 Task: Select the current location as Capitol Reef National Park, Utah, United States . Now zoom + , and verify the location . Show zoom slider
Action: Mouse moved to (193, 29)
Screenshot: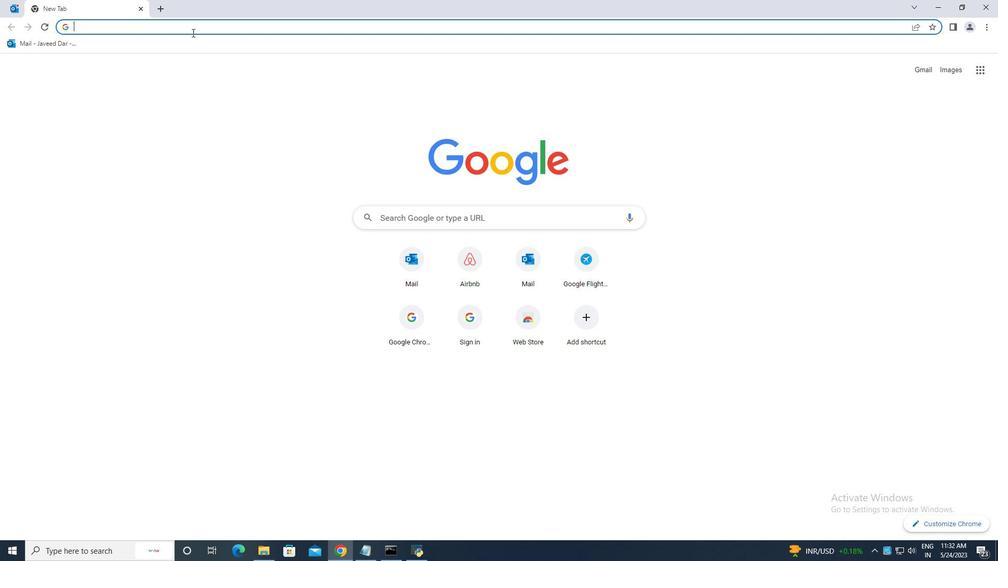 
Action: Mouse pressed left at (193, 29)
Screenshot: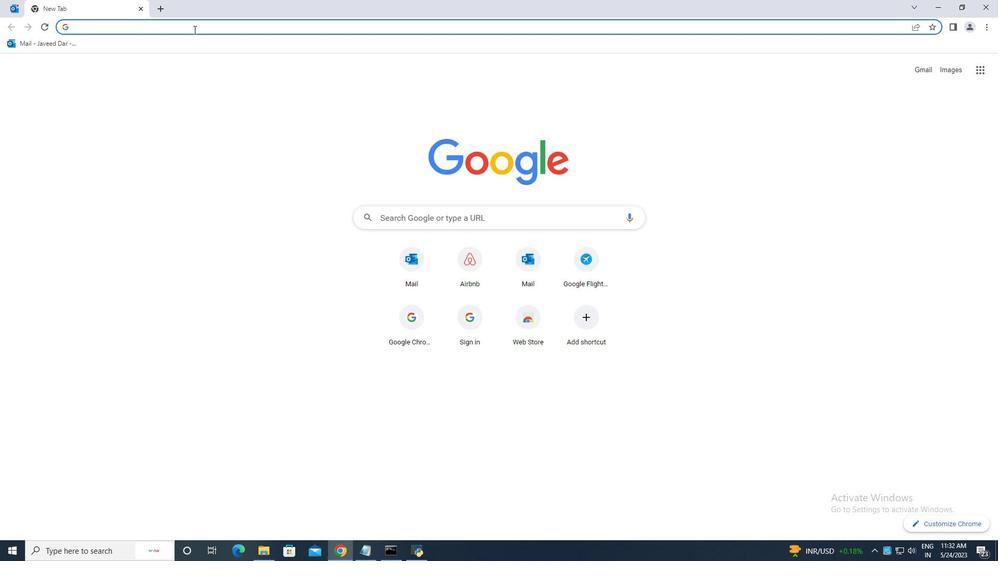 
Action: Key pressed google<Key.space>maps
Screenshot: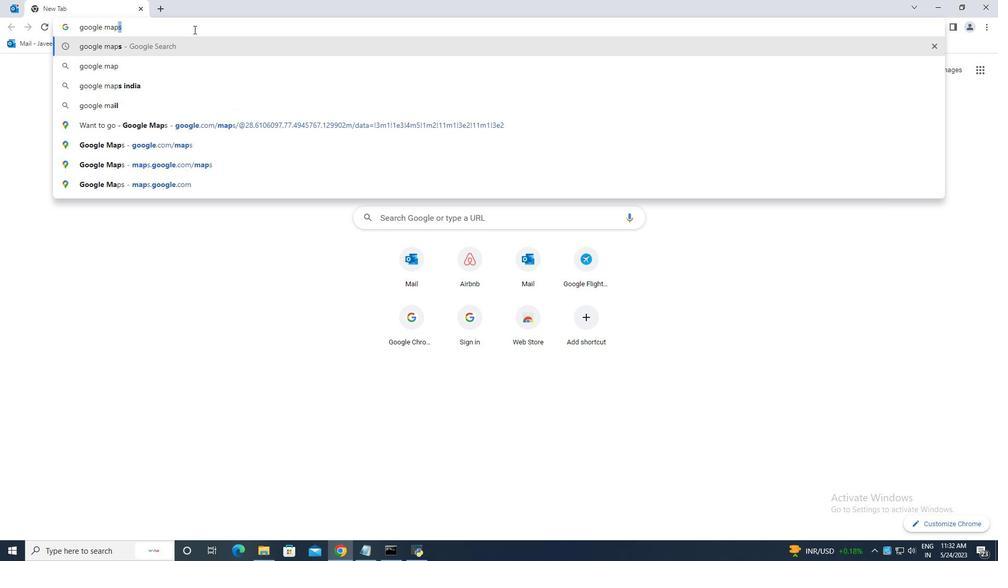 
Action: Mouse moved to (206, 45)
Screenshot: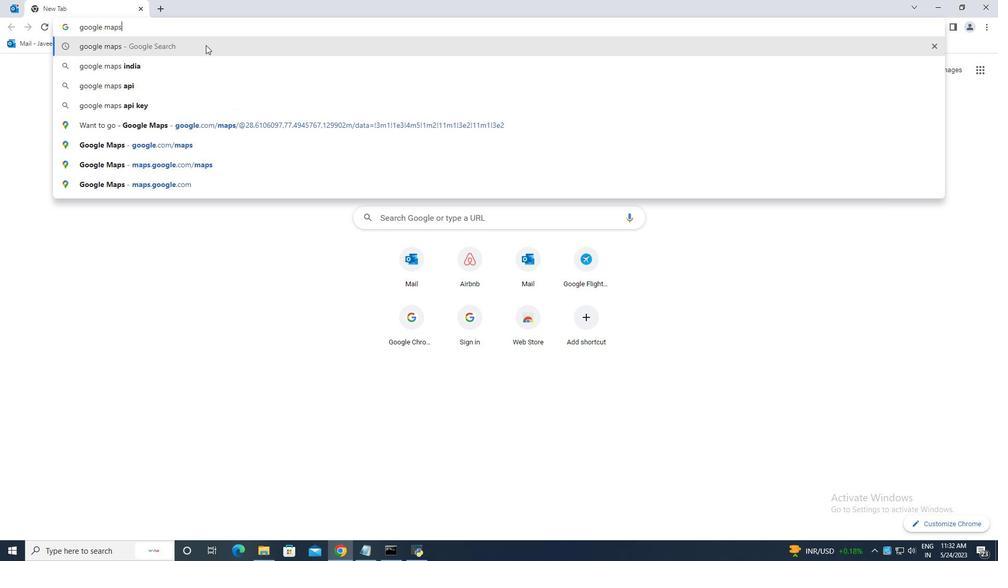 
Action: Mouse pressed left at (206, 45)
Screenshot: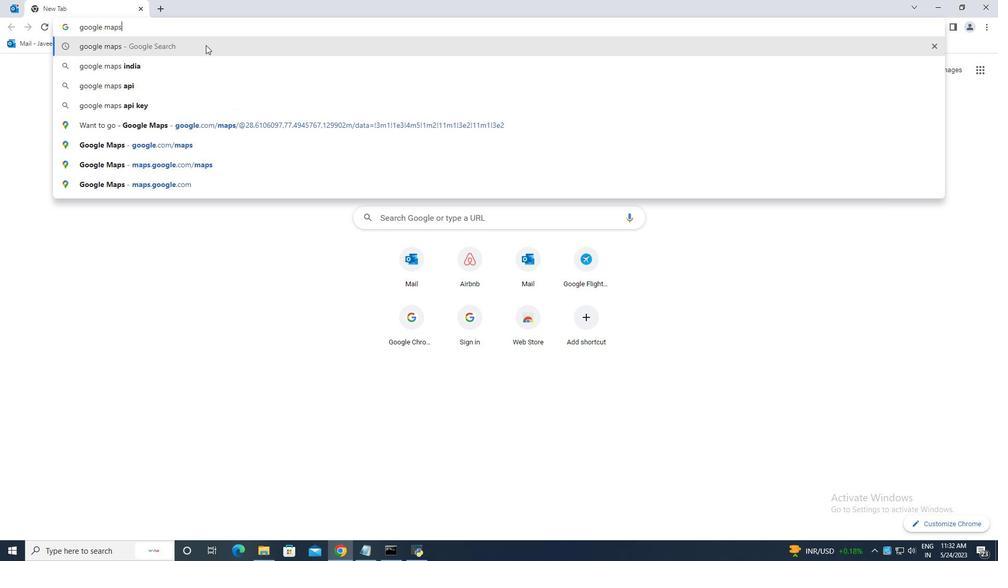 
Action: Mouse moved to (174, 161)
Screenshot: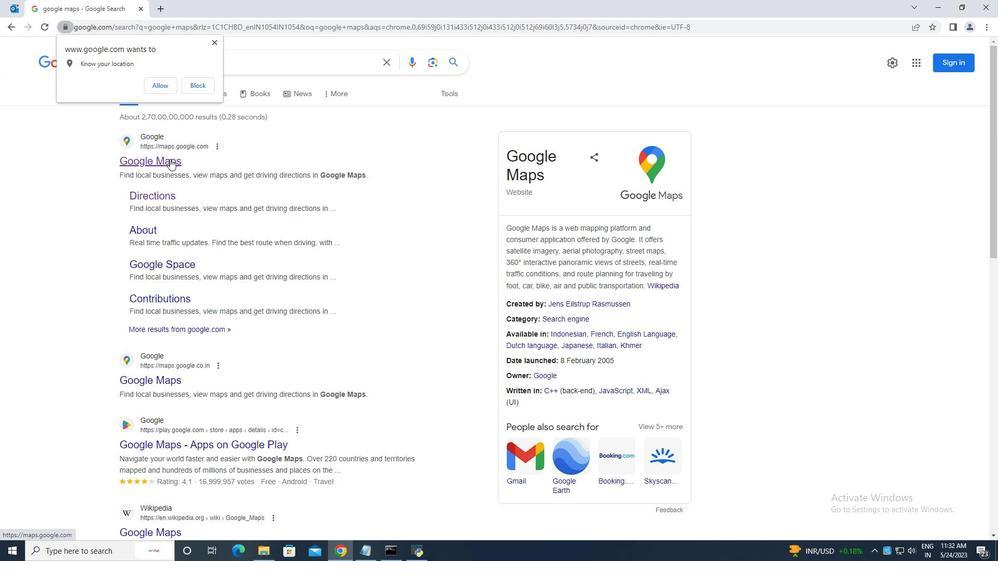
Action: Mouse pressed left at (174, 161)
Screenshot: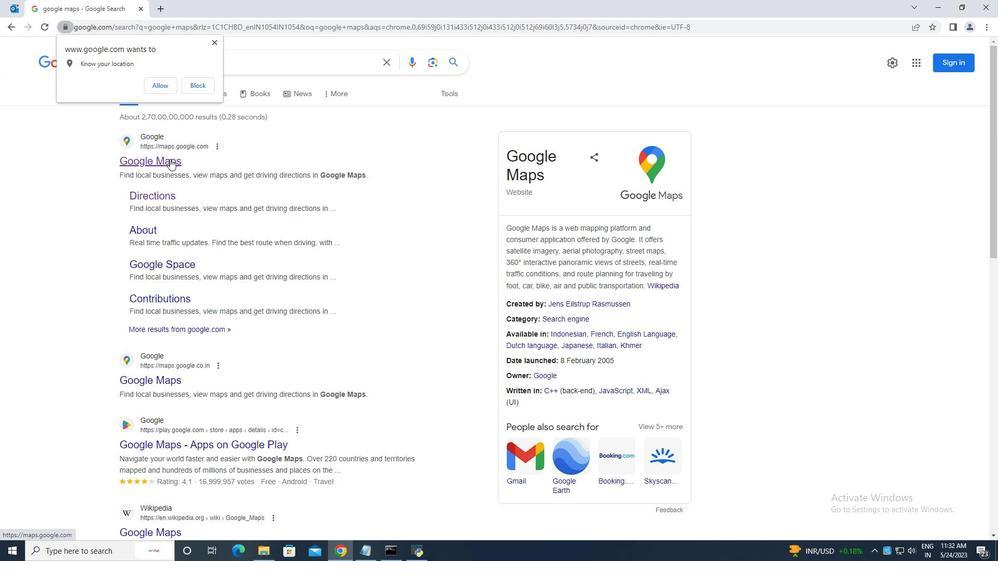 
Action: Mouse moved to (106, 53)
Screenshot: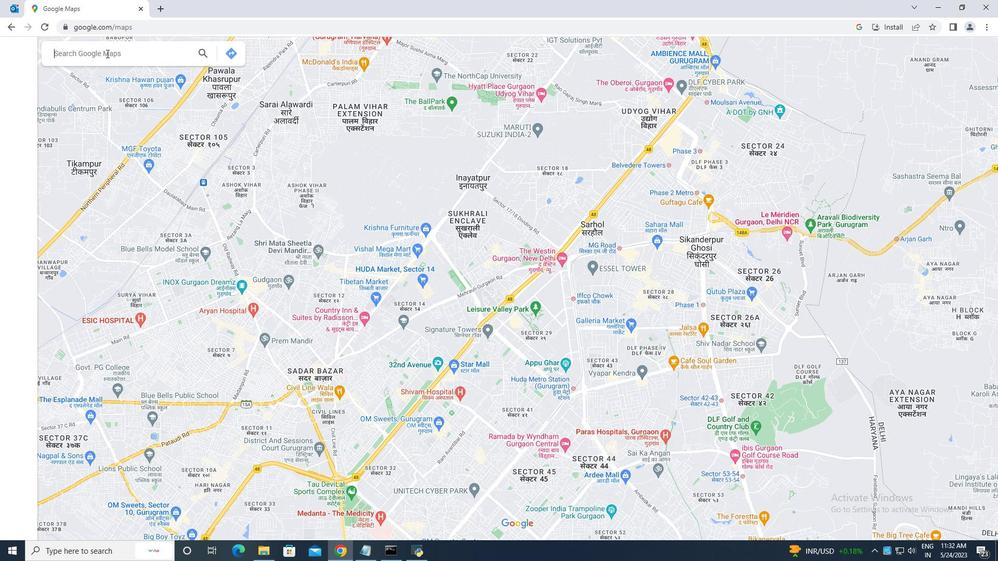 
Action: Mouse pressed left at (106, 53)
Screenshot: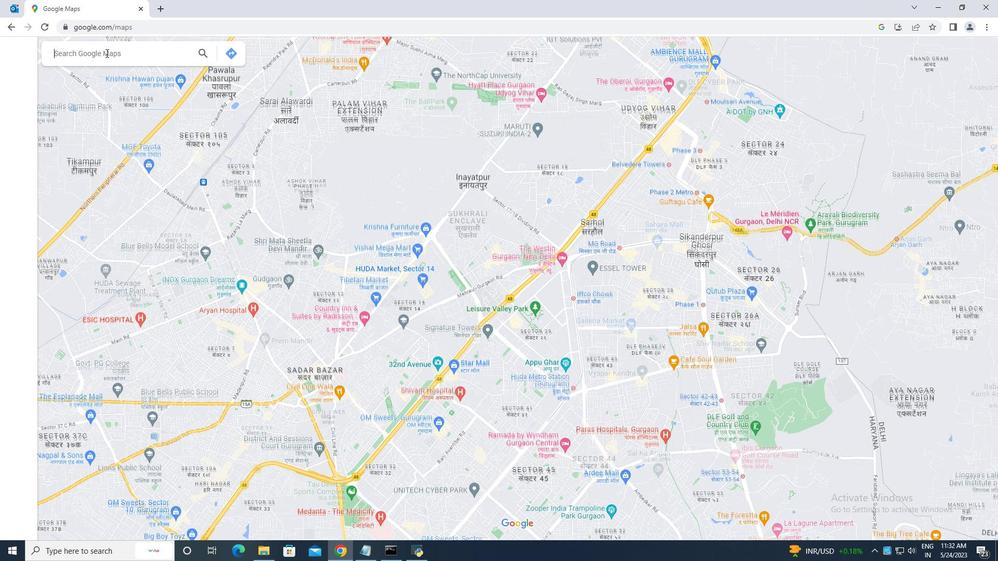 
Action: Key pressed <Key.caps_lock>C<Key.caps_lock>apitol<Key.space>reef<Key.space>national<Key.space>park,<Key.space>utah,<Key.space>united<Key.space>states.
Screenshot: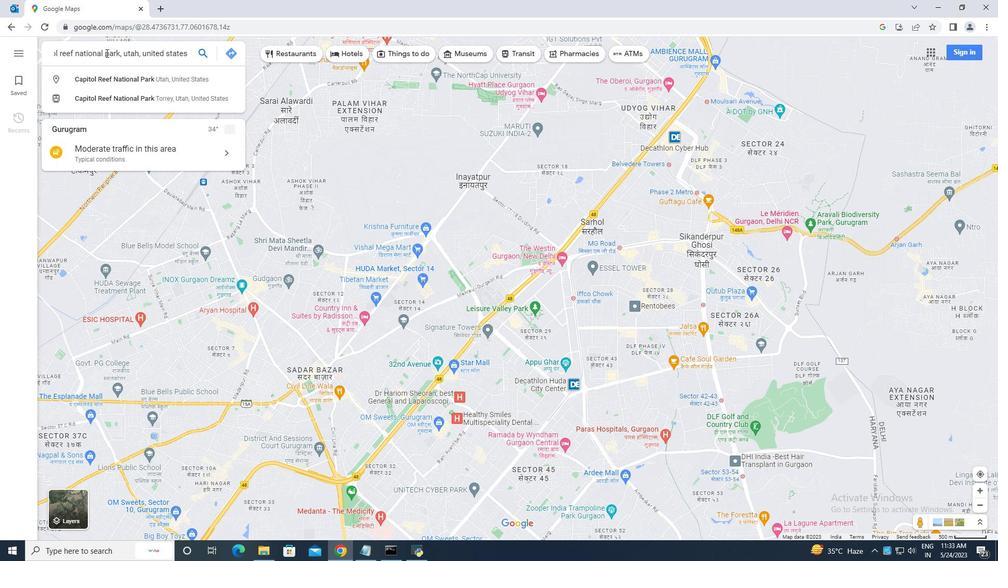 
Action: Mouse moved to (397, 115)
Screenshot: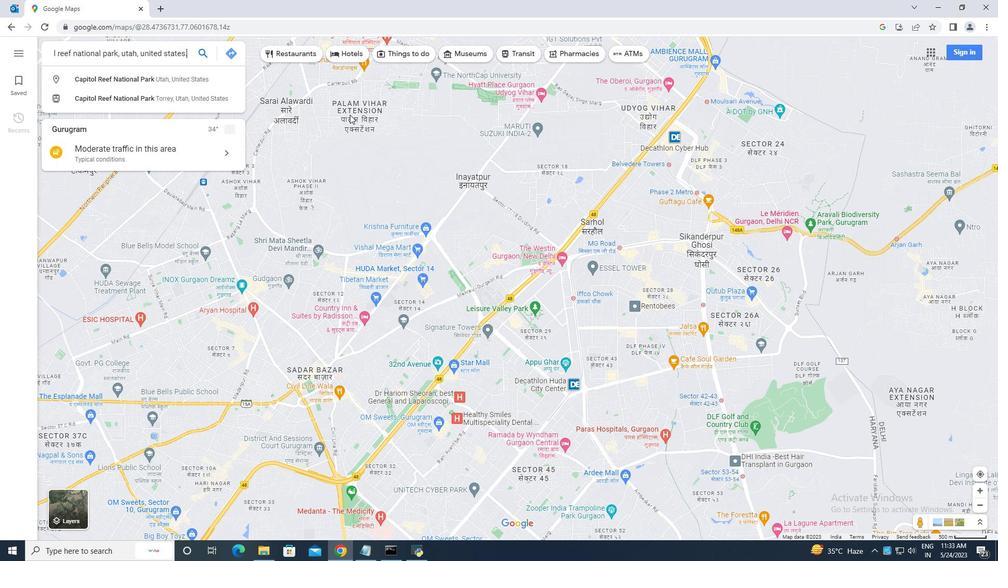 
Action: Key pressed <Key.enter>
Screenshot: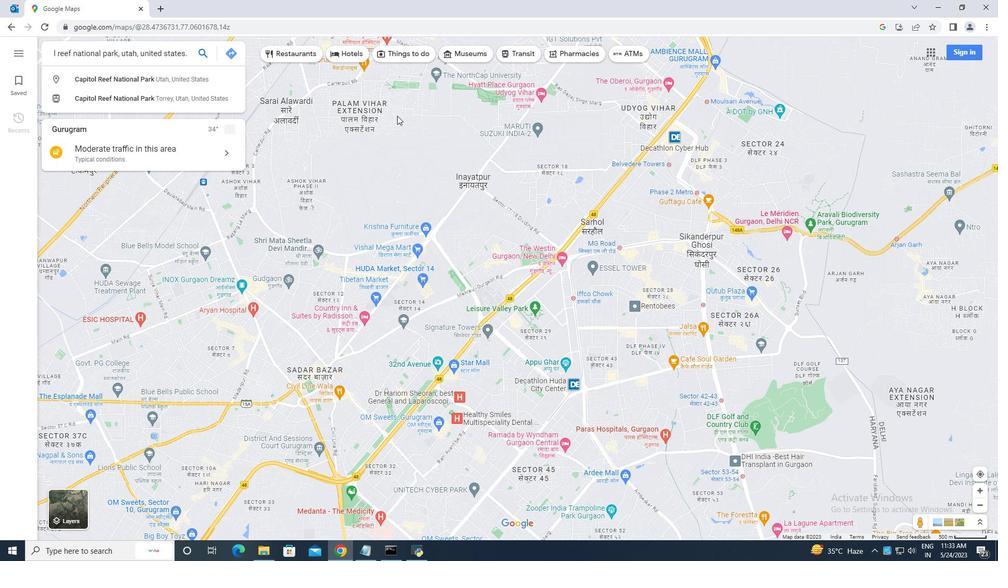 
Action: Mouse moved to (673, 309)
Screenshot: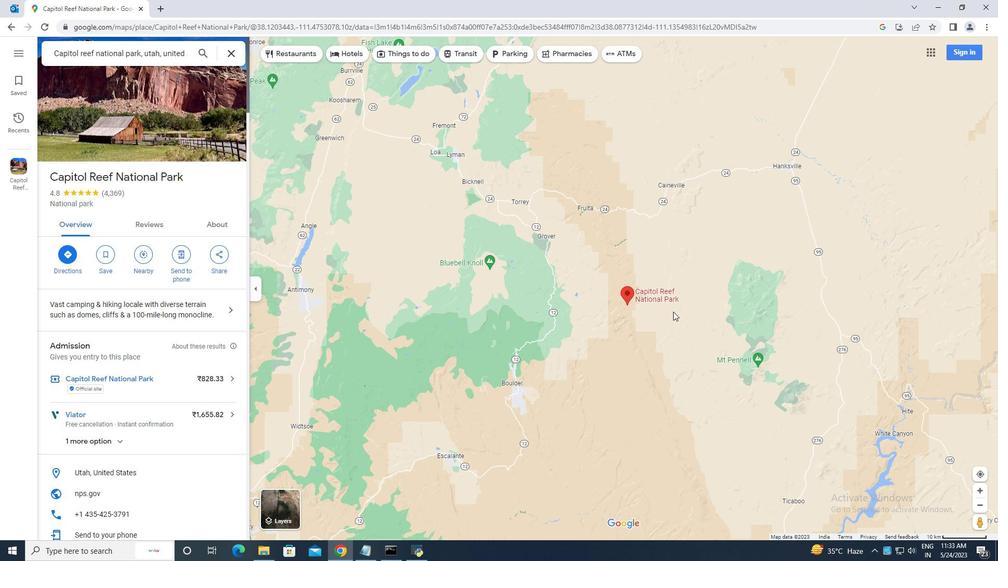 
Action: Mouse scrolled (673, 310) with delta (0, 0)
Screenshot: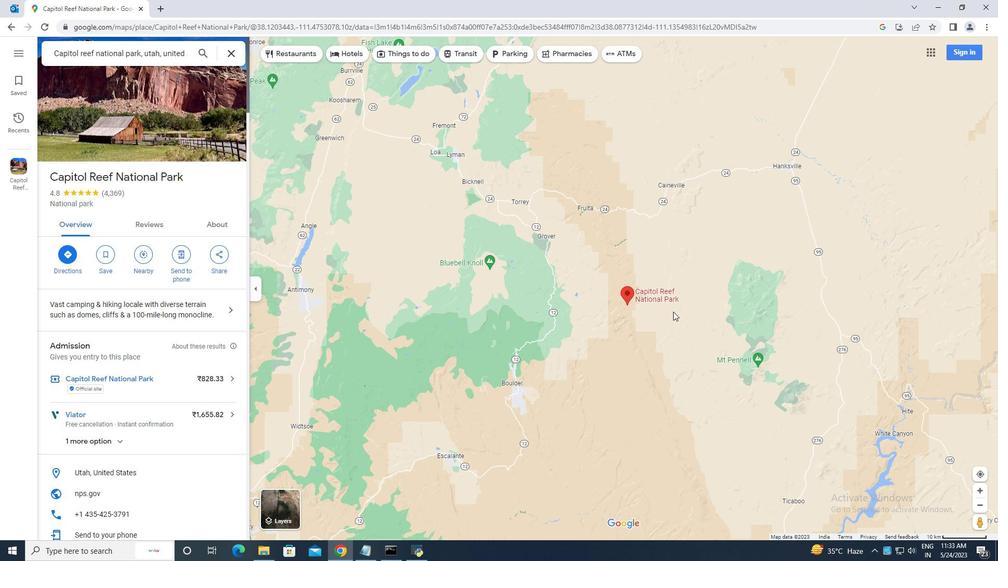 
Action: Mouse scrolled (673, 310) with delta (0, 0)
Screenshot: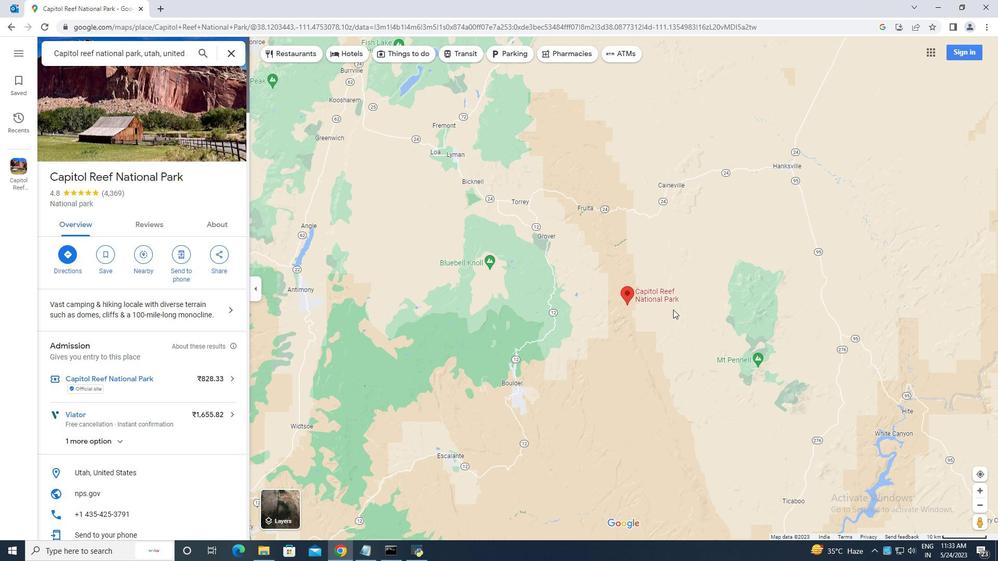 
Action: Mouse scrolled (673, 310) with delta (0, 0)
Screenshot: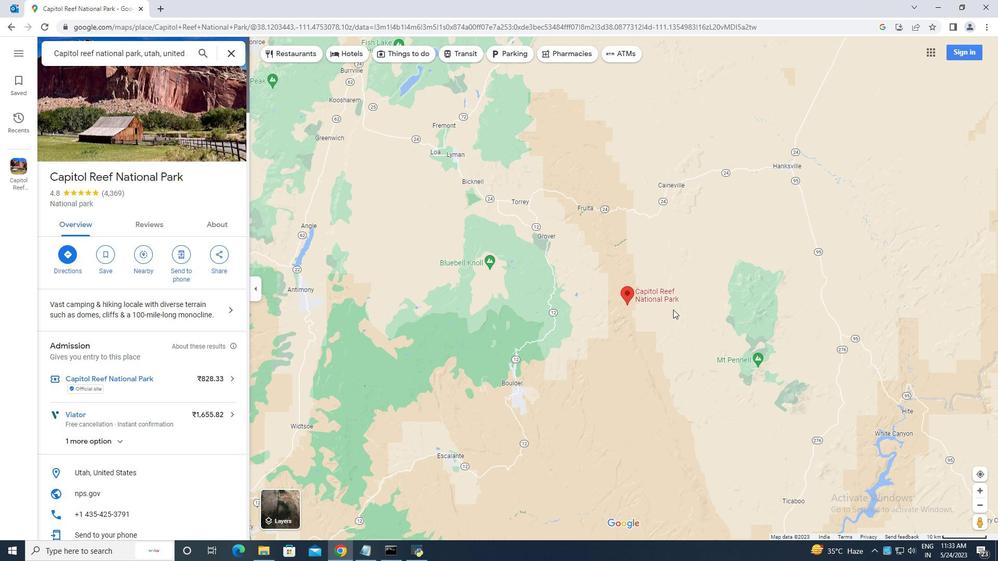 
Action: Mouse scrolled (673, 310) with delta (0, 0)
Screenshot: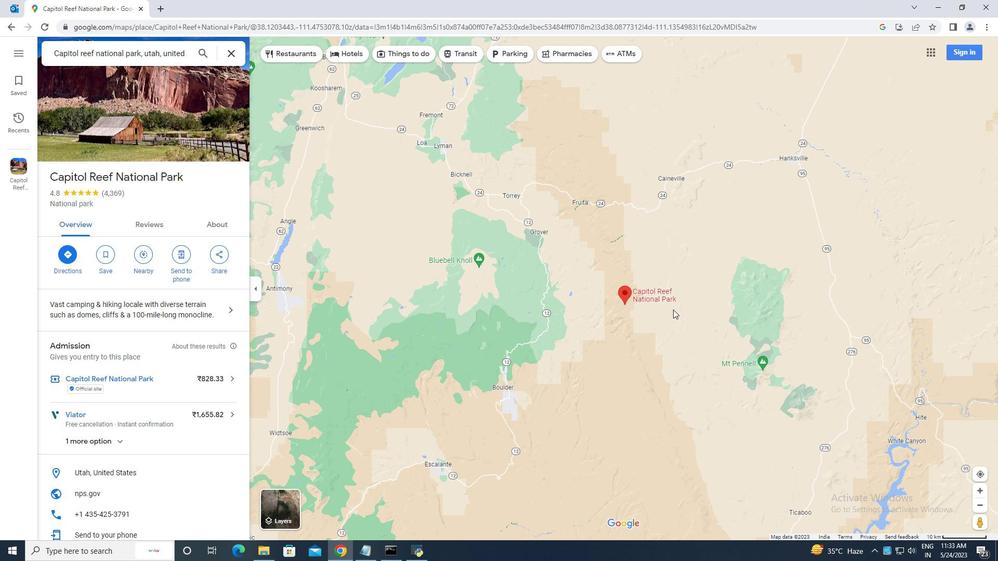 
Action: Mouse moved to (662, 311)
Screenshot: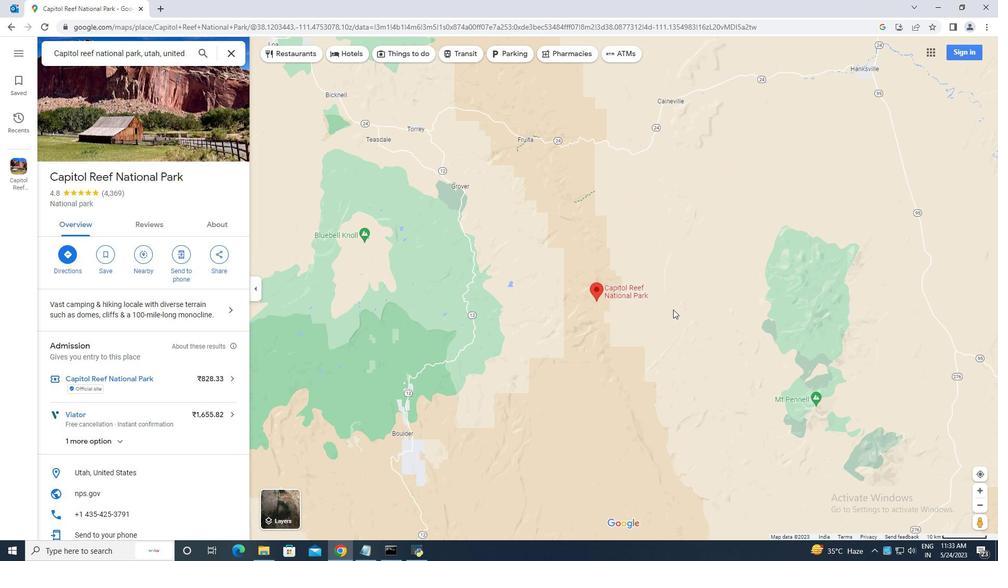 
Action: Mouse scrolled (663, 311) with delta (0, 0)
Screenshot: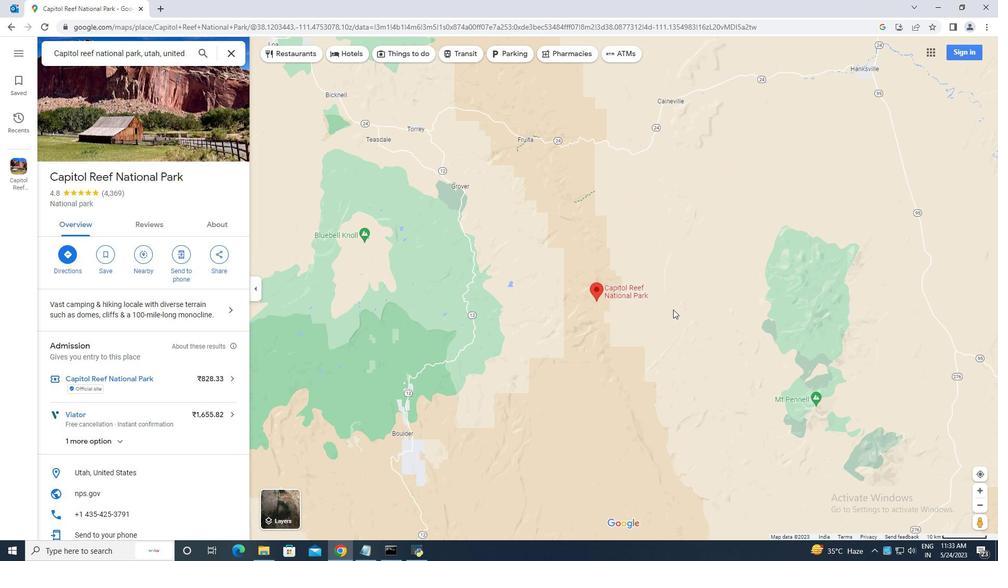 
Action: Mouse moved to (656, 311)
Screenshot: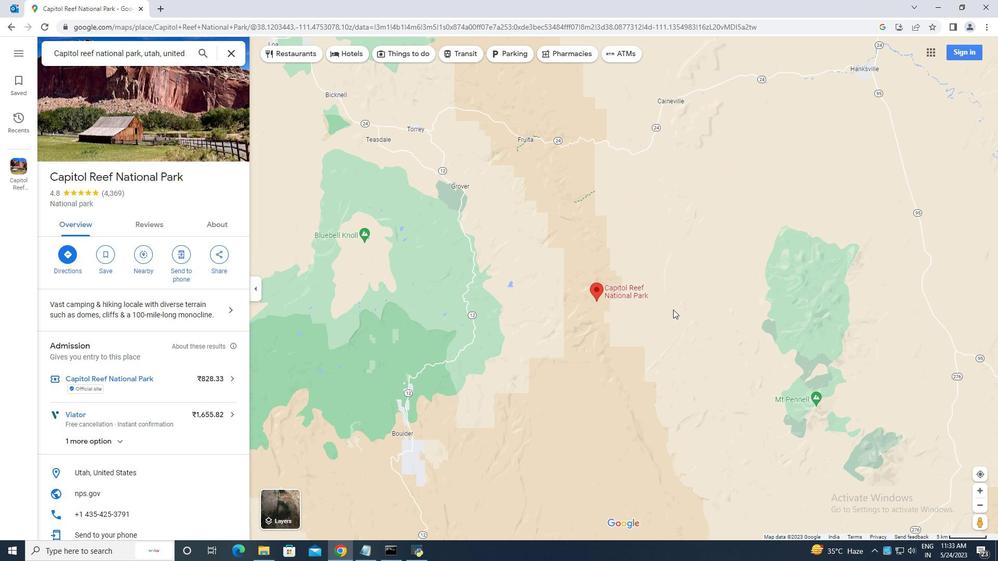 
Action: Mouse scrolled (661, 311) with delta (0, 0)
Screenshot: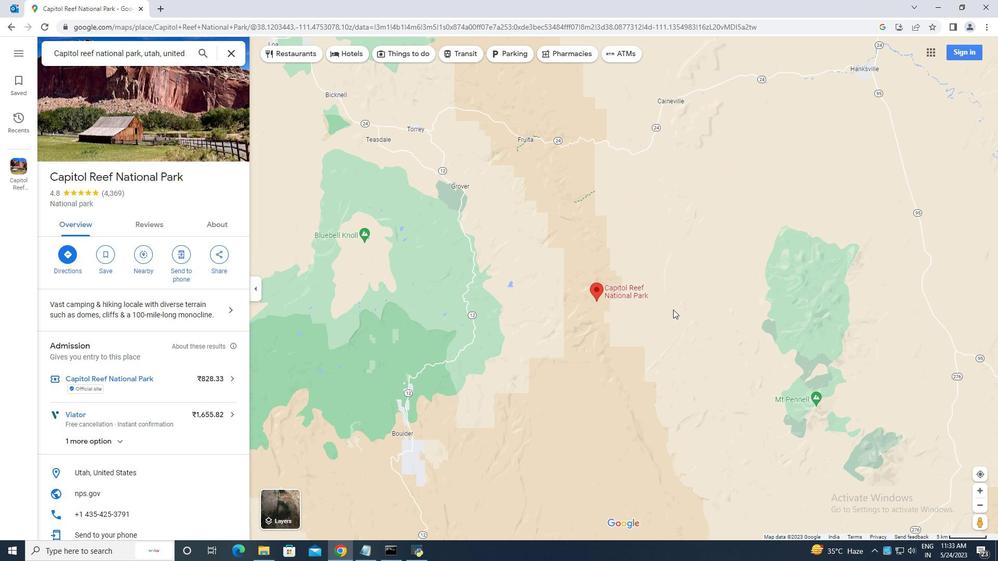 
Action: Mouse moved to (626, 307)
Screenshot: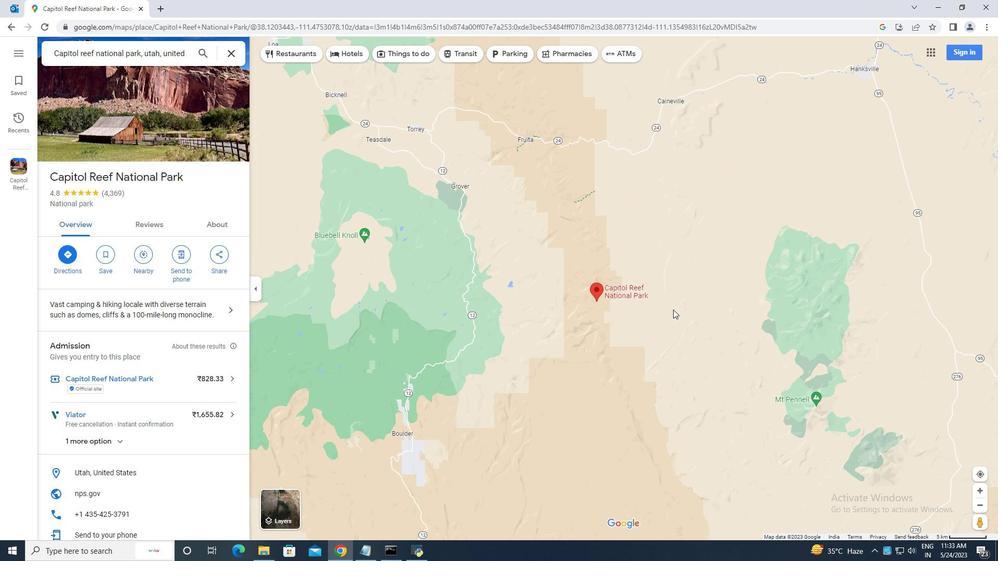 
Action: Mouse scrolled (652, 311) with delta (0, 0)
Screenshot: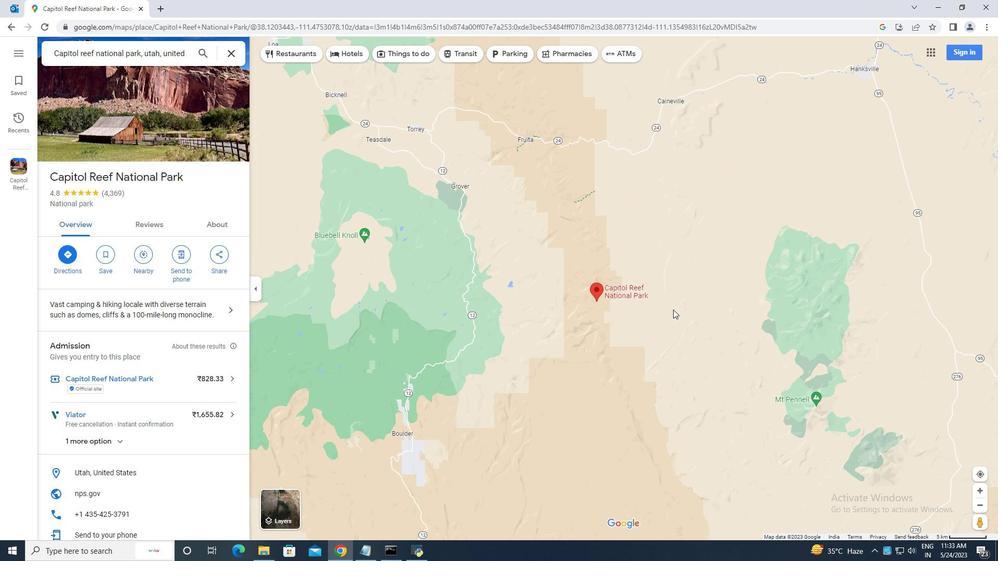
Action: Mouse moved to (594, 303)
Screenshot: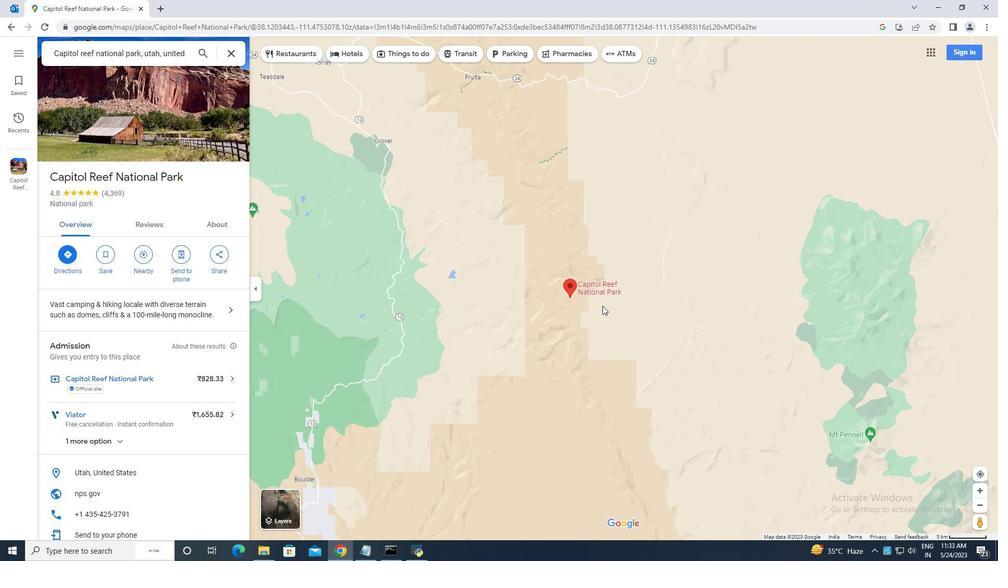 
Action: Mouse scrolled (594, 303) with delta (0, 0)
Screenshot: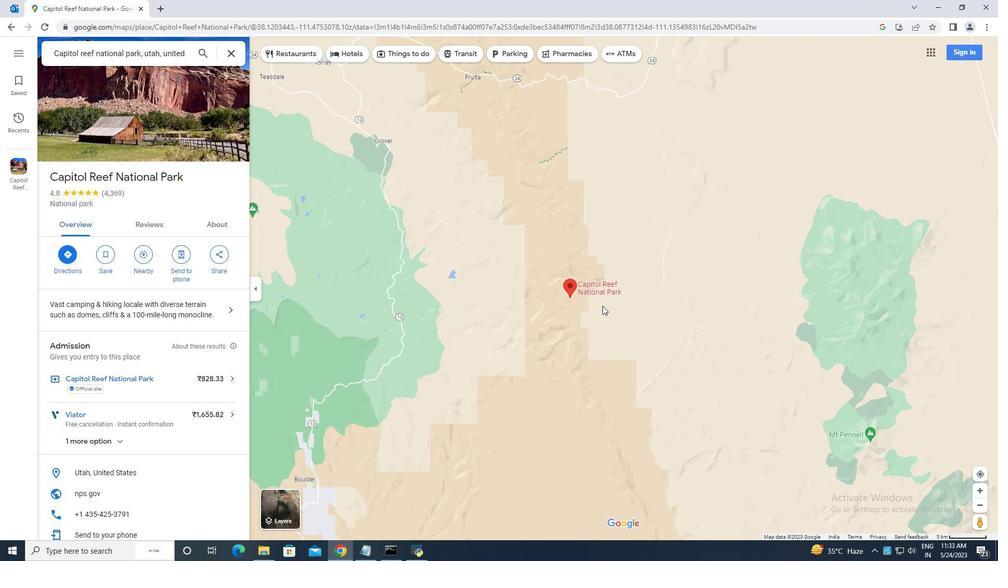 
Action: Mouse scrolled (594, 303) with delta (0, 0)
Screenshot: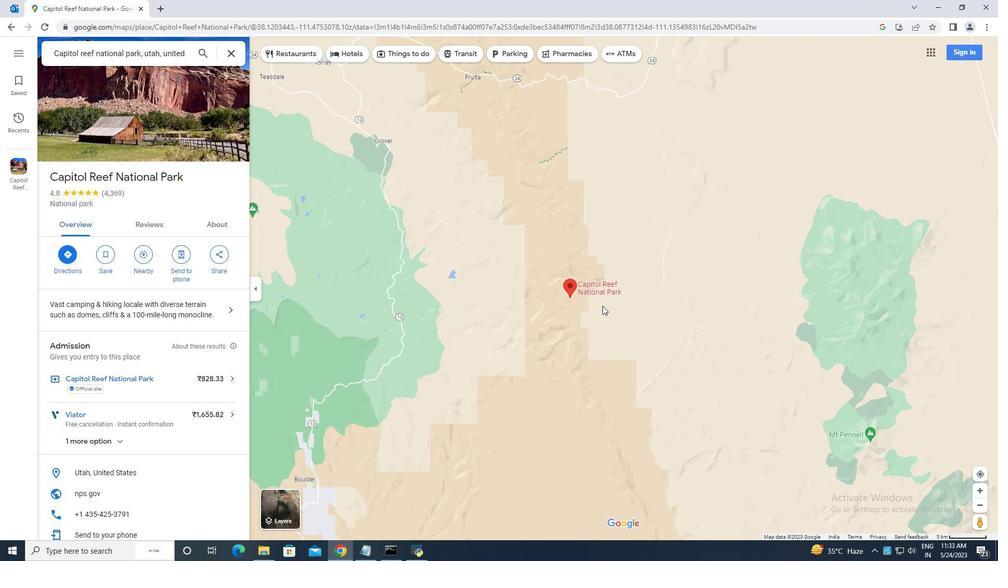 
Action: Mouse scrolled (594, 303) with delta (0, 0)
Screenshot: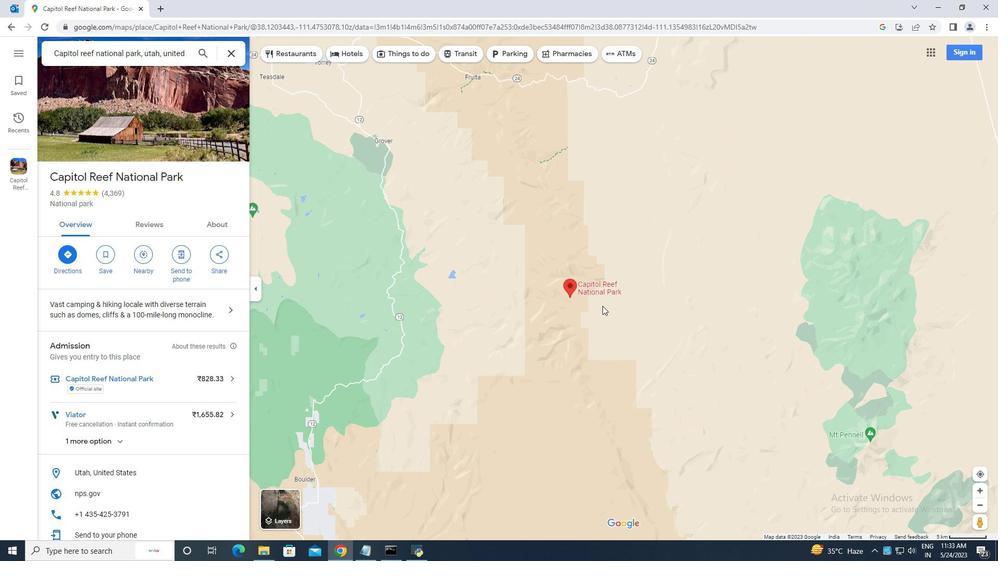 
Action: Mouse moved to (550, 282)
Screenshot: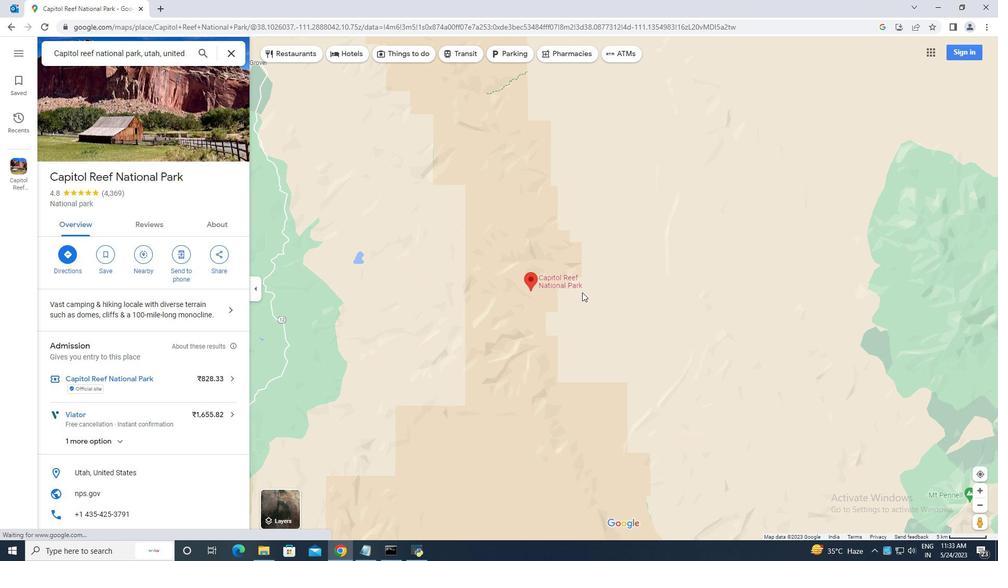 
Action: Mouse scrolled (550, 283) with delta (0, 0)
Screenshot: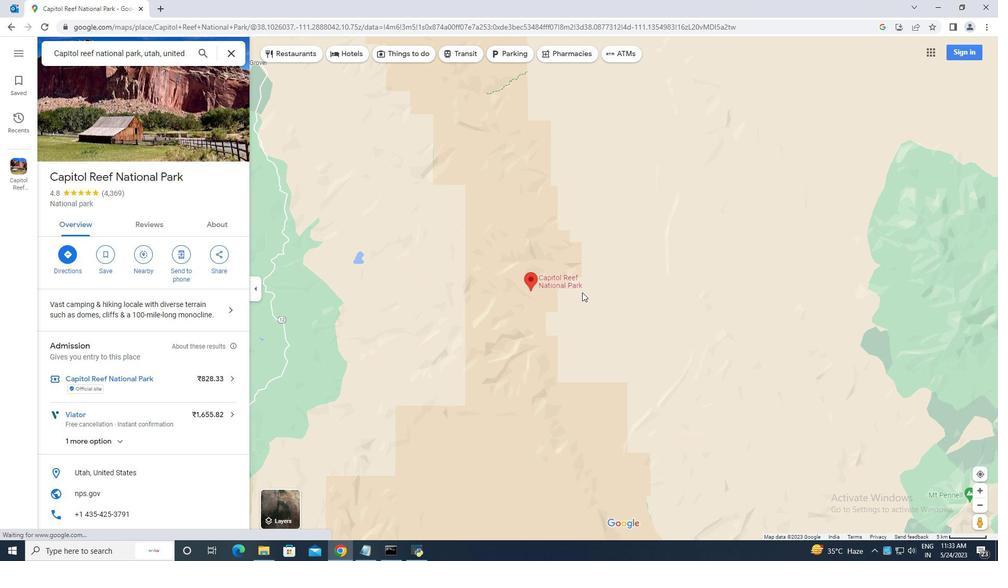 
Action: Mouse moved to (548, 282)
Screenshot: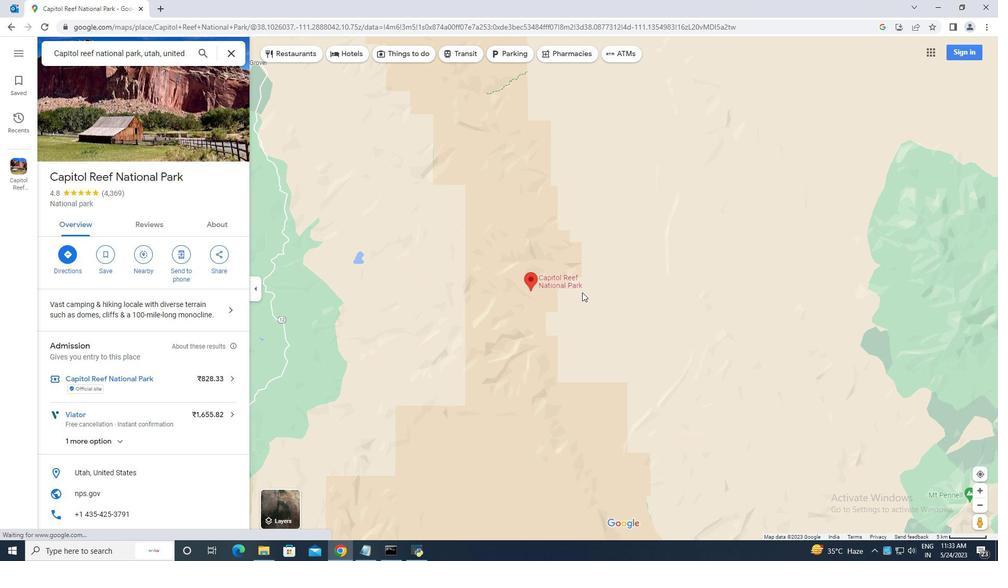 
Action: Mouse scrolled (549, 283) with delta (0, 0)
Screenshot: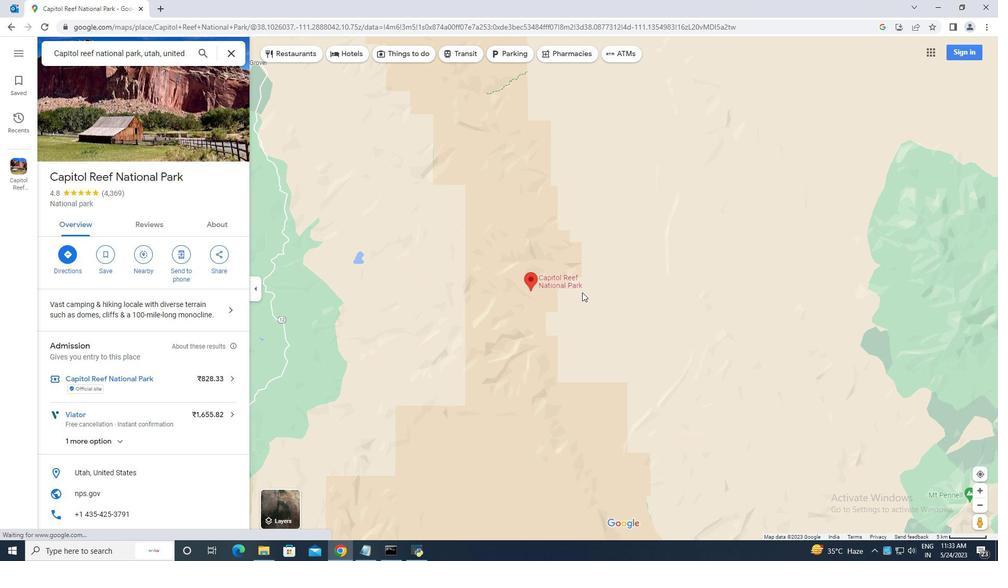 
Action: Mouse moved to (545, 281)
Screenshot: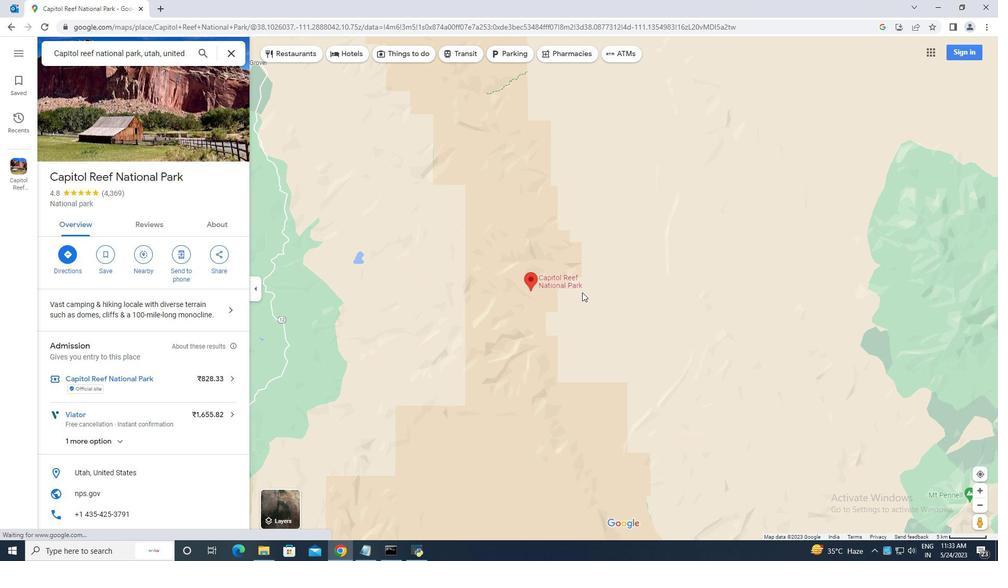 
Action: Mouse scrolled (548, 282) with delta (0, 0)
Screenshot: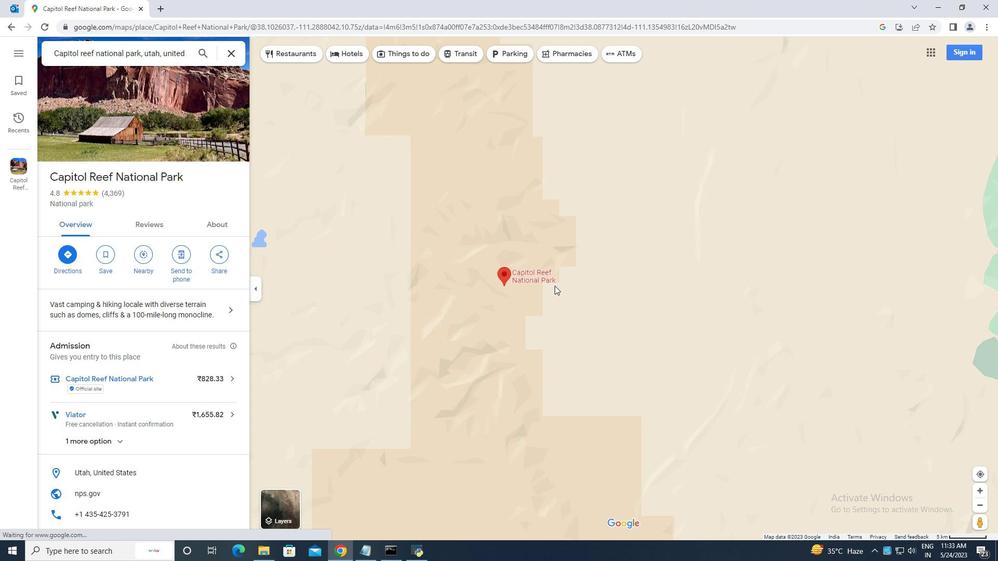 
Action: Mouse moved to (538, 278)
Screenshot: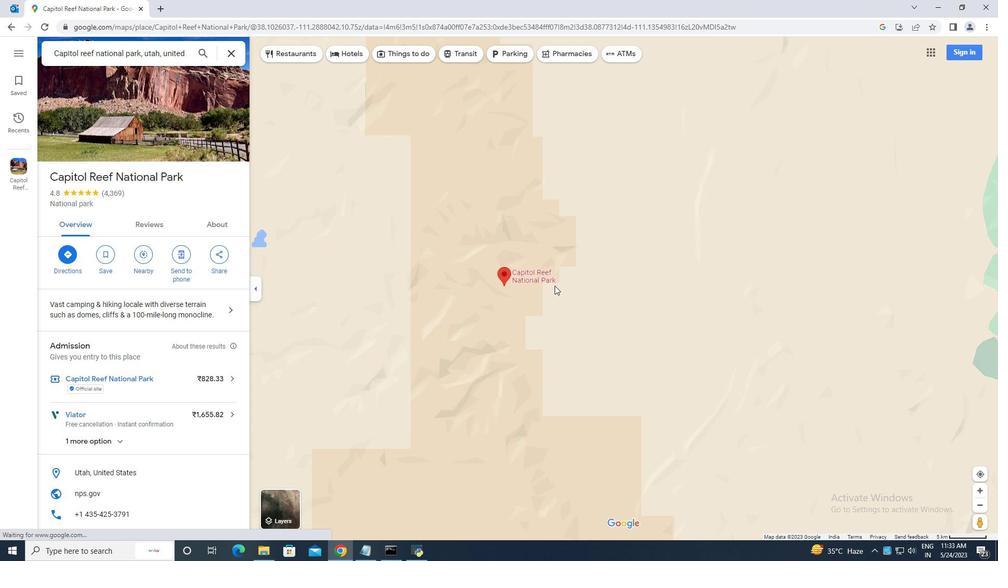 
Action: Mouse scrolled (539, 279) with delta (0, 0)
Screenshot: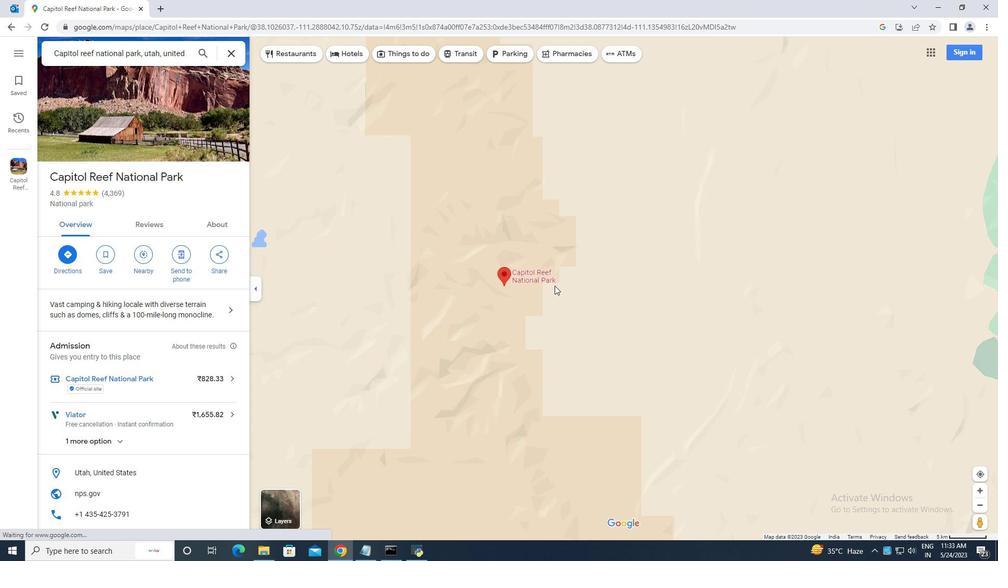 
Action: Mouse moved to (479, 264)
Screenshot: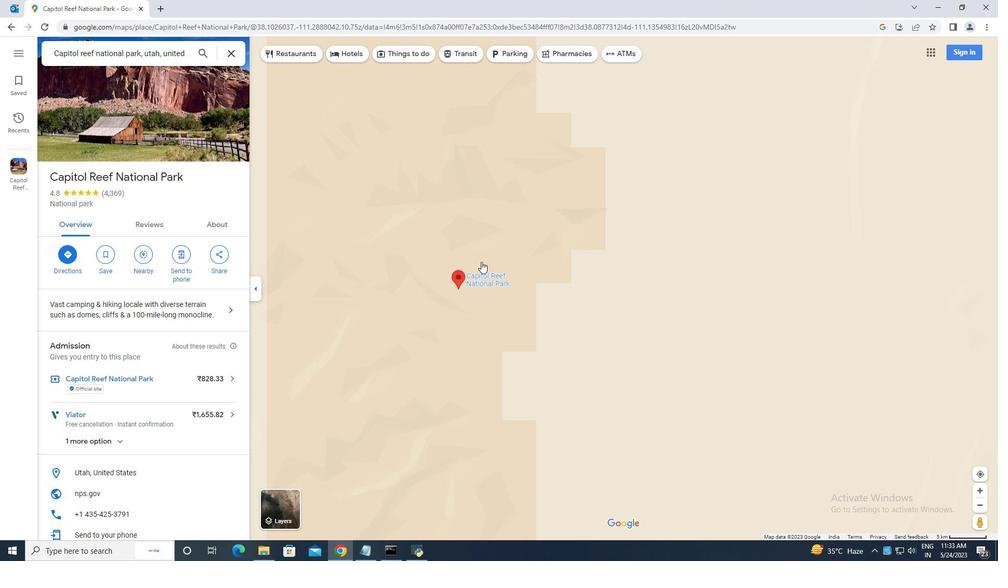 
Action: Mouse scrolled (479, 264) with delta (0, 0)
Screenshot: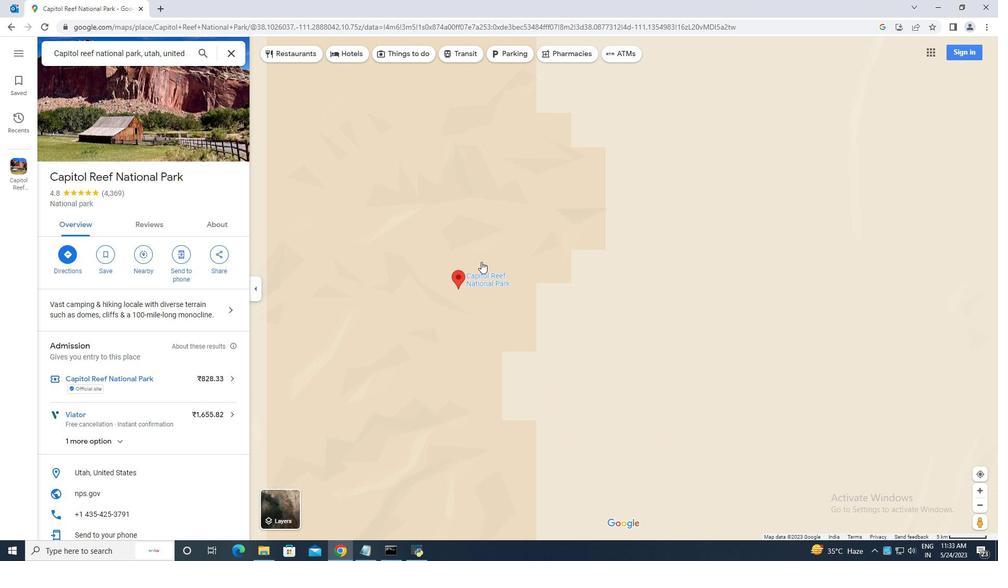 
Action: Mouse scrolled (479, 264) with delta (0, 0)
Screenshot: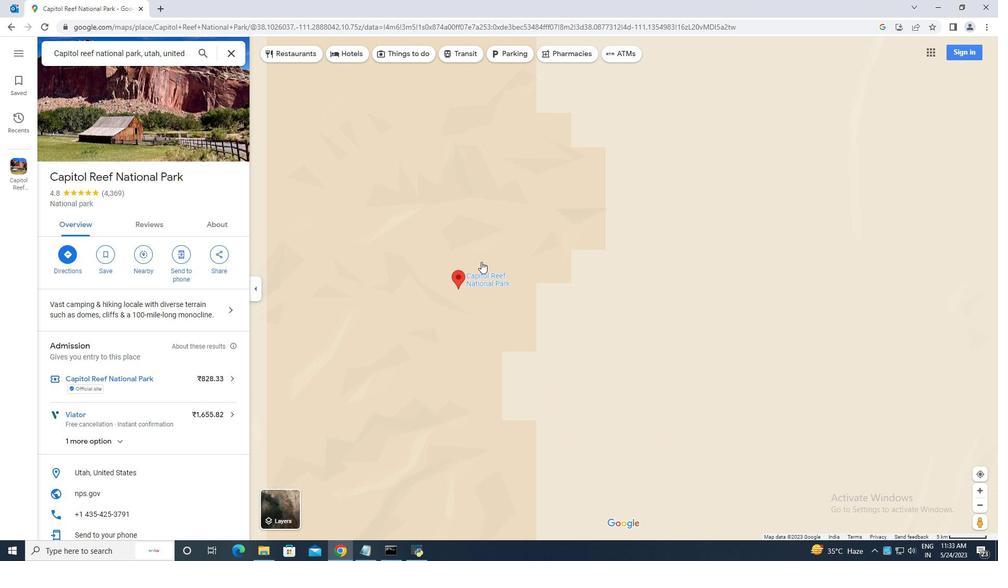 
Action: Mouse scrolled (479, 264) with delta (0, 0)
Screenshot: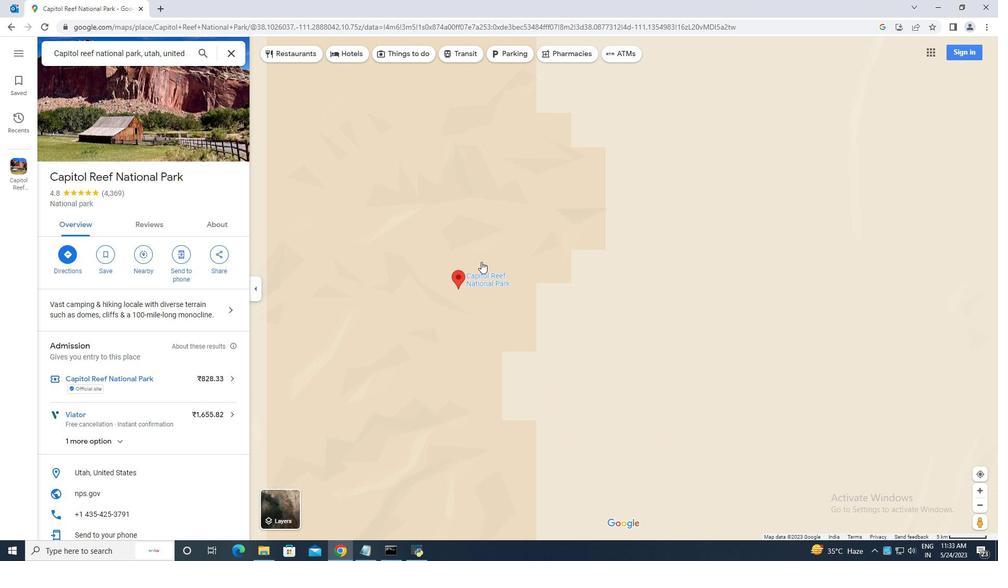 
Action: Mouse moved to (464, 290)
Screenshot: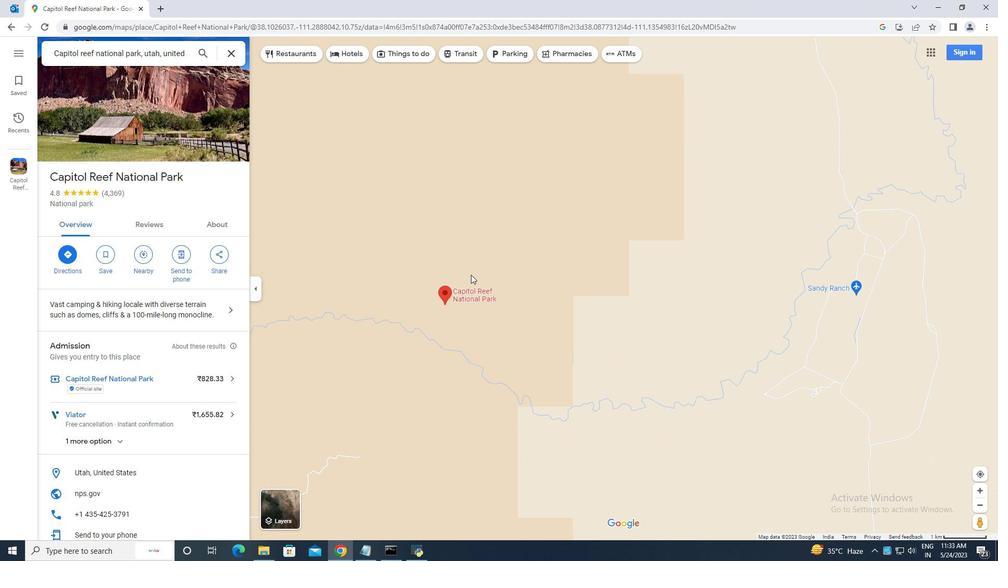 
Action: Mouse scrolled (464, 291) with delta (0, 0)
Screenshot: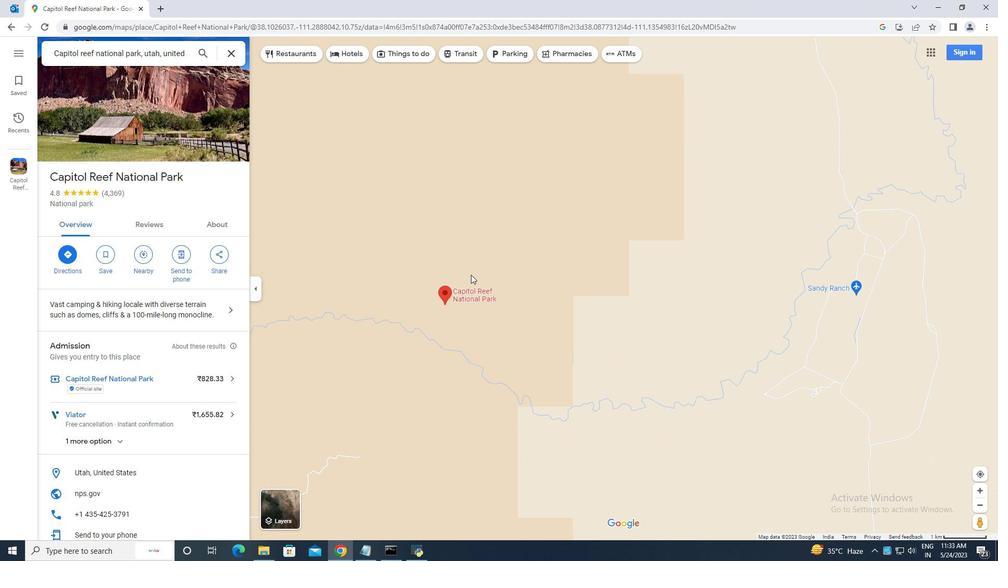 
Action: Mouse scrolled (464, 291) with delta (0, 0)
Screenshot: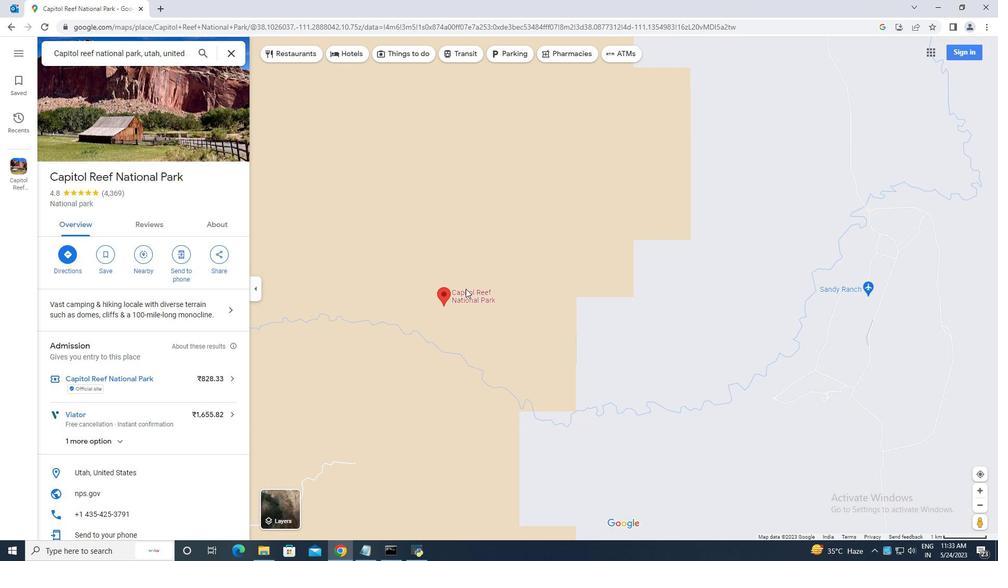 
Action: Mouse scrolled (464, 291) with delta (0, 0)
Screenshot: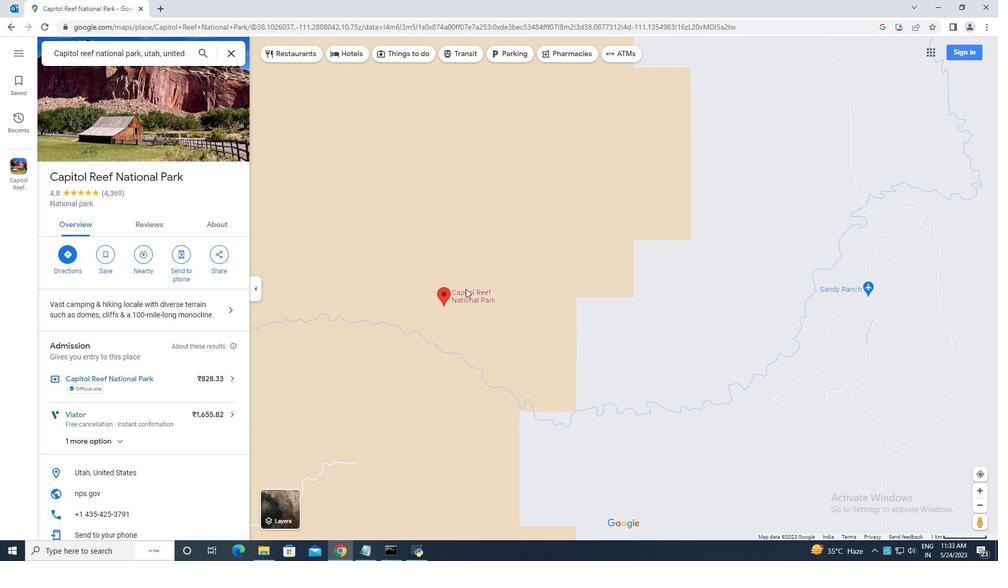 
Action: Mouse scrolled (464, 291) with delta (0, 0)
Screenshot: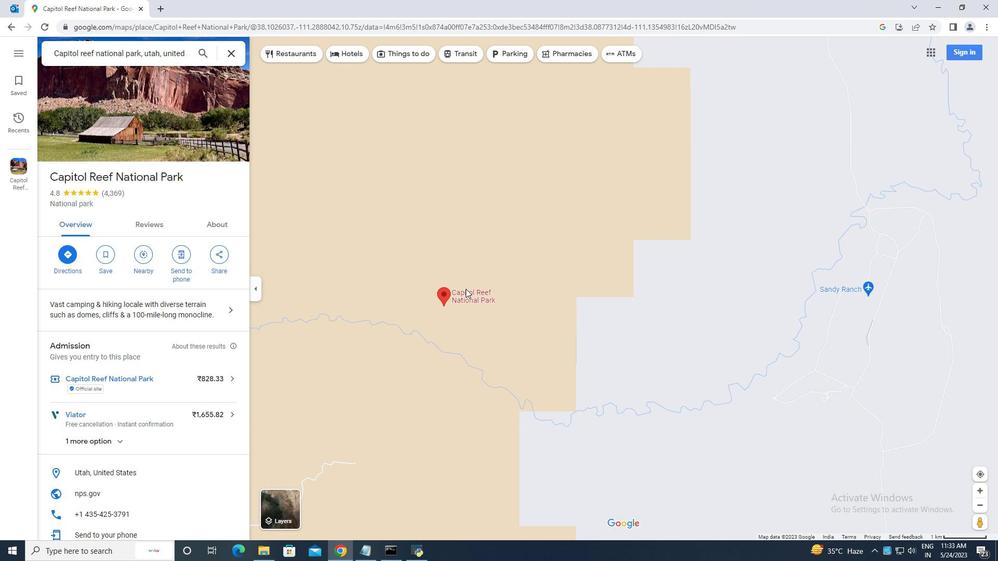 
Action: Mouse moved to (444, 311)
Screenshot: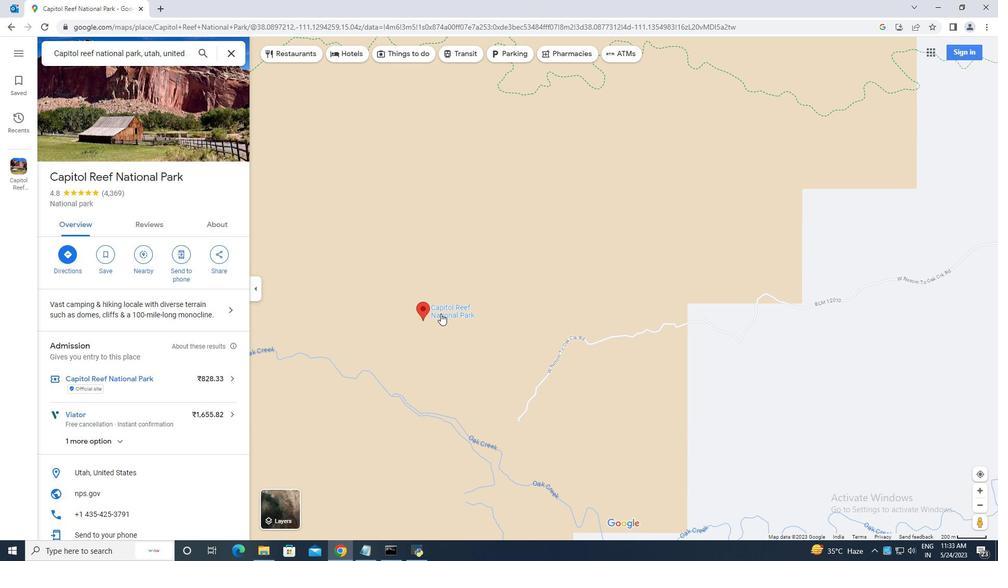 
Action: Mouse scrolled (444, 310) with delta (0, 0)
Screenshot: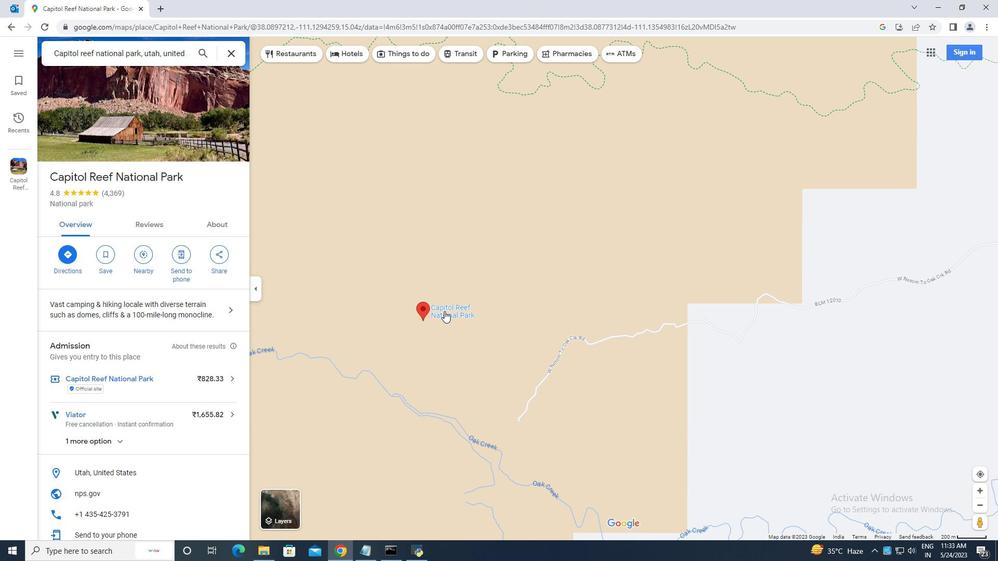 
Action: Mouse scrolled (444, 310) with delta (0, 0)
Screenshot: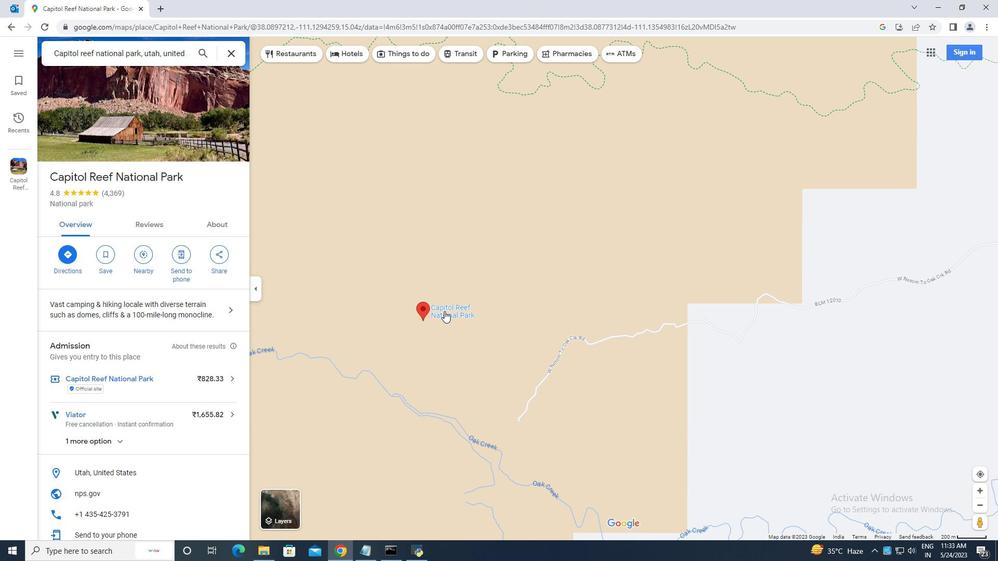 
Action: Mouse moved to (983, 490)
Screenshot: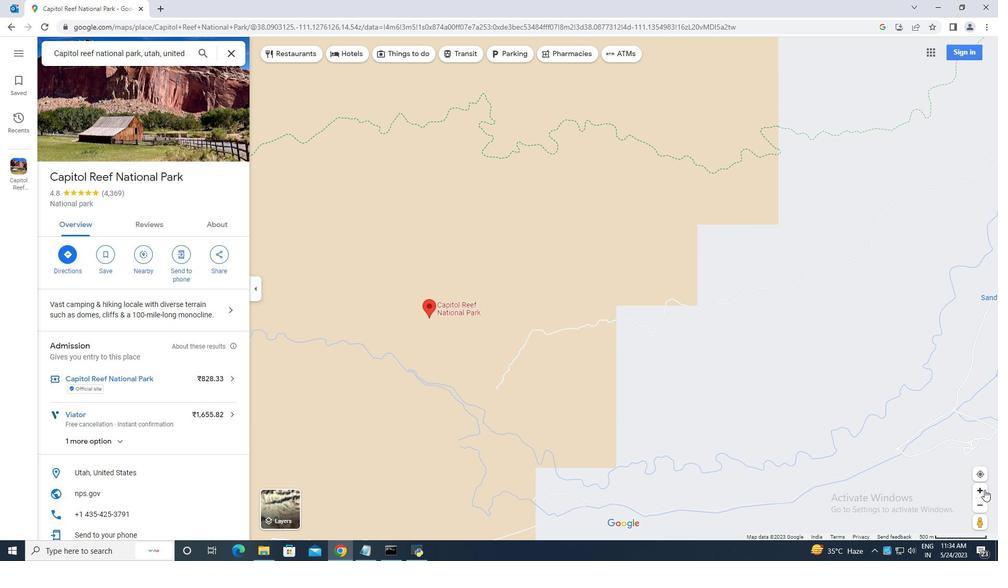 
Action: Mouse pressed left at (983, 490)
Screenshot: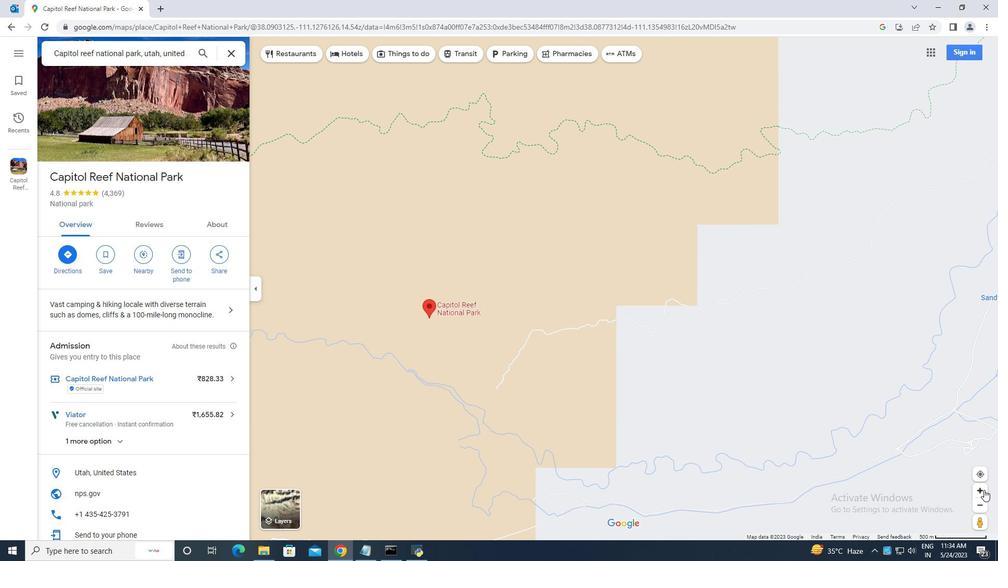 
Action: Mouse moved to (979, 492)
Screenshot: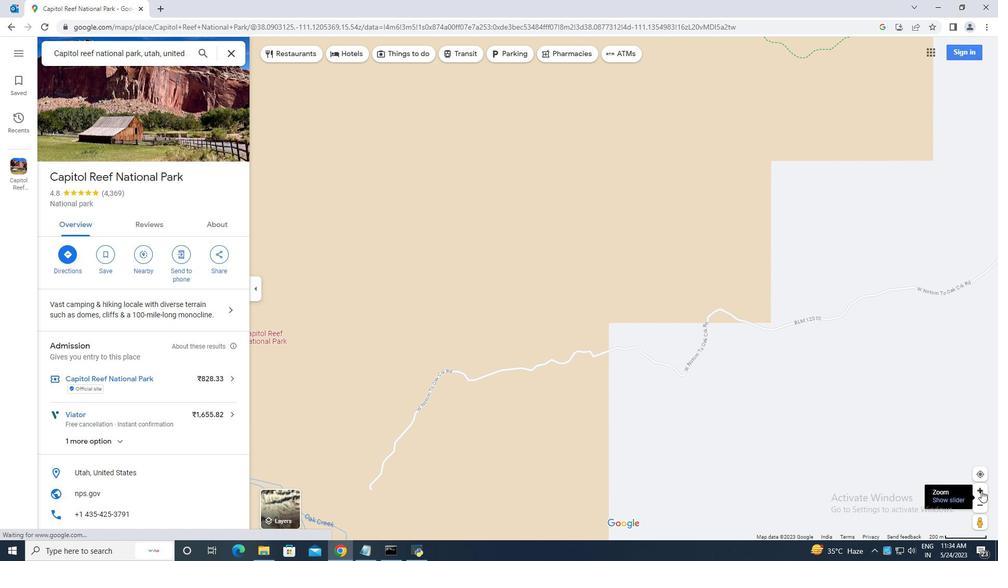
Action: Mouse pressed left at (979, 492)
Screenshot: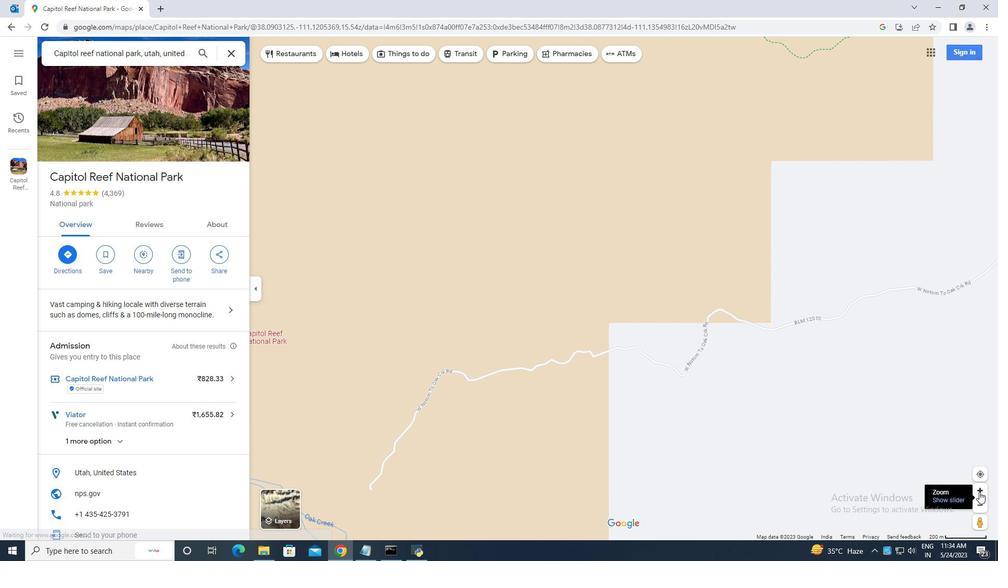
Action: Mouse pressed left at (979, 492)
Screenshot: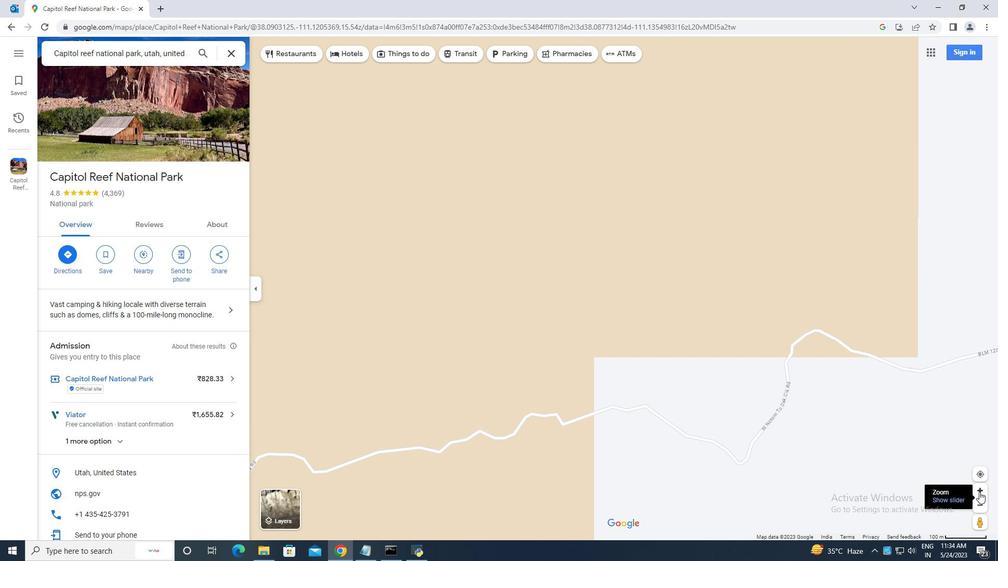
Action: Mouse moved to (898, 467)
Screenshot: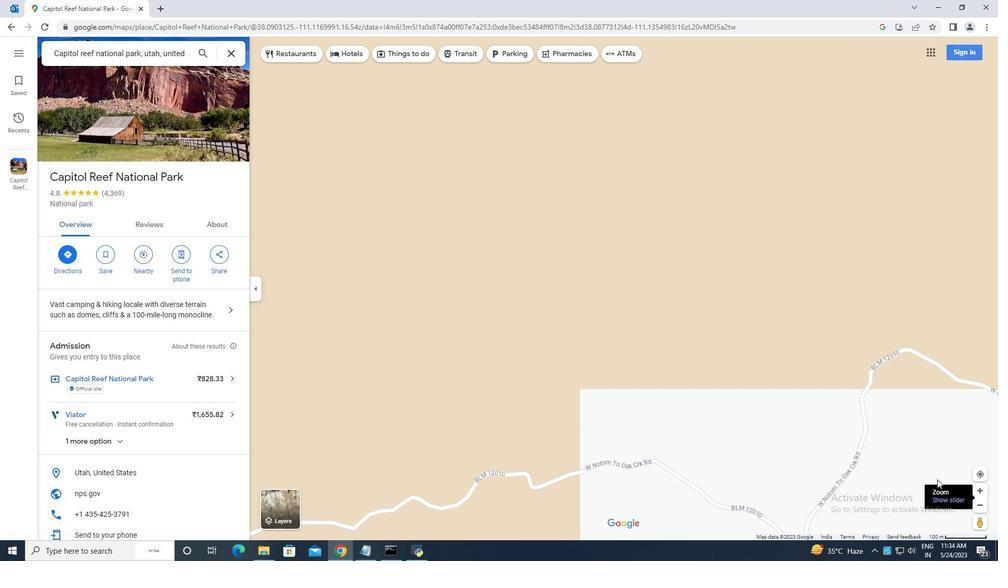 
Action: Mouse scrolled (898, 467) with delta (0, 0)
Screenshot: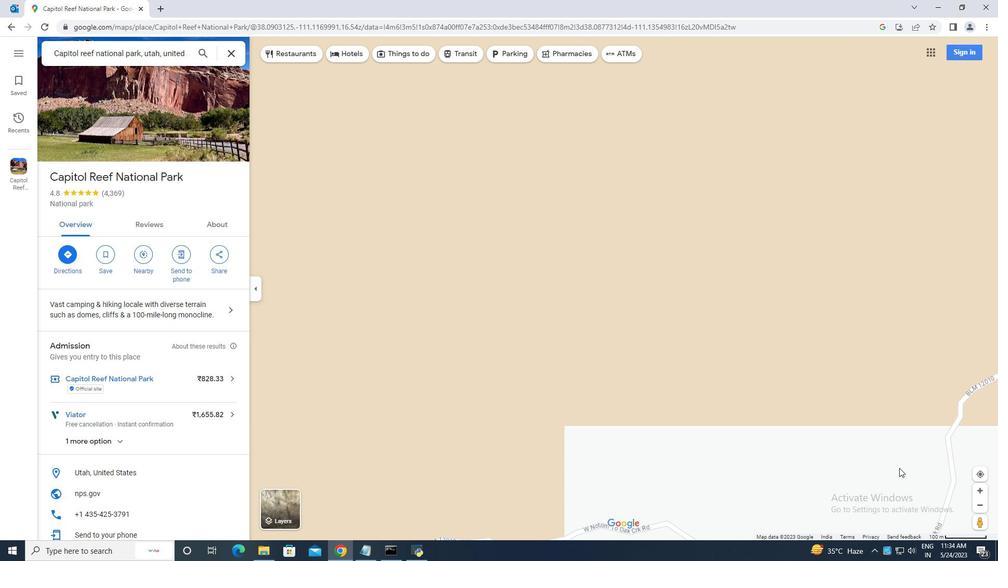 
Action: Mouse moved to (897, 467)
Screenshot: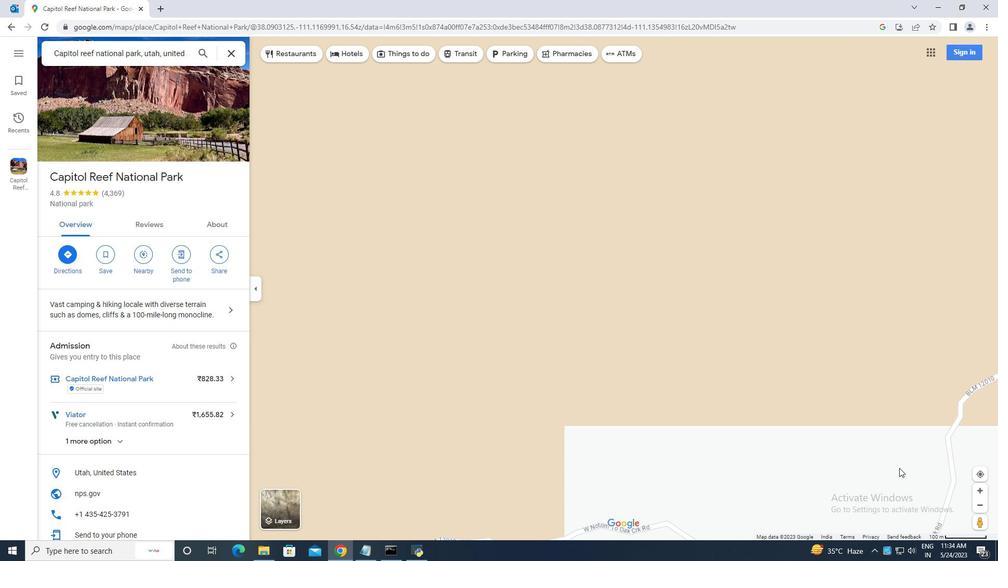 
Action: Mouse scrolled (897, 467) with delta (0, 0)
Screenshot: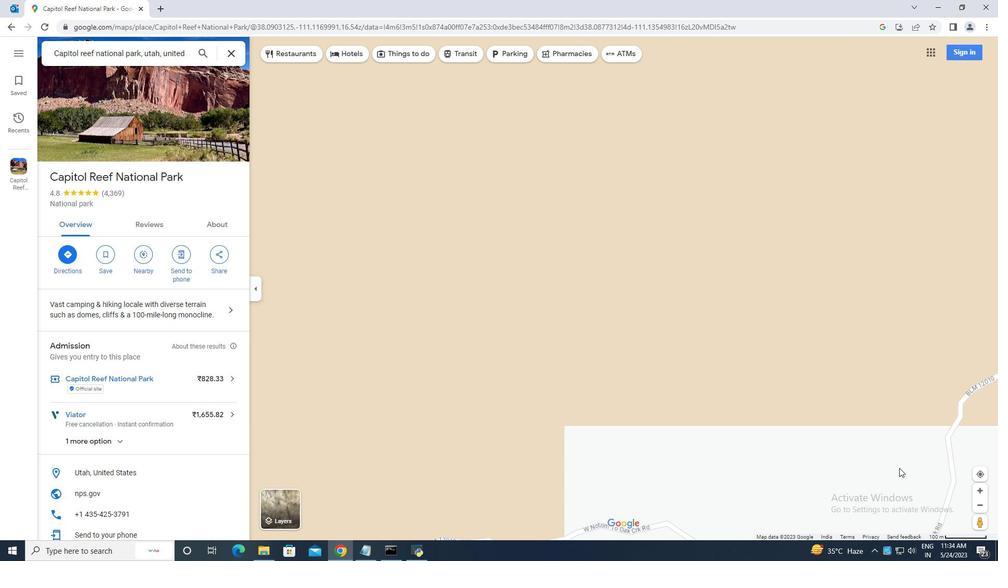
Action: Mouse moved to (897, 467)
Screenshot: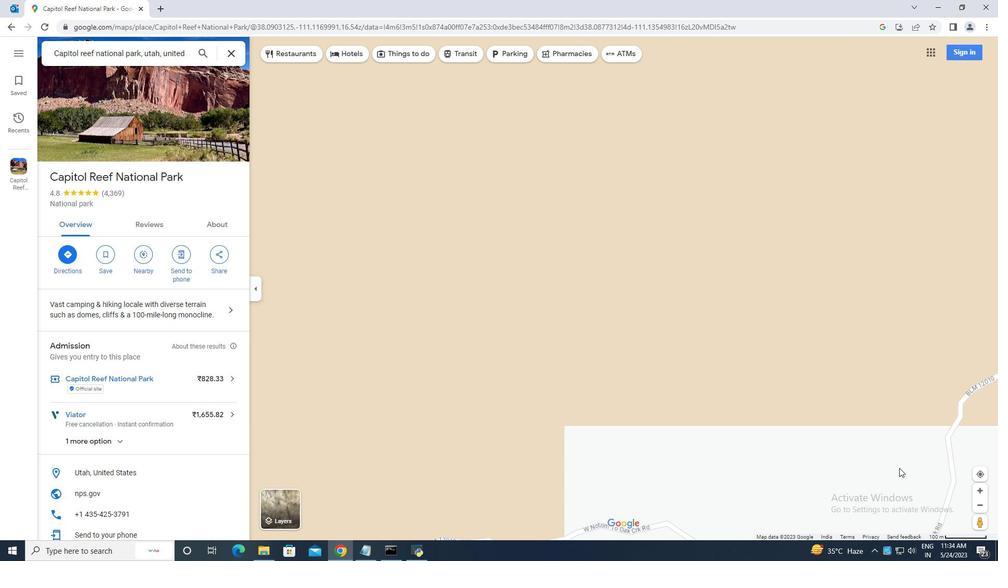 
Action: Mouse scrolled (897, 466) with delta (0, 0)
Screenshot: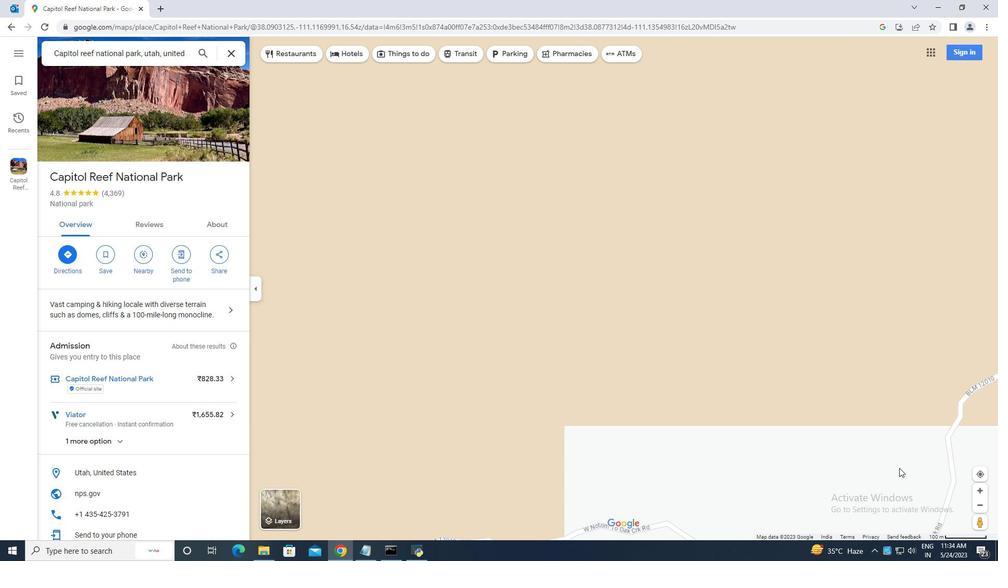 
Action: Mouse scrolled (897, 466) with delta (0, 0)
Screenshot: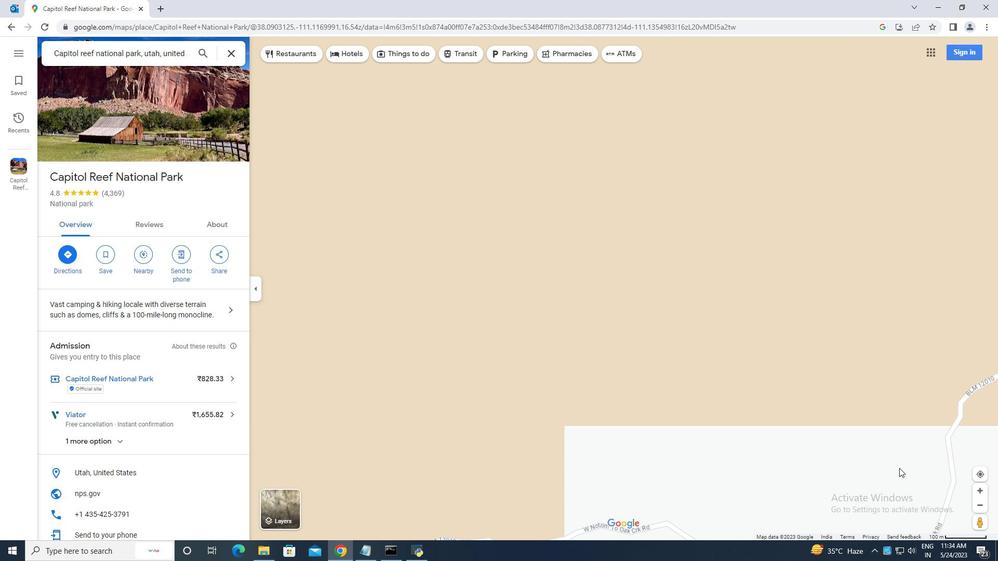 
Action: Mouse scrolled (897, 466) with delta (0, 0)
Screenshot: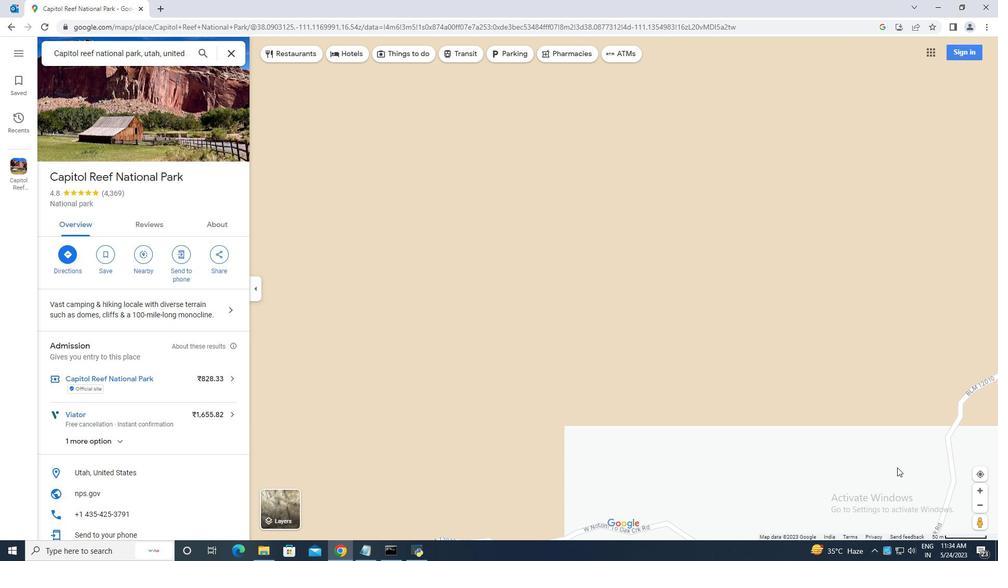 
Action: Mouse moved to (896, 467)
Screenshot: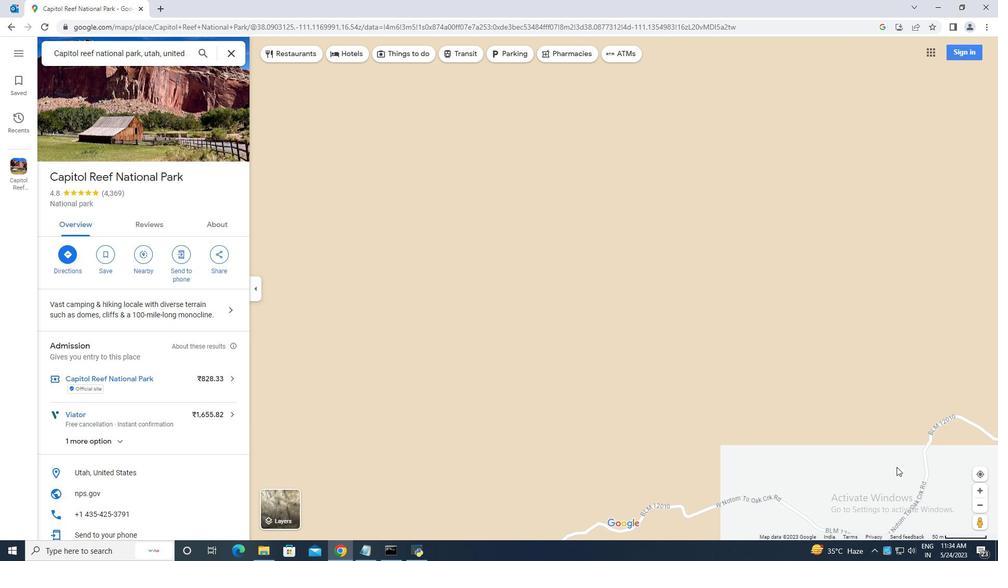 
Action: Mouse scrolled (896, 466) with delta (0, 0)
Screenshot: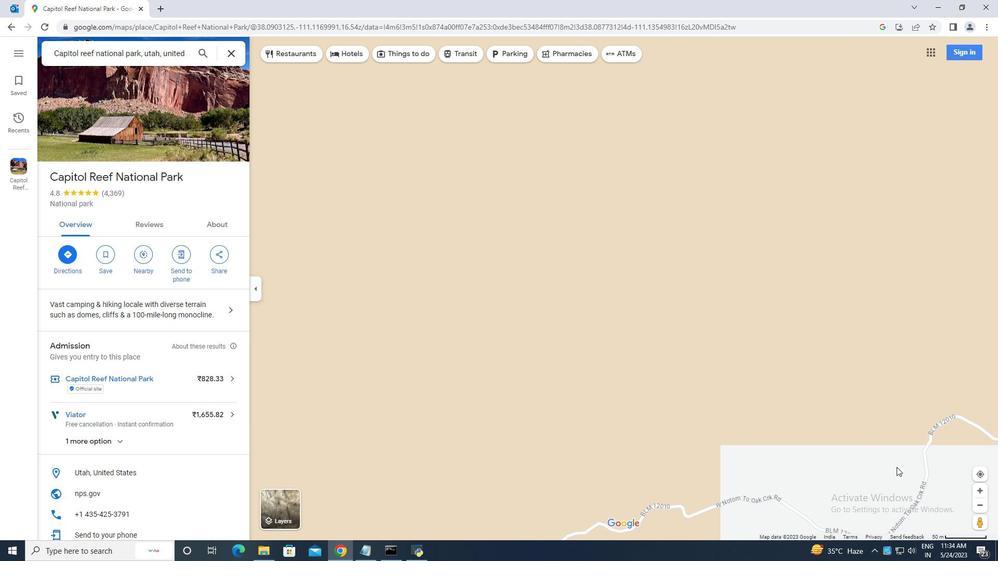 
Action: Mouse scrolled (896, 466) with delta (0, 0)
Screenshot: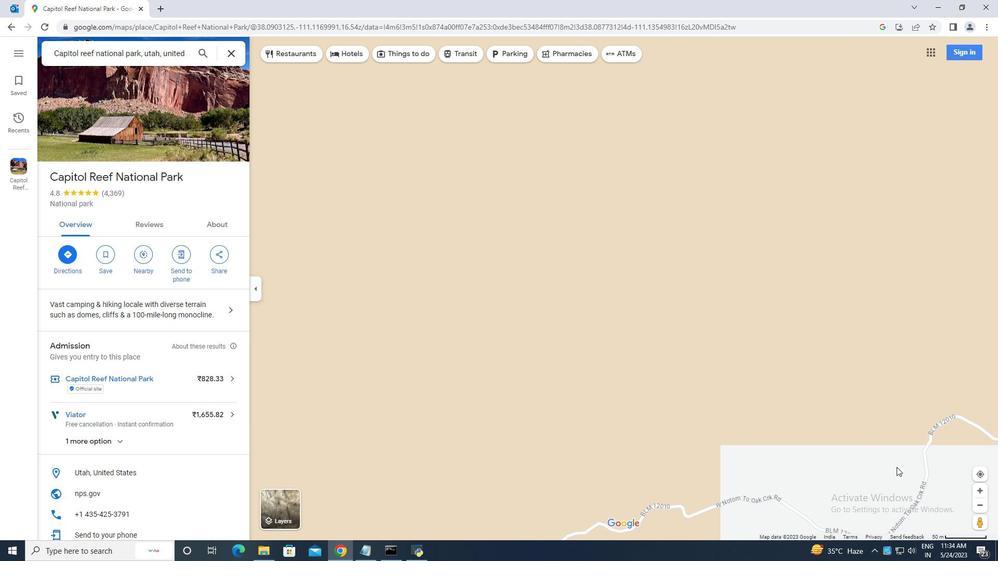 
Action: Mouse scrolled (896, 466) with delta (0, 0)
Screenshot: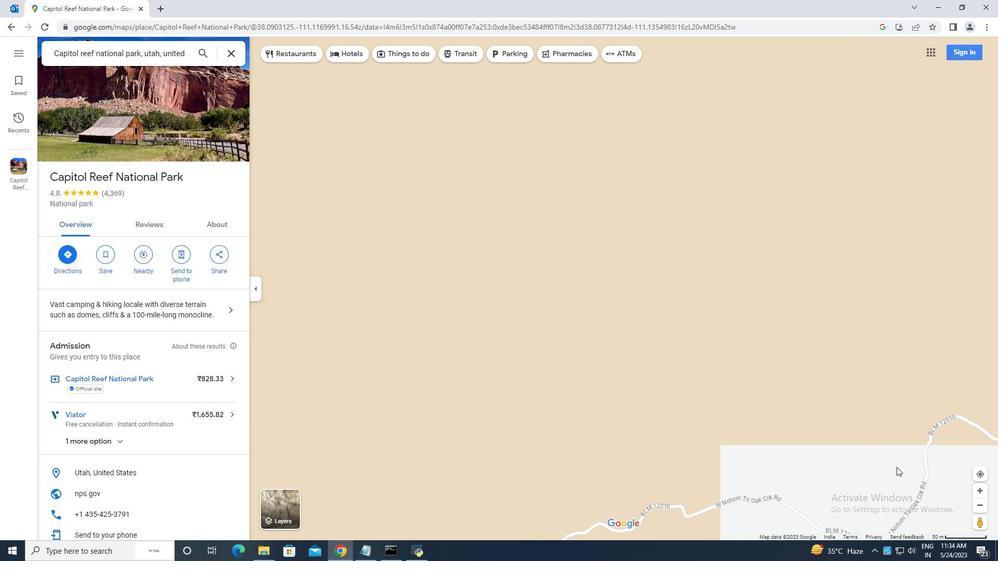 
Action: Mouse scrolled (896, 466) with delta (0, 0)
Screenshot: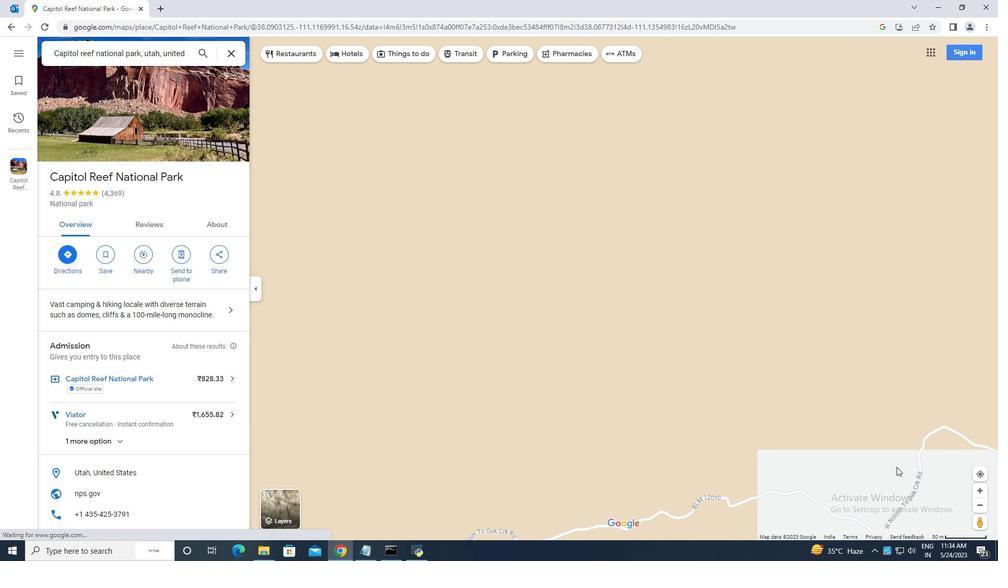 
Action: Mouse scrolled (896, 466) with delta (0, 0)
Screenshot: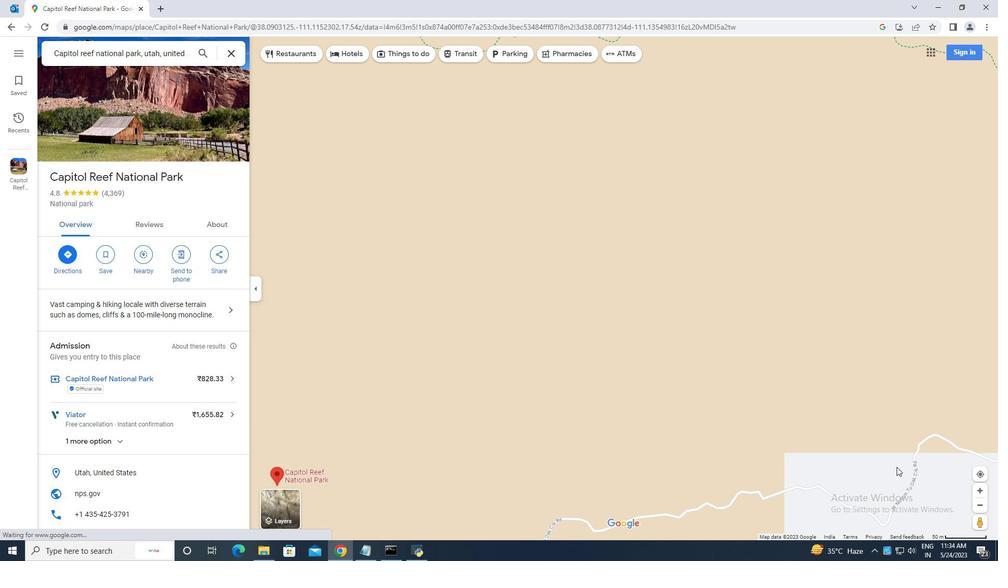 
Action: Mouse scrolled (896, 466) with delta (0, 0)
Screenshot: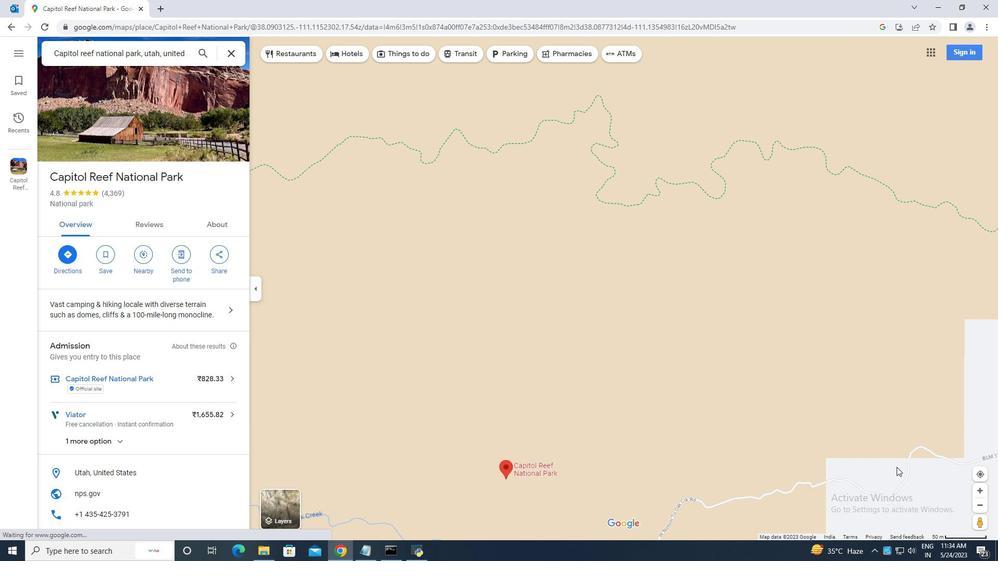 
Action: Mouse scrolled (896, 466) with delta (0, 0)
Screenshot: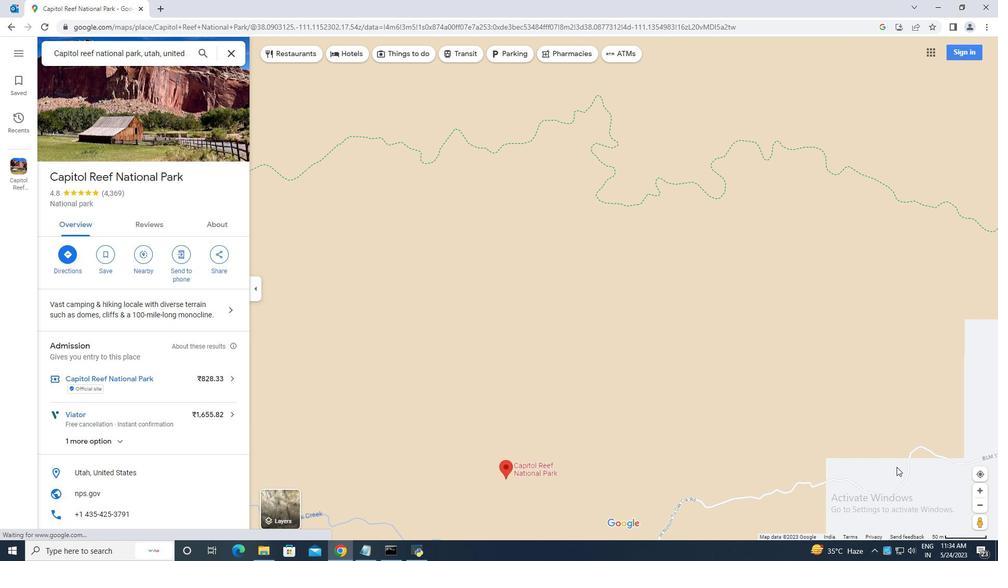 
Action: Mouse scrolled (896, 466) with delta (0, 0)
Screenshot: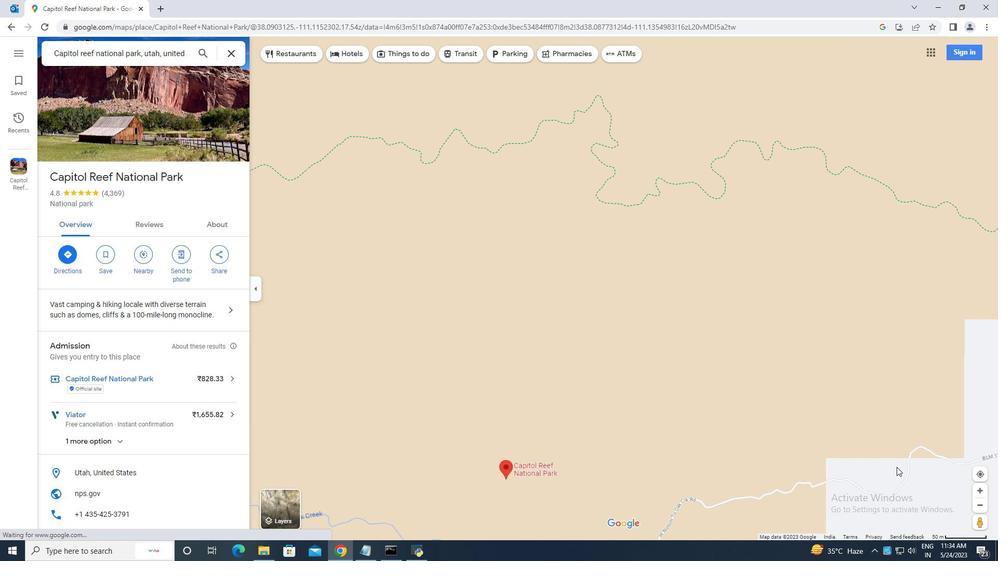 
Action: Mouse moved to (909, 471)
Screenshot: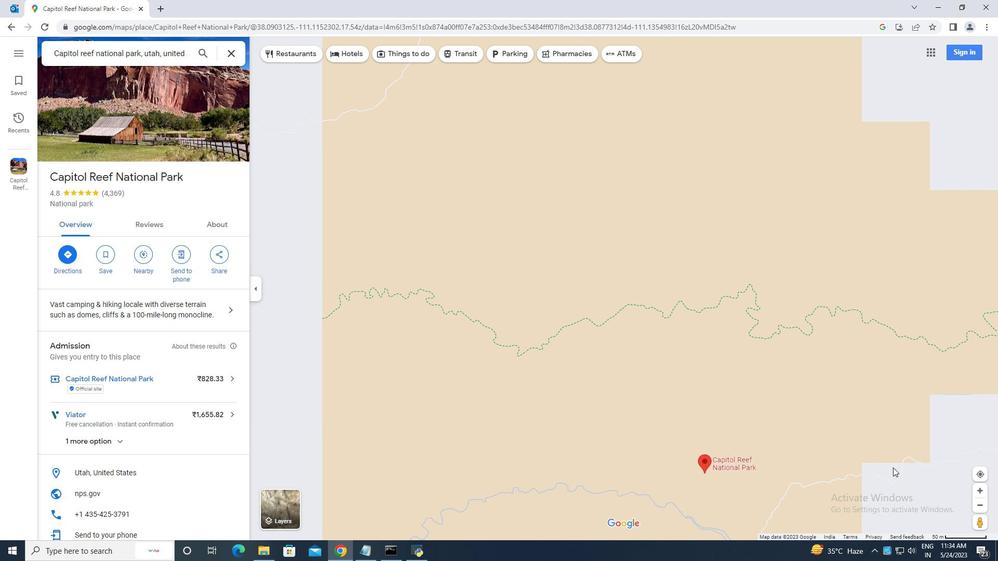 
Action: Mouse scrolled (909, 471) with delta (0, 0)
Screenshot: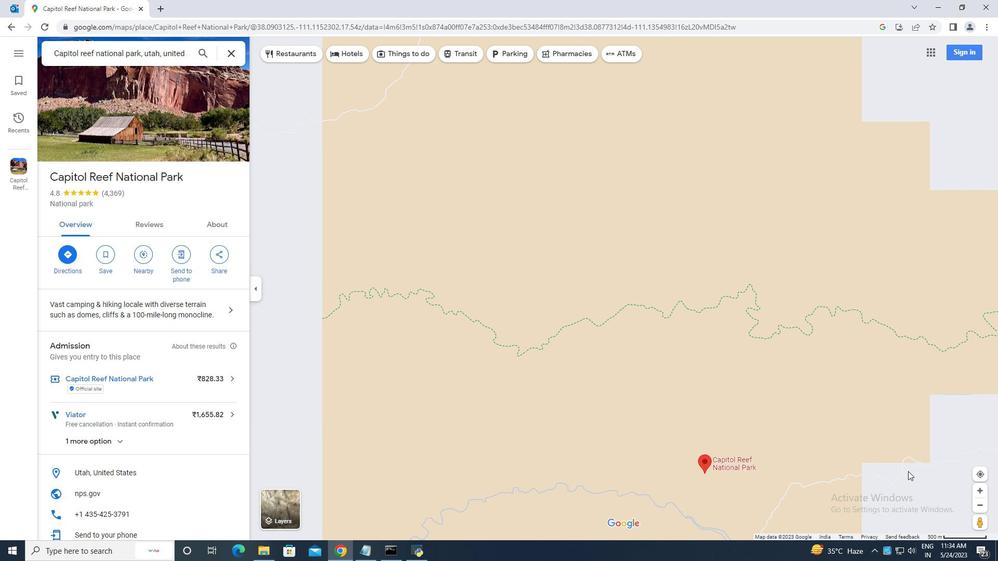 
Action: Mouse scrolled (909, 471) with delta (0, 0)
Screenshot: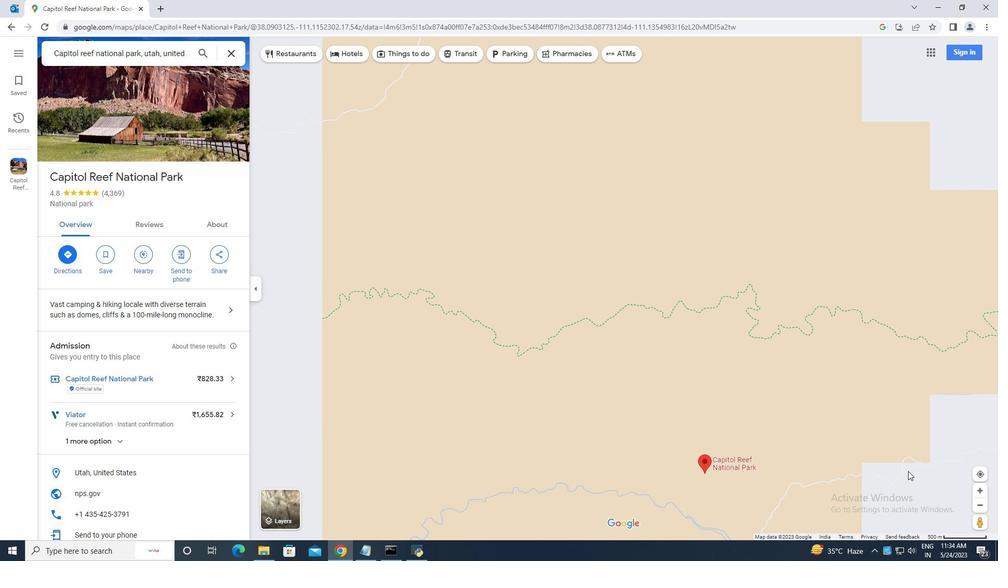 
Action: Mouse scrolled (909, 471) with delta (0, 0)
Screenshot: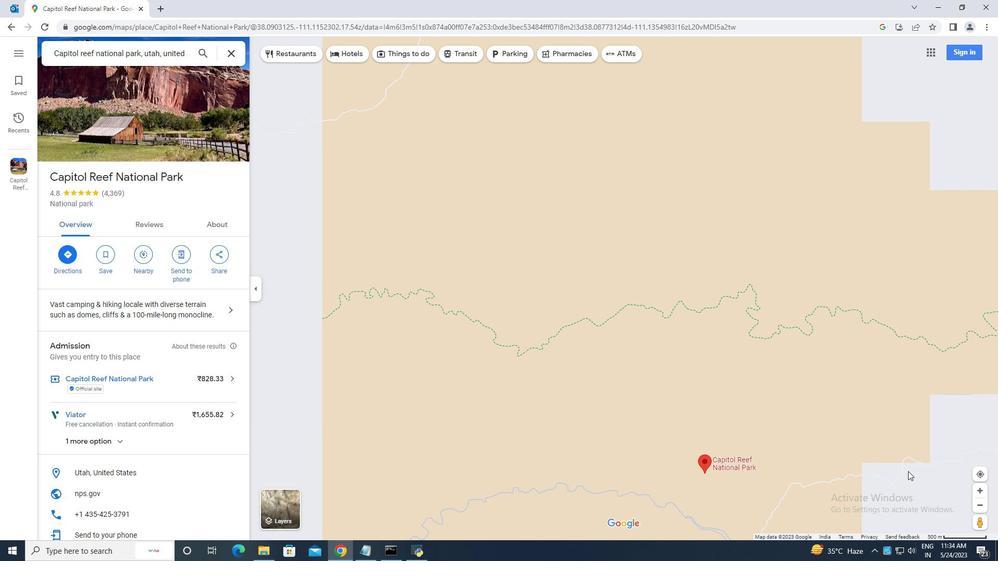 
Action: Mouse moved to (909, 471)
Screenshot: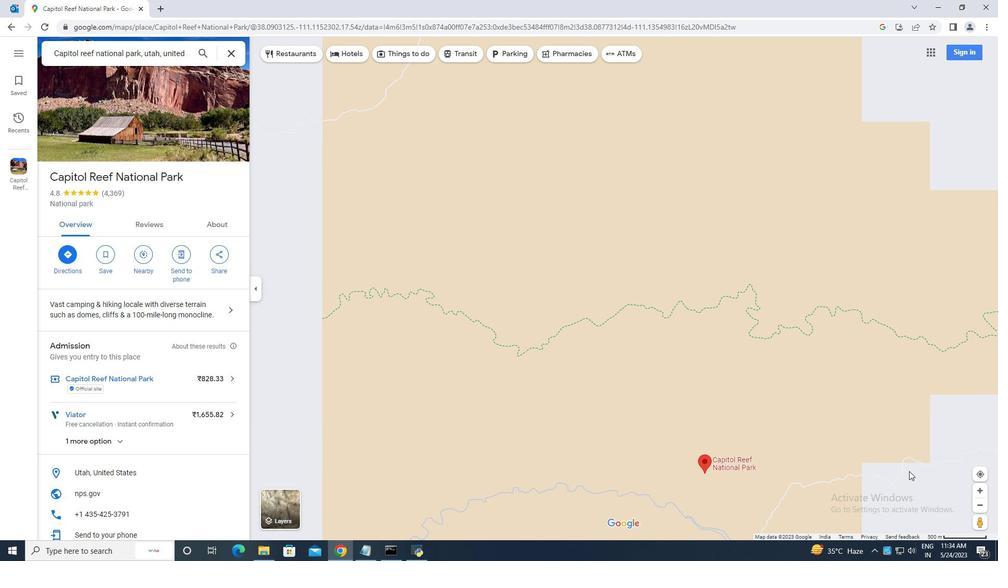 
Action: Mouse scrolled (909, 471) with delta (0, 0)
Screenshot: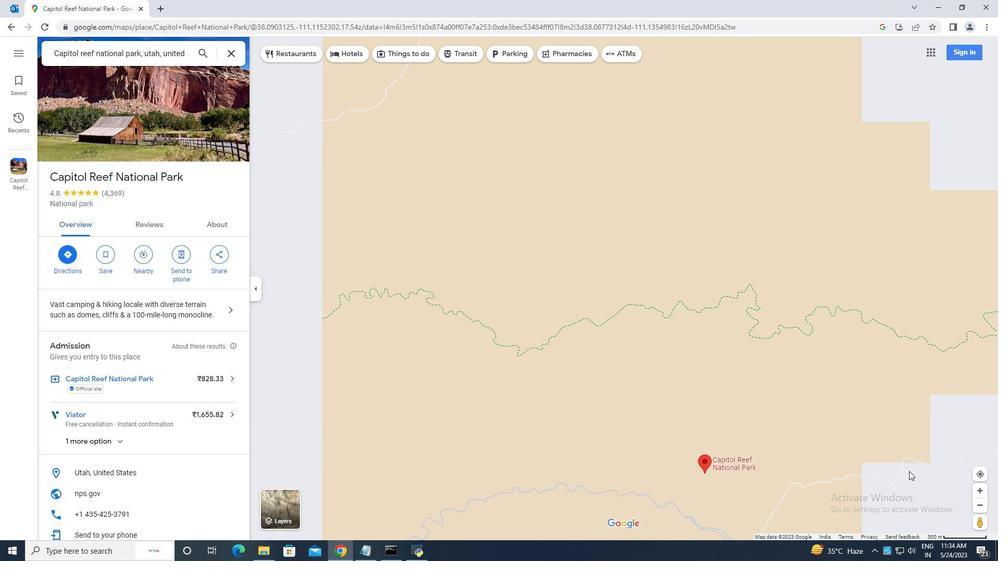 
Action: Mouse moved to (867, 439)
Screenshot: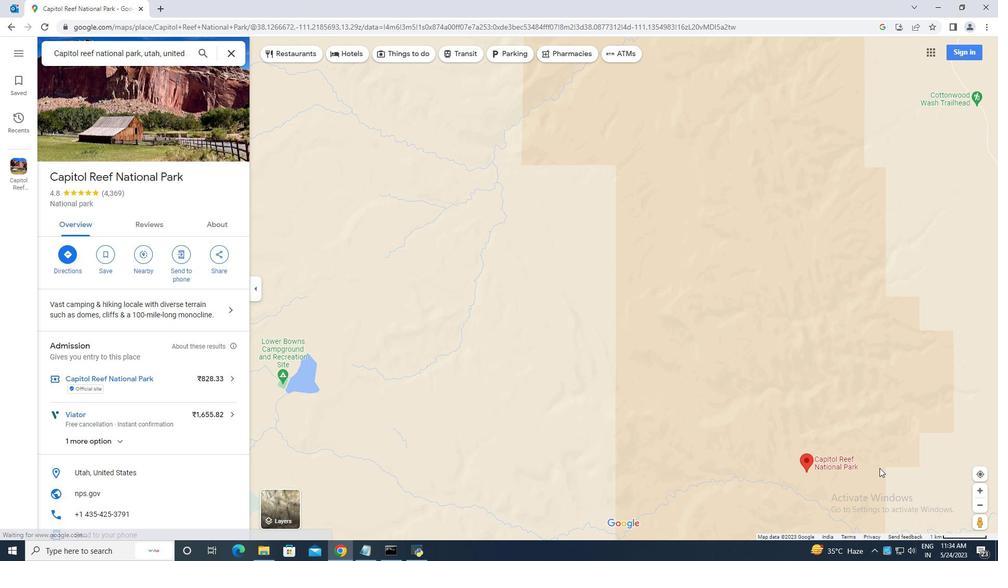 
Action: Mouse pressed left at (867, 439)
Screenshot: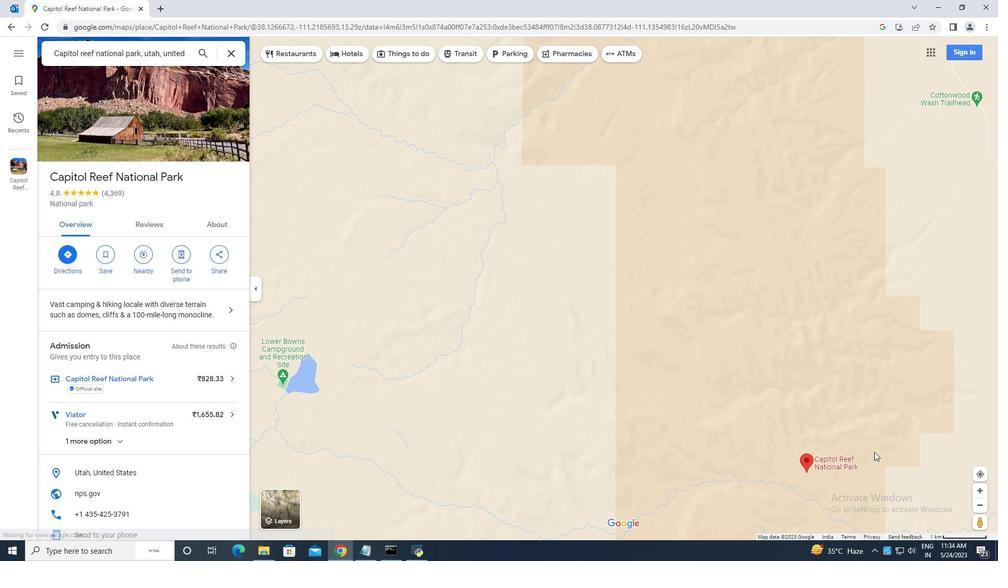 
Action: Mouse moved to (980, 490)
Screenshot: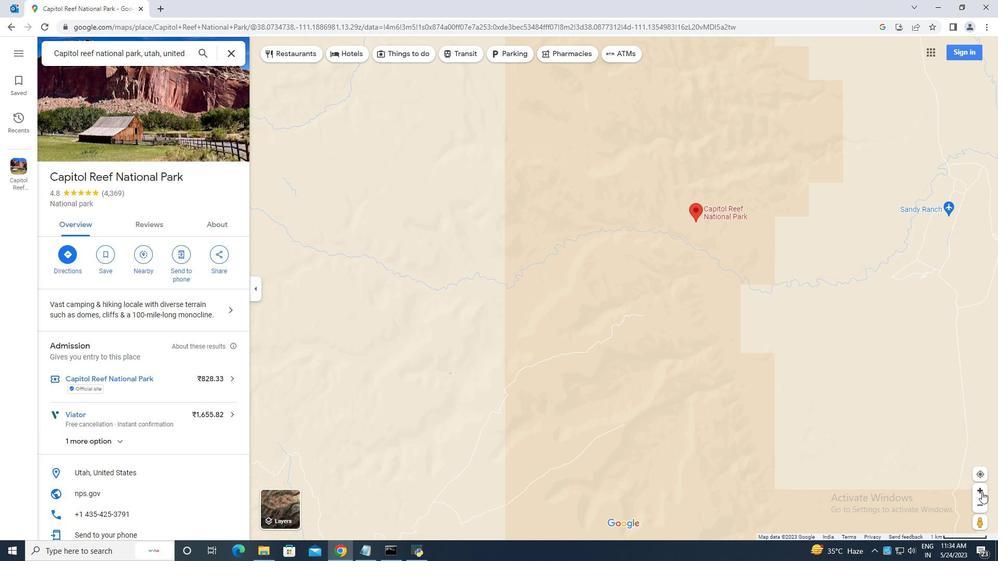 
Action: Mouse pressed left at (980, 490)
Screenshot: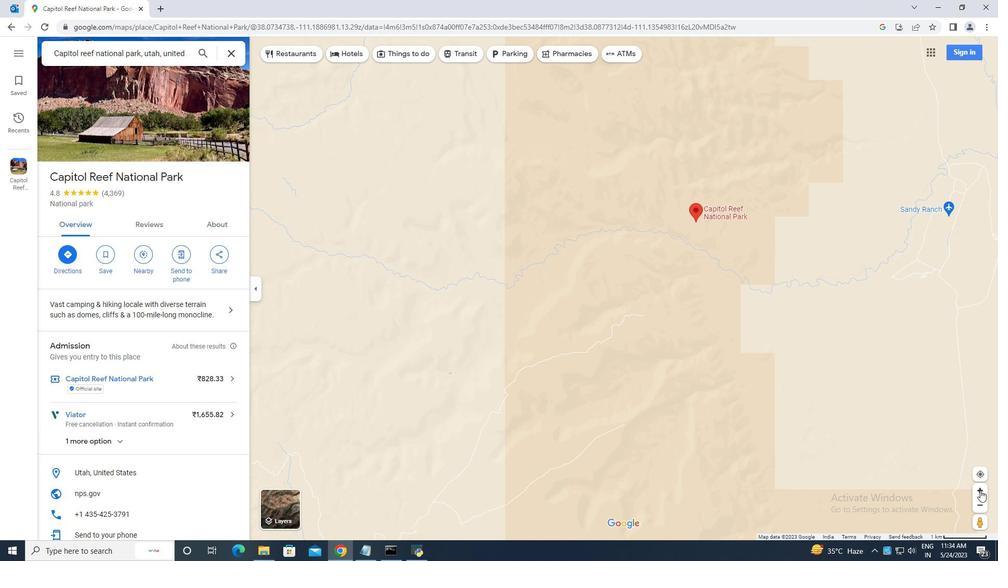 
Action: Mouse moved to (960, 358)
Screenshot: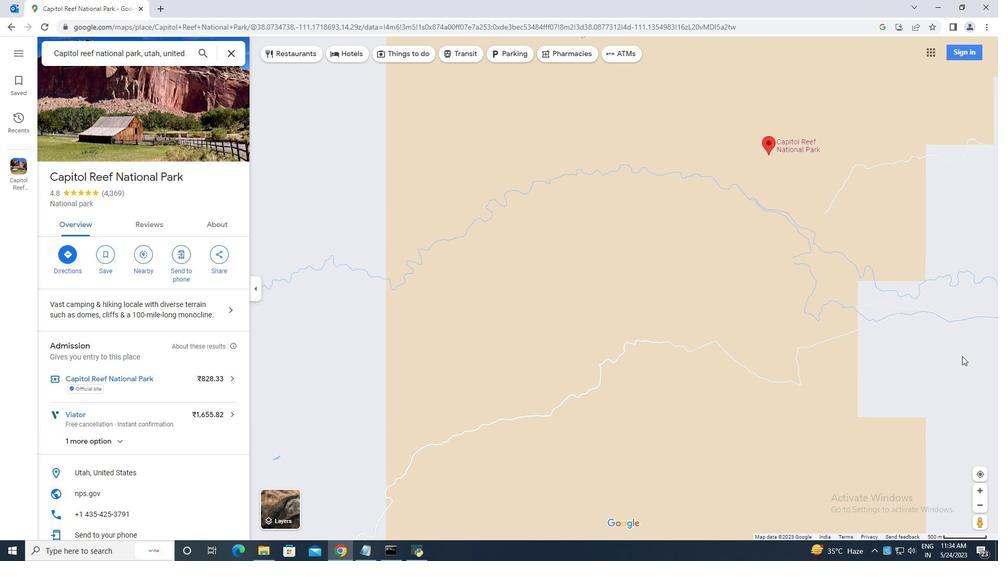 
Action: Mouse scrolled (960, 358) with delta (0, 0)
Screenshot: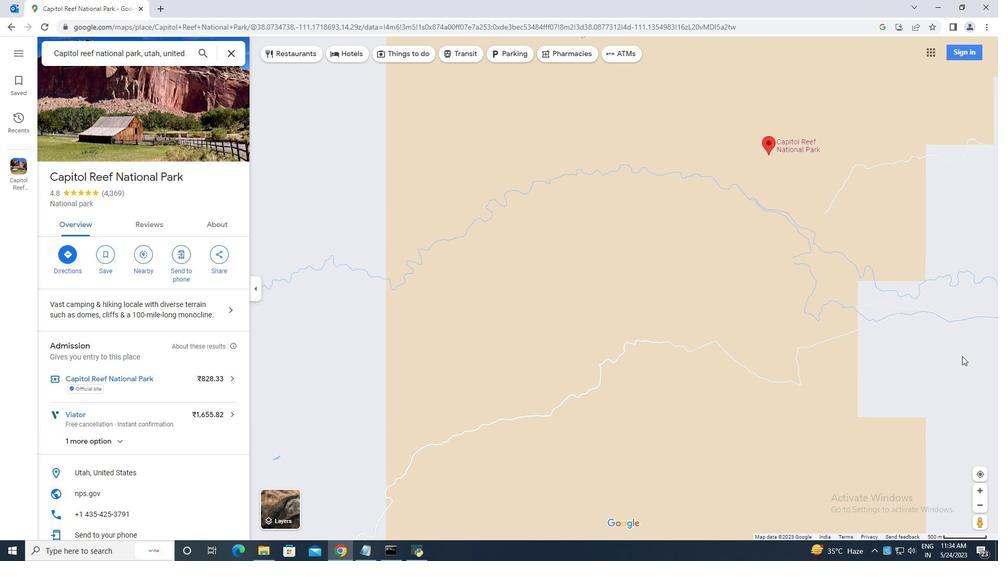 
Action: Mouse scrolled (960, 358) with delta (0, 0)
Screenshot: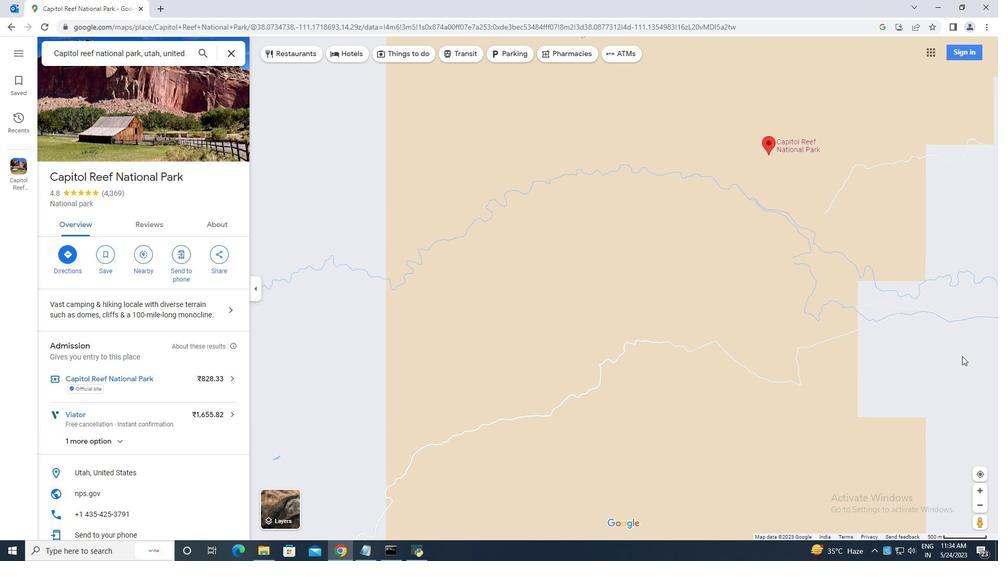 
Action: Mouse scrolled (960, 358) with delta (0, 0)
Screenshot: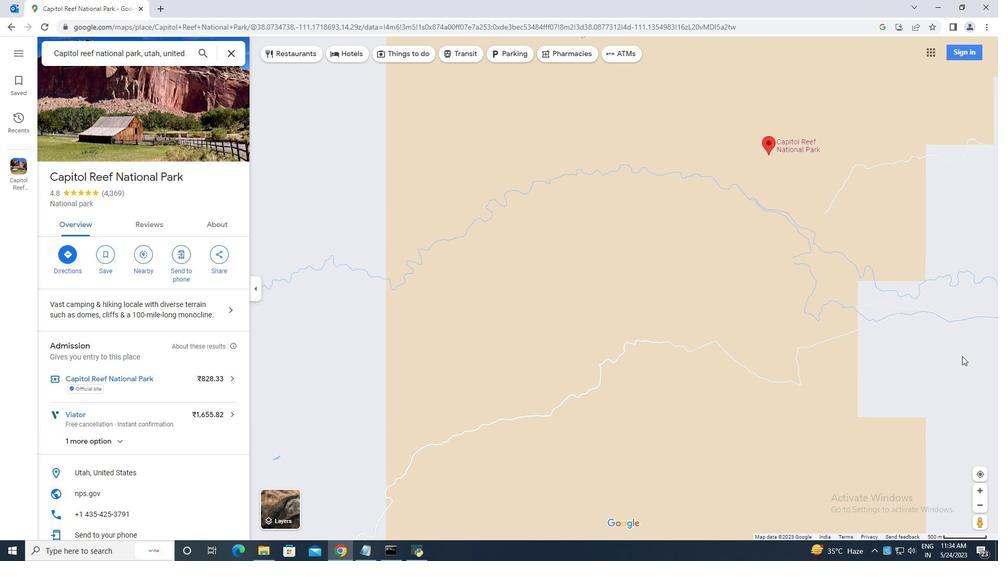 
Action: Mouse moved to (921, 357)
Screenshot: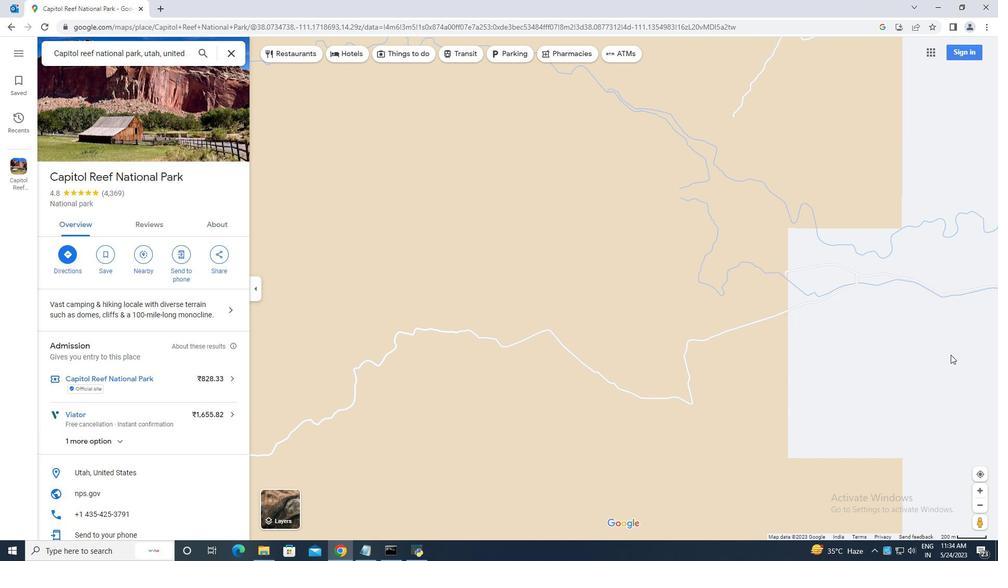 
Action: Mouse scrolled (921, 357) with delta (0, 0)
Screenshot: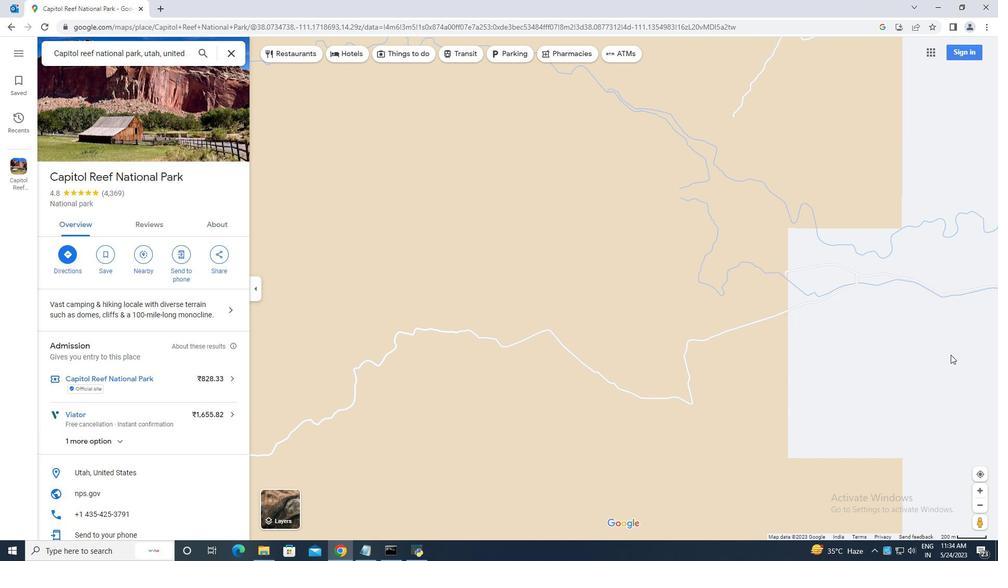 
Action: Mouse scrolled (921, 357) with delta (0, 0)
Screenshot: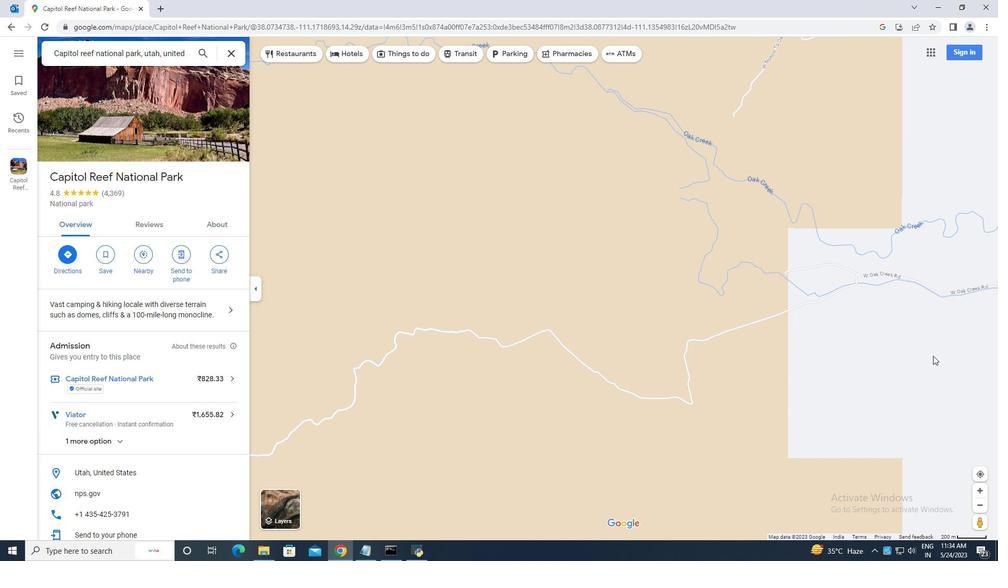 
Action: Mouse scrolled (921, 357) with delta (0, 0)
Screenshot: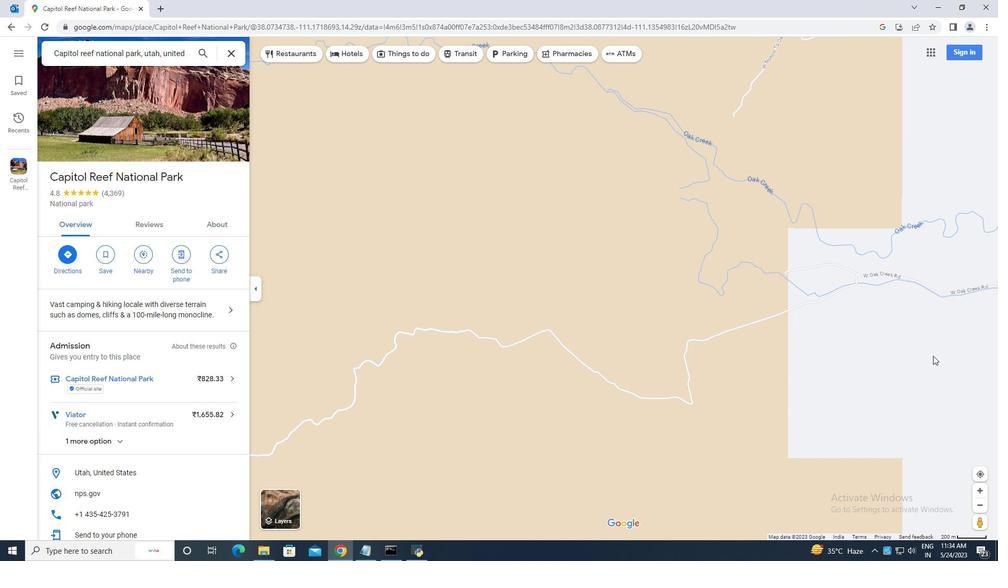 
Action: Mouse moved to (866, 281)
Screenshot: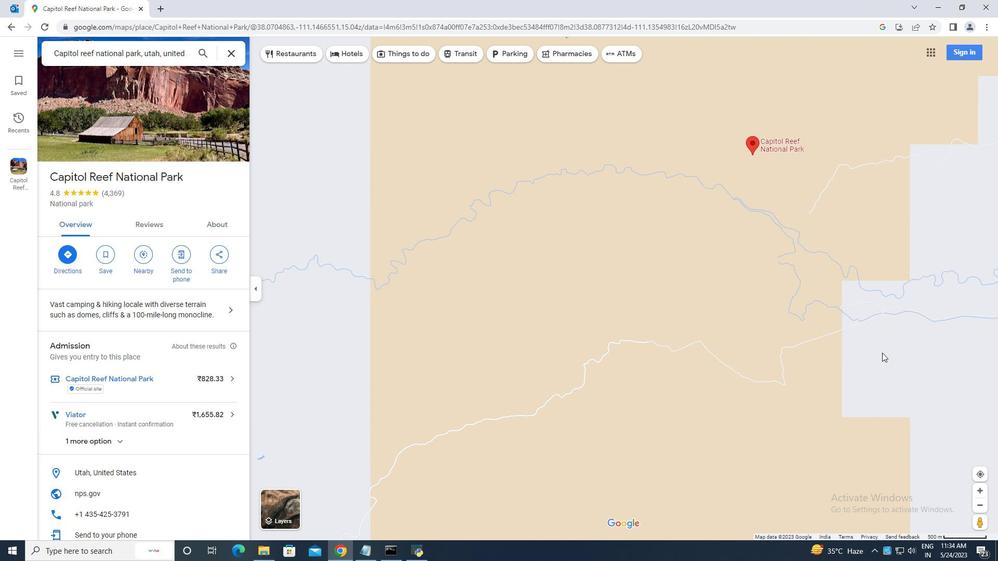 
Action: Mouse pressed left at (882, 350)
Screenshot: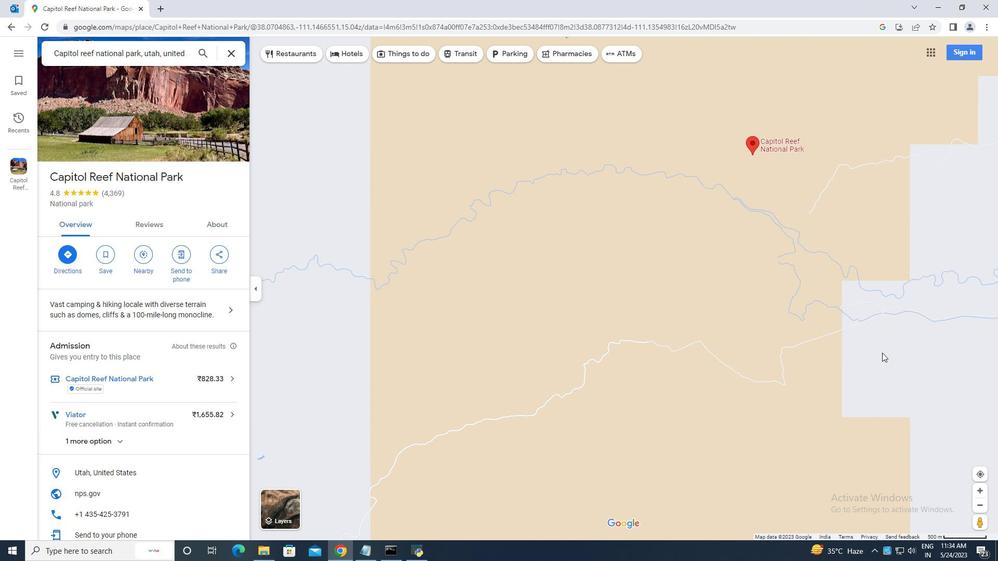 
Action: Mouse moved to (980, 491)
Screenshot: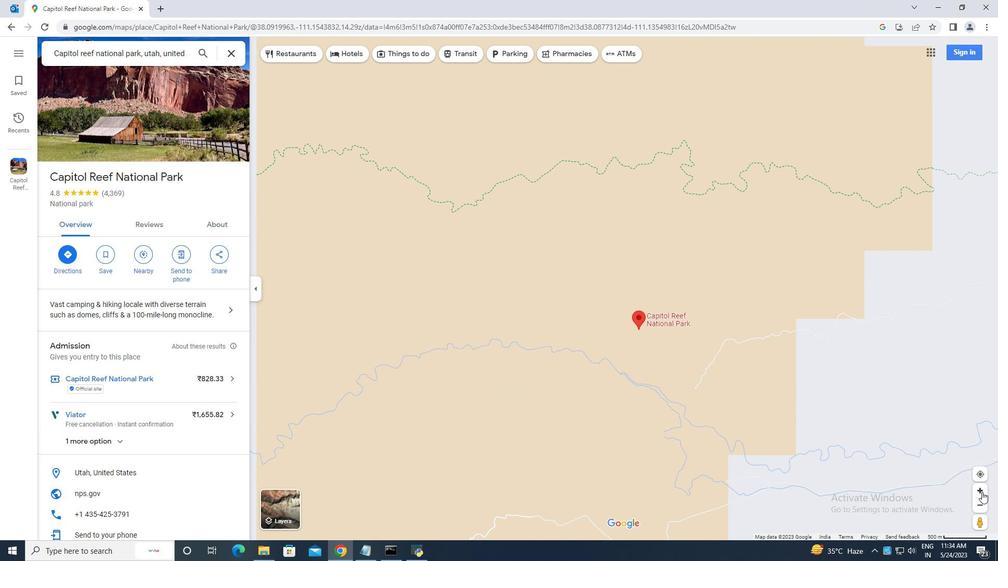 
Action: Mouse pressed left at (980, 491)
Screenshot: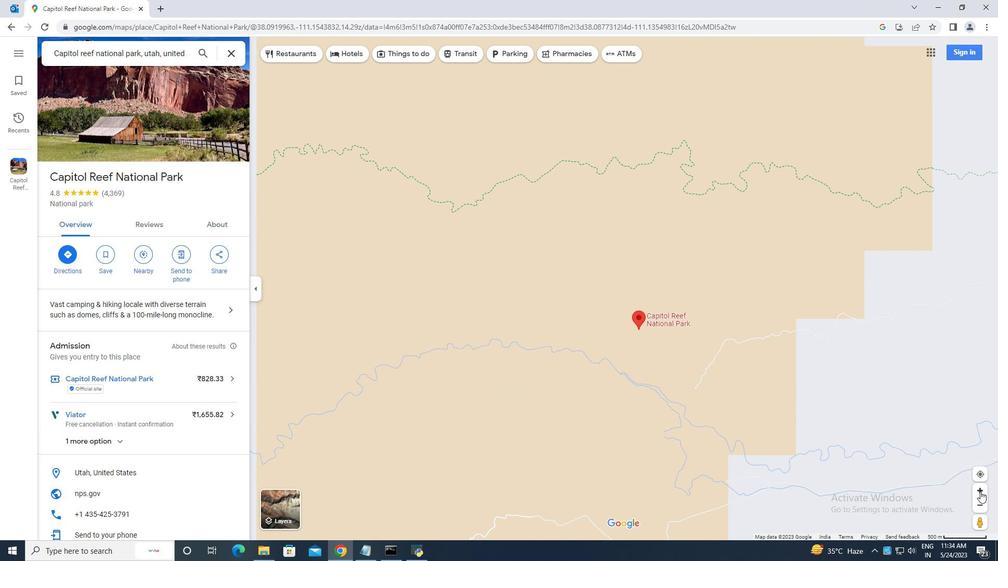 
Action: Mouse pressed left at (980, 491)
Screenshot: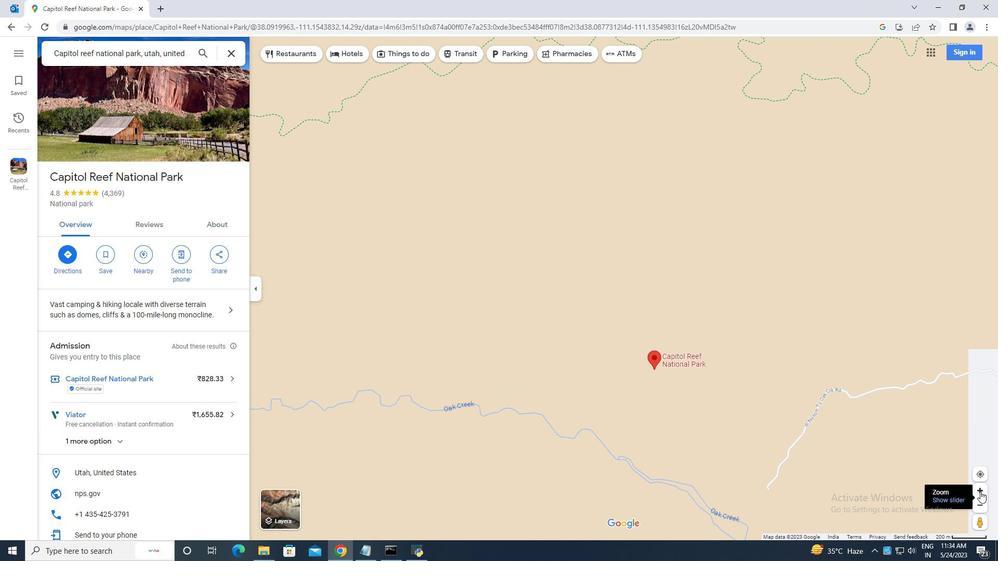 
Action: Mouse moved to (794, 433)
Screenshot: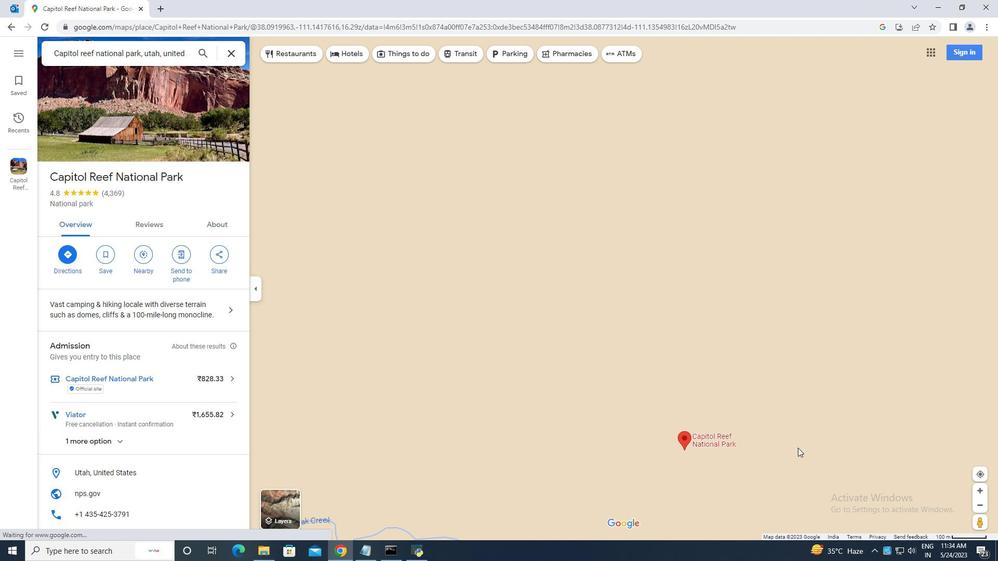 
Action: Mouse scrolled (794, 432) with delta (0, 0)
Screenshot: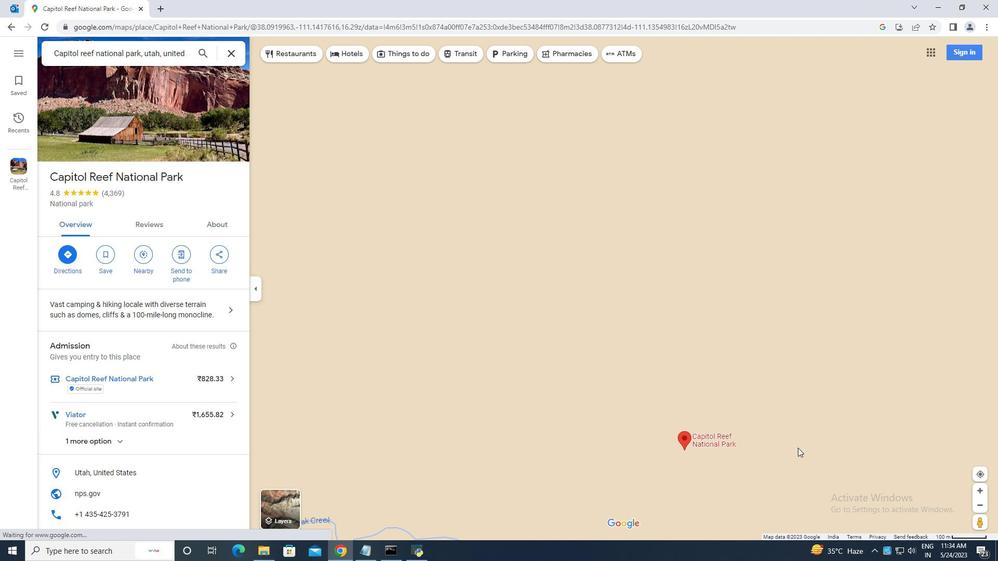 
Action: Mouse scrolled (794, 432) with delta (0, 0)
Screenshot: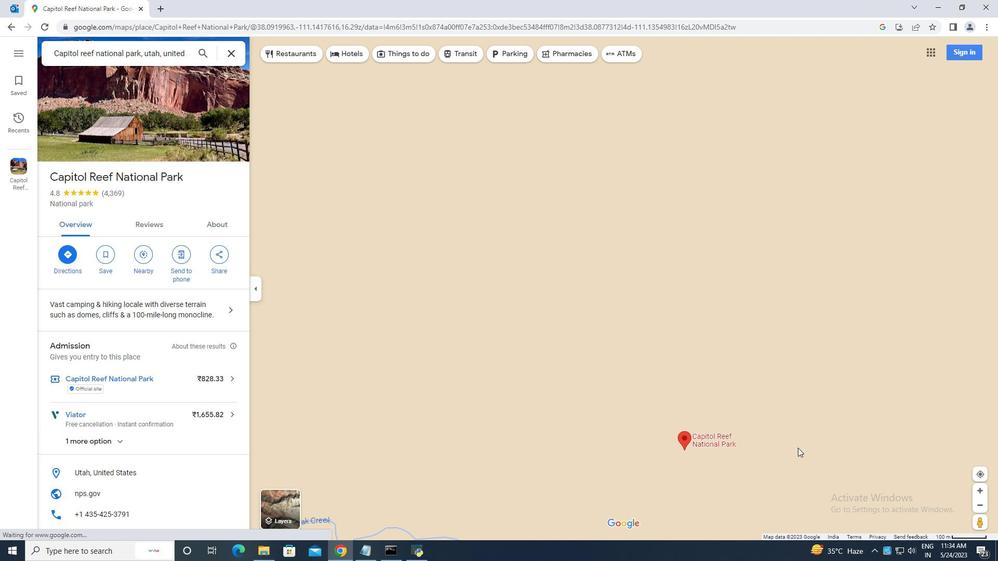
Action: Mouse scrolled (794, 432) with delta (0, 0)
Screenshot: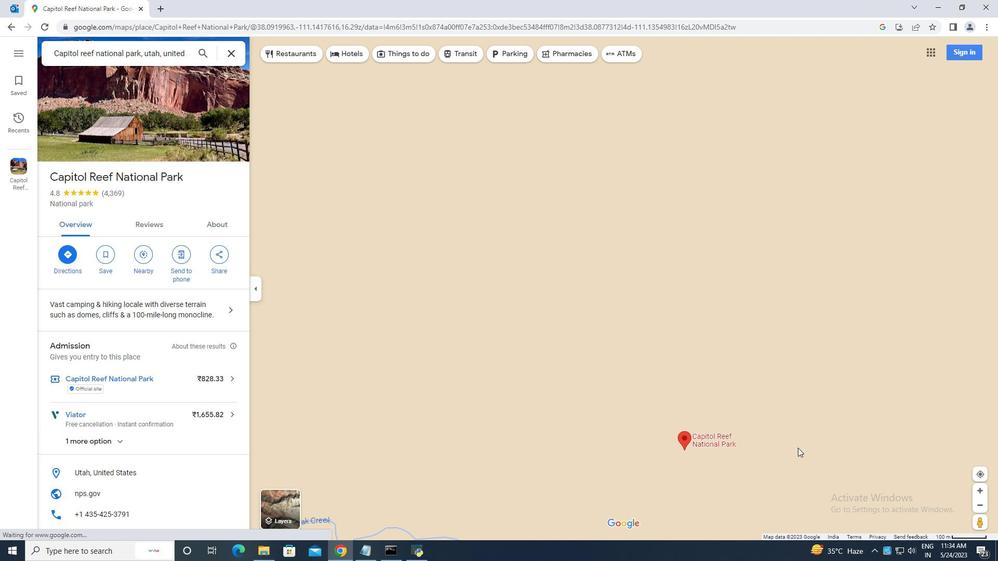 
Action: Mouse scrolled (794, 432) with delta (0, 0)
Screenshot: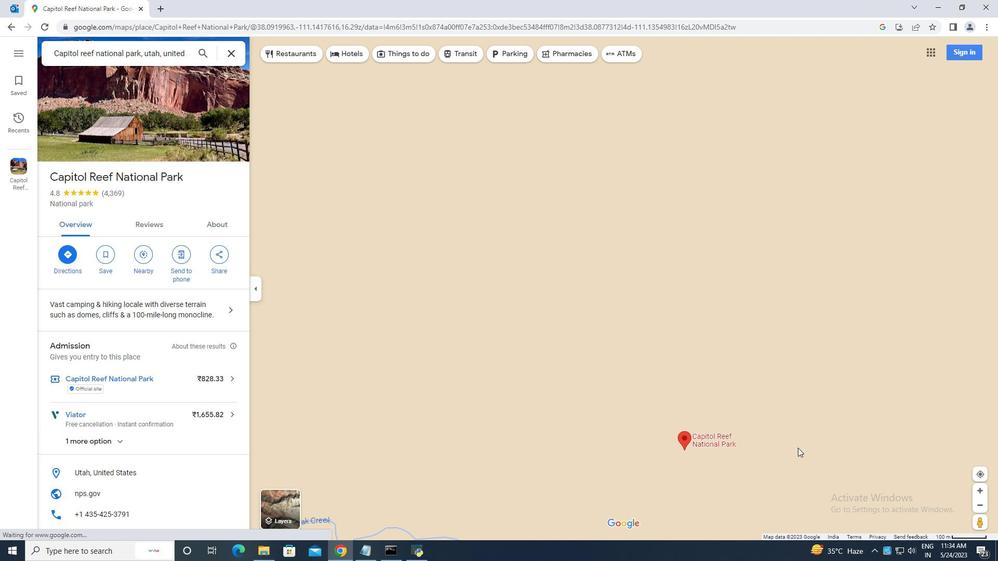 
Action: Mouse scrolled (794, 432) with delta (0, 0)
Screenshot: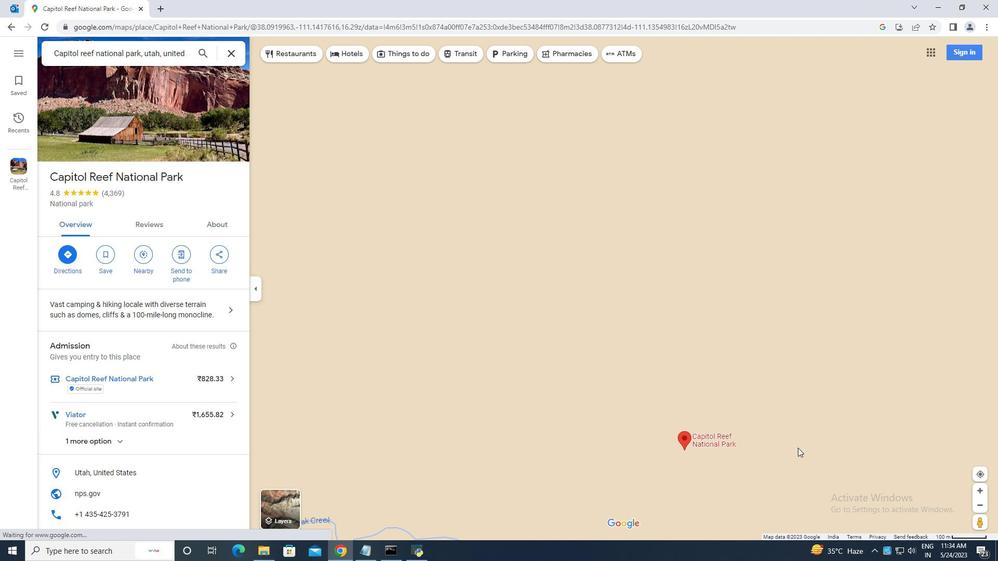 
Action: Mouse moved to (827, 417)
Screenshot: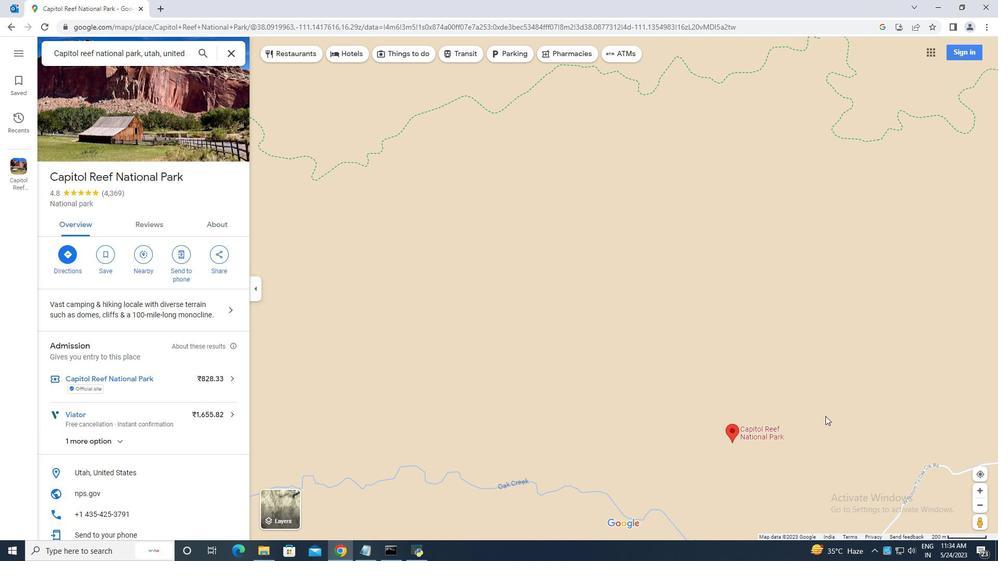 
Action: Mouse pressed left at (826, 416)
Screenshot: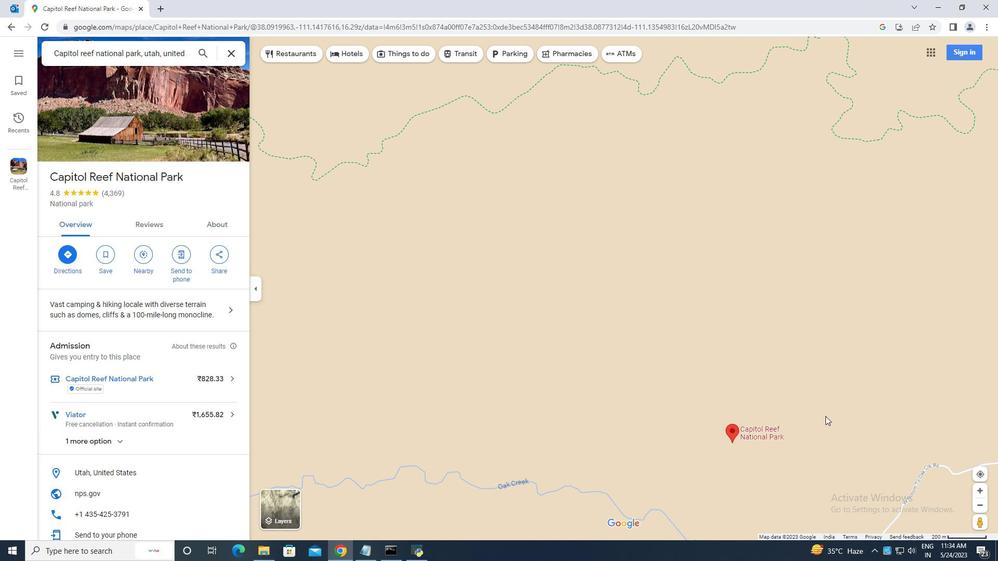 
Action: Mouse moved to (981, 472)
Screenshot: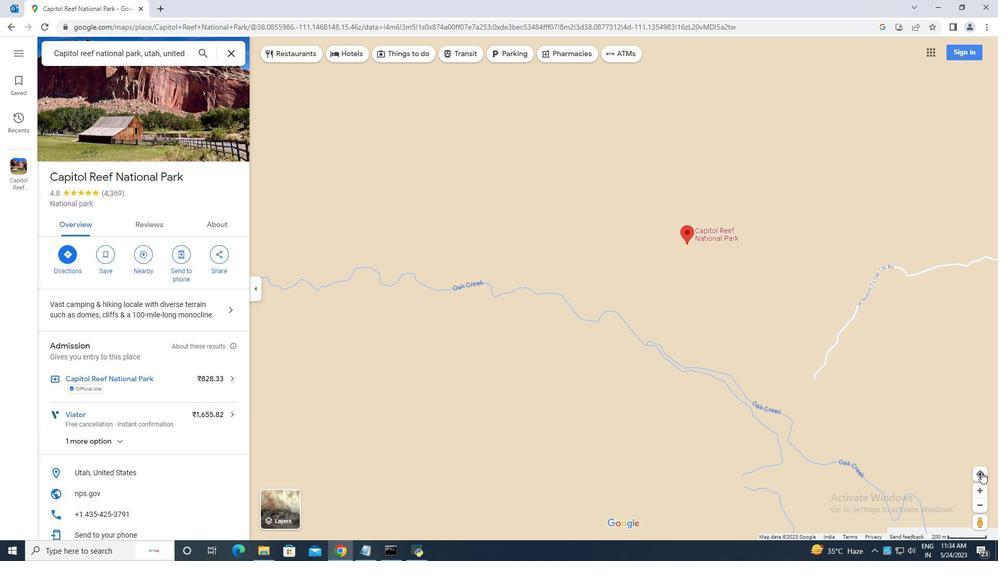 
Action: Mouse pressed left at (981, 472)
Screenshot: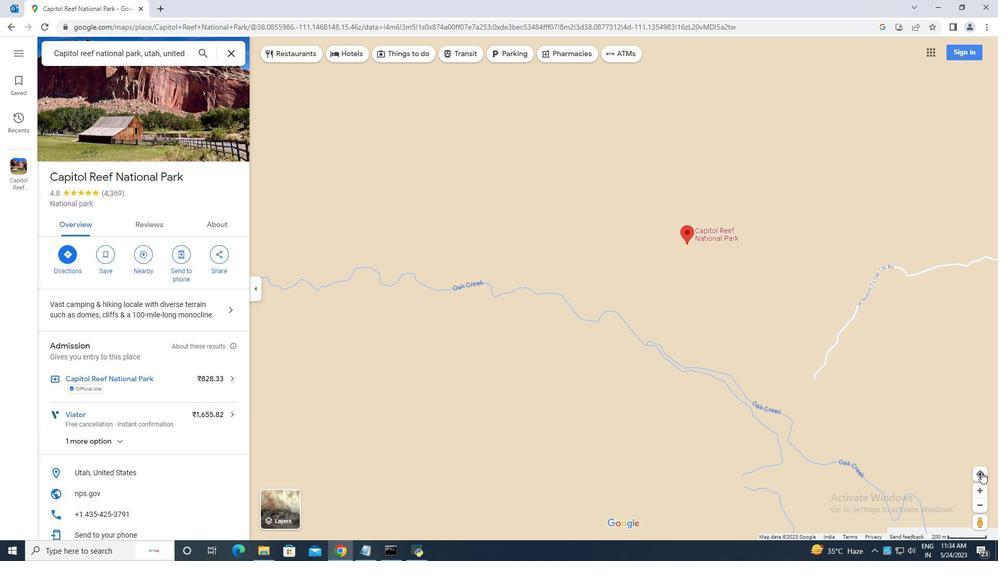 
Action: Mouse moved to (849, 245)
Screenshot: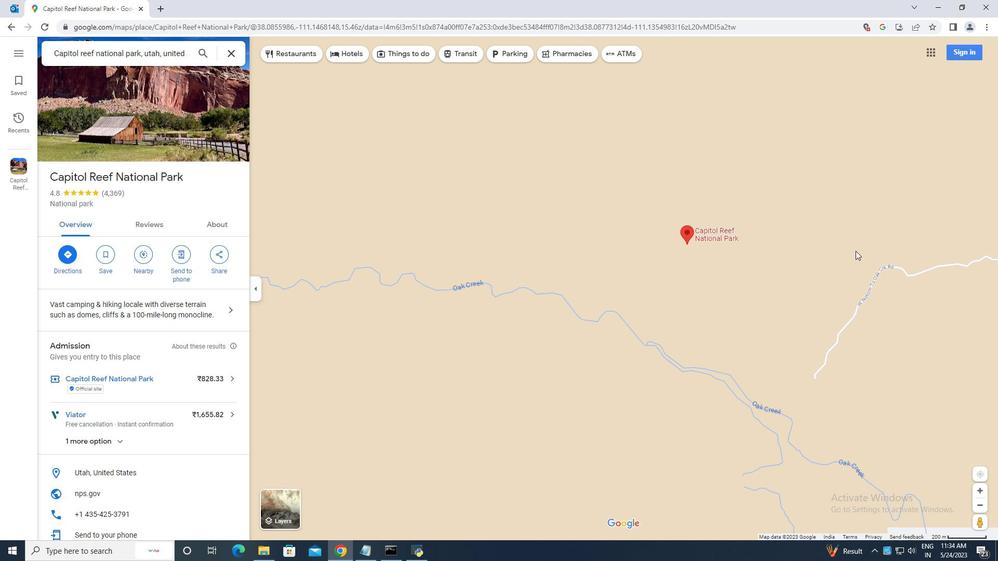 
Action: Mouse scrolled (849, 245) with delta (0, 0)
Screenshot: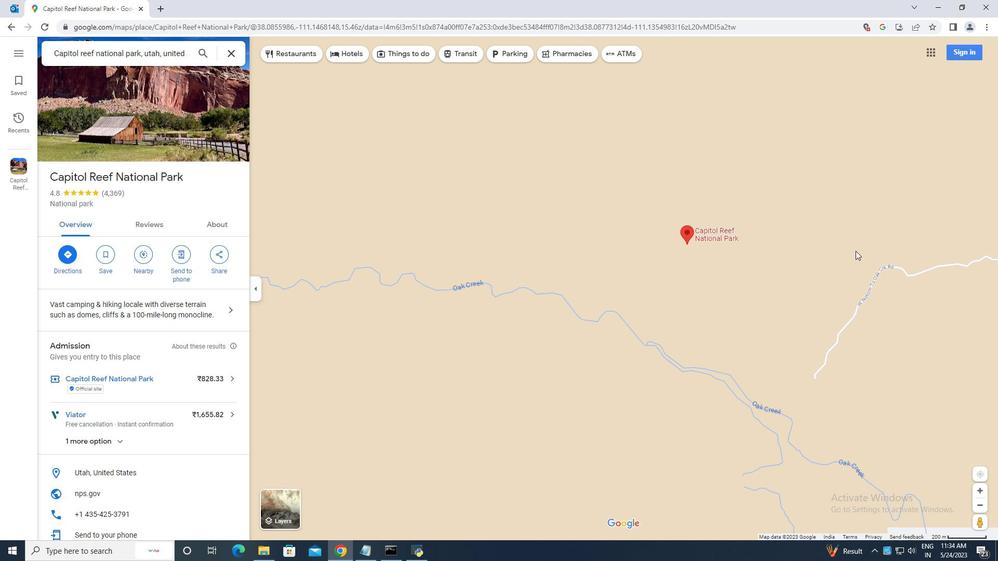 
Action: Mouse scrolled (849, 245) with delta (0, 0)
Screenshot: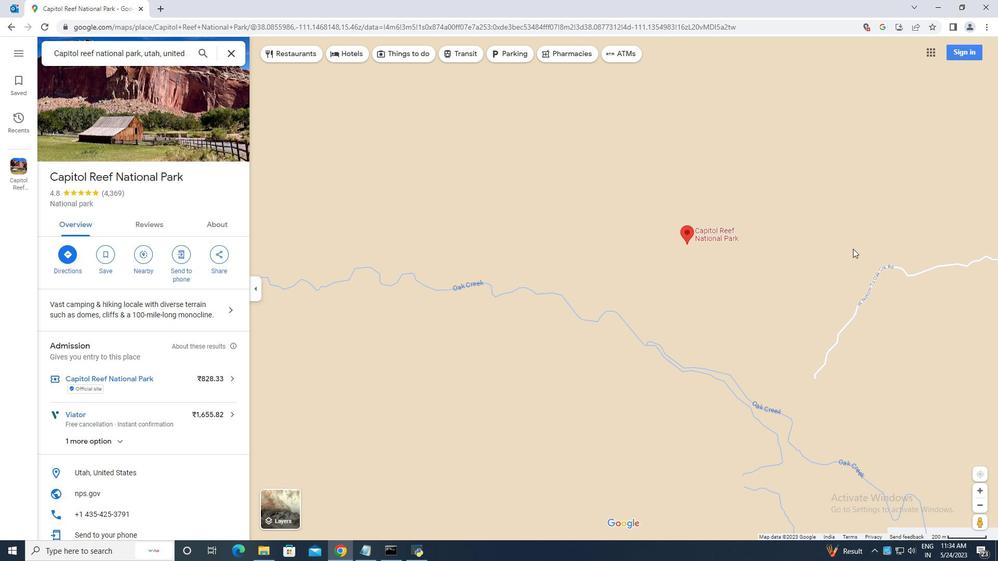 
Action: Mouse moved to (848, 244)
Screenshot: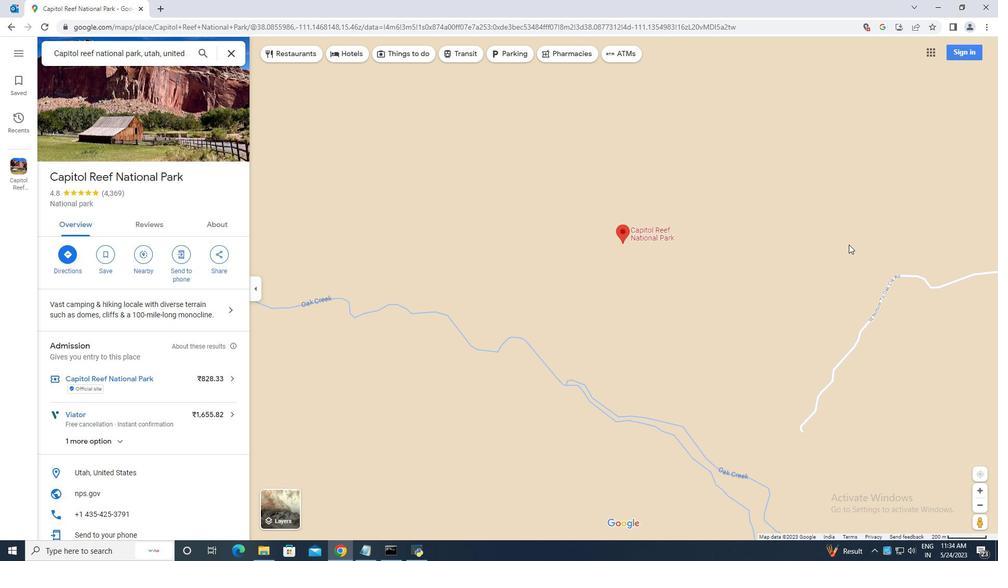 
Action: Mouse scrolled (848, 244) with delta (0, 0)
Screenshot: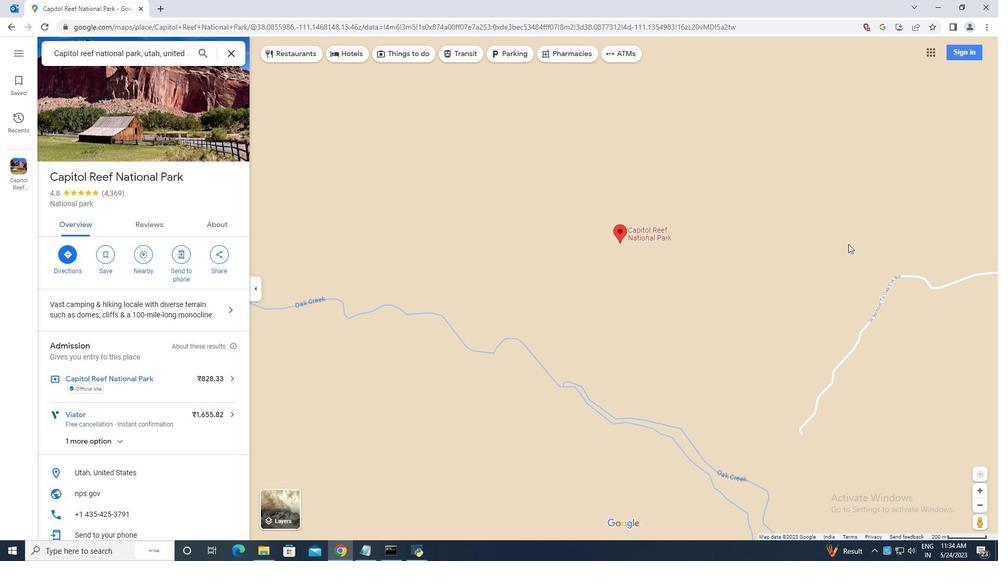 
Action: Mouse scrolled (848, 244) with delta (0, 0)
Screenshot: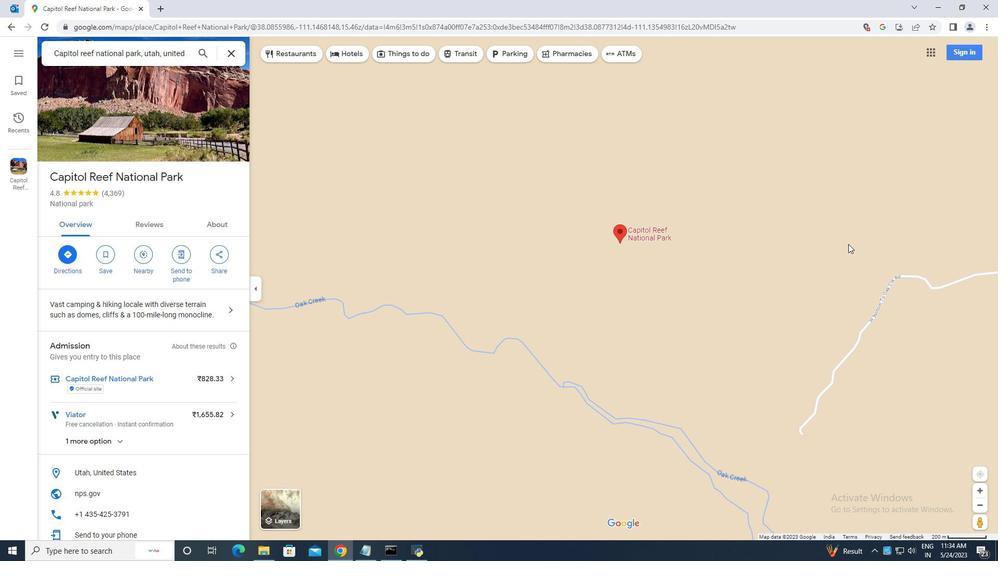 
Action: Mouse moved to (564, 228)
Screenshot: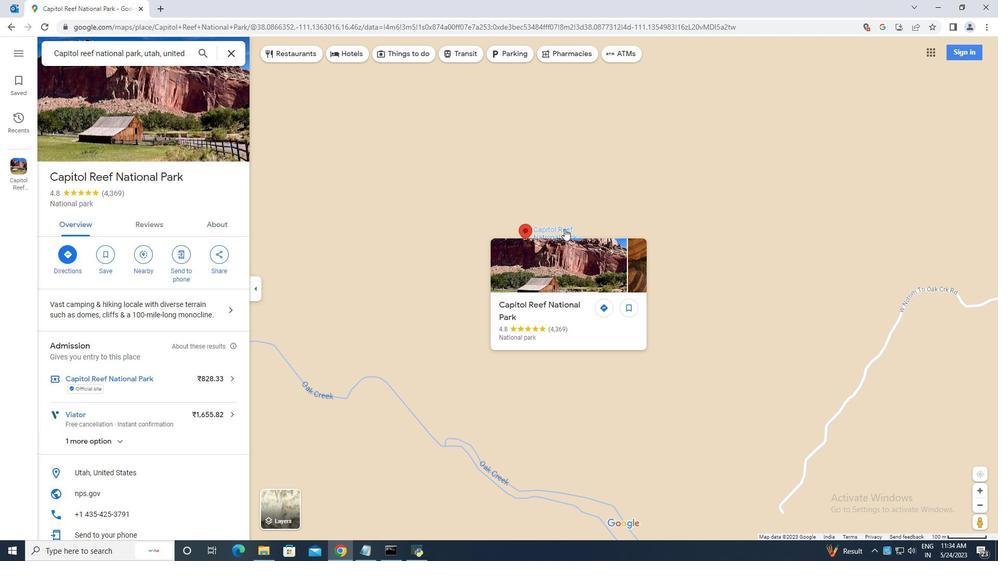 
Action: Mouse pressed left at (564, 228)
Screenshot: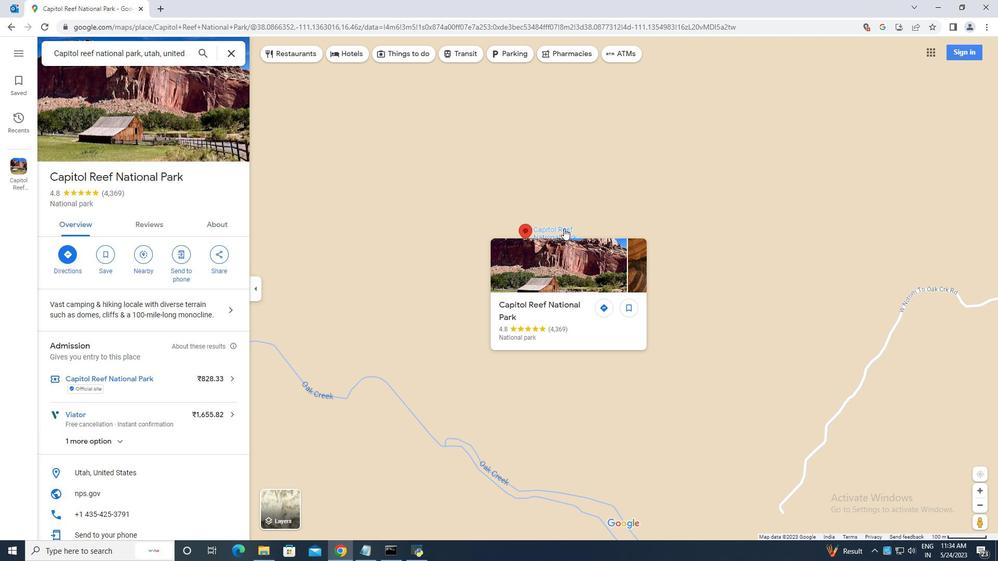 
Action: Mouse moved to (191, 318)
Screenshot: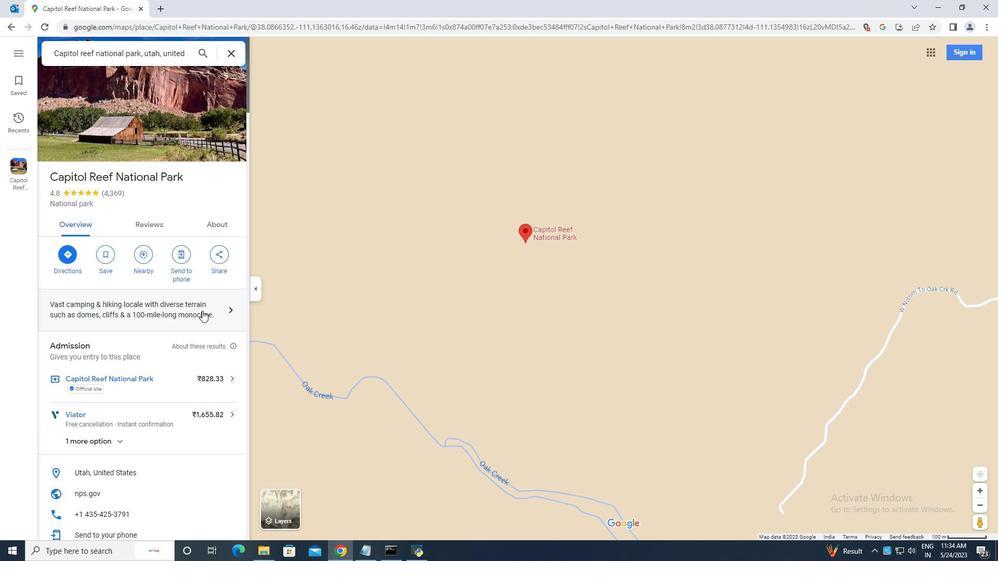 
Action: Mouse scrolled (191, 319) with delta (0, 0)
Screenshot: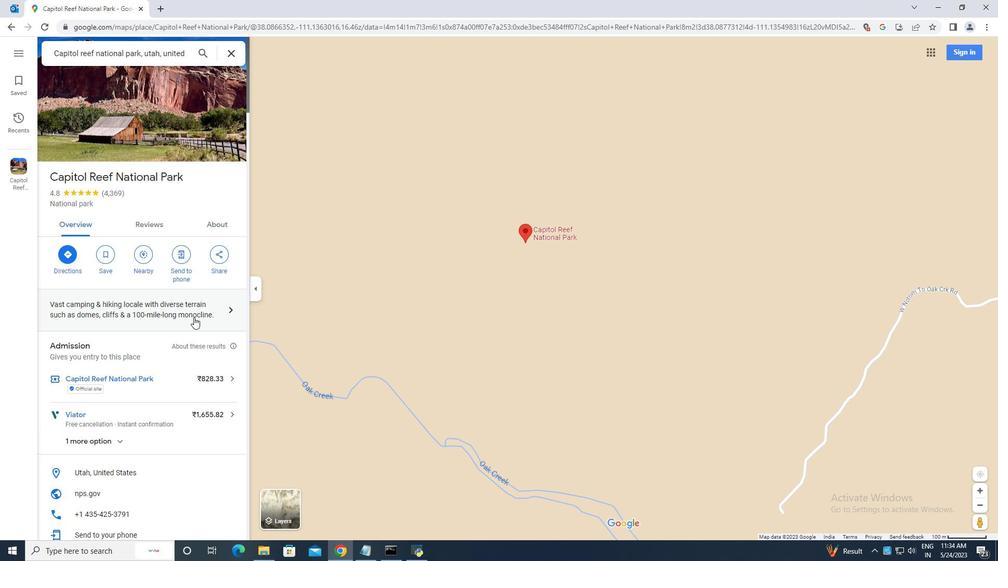 
Action: Mouse moved to (191, 319)
Screenshot: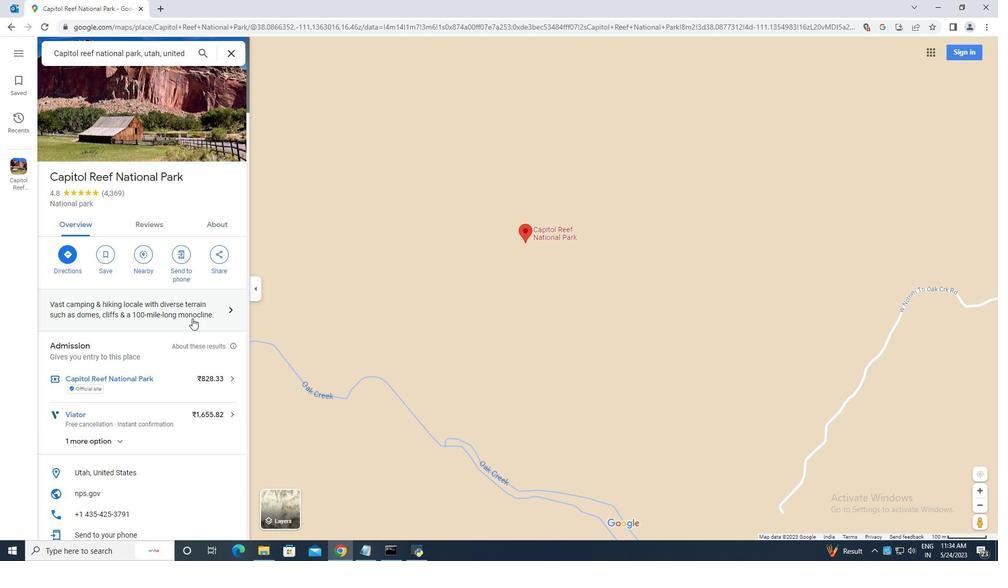 
Action: Mouse scrolled (191, 319) with delta (0, 0)
Screenshot: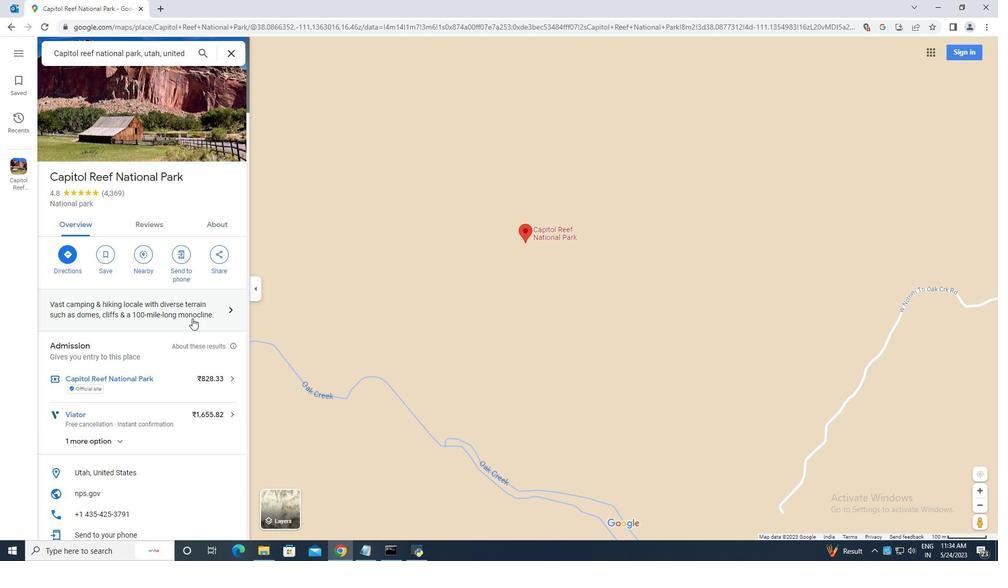 
Action: Mouse scrolled (191, 319) with delta (0, 0)
Screenshot: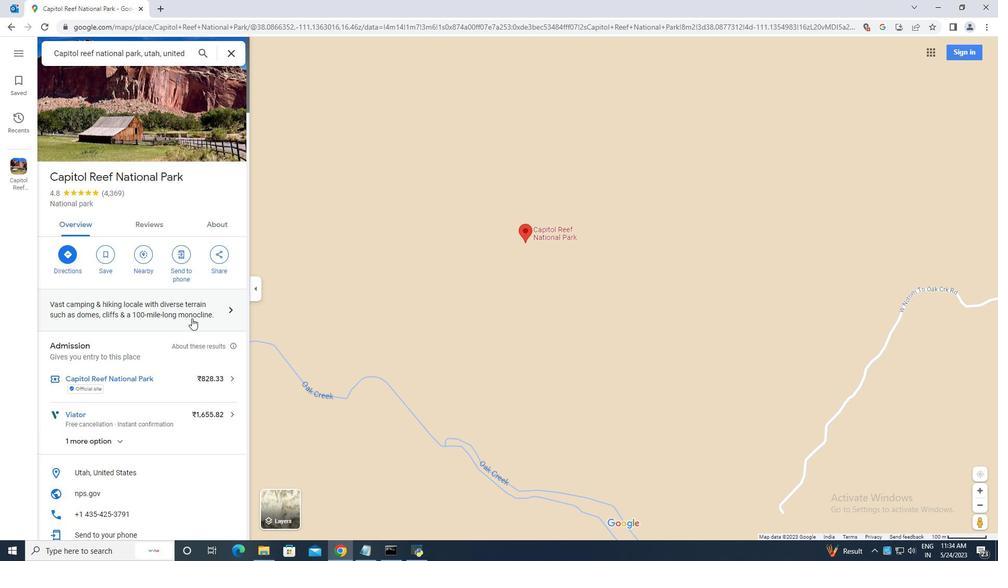 
Action: Mouse scrolled (191, 318) with delta (0, 0)
Screenshot: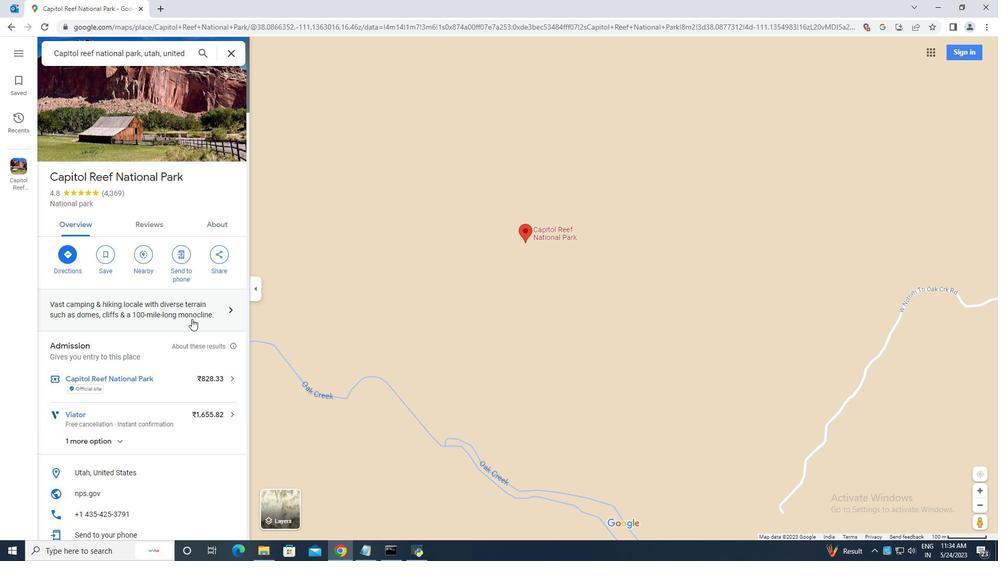 
Action: Mouse scrolled (191, 318) with delta (0, 0)
Screenshot: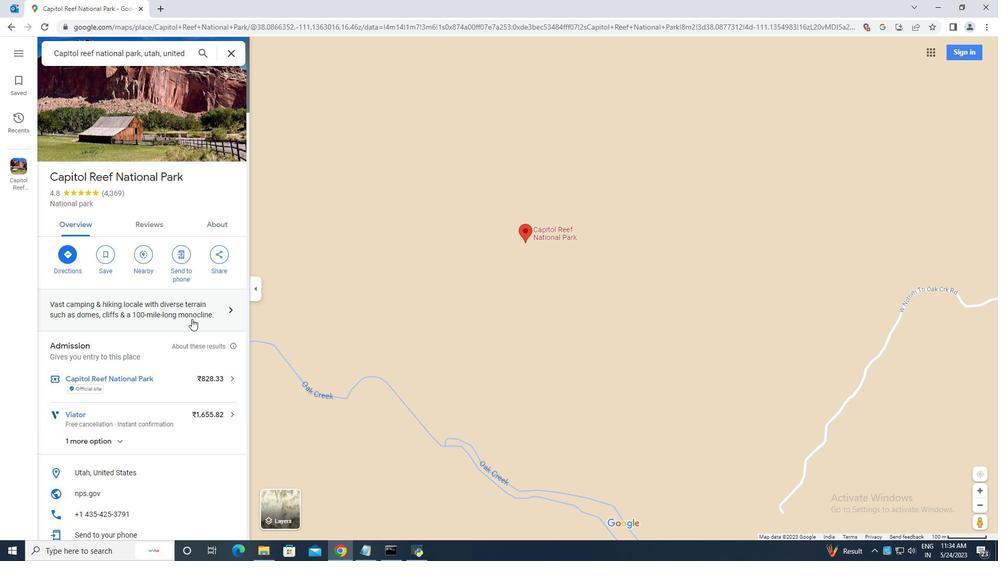 
Action: Mouse moved to (191, 319)
Screenshot: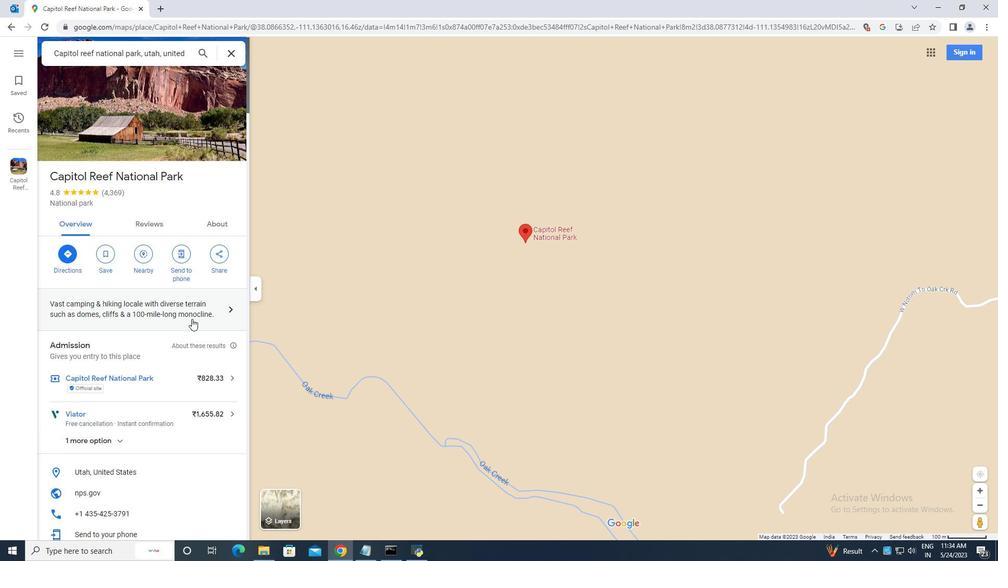 
Action: Mouse scrolled (191, 318) with delta (0, 0)
Screenshot: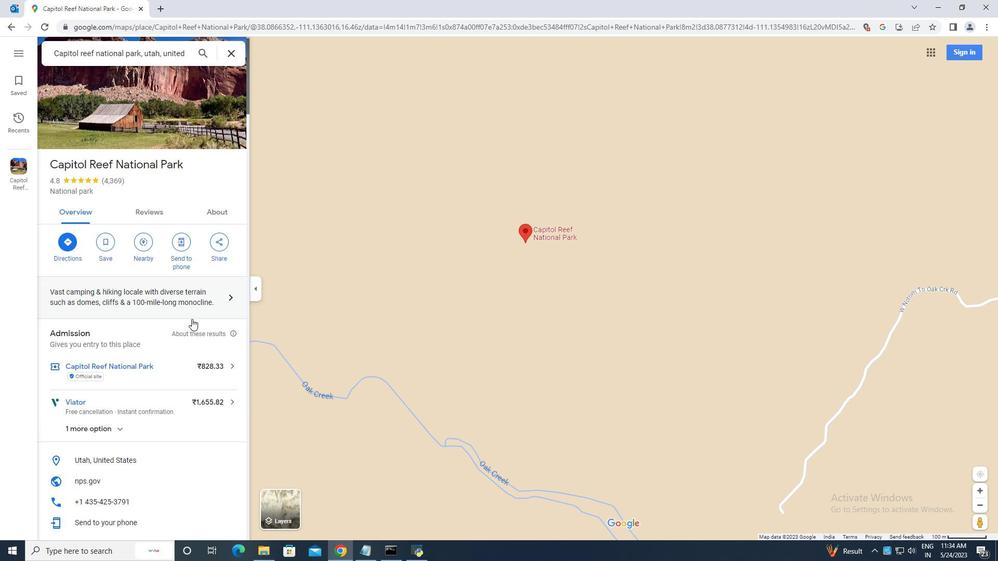 
Action: Mouse scrolled (191, 319) with delta (0, 0)
Screenshot: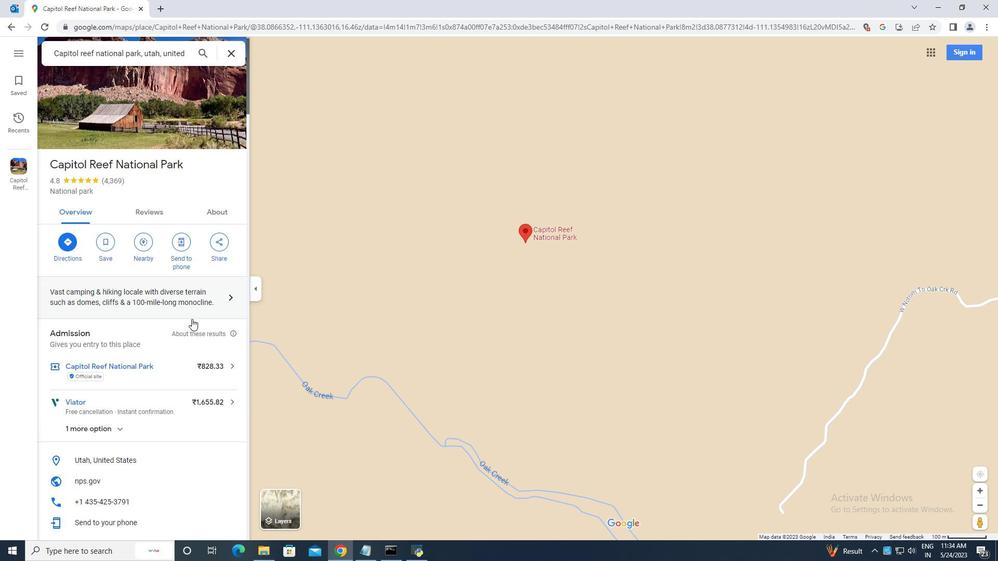 
Action: Mouse moved to (172, 327)
Screenshot: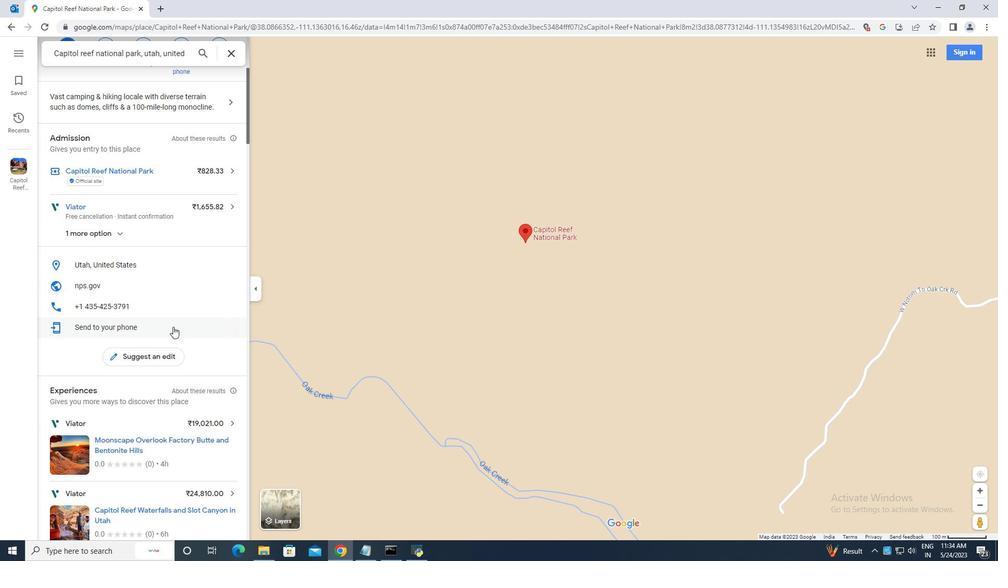 
Action: Mouse scrolled (172, 327) with delta (0, 0)
Screenshot: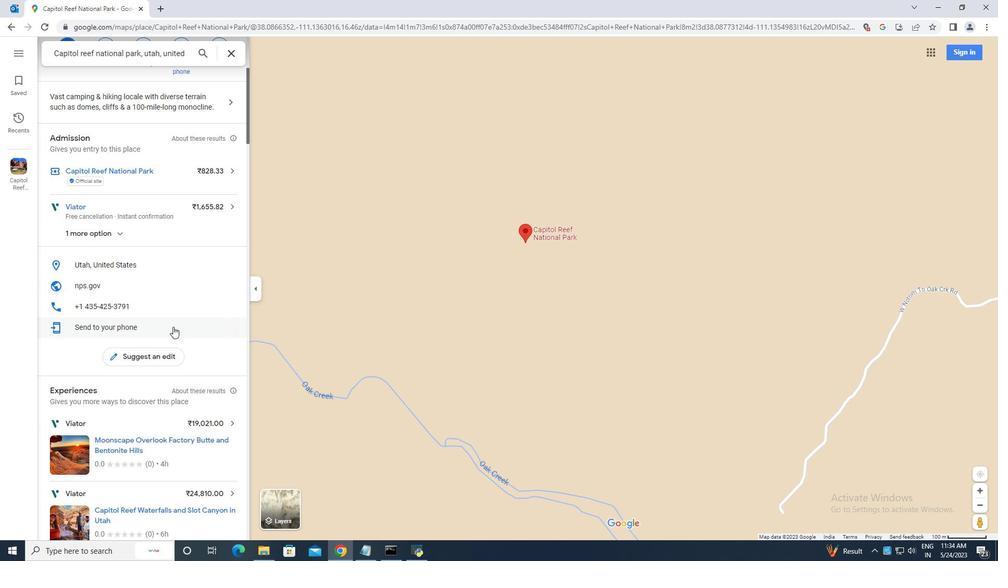 
Action: Mouse scrolled (172, 327) with delta (0, 0)
Screenshot: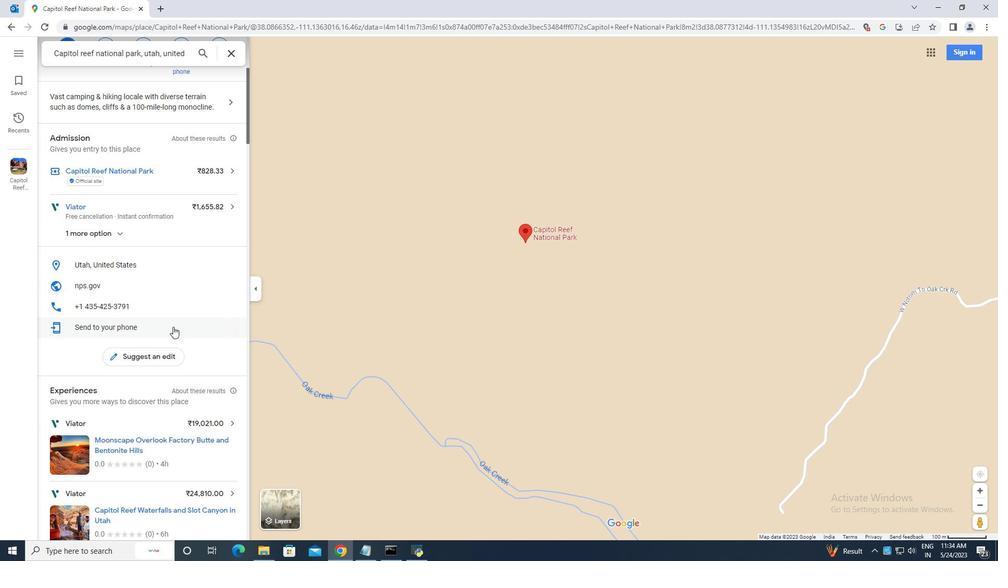 
Action: Mouse scrolled (172, 327) with delta (0, 0)
Screenshot: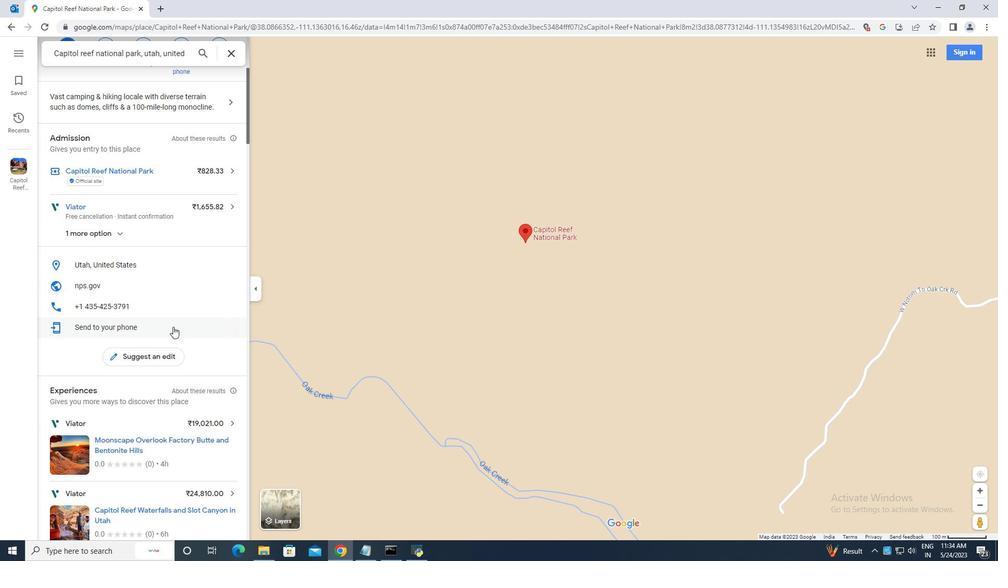 
Action: Mouse scrolled (172, 327) with delta (0, 0)
Screenshot: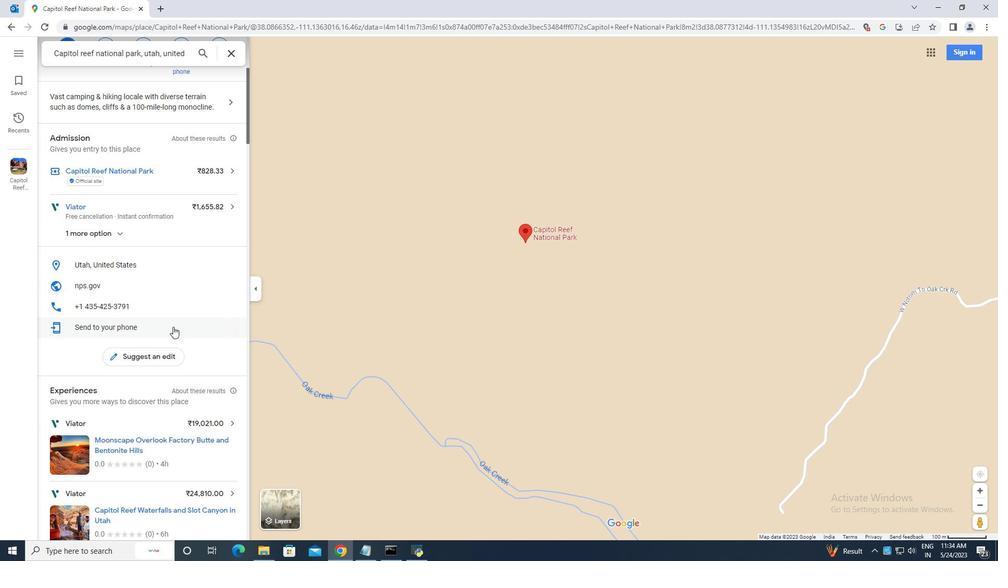 
Action: Mouse scrolled (172, 327) with delta (0, 0)
Screenshot: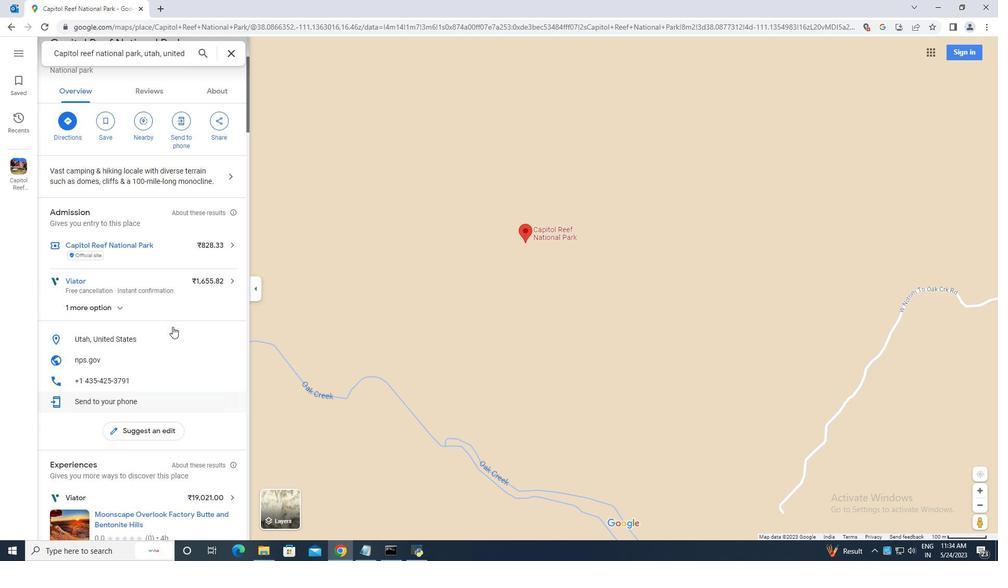 
Action: Mouse scrolled (172, 327) with delta (0, 0)
Screenshot: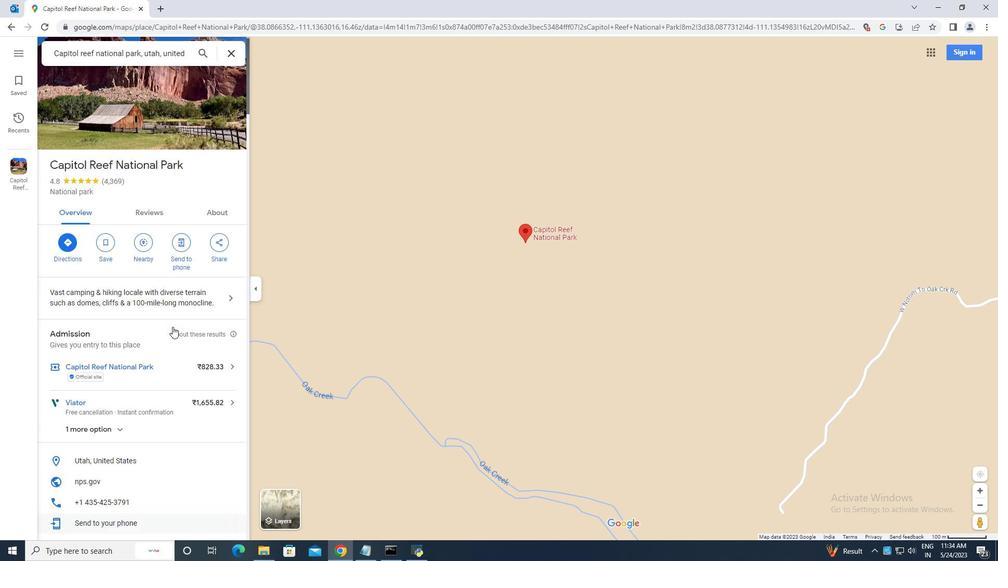 
Action: Mouse scrolled (172, 327) with delta (0, 0)
Screenshot: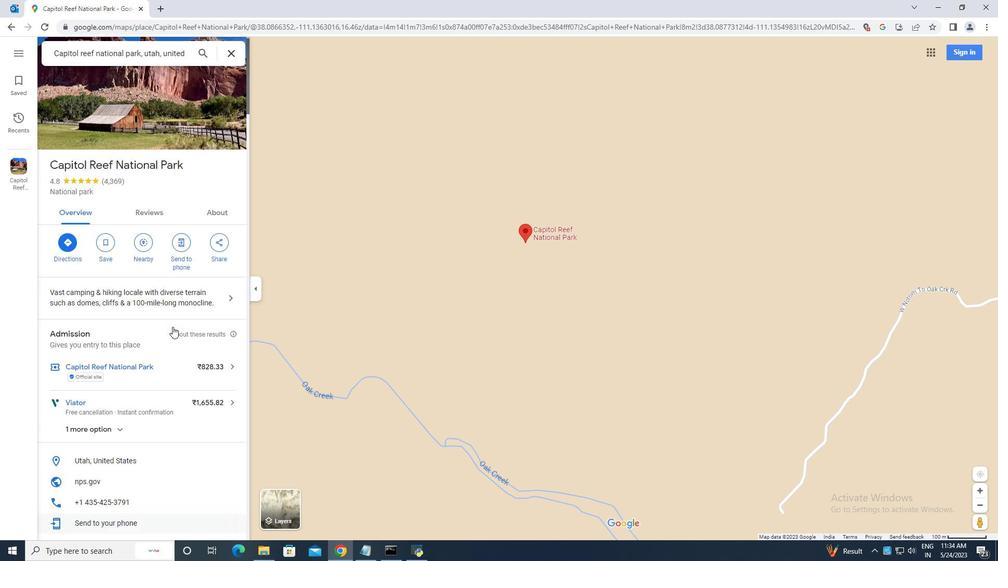 
Action: Mouse scrolled (172, 327) with delta (0, 0)
Screenshot: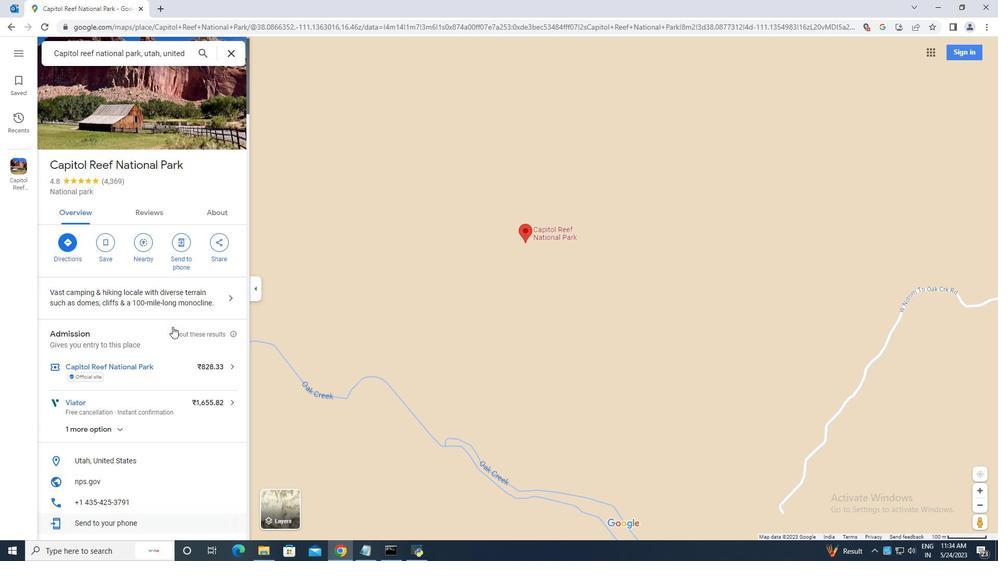 
Action: Mouse moved to (141, 177)
Screenshot: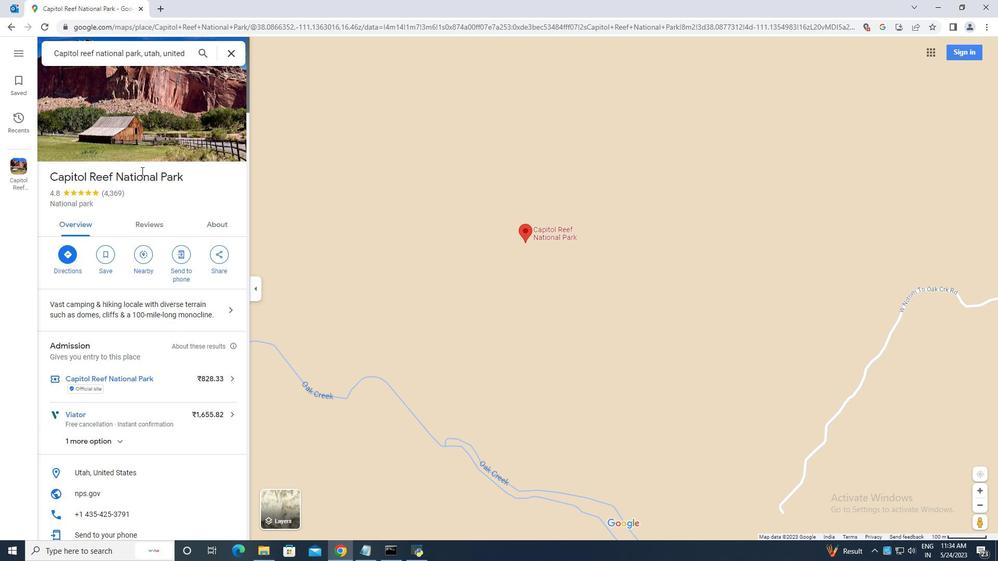 
Action: Mouse scrolled (141, 178) with delta (0, 0)
Screenshot: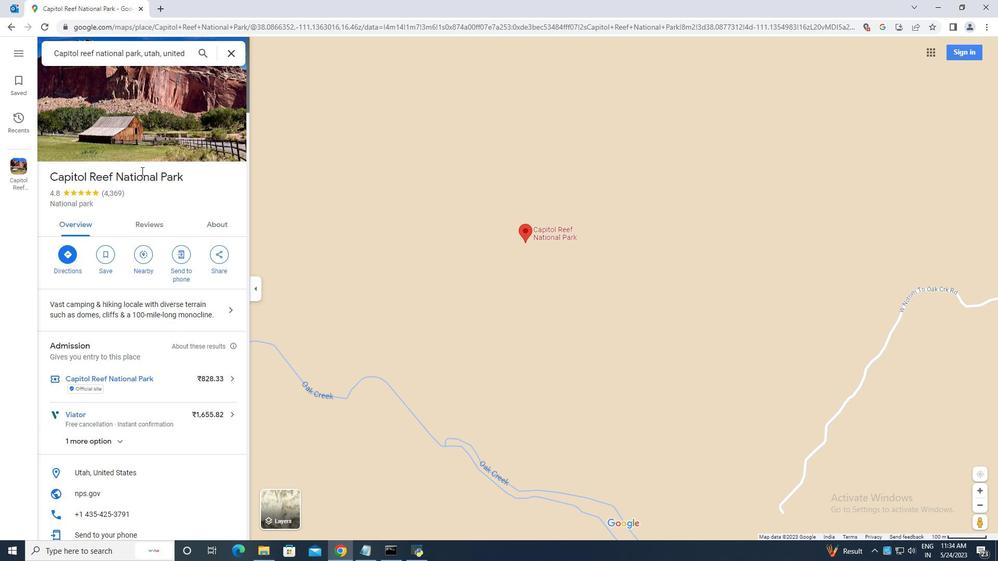 
Action: Mouse moved to (141, 179)
Screenshot: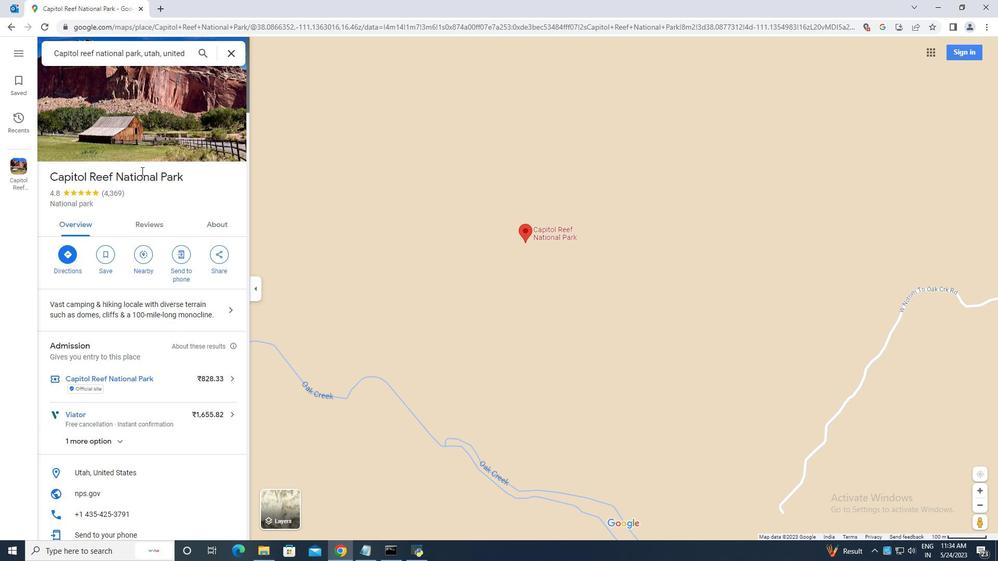 
Action: Mouse scrolled (141, 179) with delta (0, 0)
Screenshot: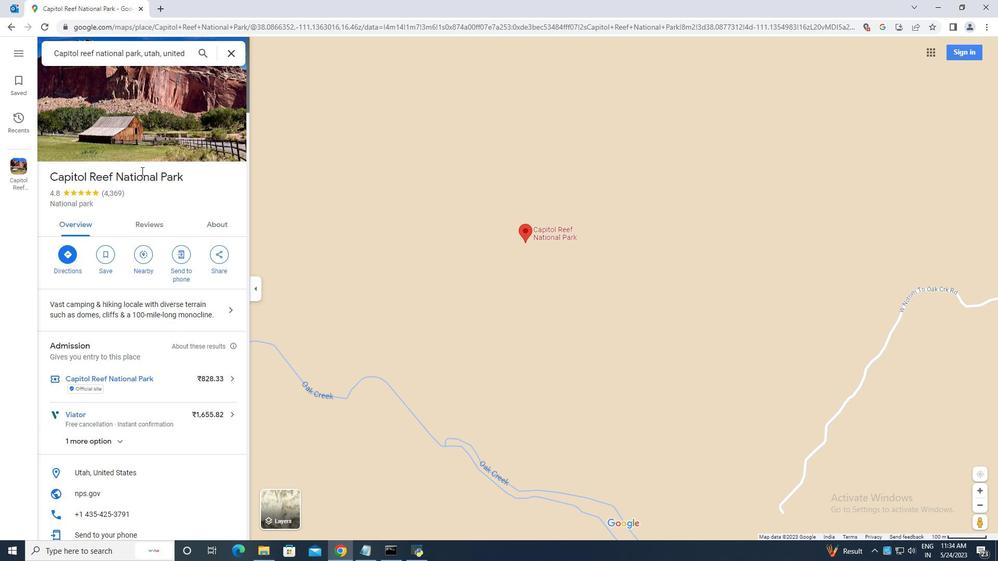 
Action: Mouse moved to (141, 180)
Screenshot: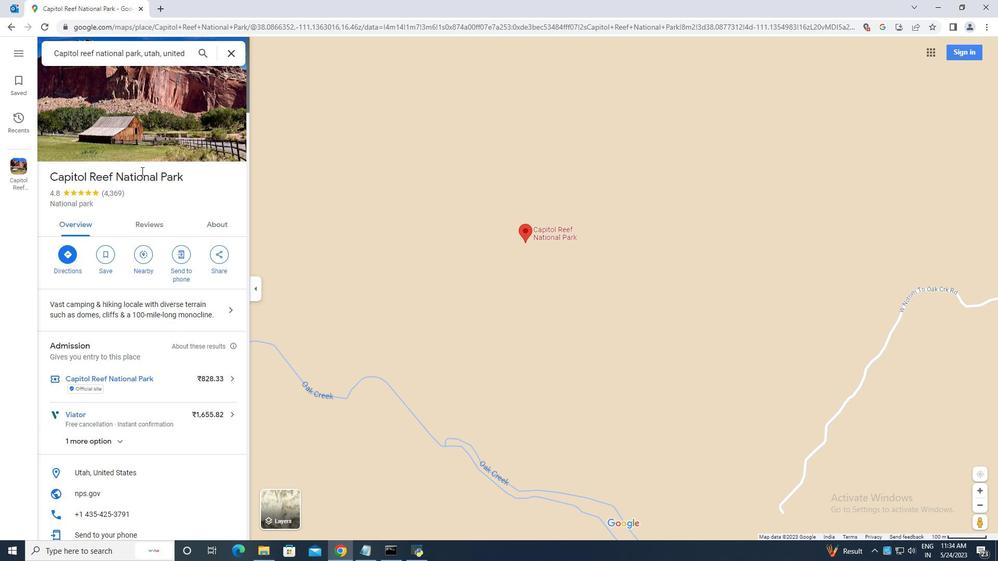 
Action: Mouse scrolled (141, 180) with delta (0, 0)
Screenshot: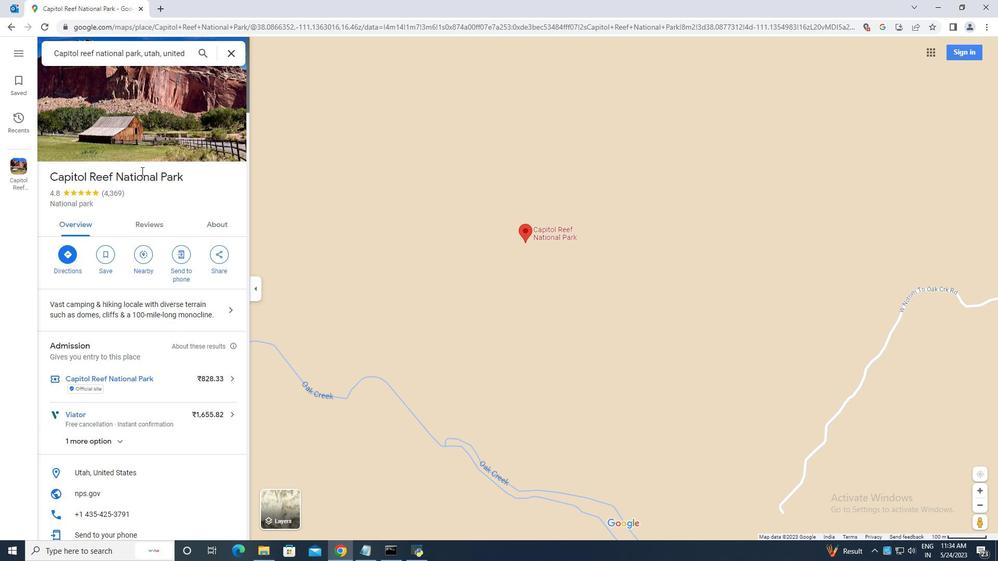 
Action: Mouse moved to (153, 209)
Screenshot: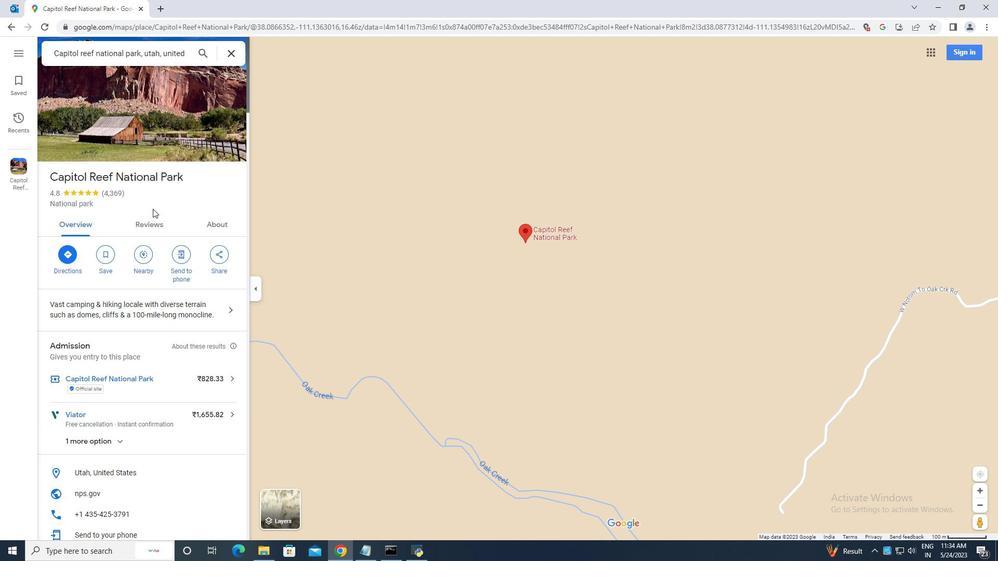
Action: Mouse scrolled (153, 209) with delta (0, 0)
Screenshot: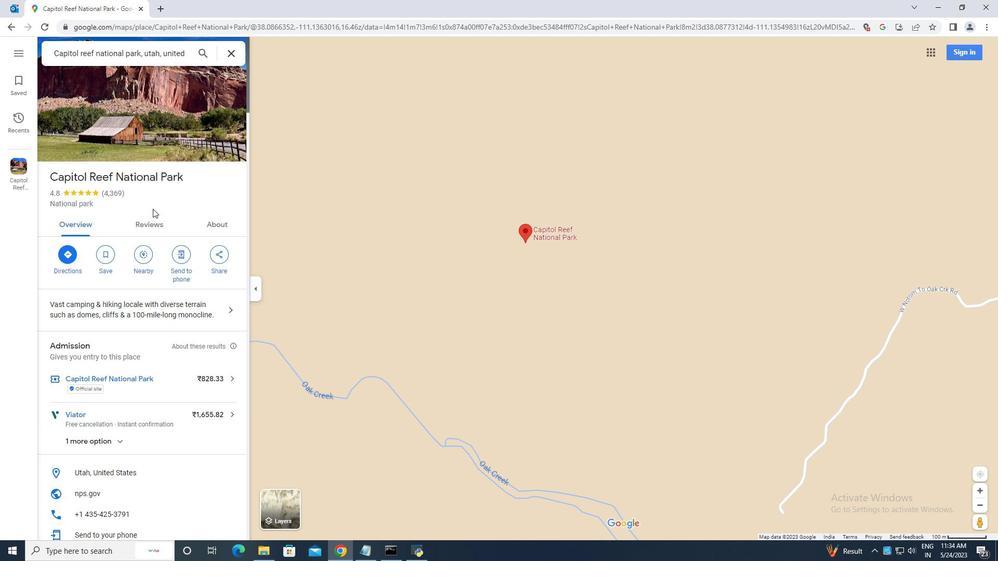 
Action: Mouse moved to (153, 209)
Screenshot: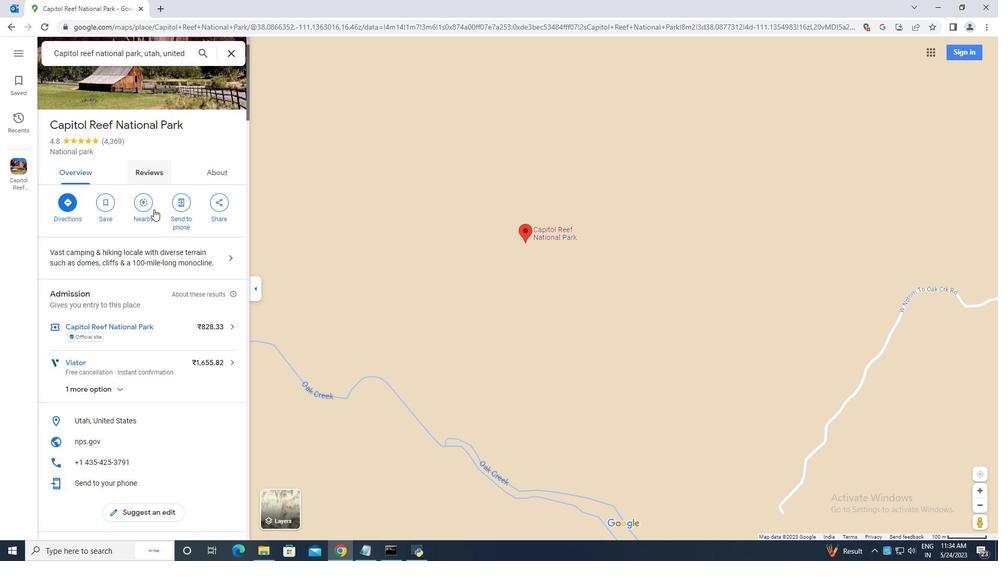 
Action: Mouse scrolled (153, 209) with delta (0, 0)
Screenshot: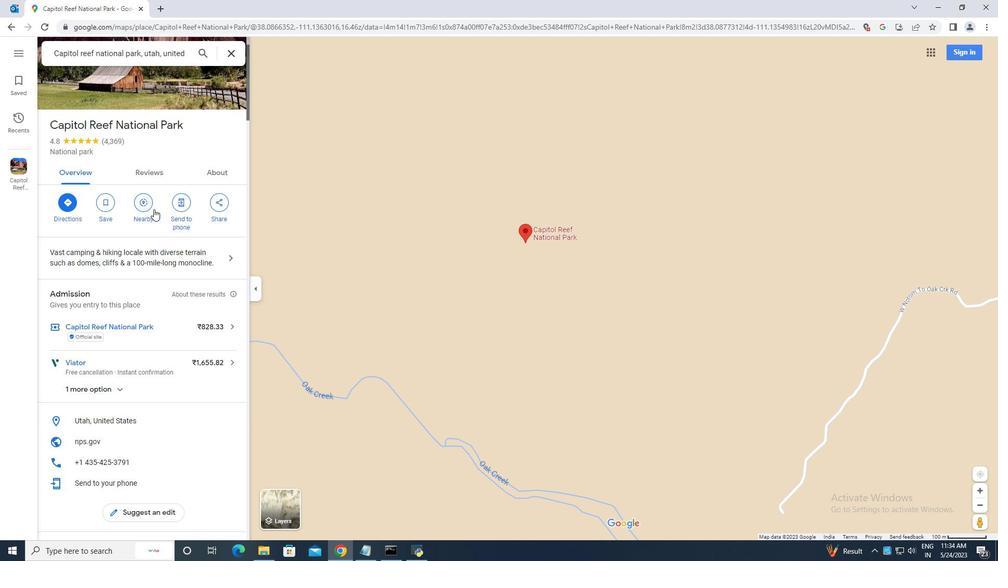 
Action: Mouse scrolled (153, 209) with delta (0, 0)
Screenshot: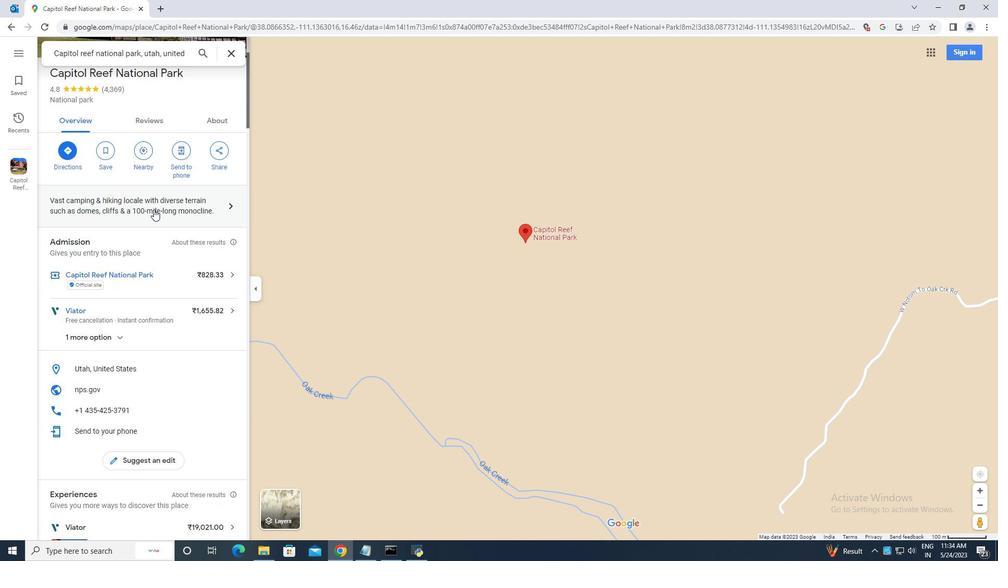 
Action: Mouse scrolled (153, 209) with delta (0, 0)
Screenshot: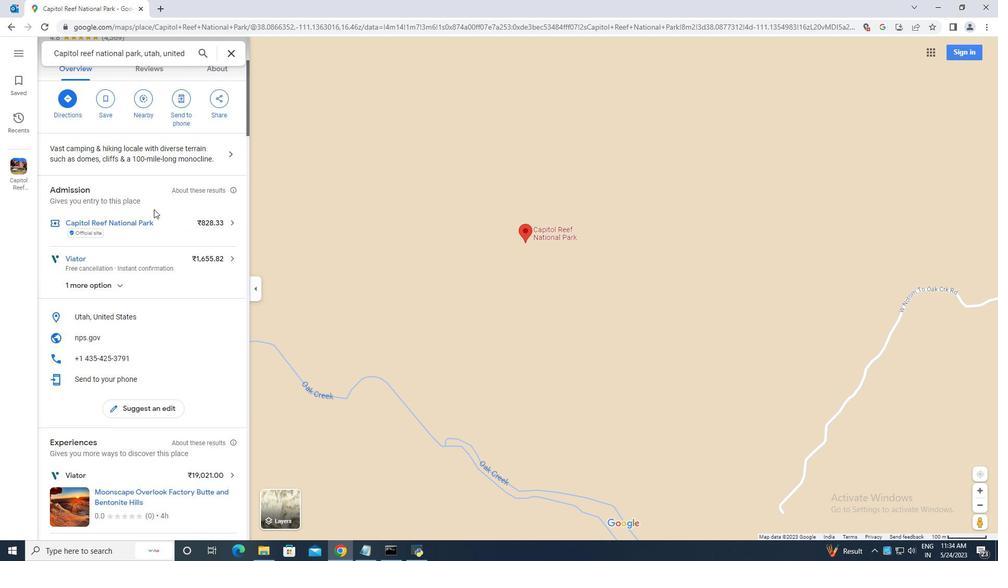 
Action: Mouse scrolled (153, 209) with delta (0, 0)
Screenshot: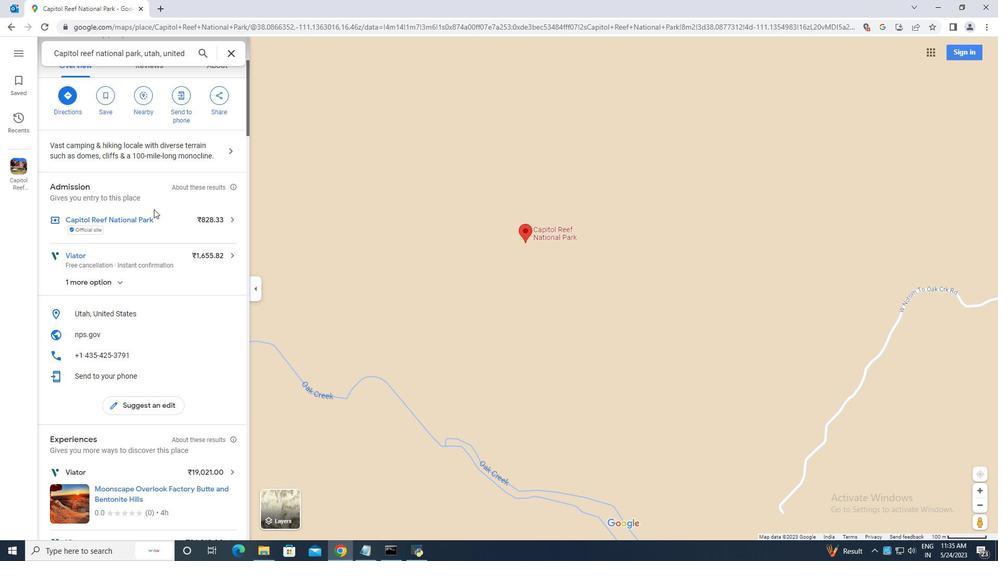 
Action: Mouse scrolled (153, 209) with delta (0, 0)
Screenshot: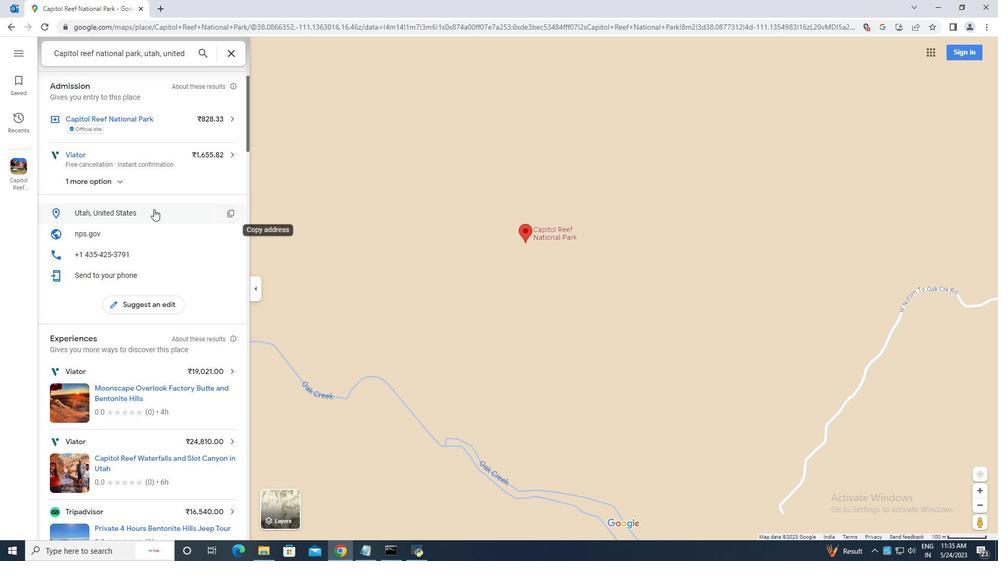 
Action: Mouse scrolled (153, 209) with delta (0, 0)
Screenshot: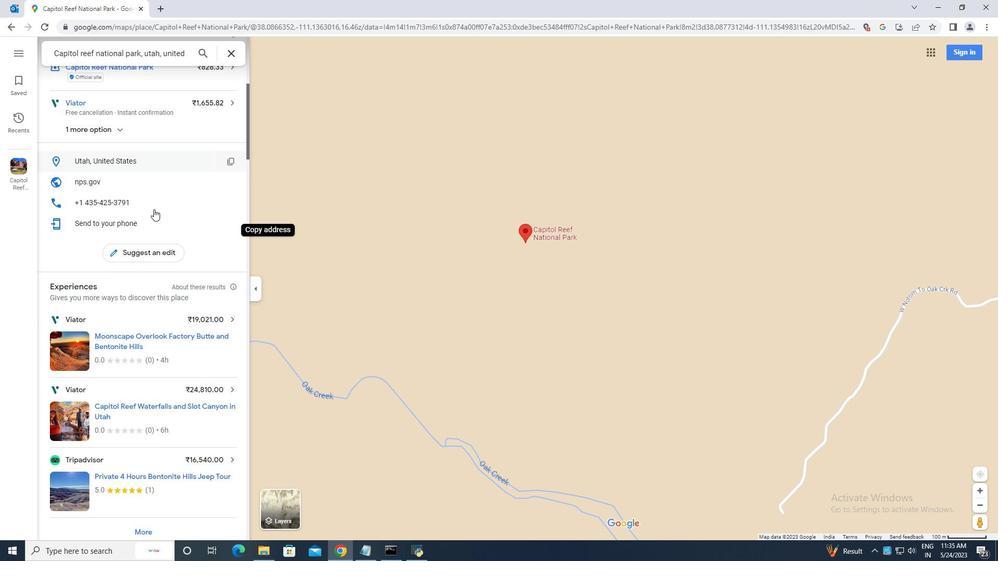 
Action: Mouse scrolled (153, 209) with delta (0, 0)
Screenshot: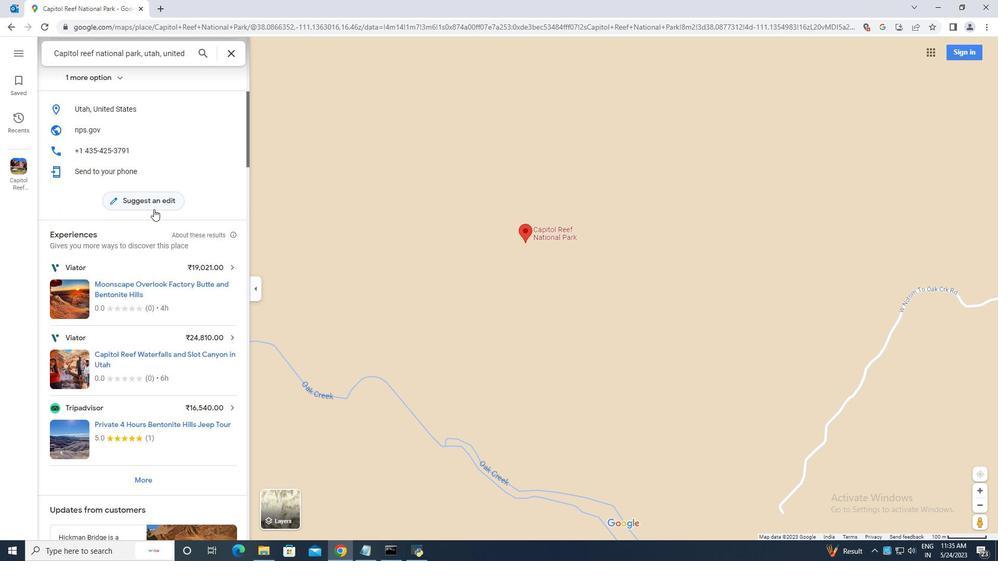 
Action: Mouse scrolled (153, 209) with delta (0, 0)
Screenshot: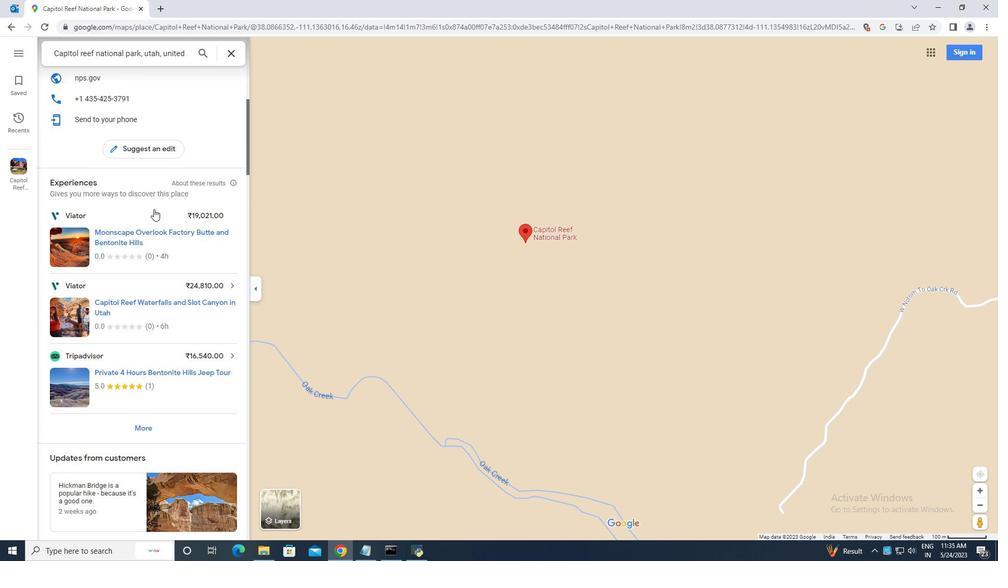 
Action: Mouse scrolled (153, 209) with delta (0, 0)
Screenshot: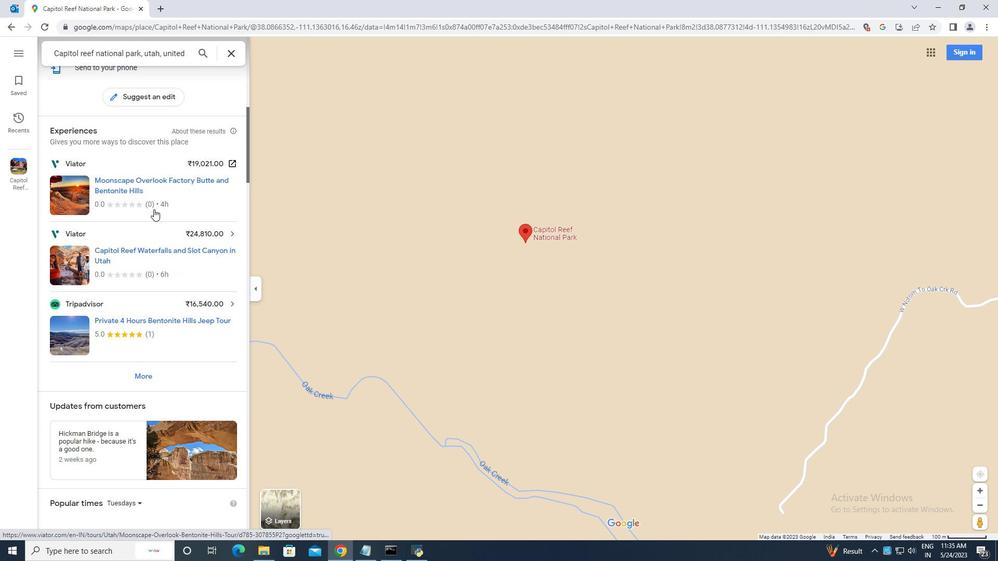 
Action: Mouse moved to (159, 213)
Screenshot: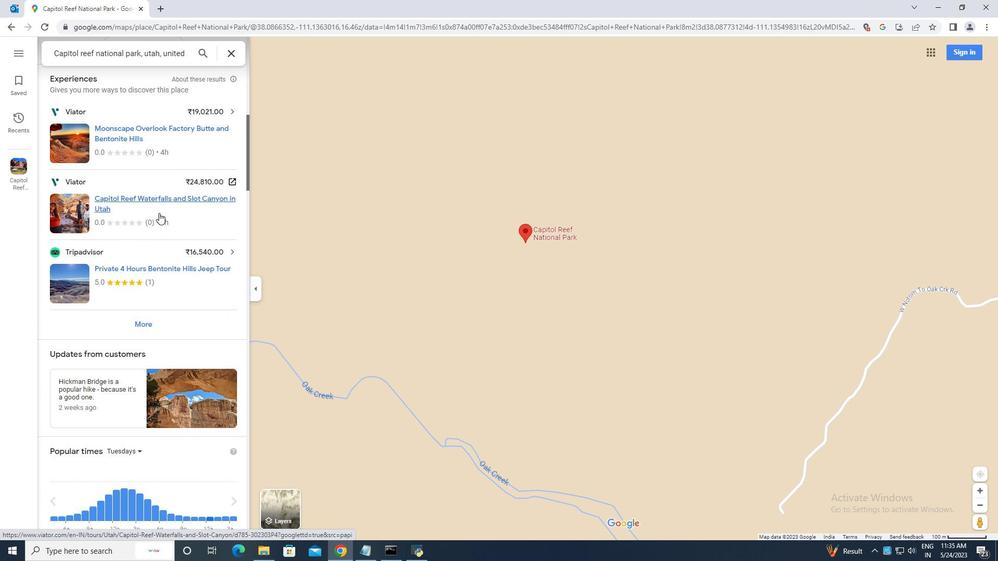 
Action: Mouse scrolled (159, 213) with delta (0, 0)
Screenshot: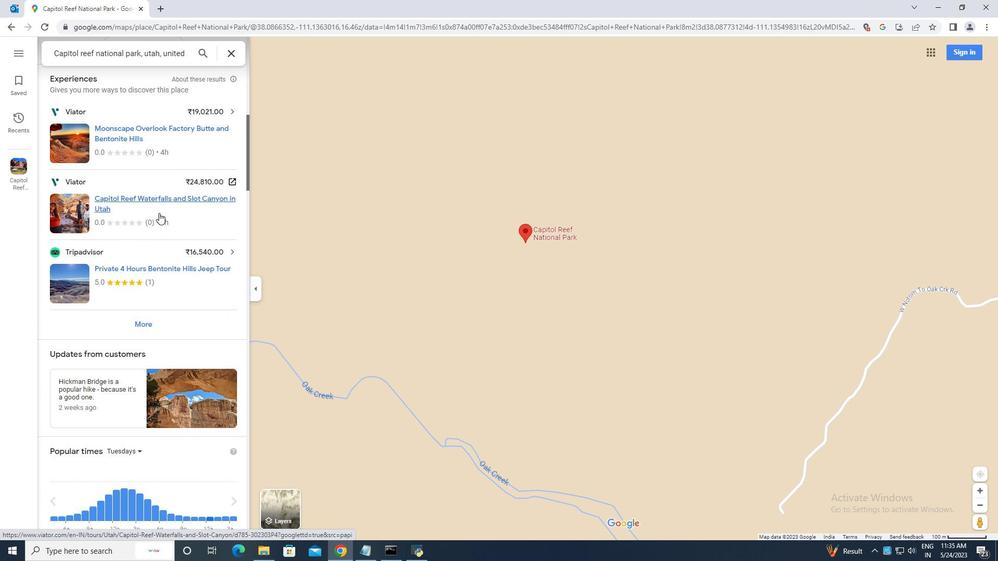 
Action: Mouse moved to (172, 225)
Screenshot: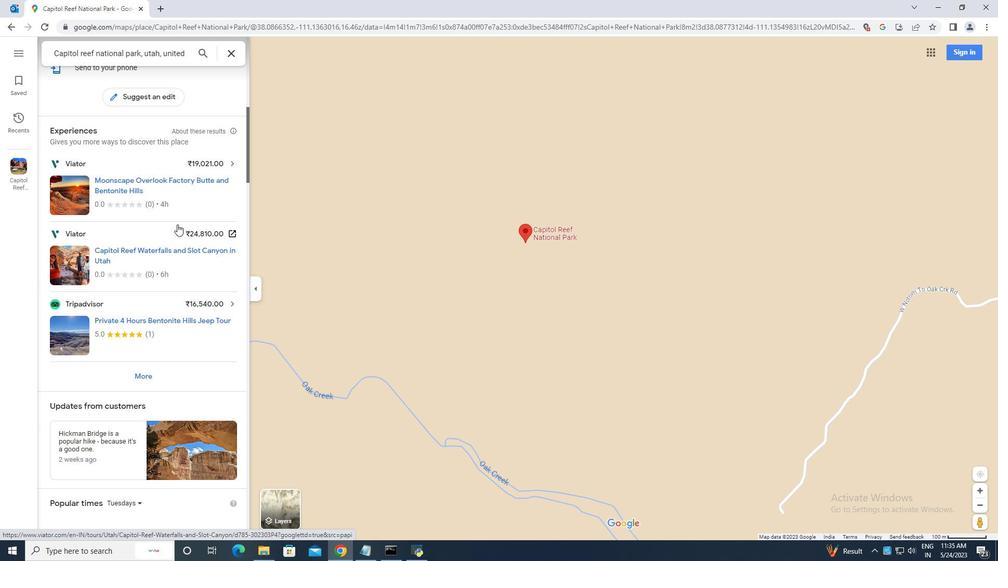 
Action: Mouse scrolled (172, 225) with delta (0, 0)
Screenshot: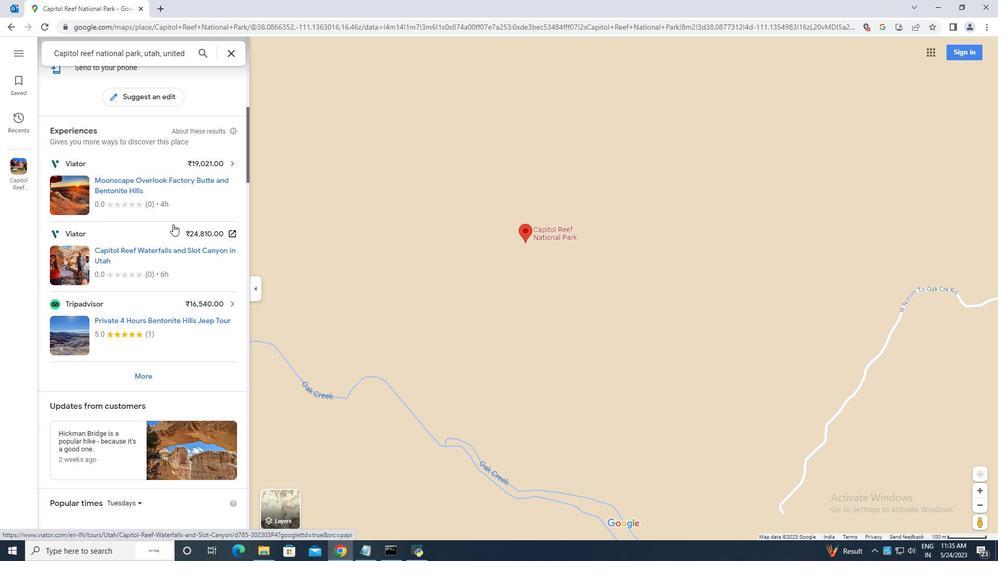 
Action: Mouse moved to (160, 239)
Screenshot: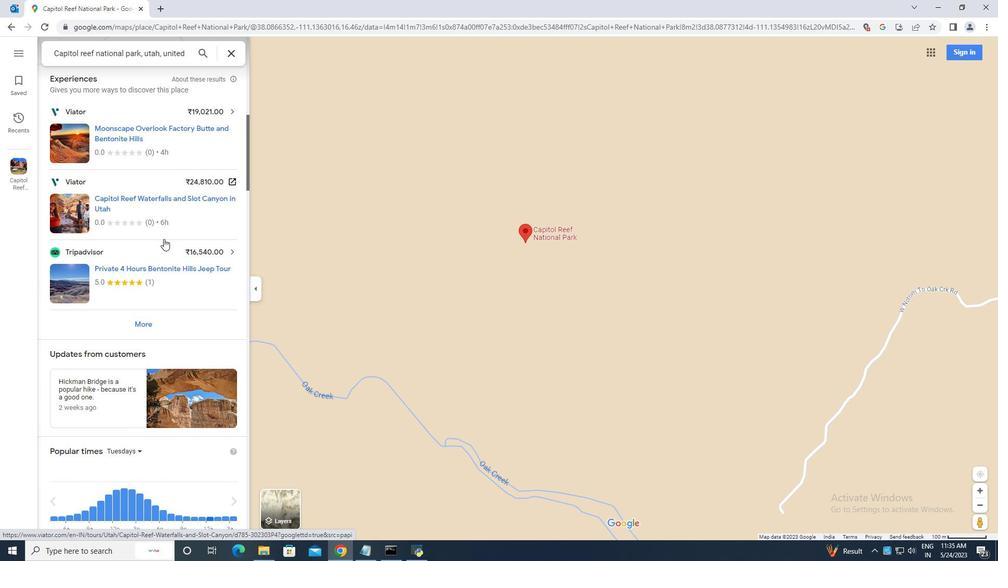 
Action: Mouse scrolled (162, 240) with delta (0, 0)
Screenshot: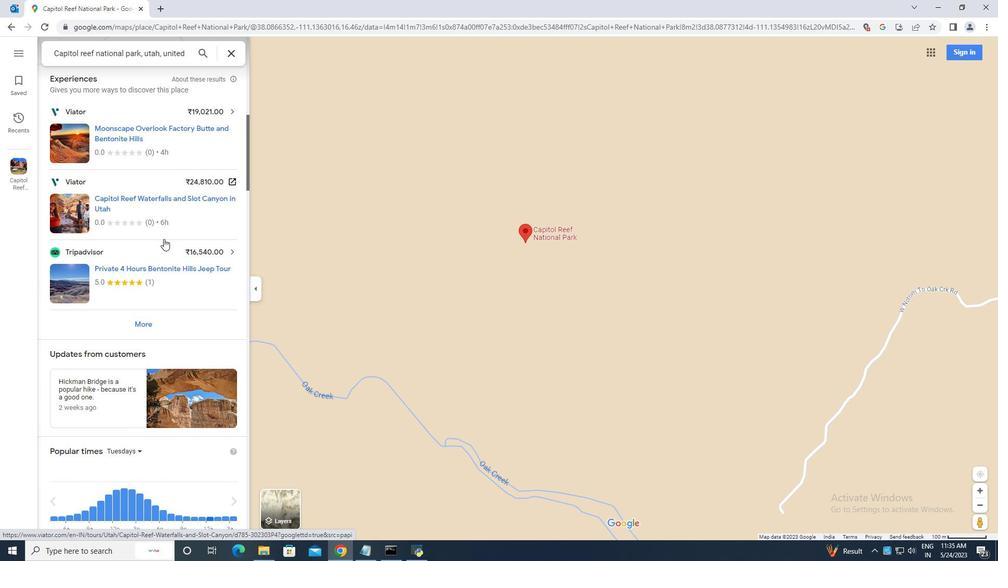 
Action: Mouse scrolled (162, 240) with delta (0, 0)
Screenshot: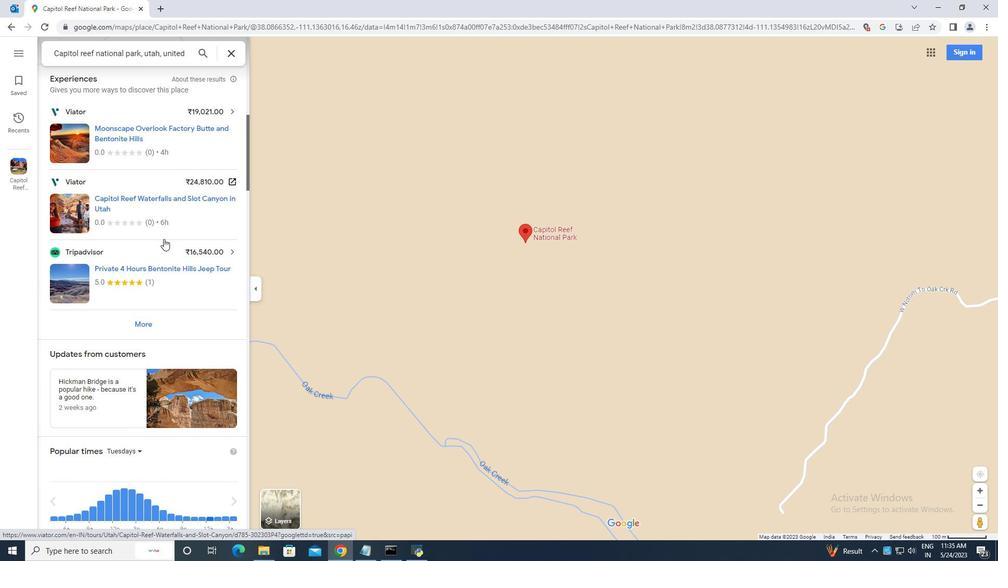 
Action: Mouse moved to (160, 239)
Screenshot: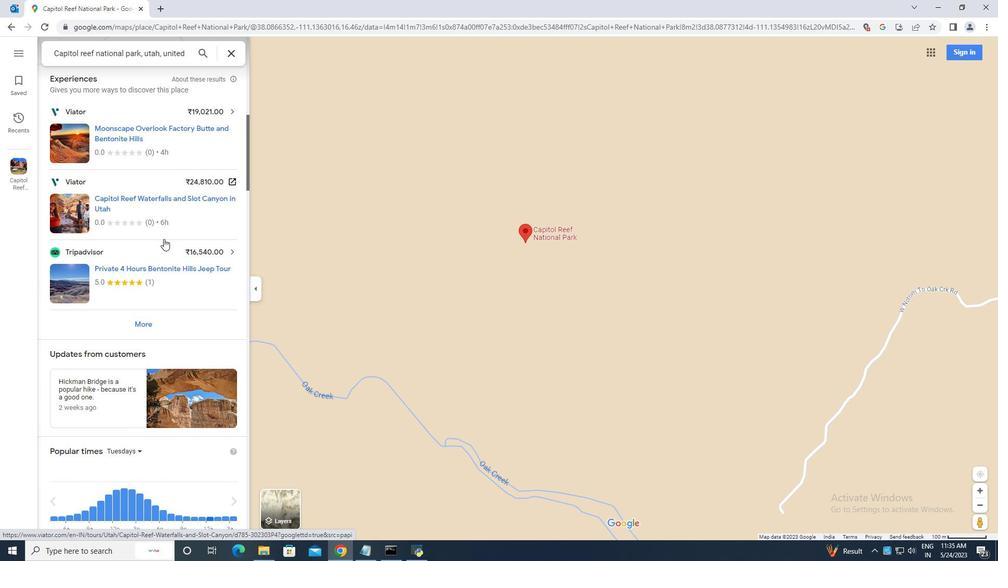 
Action: Mouse scrolled (162, 240) with delta (0, 0)
Screenshot: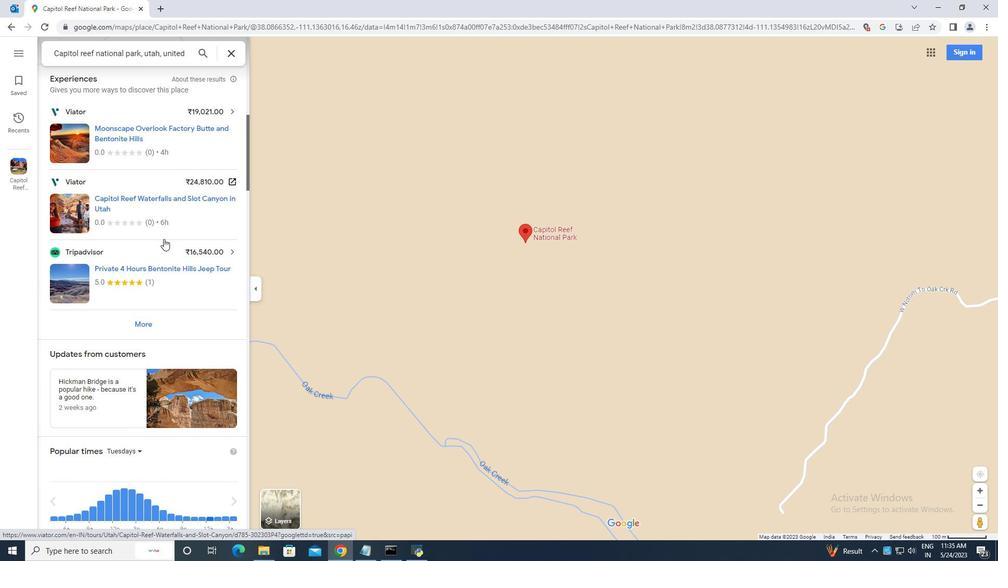
Action: Mouse moved to (159, 239)
Screenshot: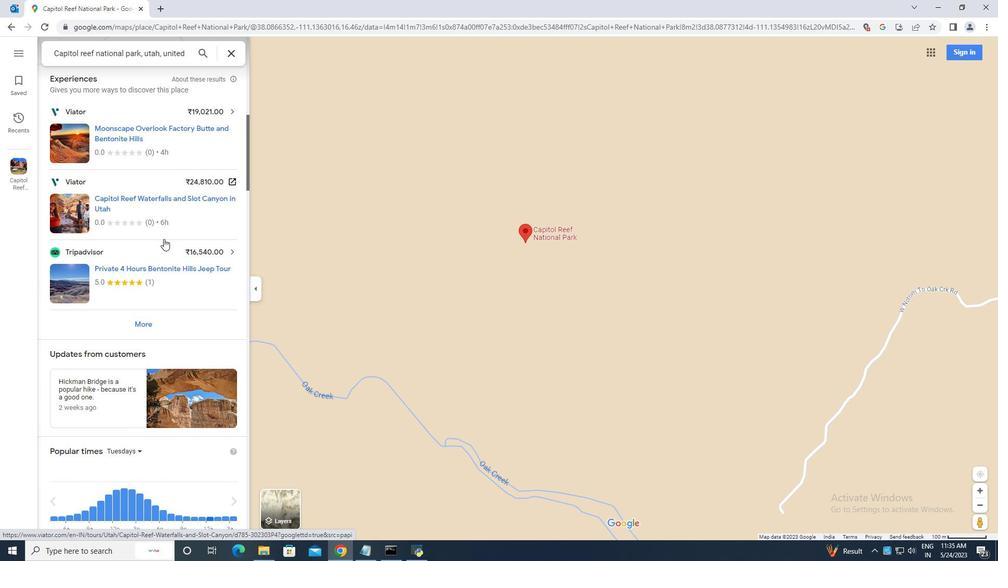 
Action: Mouse scrolled (159, 239) with delta (0, 0)
Screenshot: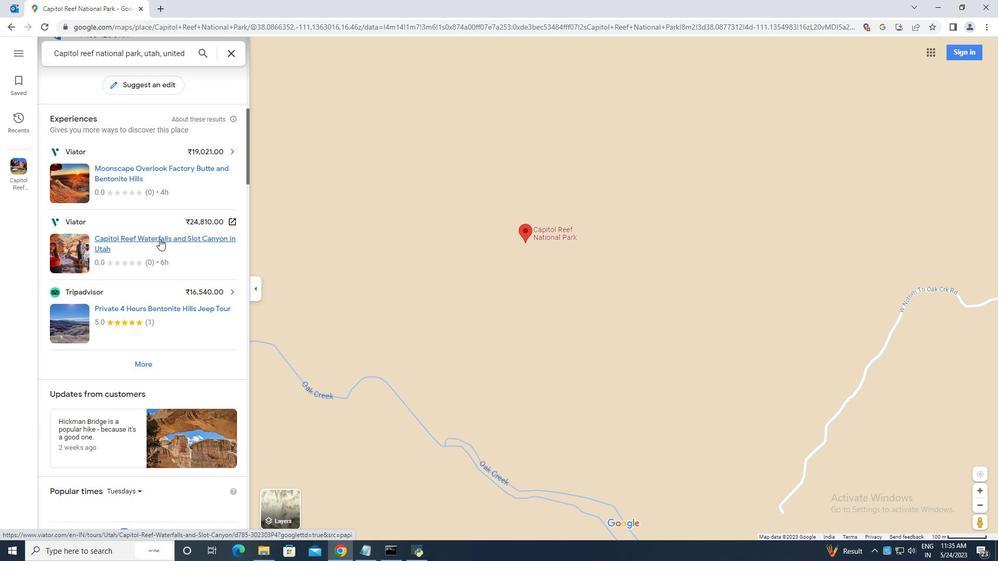 
Action: Mouse scrolled (159, 239) with delta (0, 0)
Screenshot: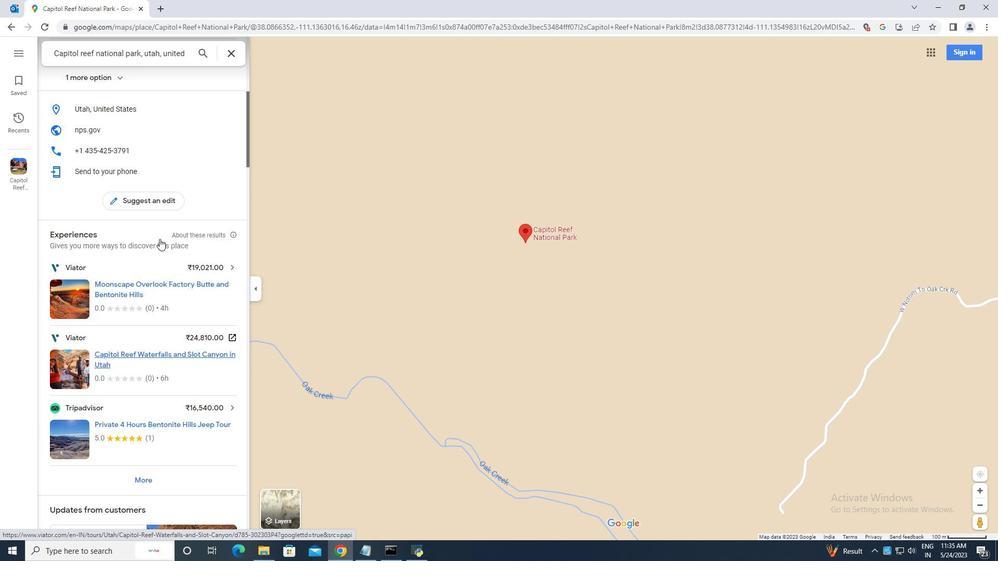 
Action: Mouse scrolled (159, 239) with delta (0, 0)
Screenshot: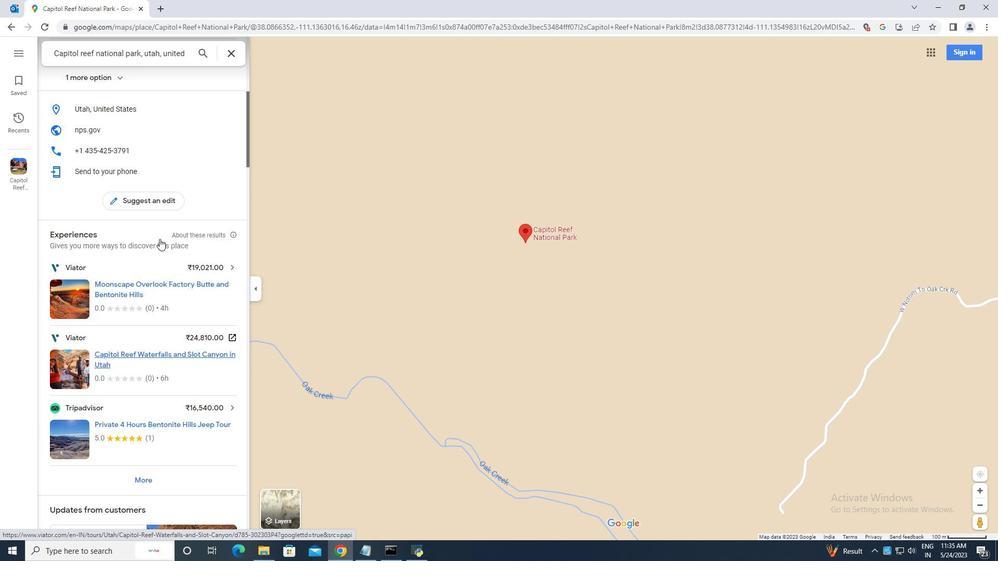 
Action: Mouse scrolled (159, 239) with delta (0, 0)
Screenshot: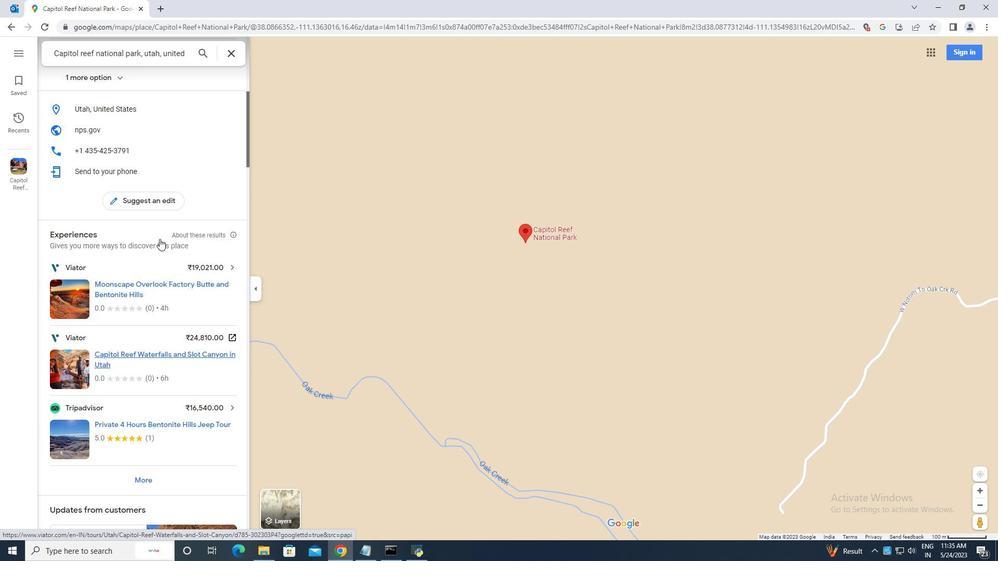 
Action: Mouse scrolled (159, 239) with delta (0, 0)
Screenshot: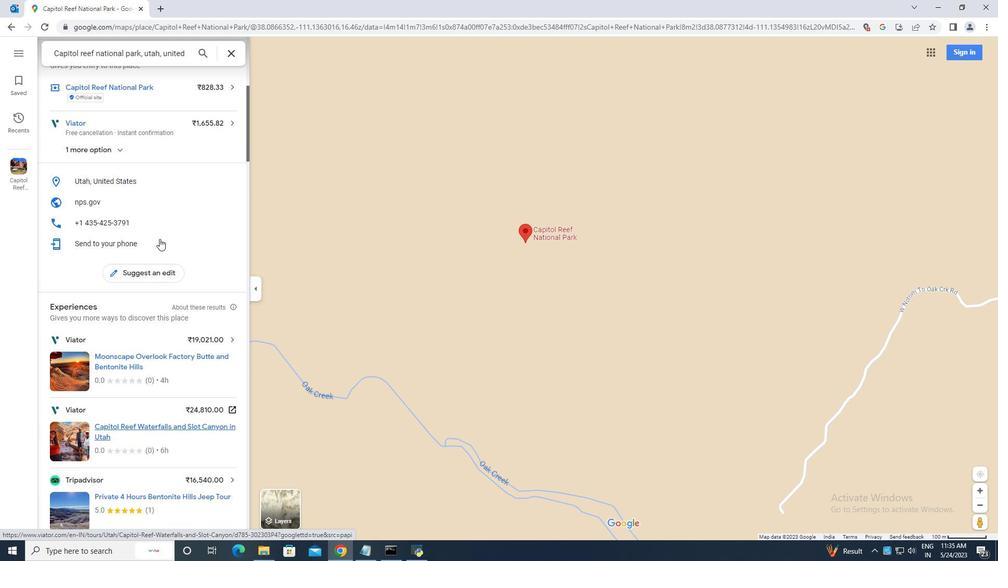 
Action: Mouse scrolled (159, 239) with delta (0, 0)
Screenshot: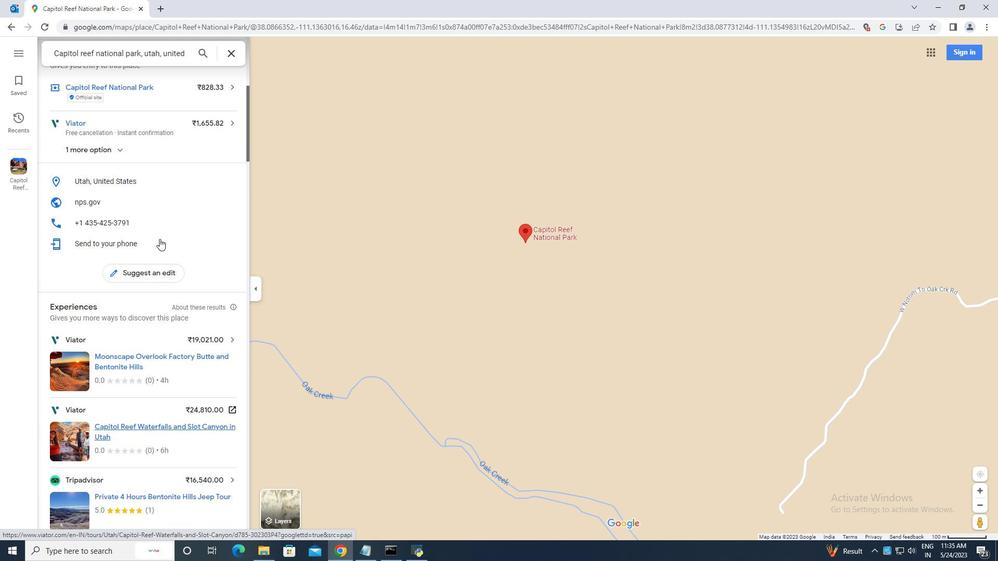 
Action: Mouse scrolled (159, 239) with delta (0, 0)
Screenshot: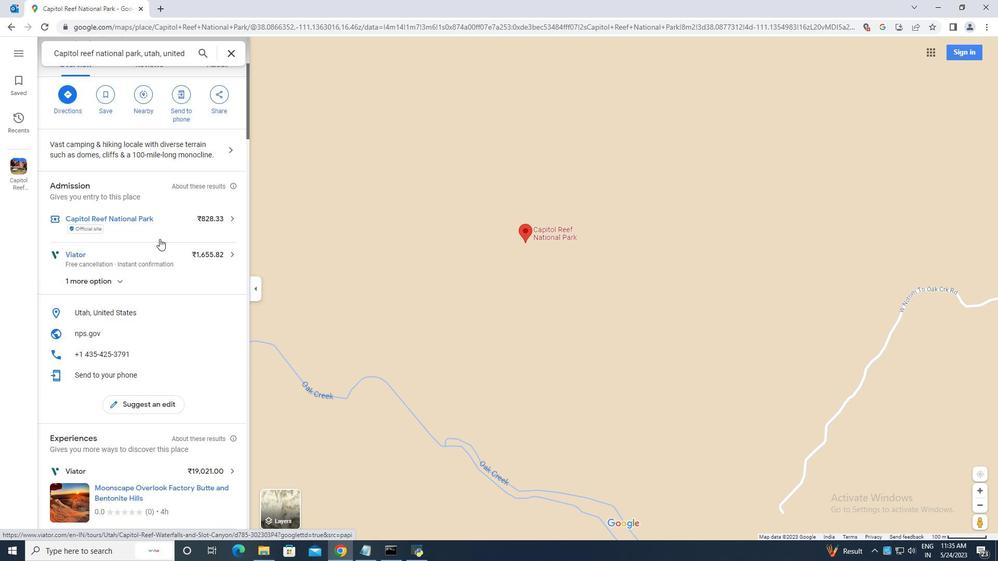 
Action: Mouse moved to (521, 232)
Screenshot: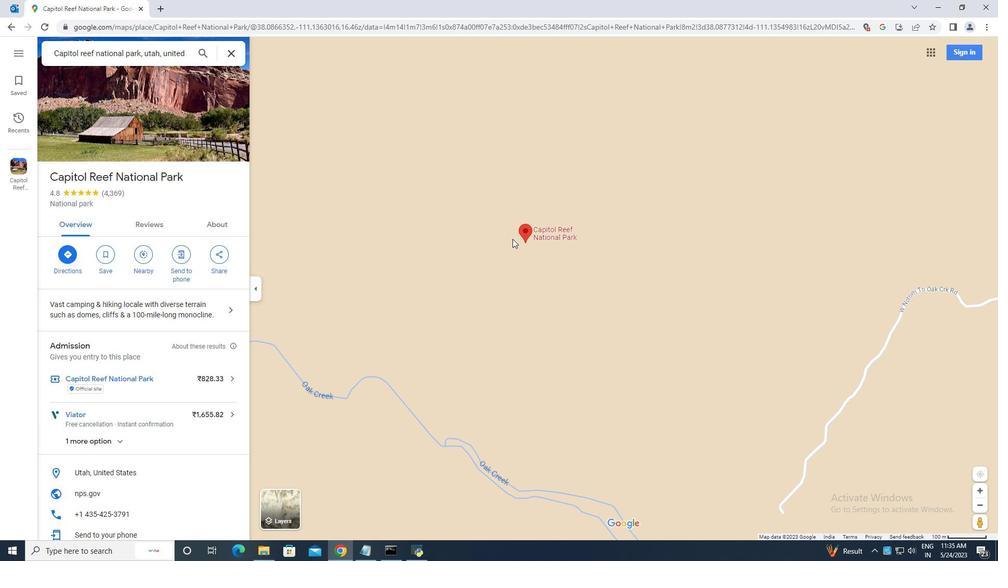 
Action: Mouse scrolled (521, 233) with delta (0, 0)
Screenshot: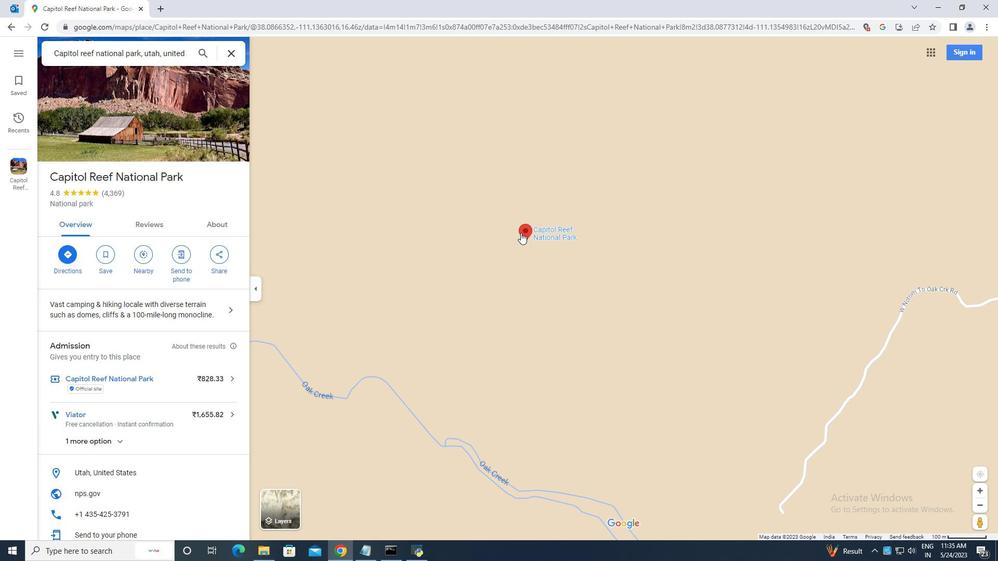 
Action: Mouse moved to (196, 281)
Screenshot: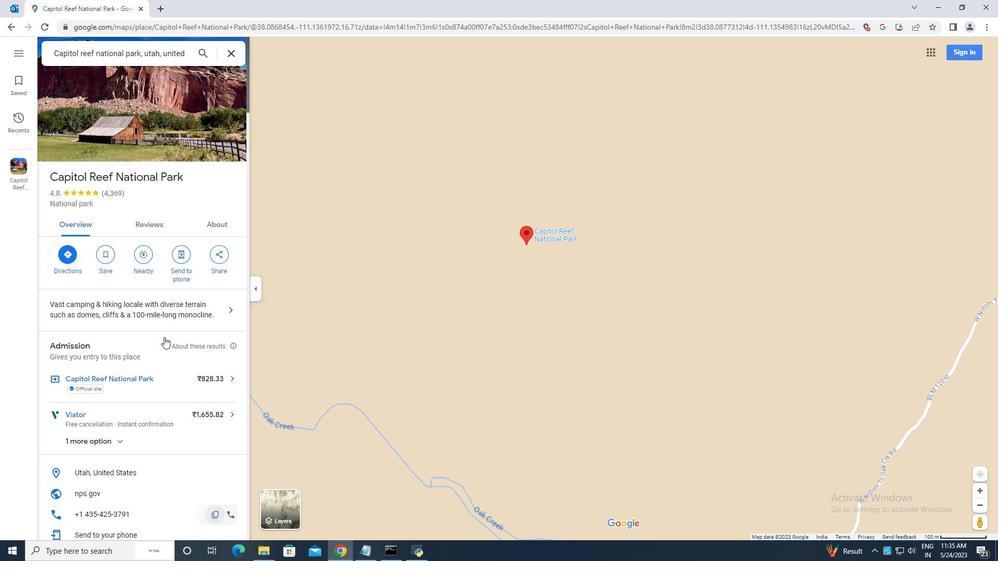 
Action: Mouse scrolled (196, 281) with delta (0, 0)
Screenshot: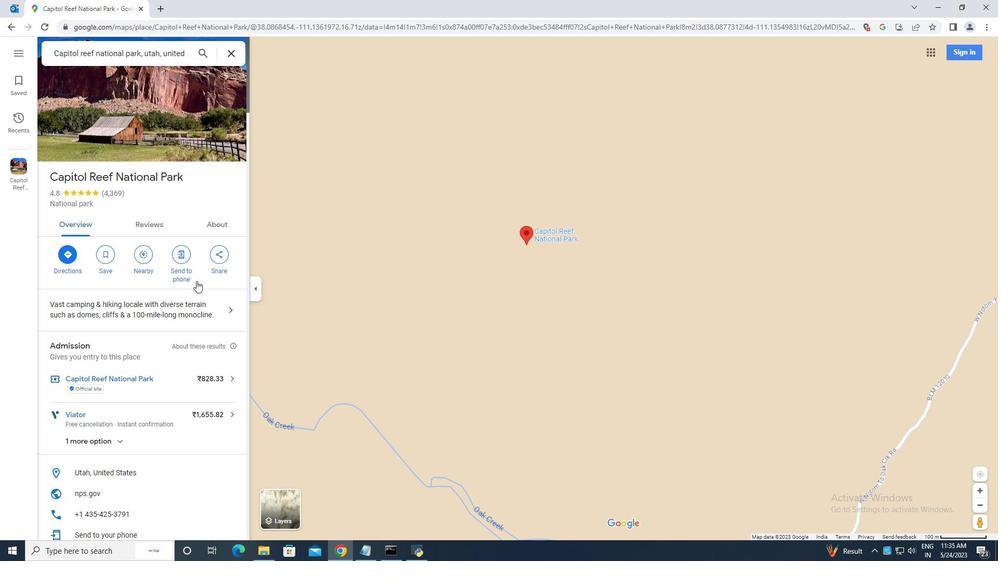 
Action: Mouse scrolled (196, 281) with delta (0, 0)
Screenshot: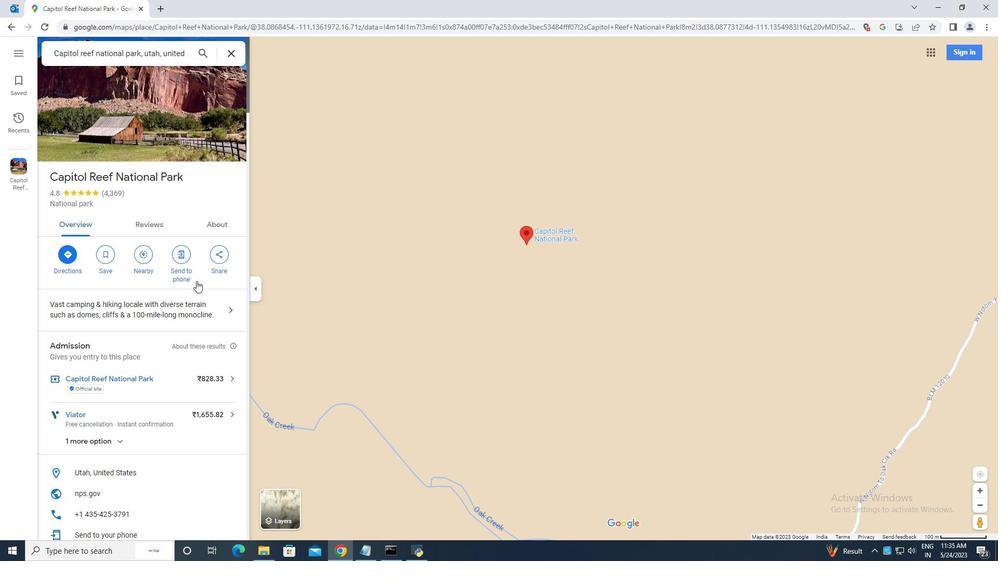 
Action: Mouse moved to (193, 278)
Screenshot: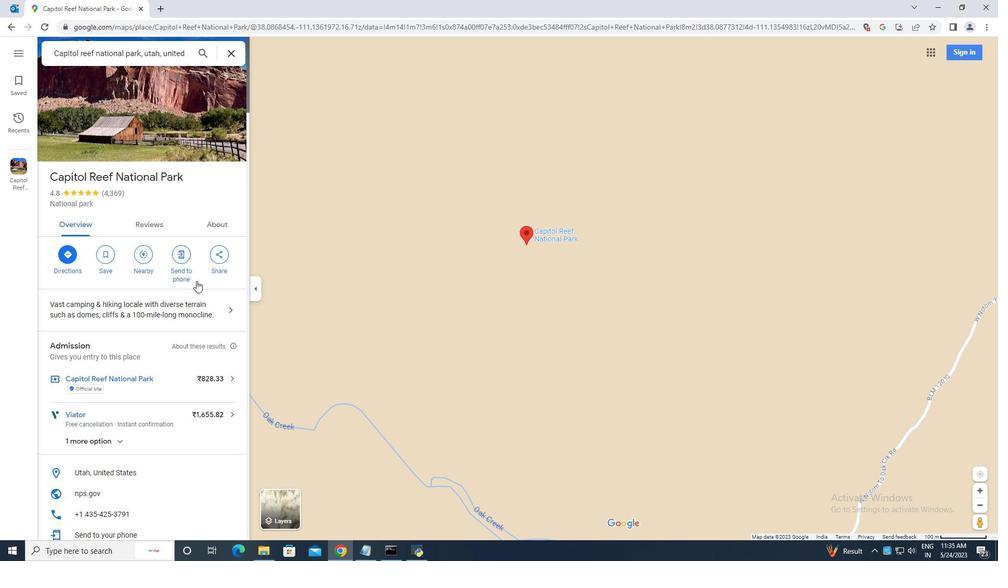 
Action: Mouse scrolled (193, 278) with delta (0, 0)
Screenshot: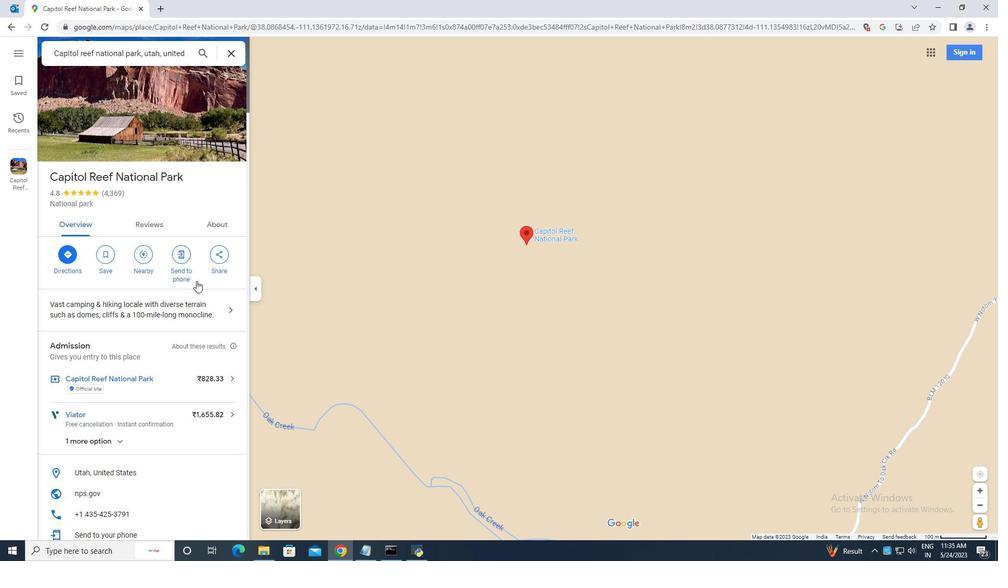 
Action: Mouse moved to (145, 382)
Screenshot: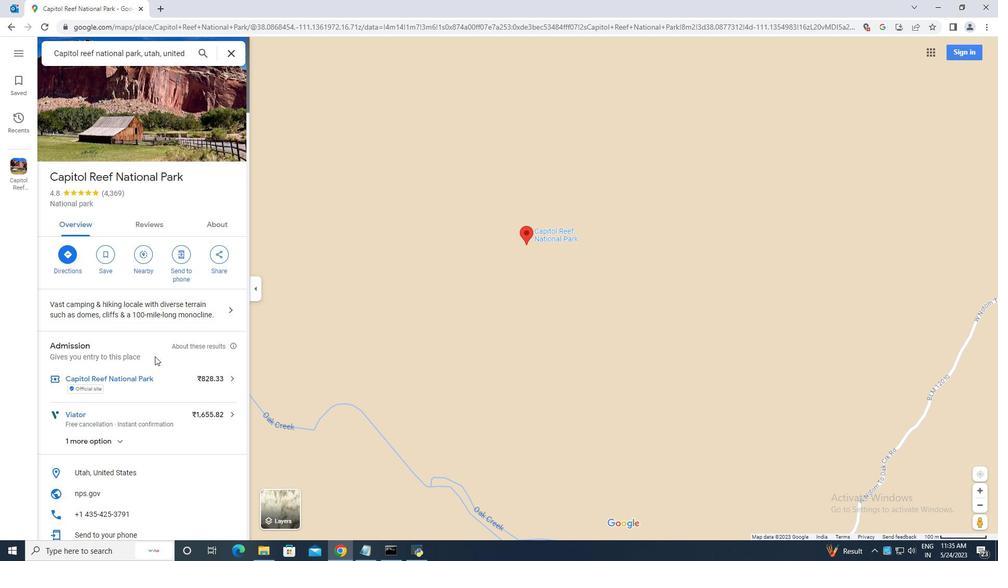 
Action: Mouse scrolled (145, 382) with delta (0, 0)
Screenshot: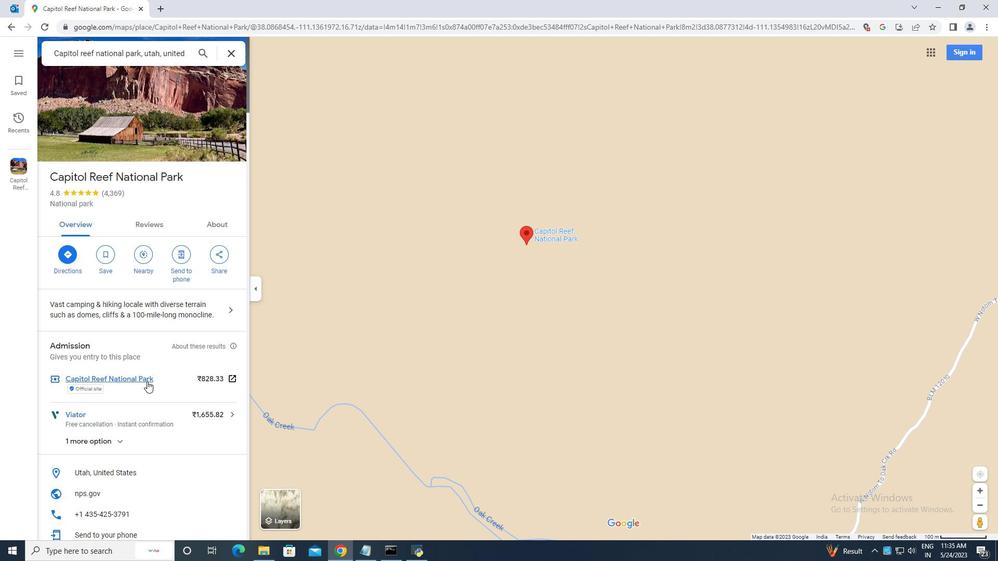 
Action: Mouse scrolled (145, 382) with delta (0, 0)
Screenshot: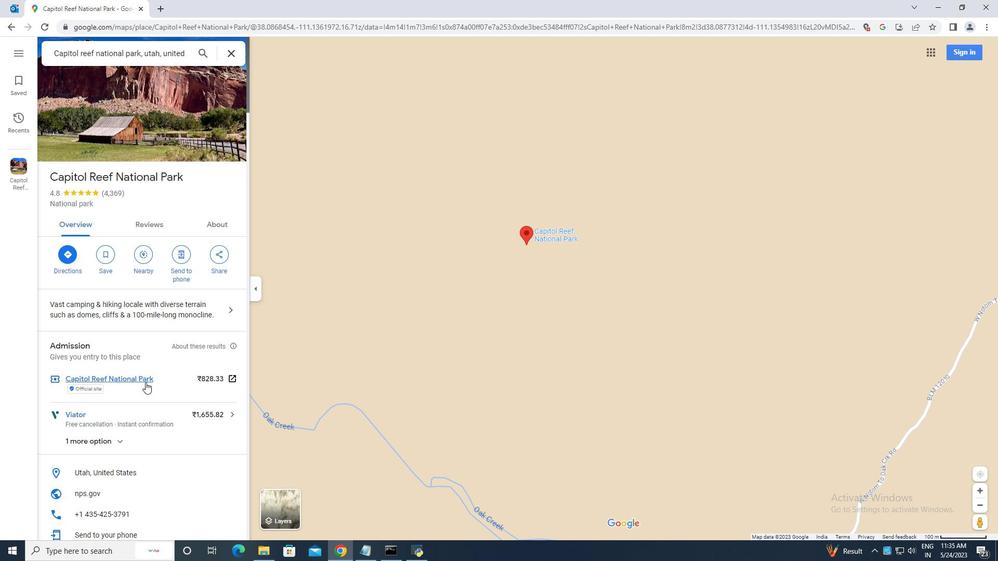 
Action: Mouse scrolled (145, 382) with delta (0, 0)
Screenshot: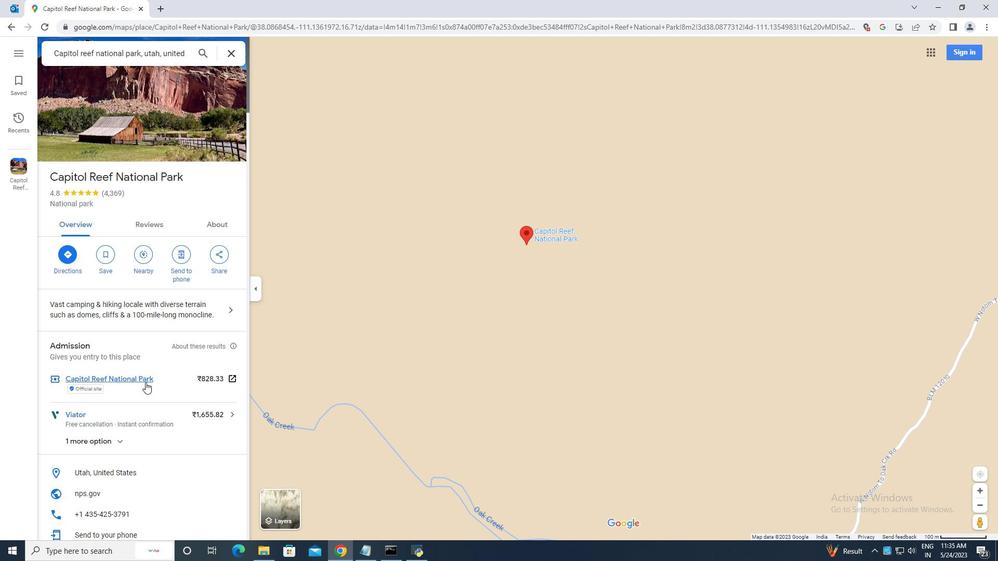 
Action: Mouse scrolled (145, 382) with delta (0, 0)
Screenshot: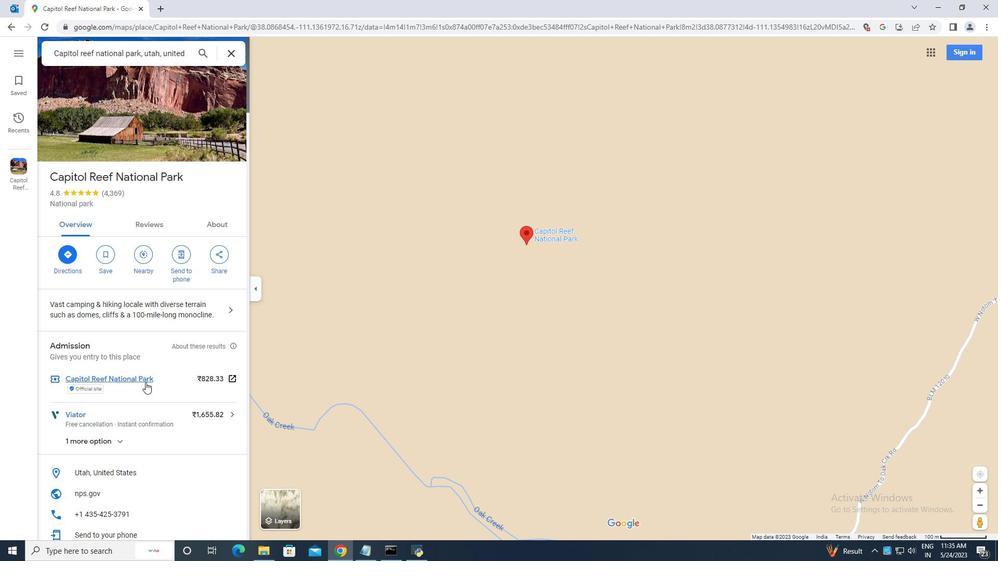
Action: Mouse scrolled (145, 382) with delta (0, 0)
Screenshot: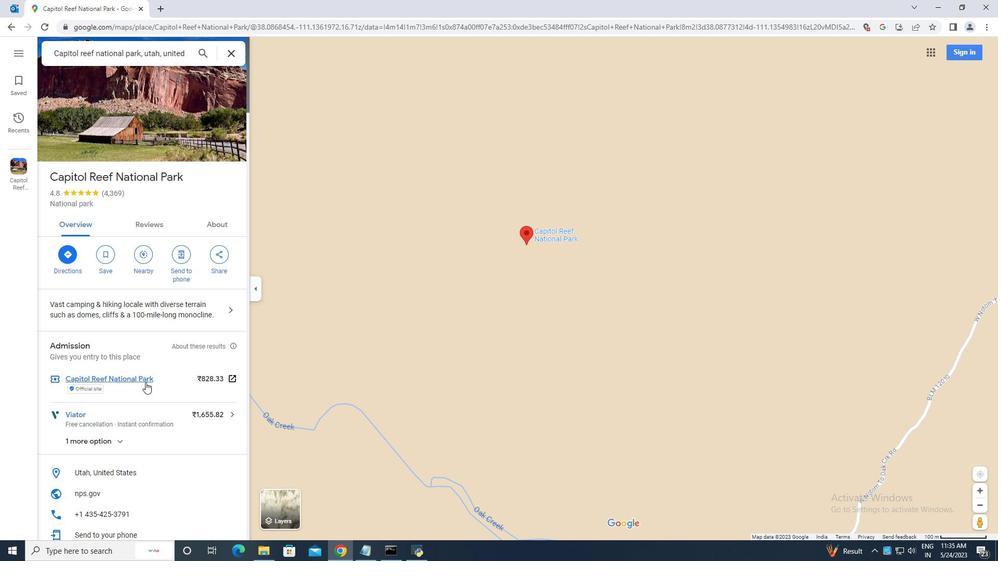 
Action: Mouse scrolled (145, 382) with delta (0, 0)
Screenshot: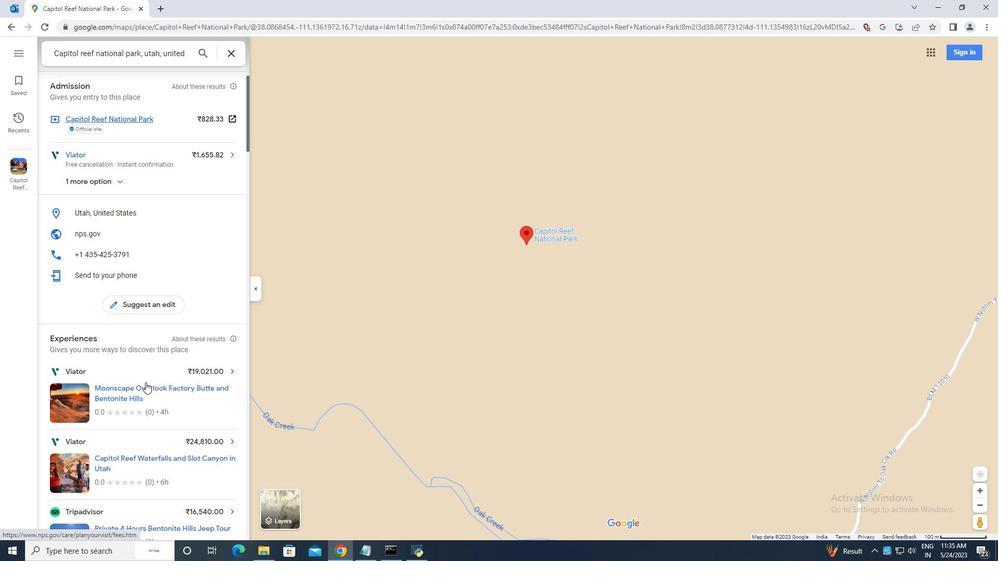 
Action: Mouse scrolled (145, 382) with delta (0, 0)
Screenshot: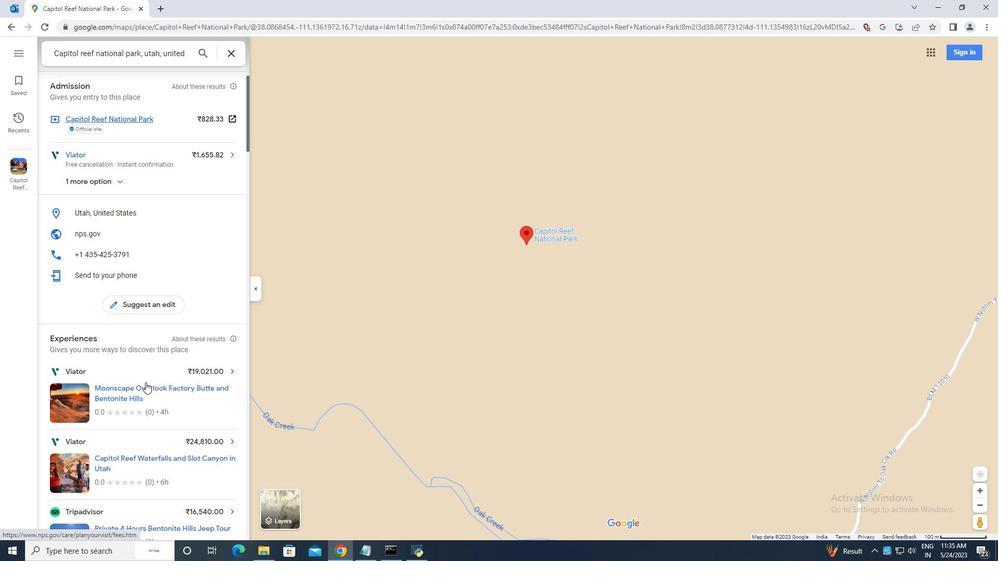 
Action: Mouse scrolled (145, 382) with delta (0, 0)
Screenshot: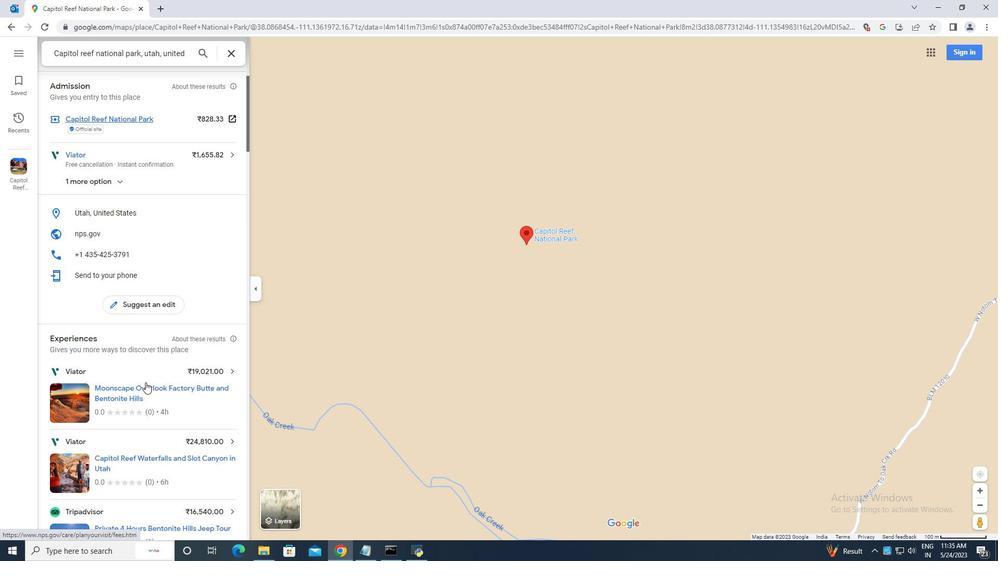 
Action: Mouse scrolled (145, 382) with delta (0, 0)
Screenshot: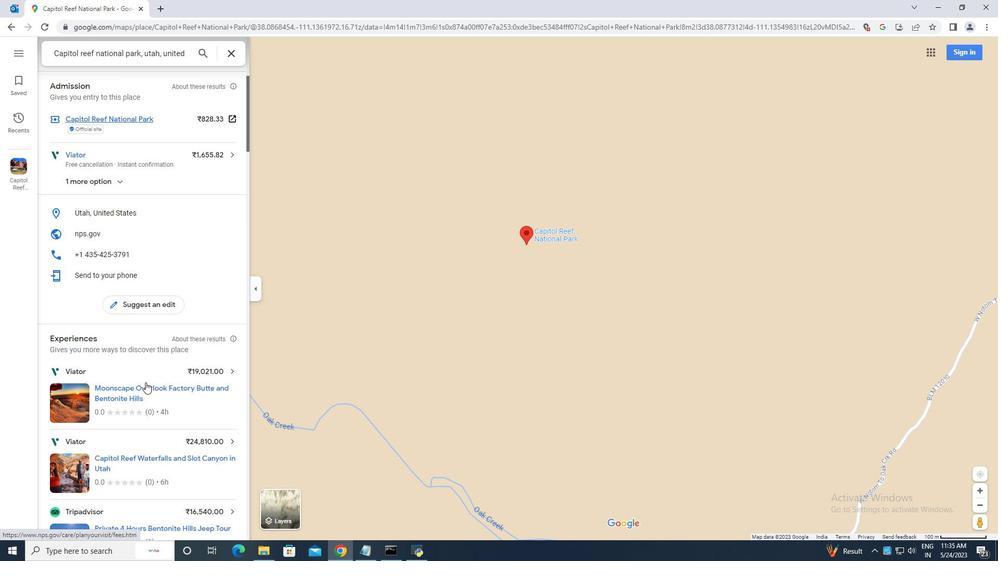 
Action: Mouse scrolled (145, 382) with delta (0, 0)
Screenshot: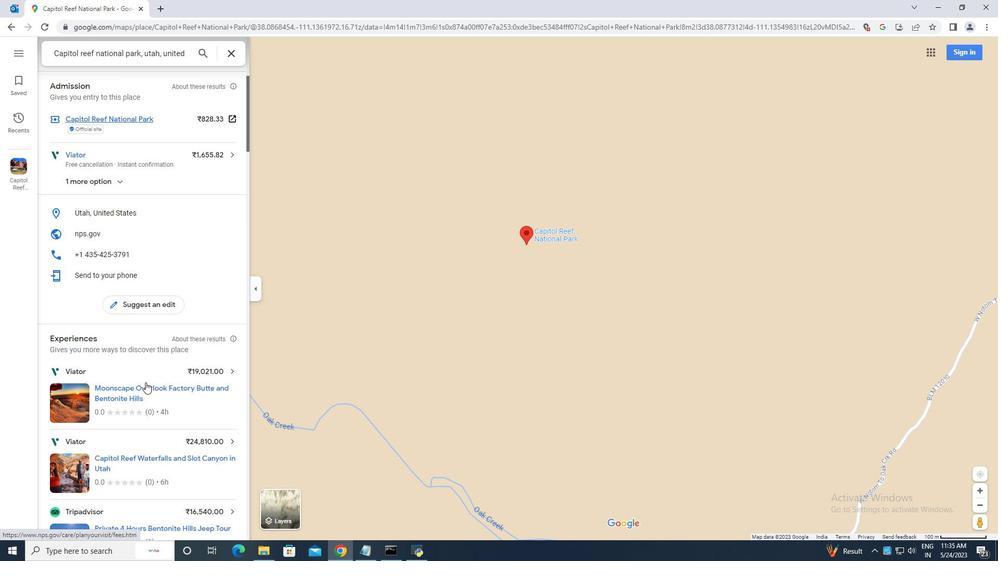 
Action: Mouse scrolled (145, 382) with delta (0, 0)
Screenshot: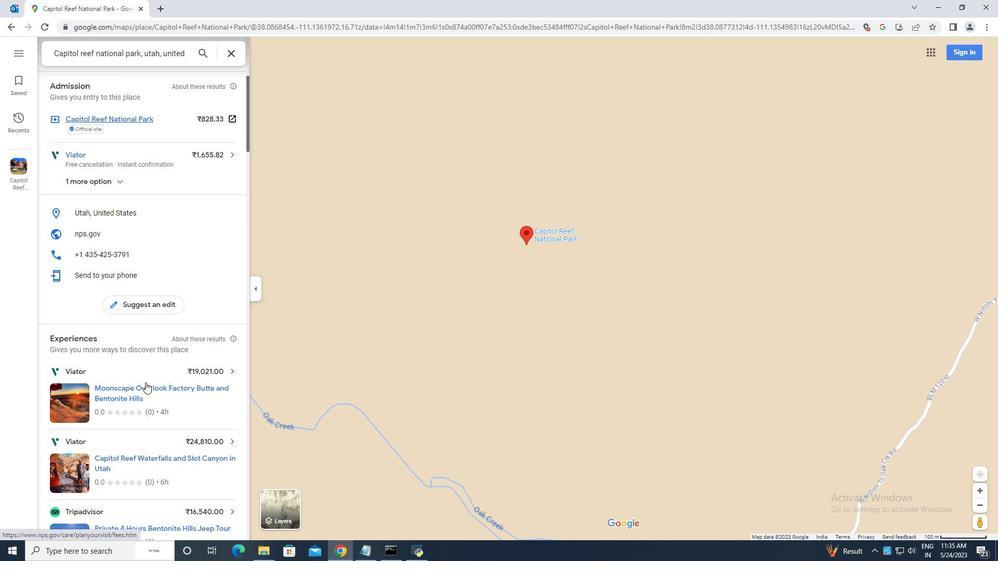 
Action: Mouse scrolled (145, 382) with delta (0, 0)
Screenshot: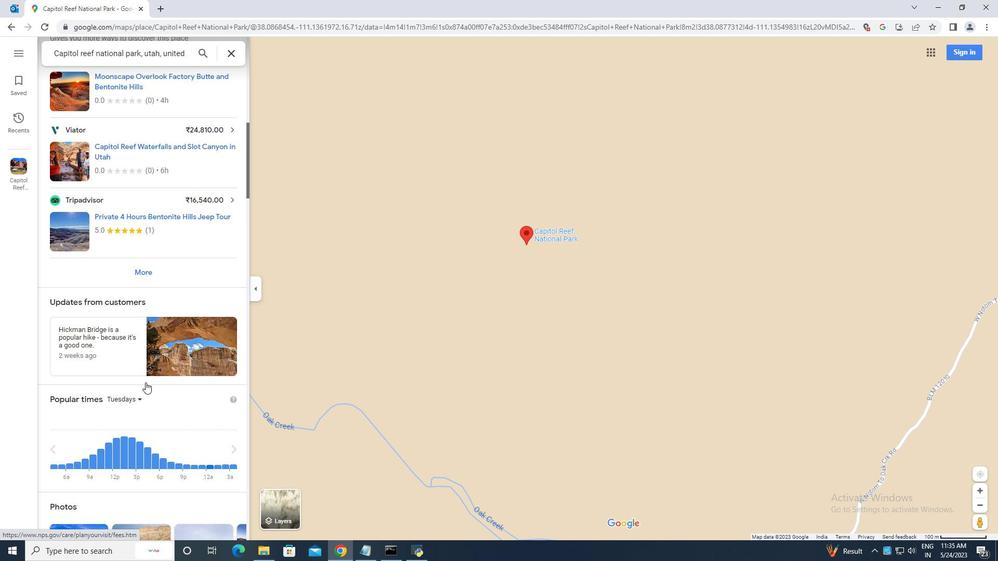 
Action: Mouse scrolled (145, 382) with delta (0, 0)
Screenshot: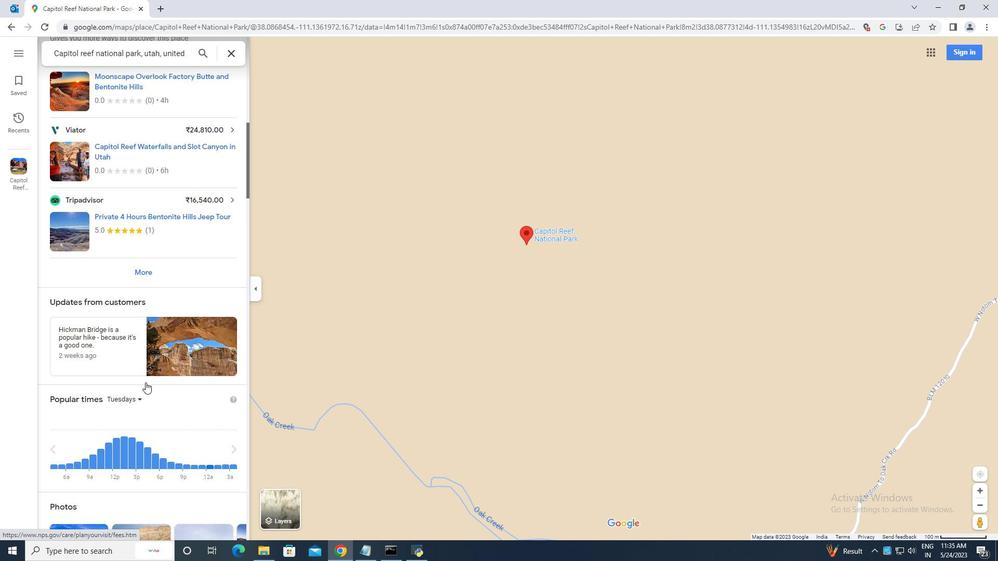 
Action: Mouse scrolled (145, 382) with delta (0, 0)
Screenshot: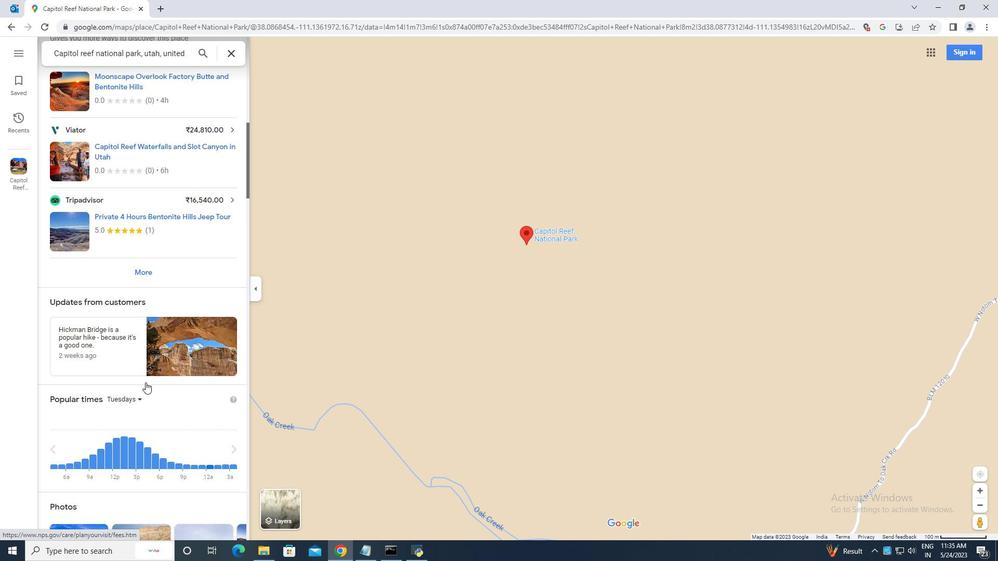 
Action: Mouse scrolled (145, 382) with delta (0, 0)
Screenshot: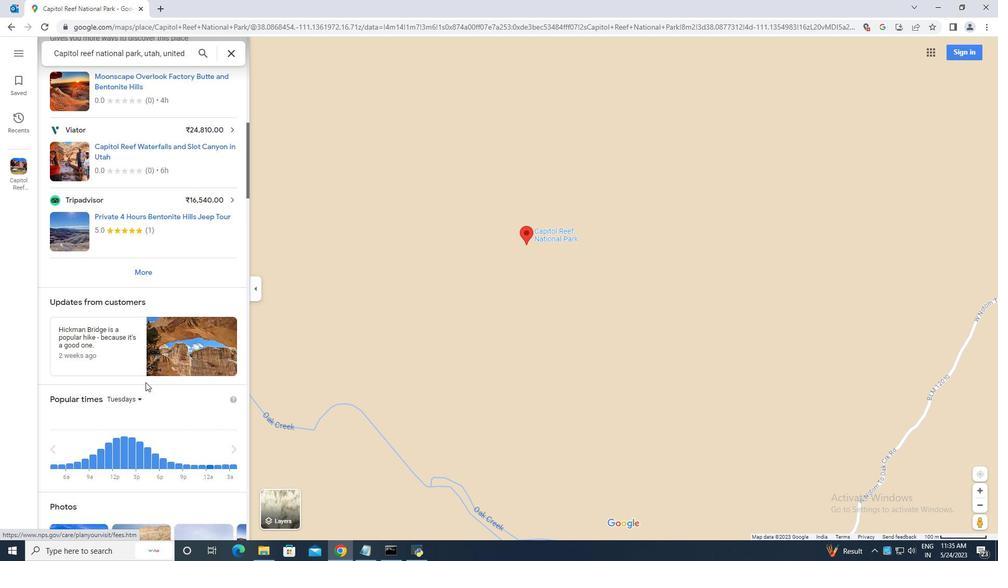 
Action: Mouse moved to (145, 382)
Screenshot: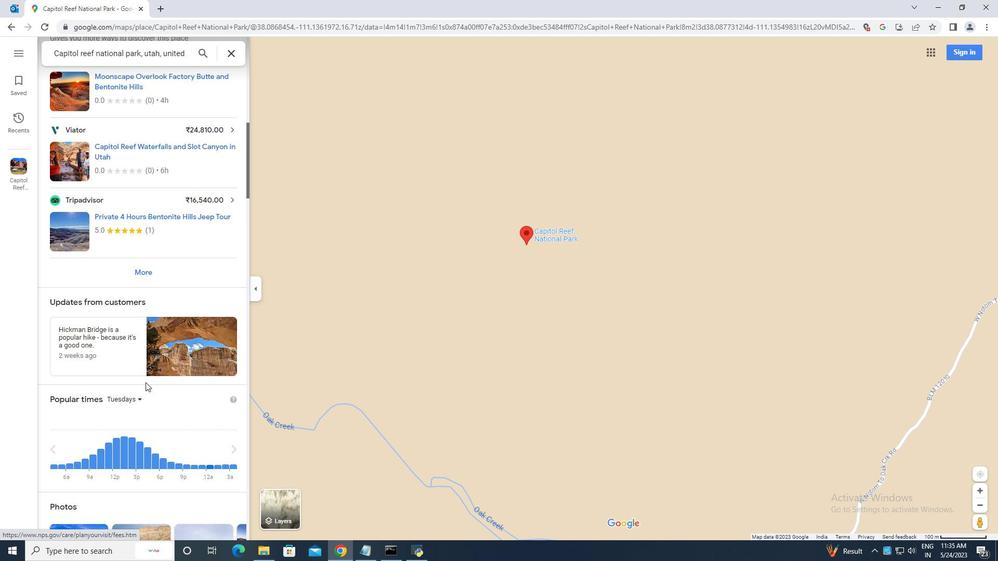 
Action: Mouse scrolled (145, 382) with delta (0, 0)
Screenshot: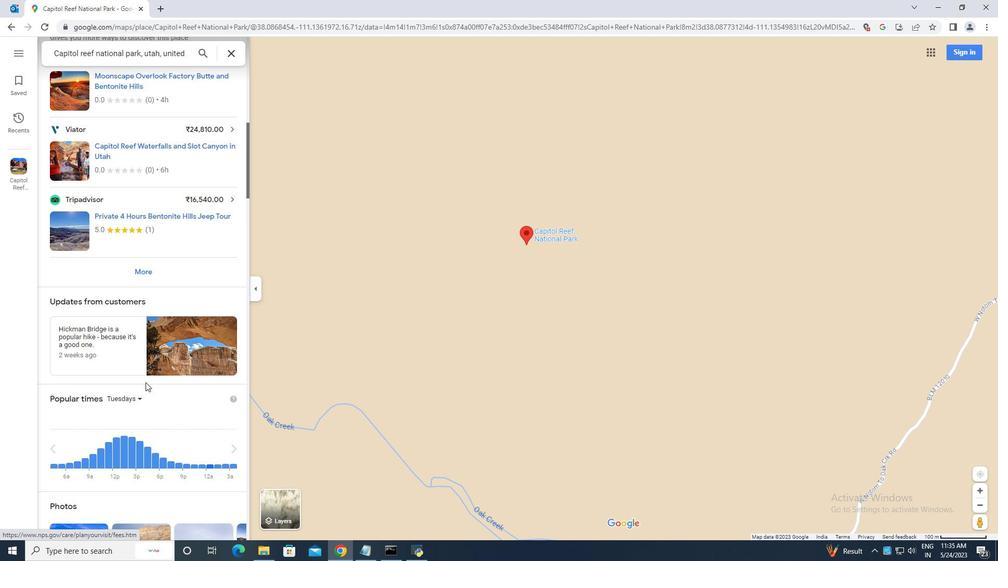 
Action: Mouse moved to (72, 306)
Screenshot: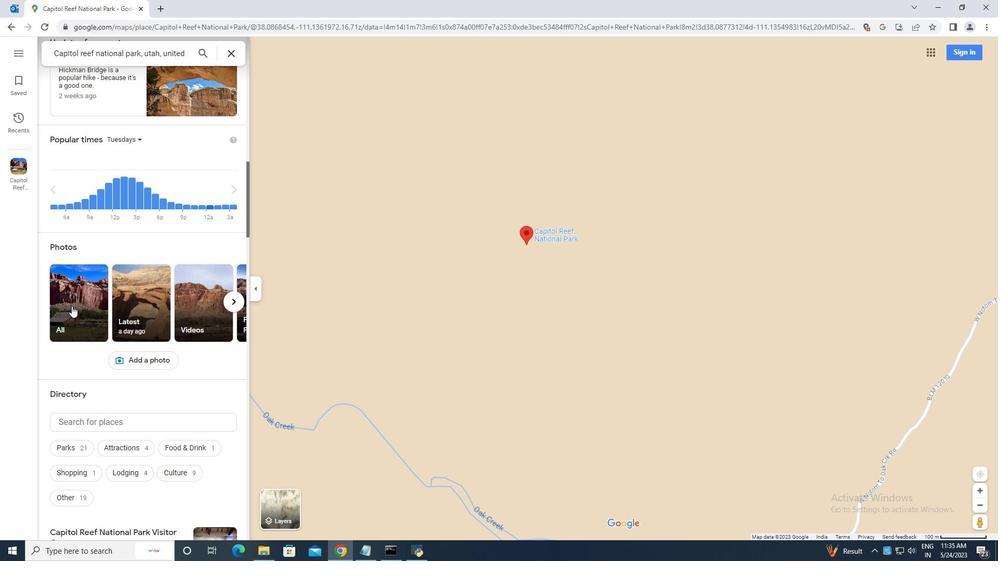 
Action: Mouse pressed left at (72, 306)
Screenshot: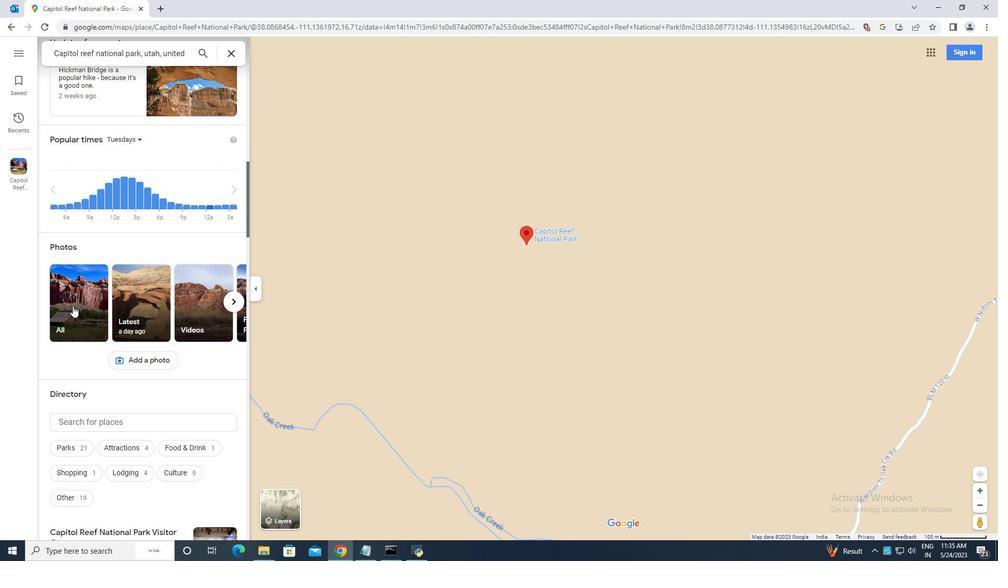 
Action: Mouse moved to (629, 298)
Screenshot: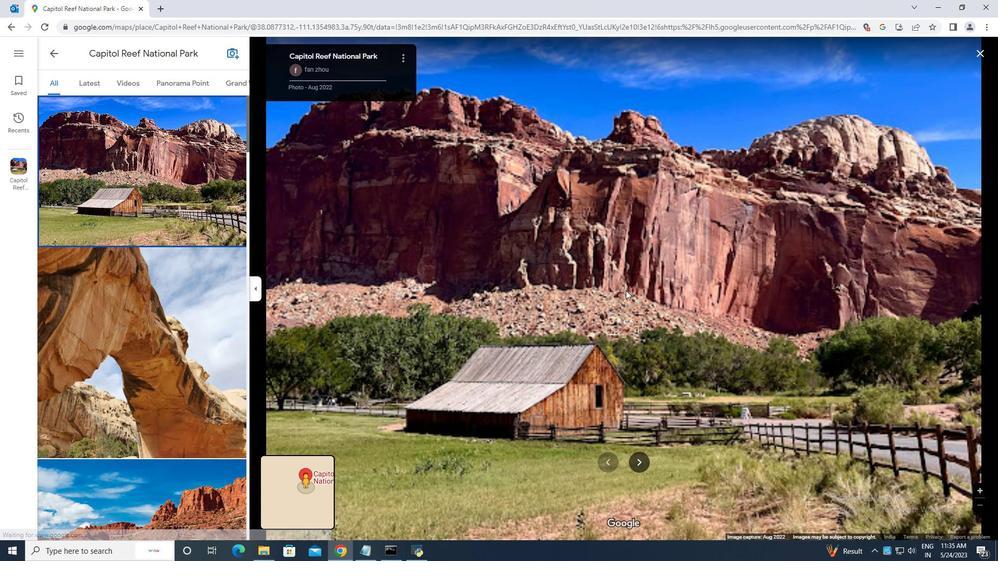 
Action: Mouse scrolled (629, 298) with delta (0, 0)
Screenshot: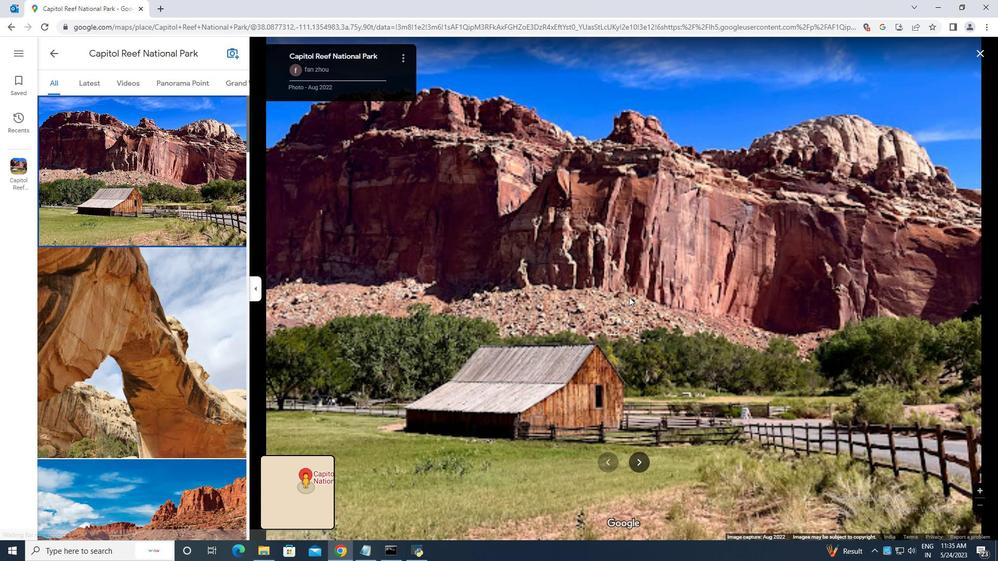 
Action: Mouse scrolled (629, 298) with delta (0, 0)
Screenshot: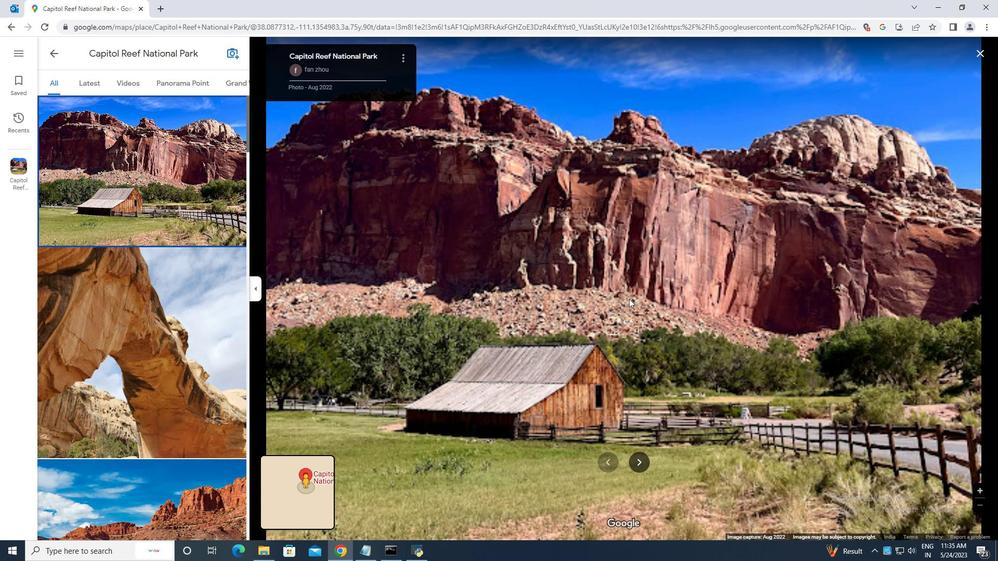 
Action: Mouse scrolled (629, 298) with delta (0, 0)
Screenshot: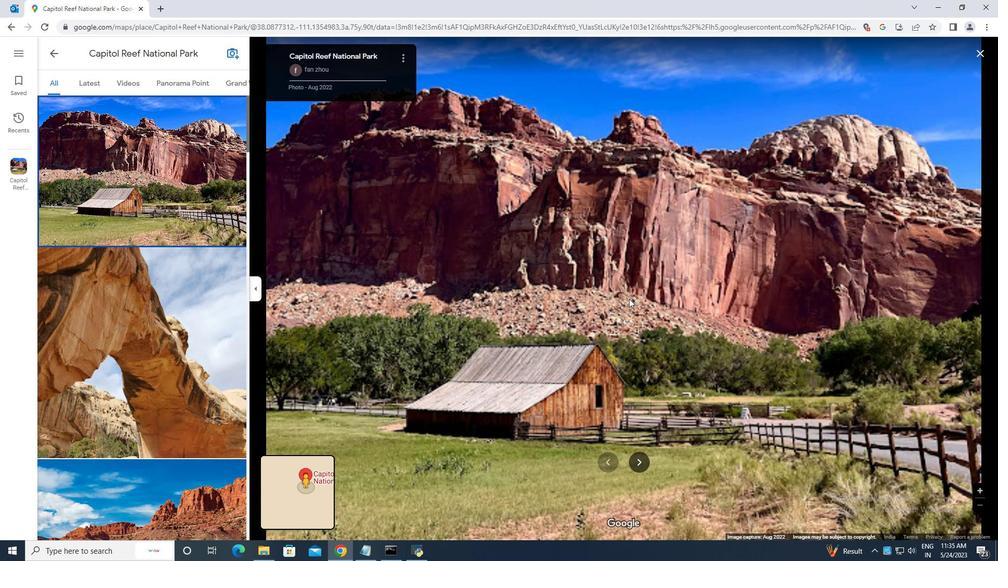 
Action: Mouse moved to (629, 298)
Screenshot: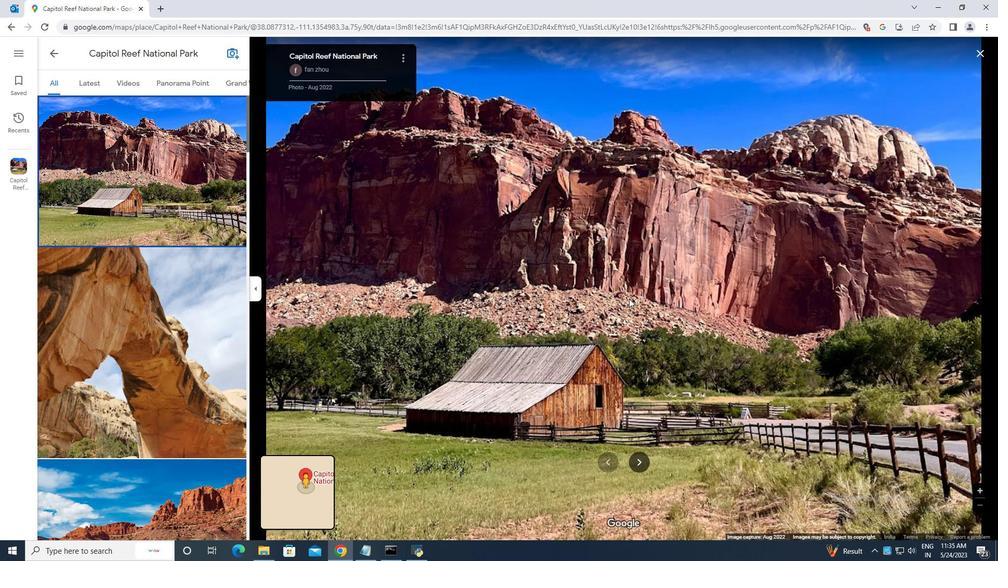 
Action: Mouse scrolled (629, 299) with delta (0, 0)
Screenshot: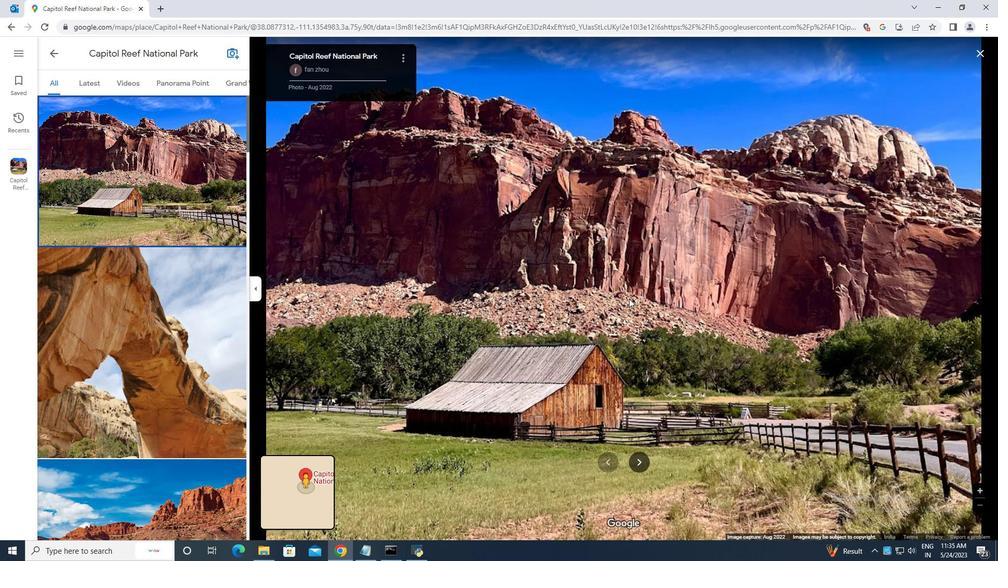 
Action: Mouse moved to (621, 336)
Screenshot: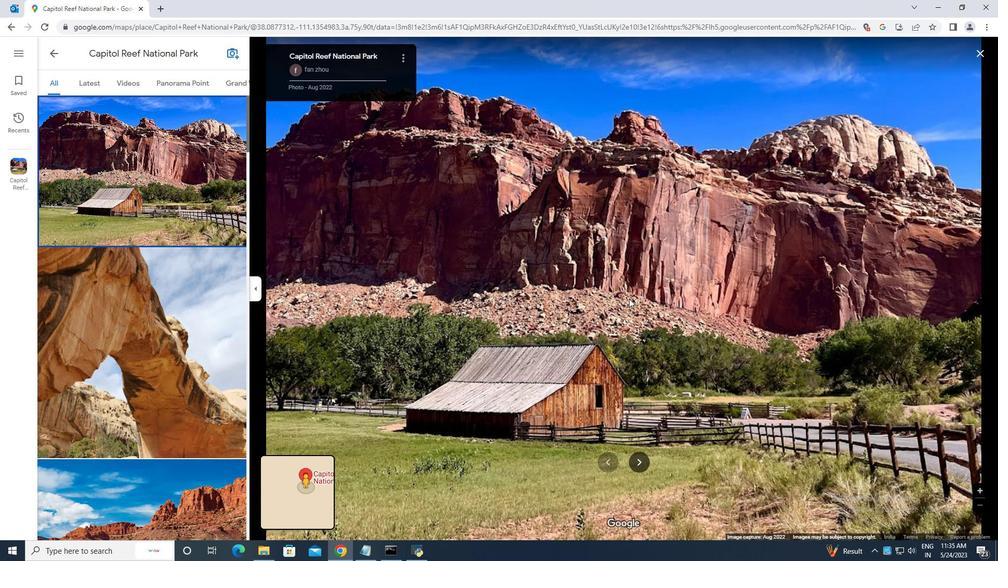 
Action: Mouse scrolled (629, 299) with delta (0, 0)
Screenshot: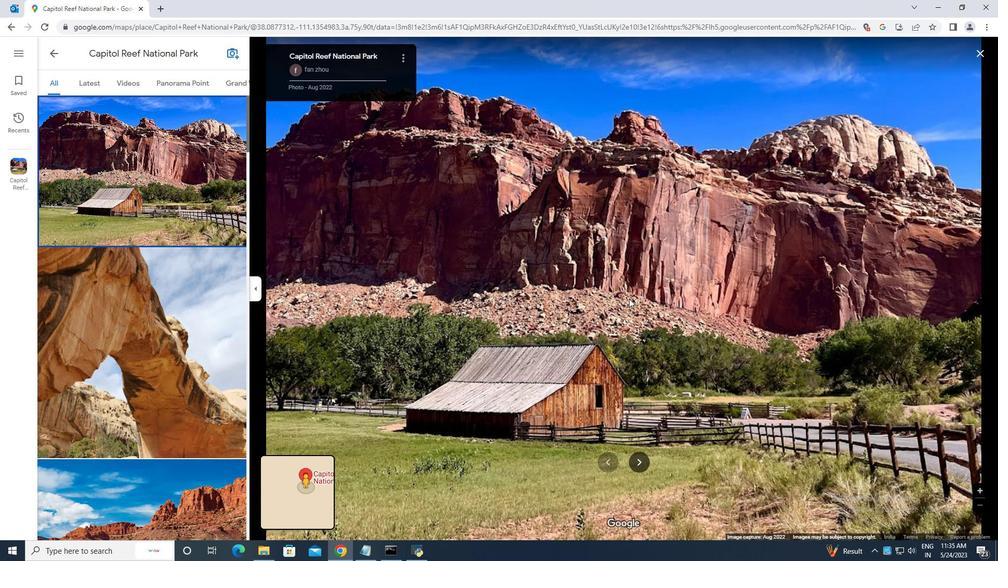 
Action: Mouse moved to (642, 445)
Screenshot: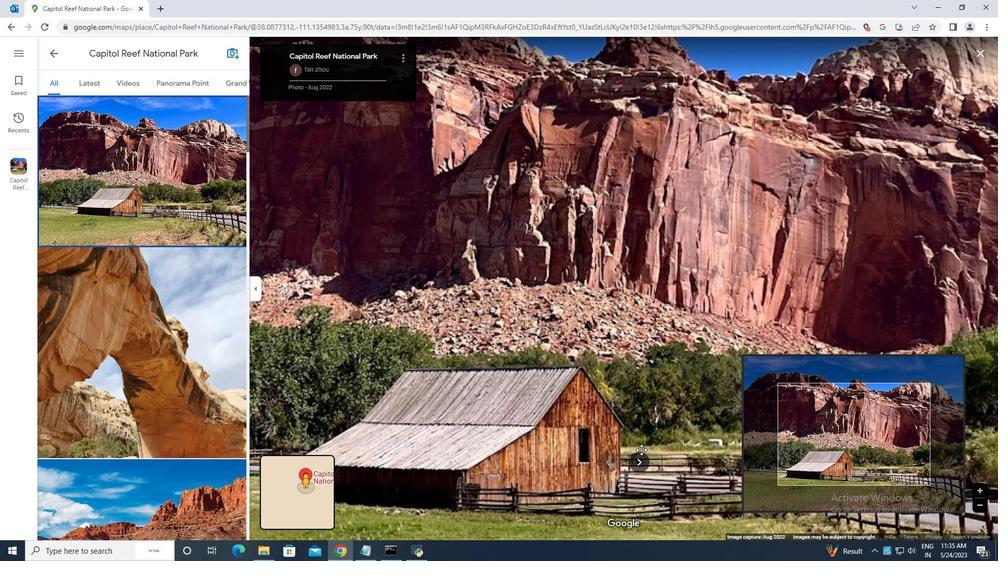 
Action: Mouse scrolled (642, 444) with delta (0, 0)
Screenshot: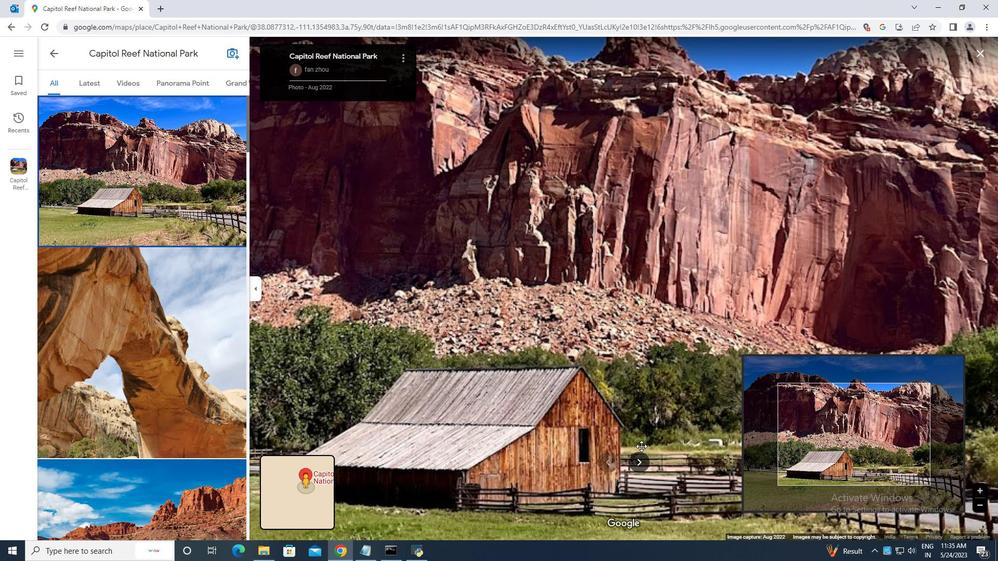 
Action: Mouse scrolled (642, 444) with delta (0, 0)
Screenshot: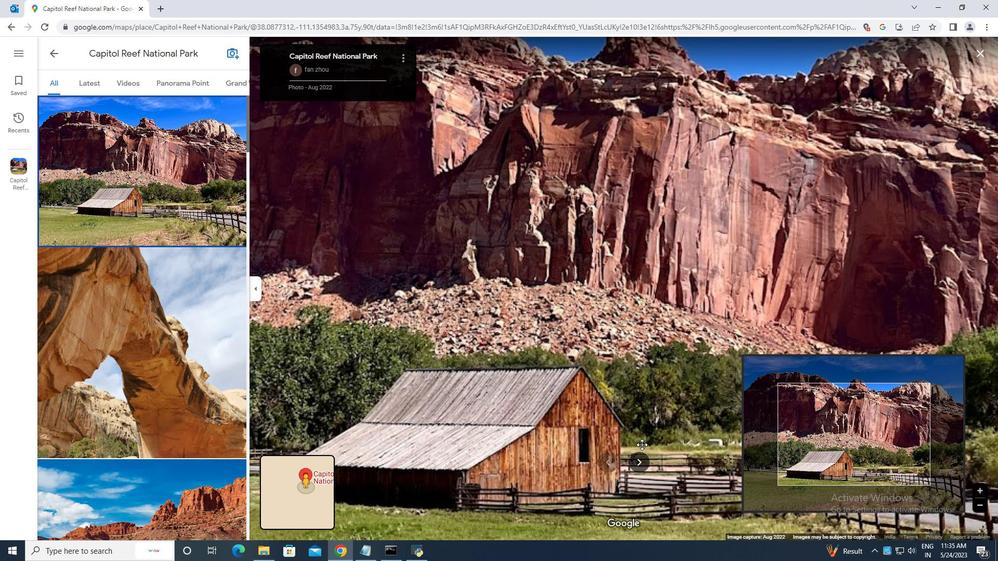 
Action: Mouse moved to (642, 444)
Screenshot: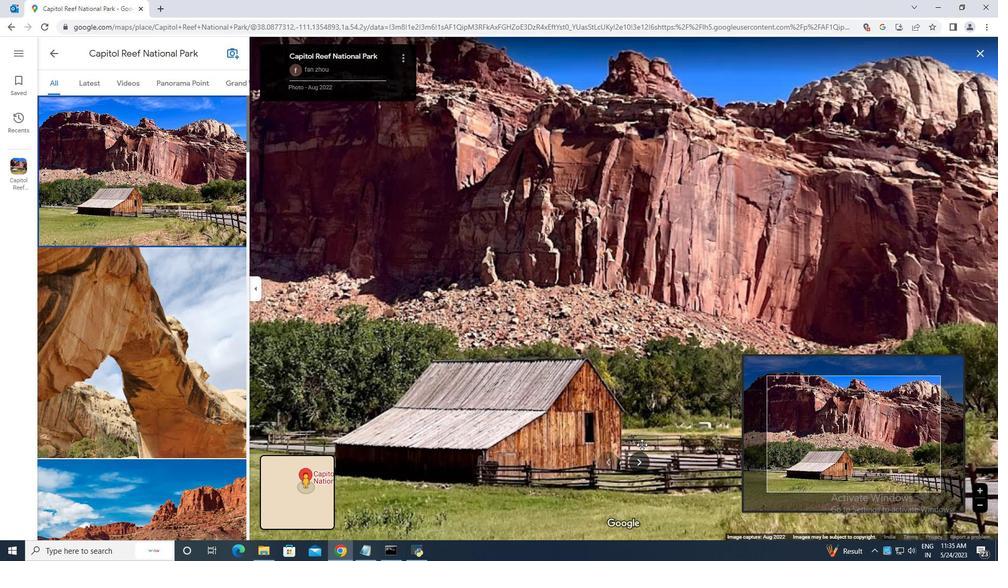 
Action: Mouse scrolled (642, 444) with delta (0, 0)
Screenshot: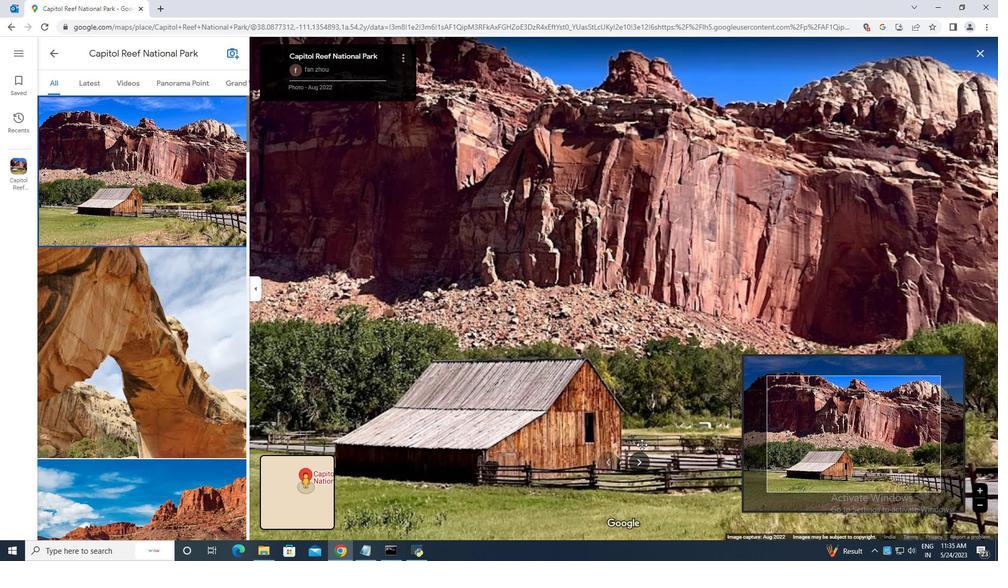 
Action: Mouse moved to (642, 444)
Screenshot: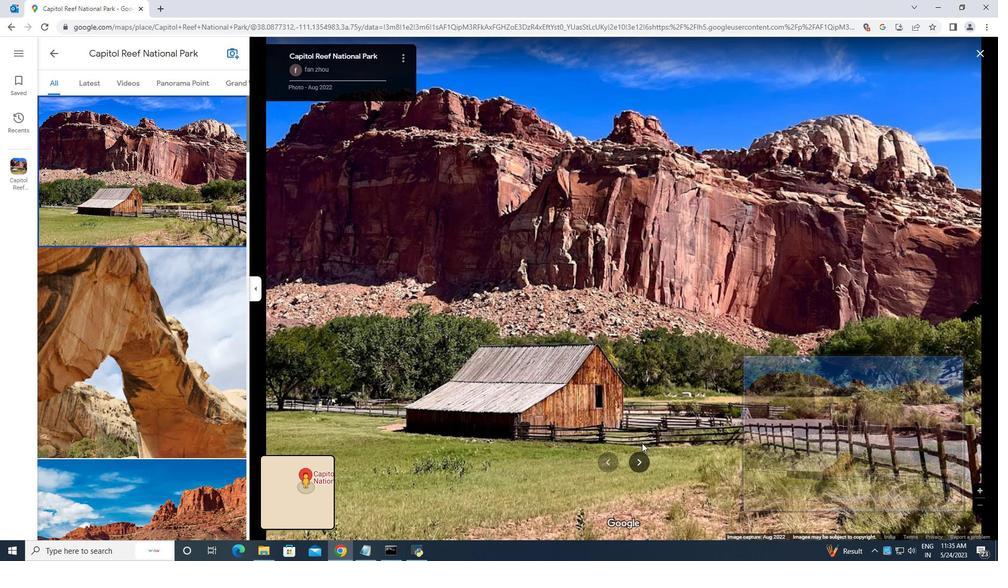 
Action: Mouse scrolled (642, 443) with delta (0, 0)
Screenshot: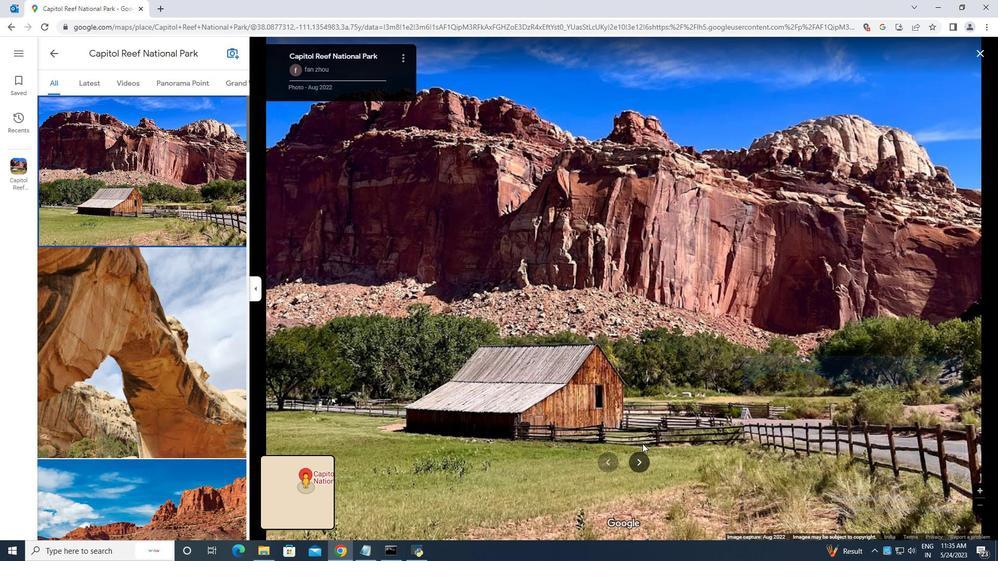 
Action: Mouse scrolled (642, 443) with delta (0, 0)
Screenshot: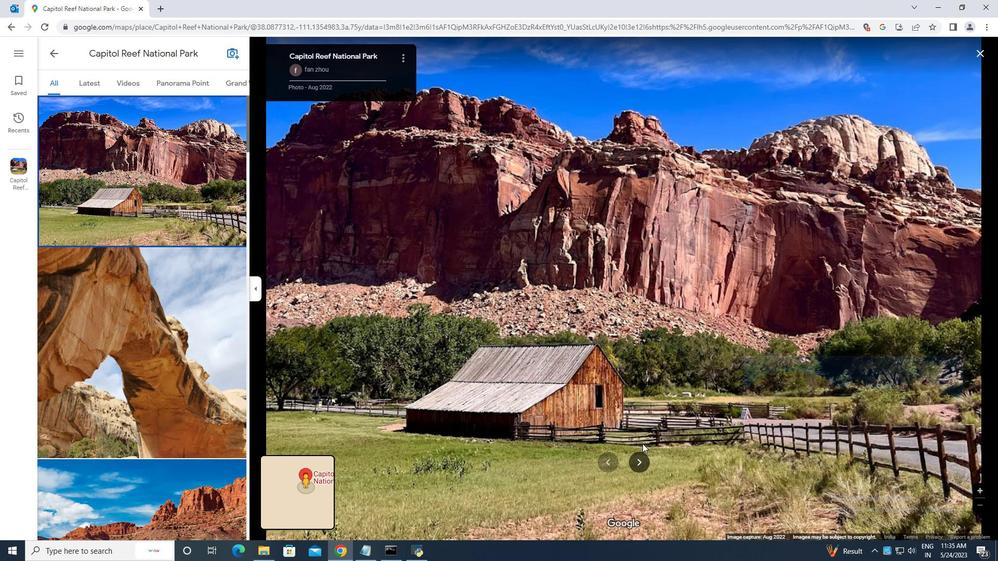 
Action: Mouse scrolled (642, 443) with delta (0, 0)
Screenshot: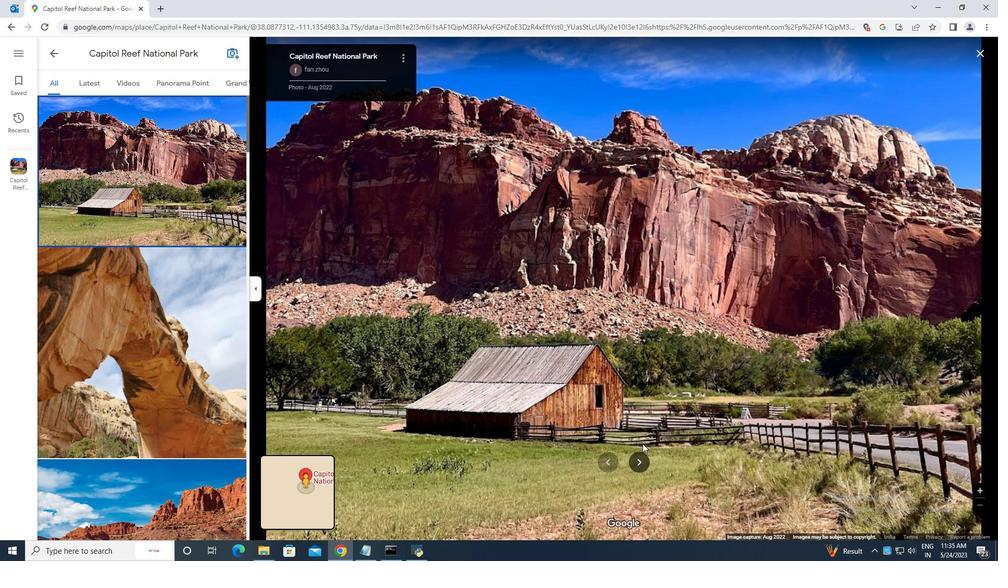 
Action: Mouse scrolled (642, 443) with delta (0, 0)
Screenshot: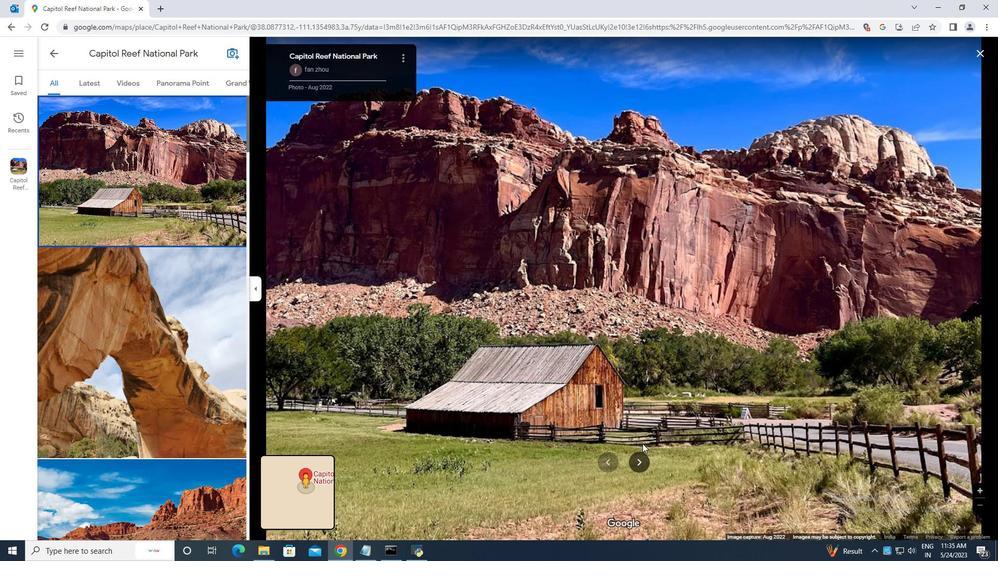 
Action: Mouse moved to (645, 433)
Screenshot: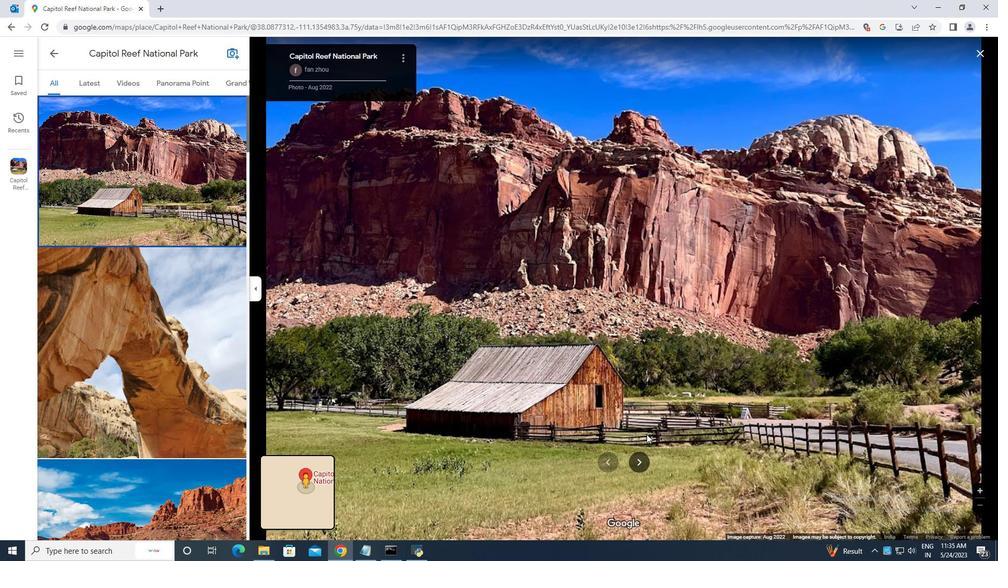 
Action: Mouse scrolled (645, 432) with delta (0, 0)
Screenshot: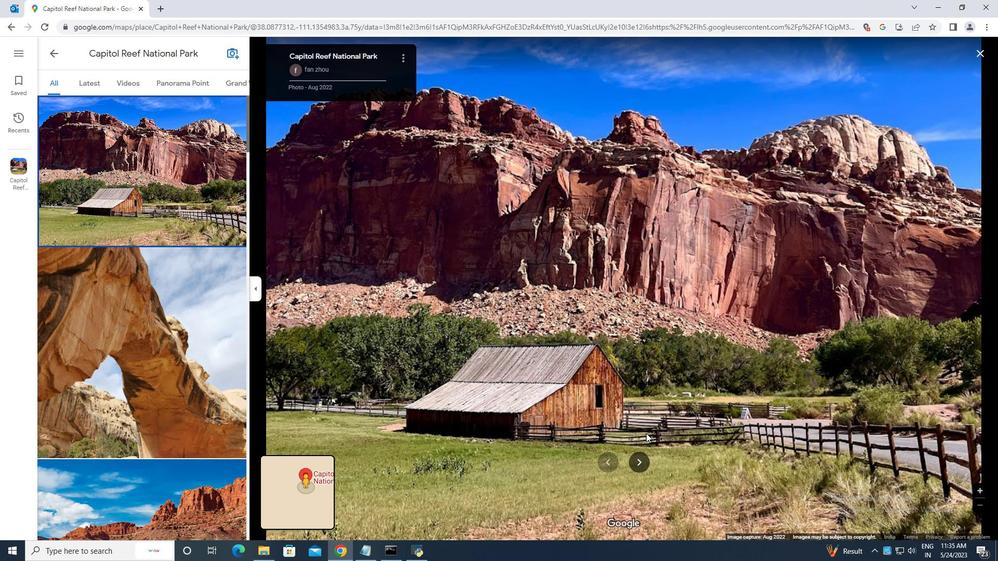 
Action: Mouse scrolled (645, 432) with delta (0, 0)
Screenshot: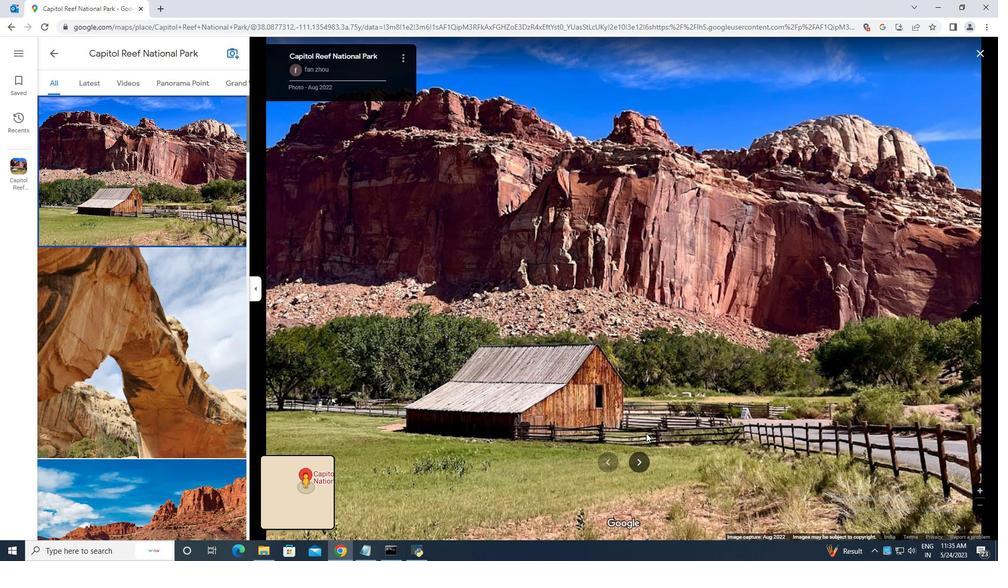 
Action: Mouse scrolled (645, 432) with delta (0, 0)
Screenshot: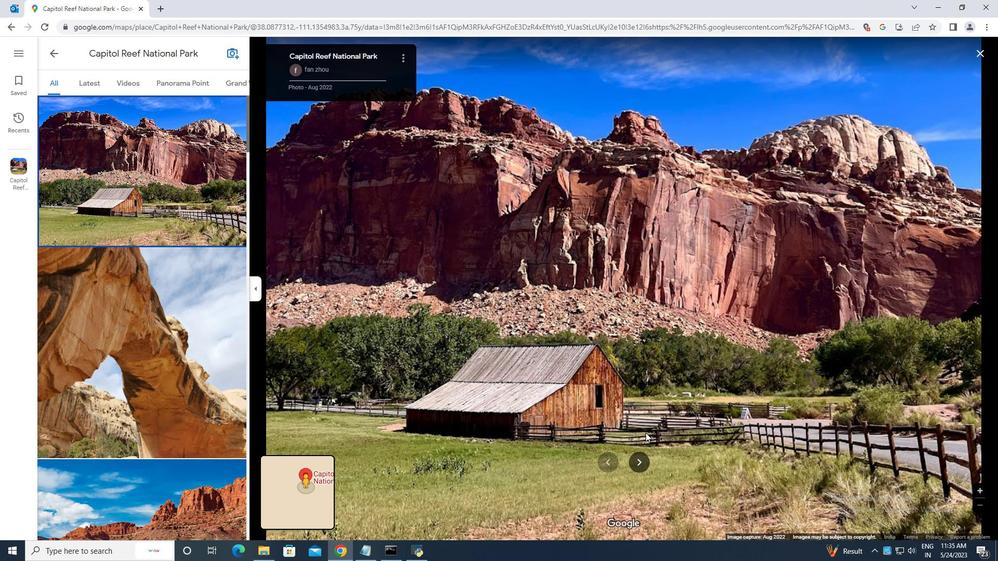 
Action: Mouse moved to (646, 371)
Screenshot: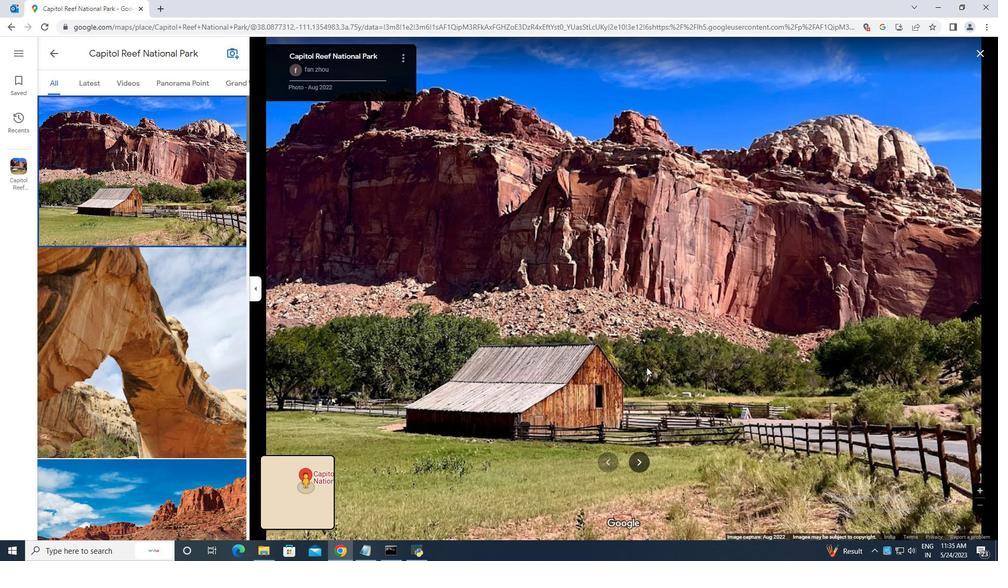 
Action: Mouse scrolled (646, 370) with delta (0, 0)
Screenshot: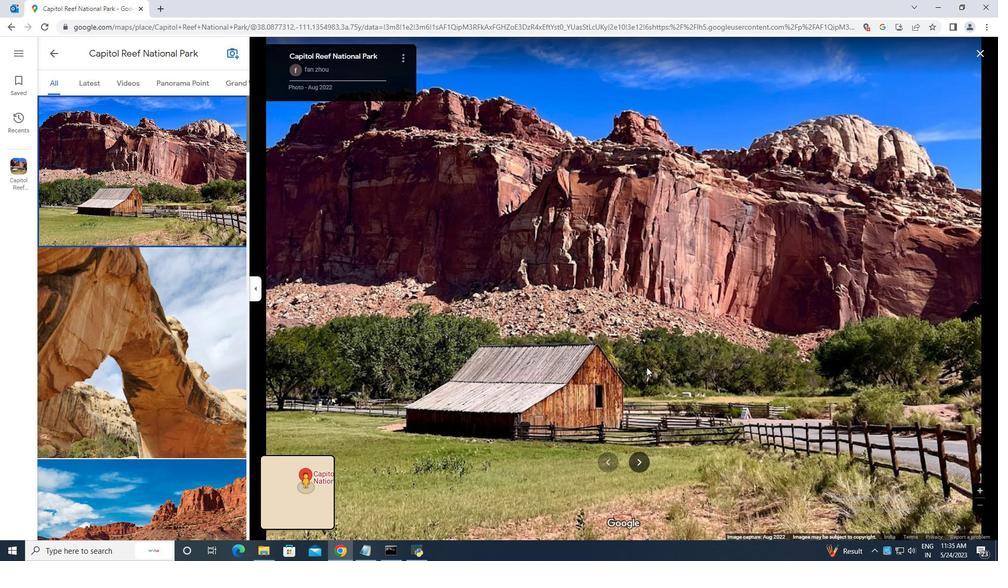
Action: Mouse moved to (647, 371)
Screenshot: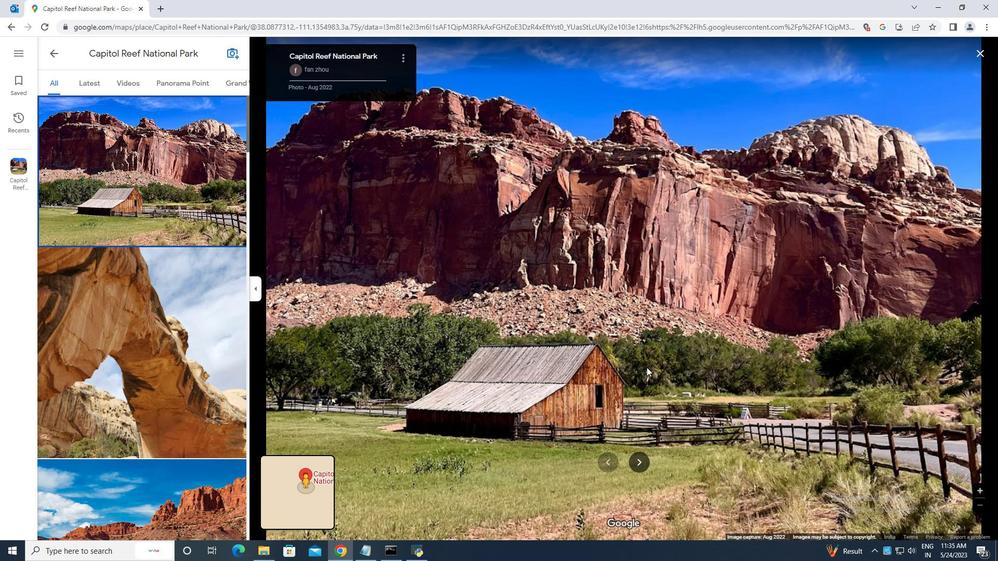 
Action: Mouse scrolled (647, 371) with delta (0, 0)
Screenshot: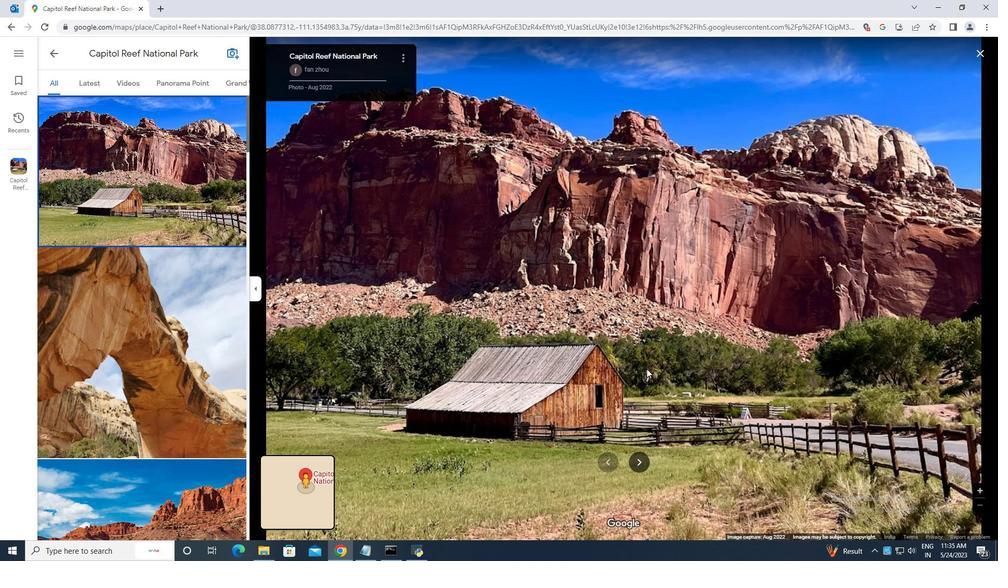 
Action: Mouse moved to (647, 372)
Screenshot: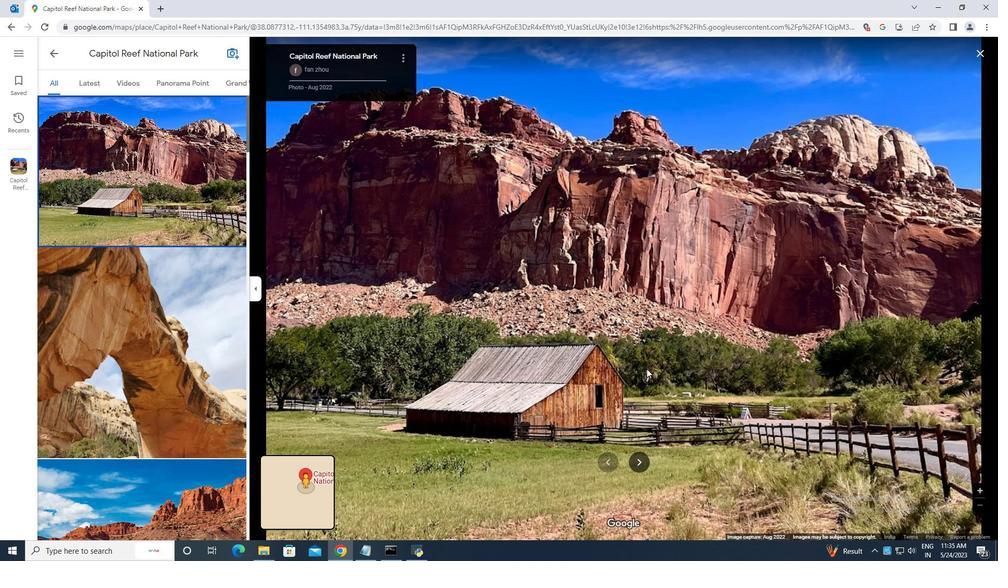 
Action: Mouse scrolled (647, 371) with delta (0, 0)
Screenshot: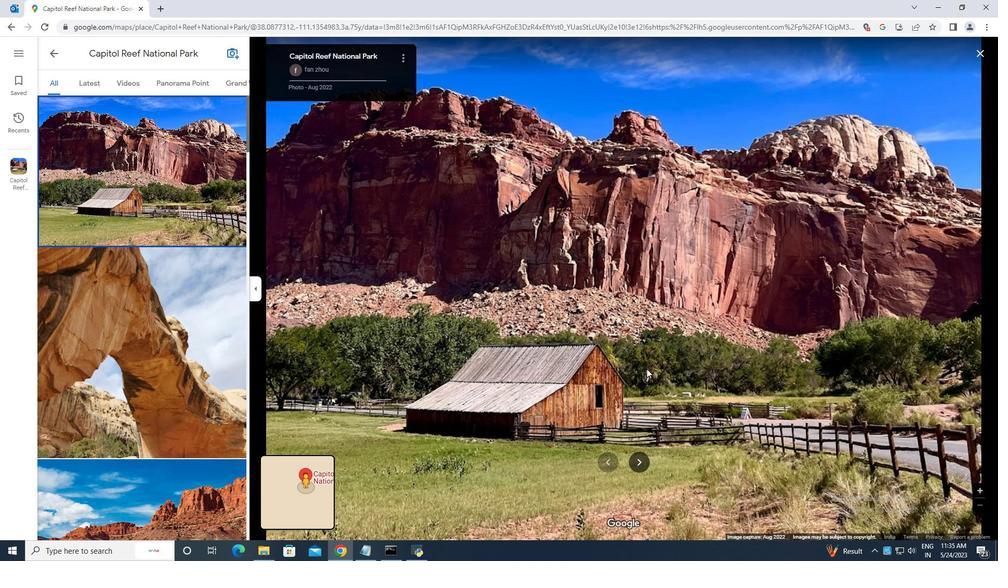 
Action: Mouse moved to (647, 372)
Screenshot: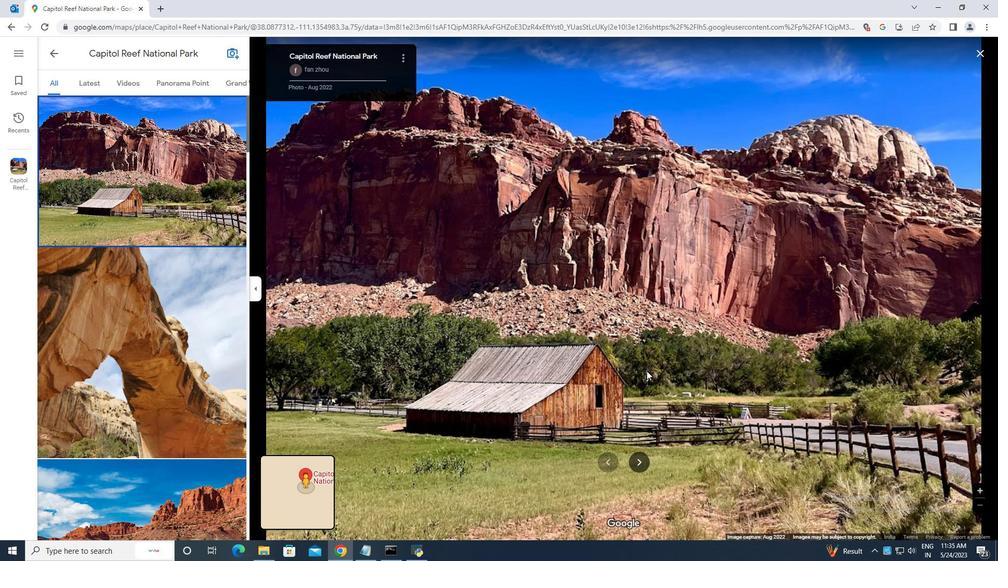 
Action: Mouse scrolled (647, 372) with delta (0, 0)
Screenshot: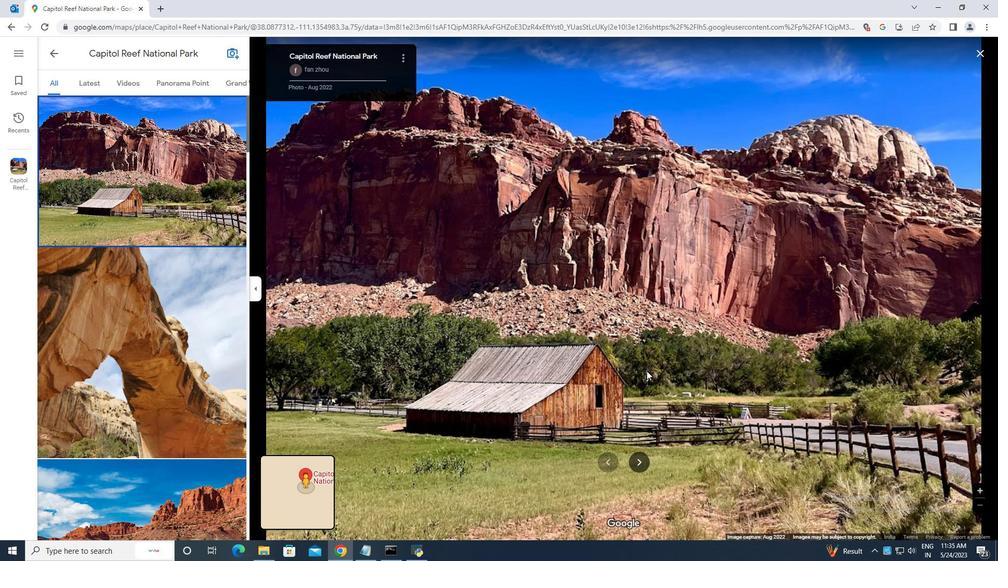 
Action: Mouse moved to (930, 448)
Screenshot: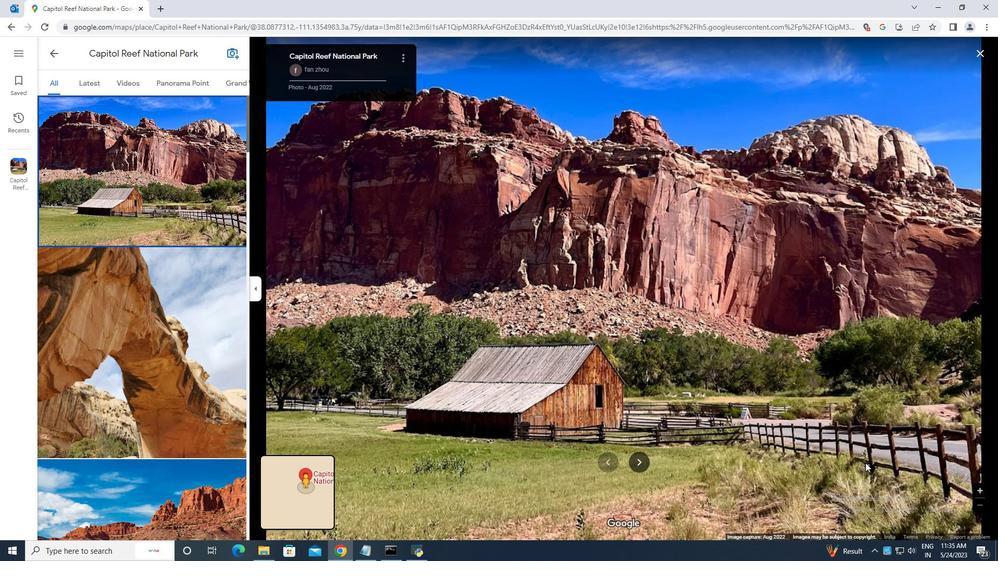 
Action: Mouse scrolled (930, 447) with delta (0, 0)
Screenshot: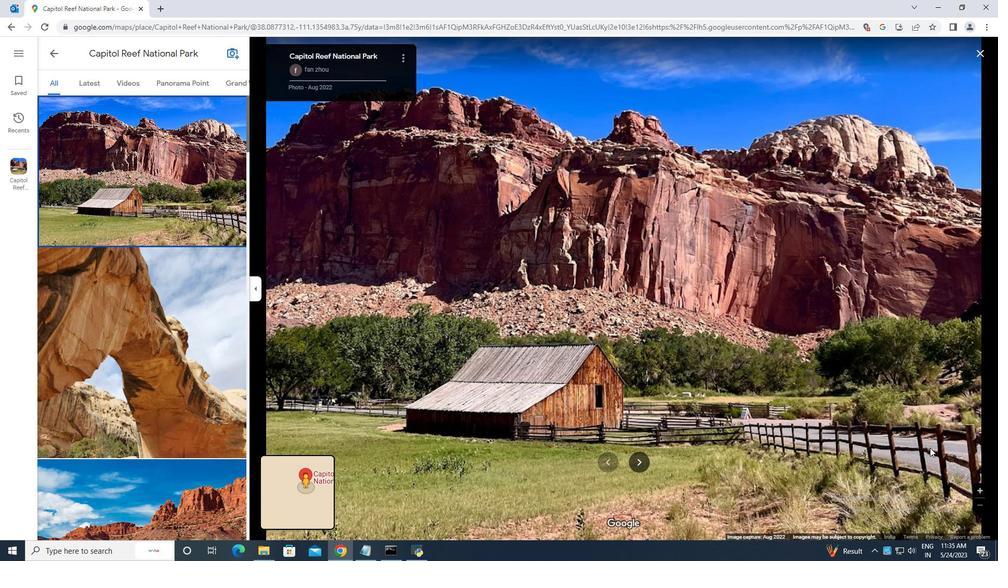 
Action: Mouse moved to (929, 447)
Screenshot: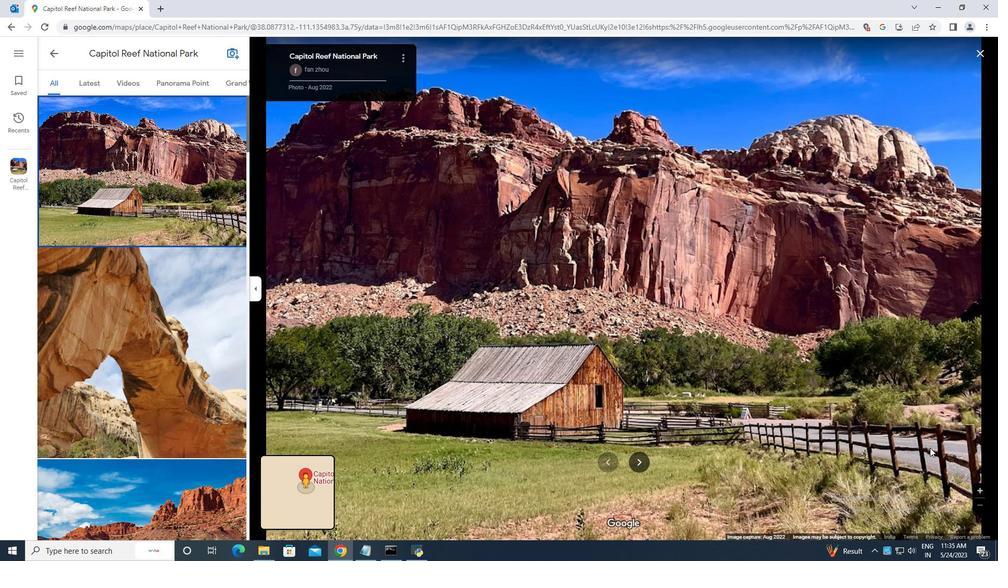 
Action: Mouse scrolled (930, 447) with delta (0, 0)
Screenshot: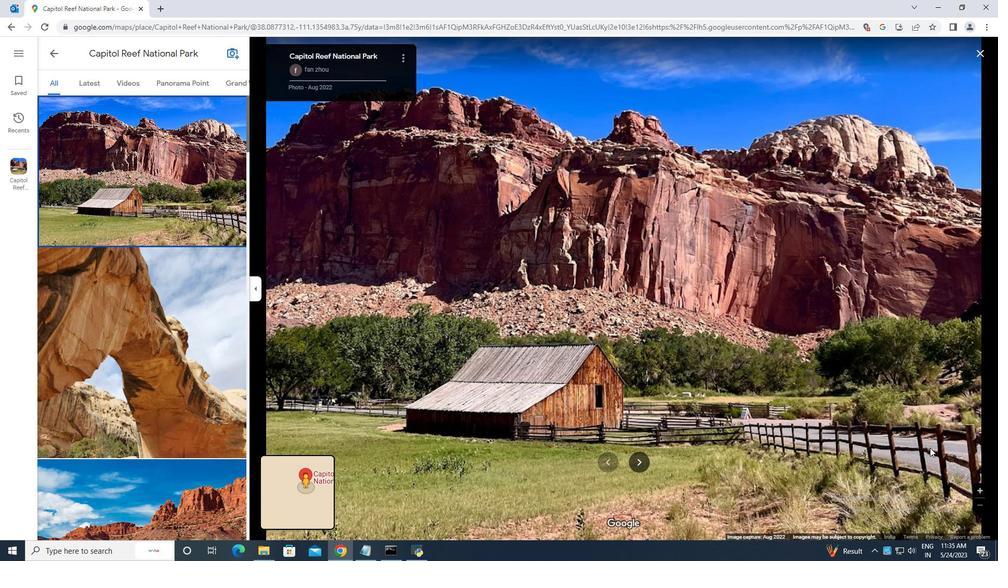 
Action: Mouse moved to (914, 445)
Screenshot: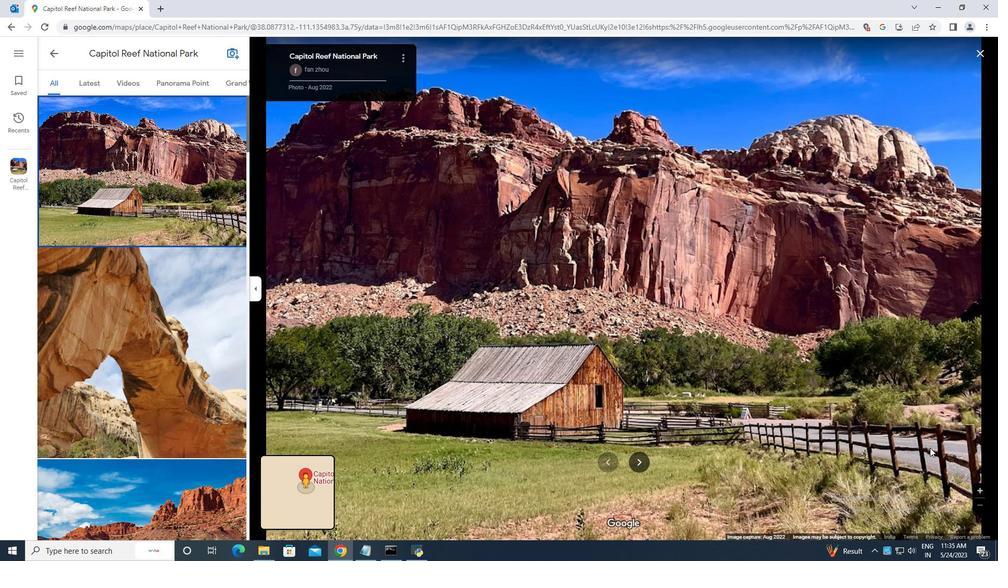 
Action: Mouse scrolled (922, 445) with delta (0, 0)
Screenshot: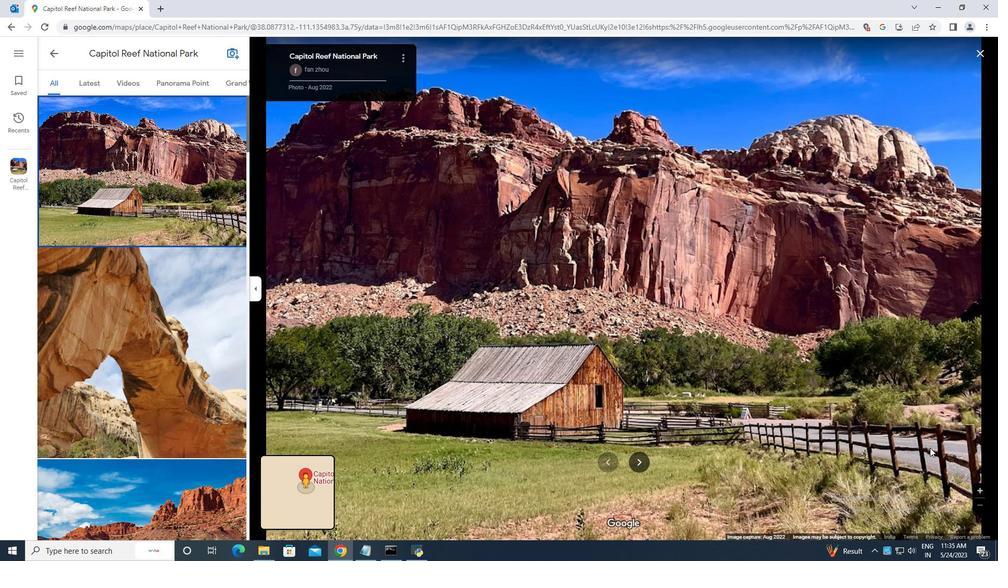 
Action: Mouse moved to (152, 241)
Screenshot: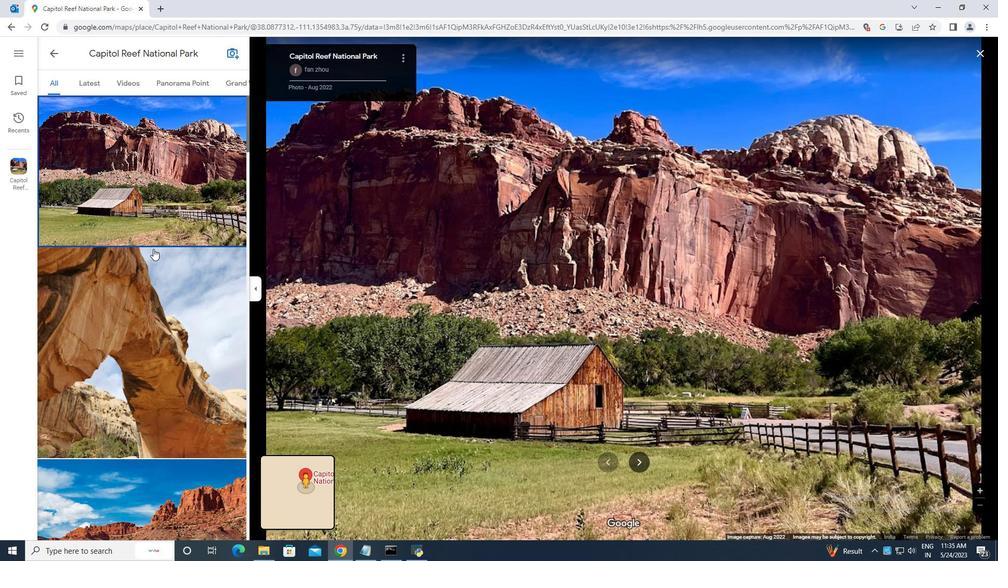 
Action: Mouse scrolled (152, 241) with delta (0, 0)
Screenshot: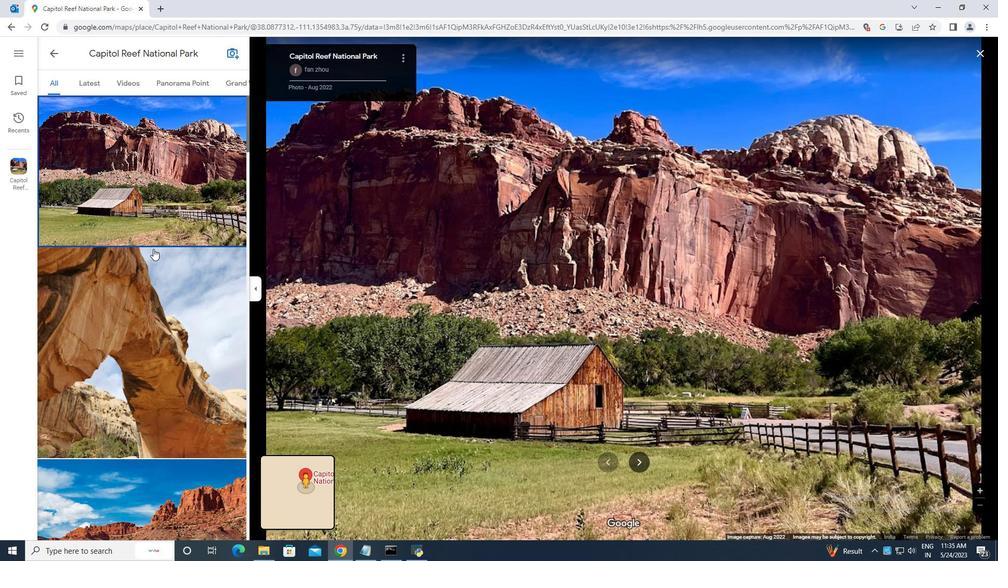 
Action: Mouse moved to (146, 206)
Screenshot: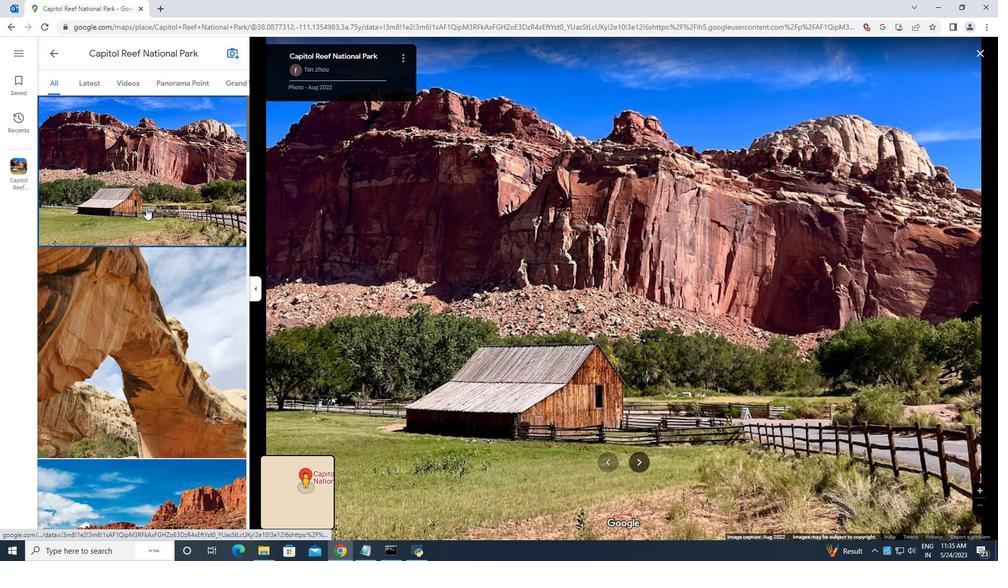 
Action: Mouse scrolled (146, 205) with delta (0, 0)
Screenshot: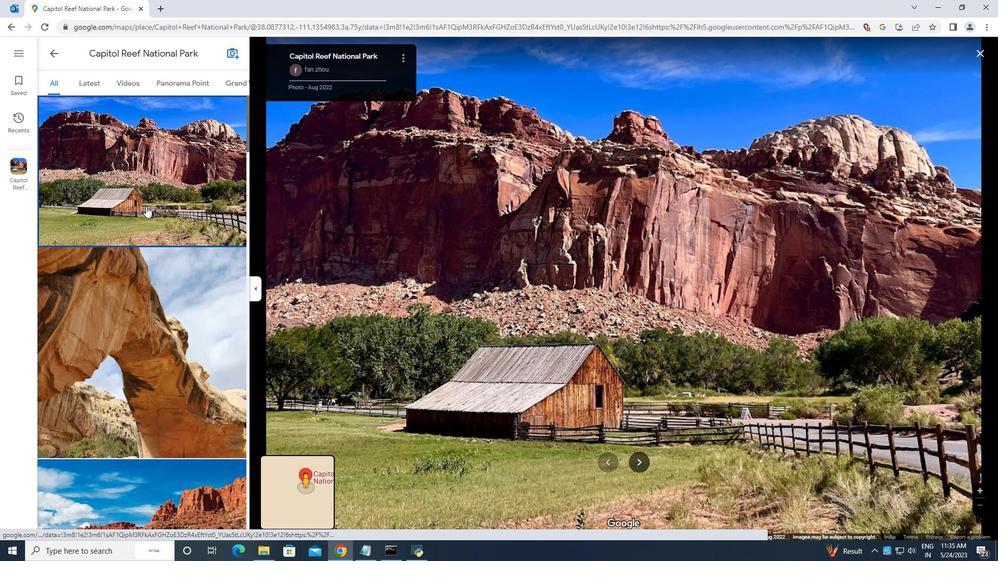 
Action: Mouse moved to (146, 206)
Screenshot: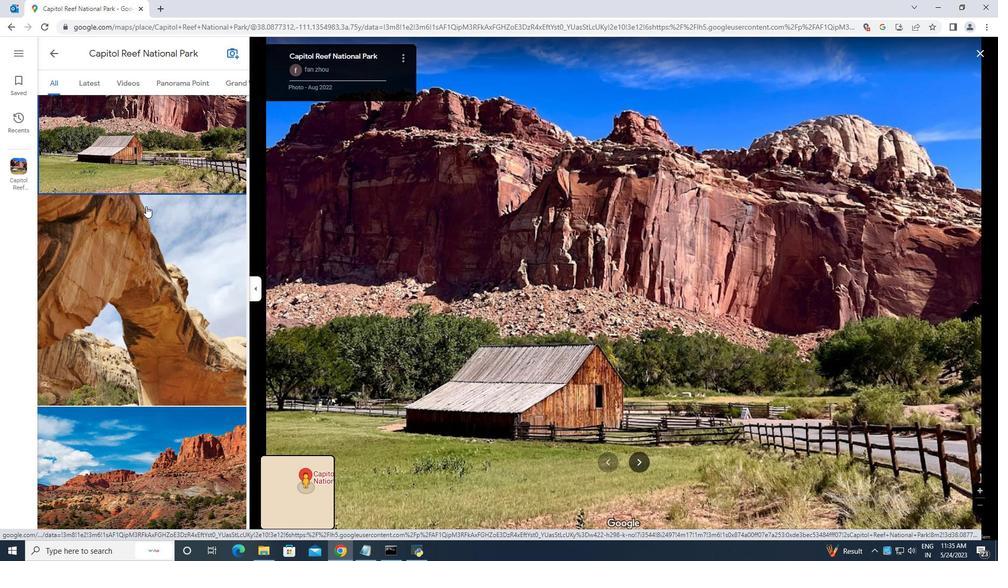 
Action: Mouse scrolled (146, 207) with delta (0, 0)
Screenshot: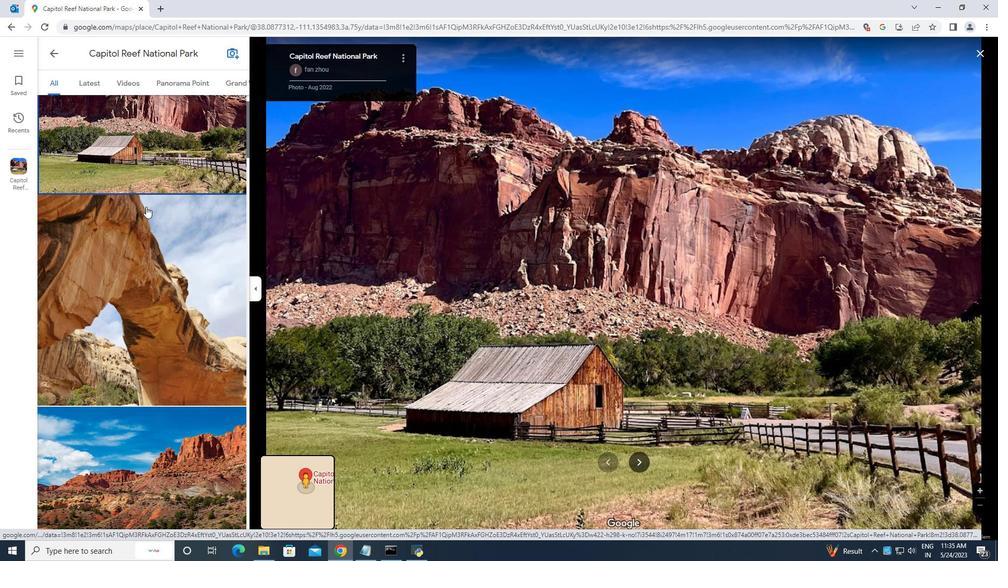 
Action: Mouse scrolled (146, 207) with delta (0, 0)
Screenshot: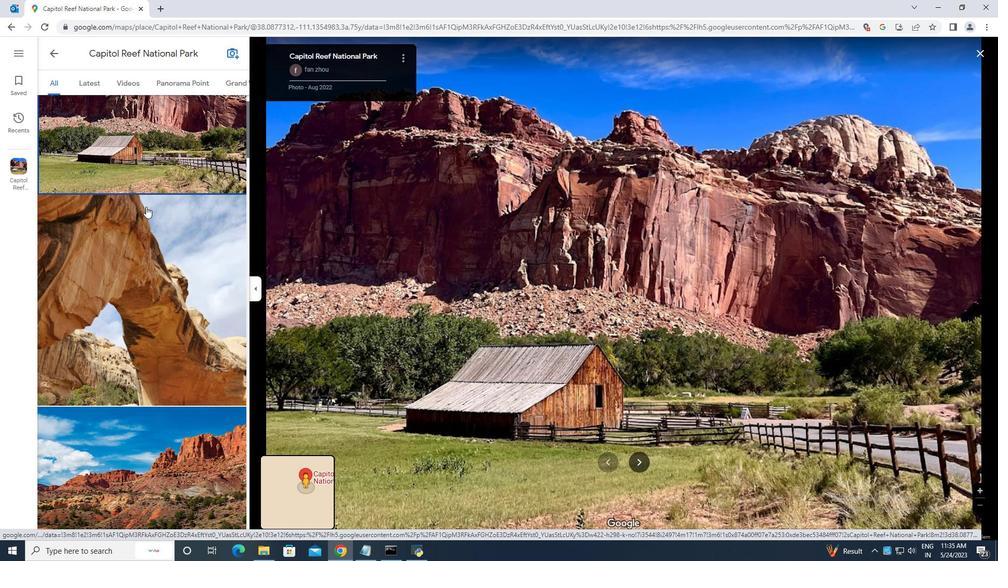 
Action: Mouse scrolled (146, 207) with delta (0, 0)
Screenshot: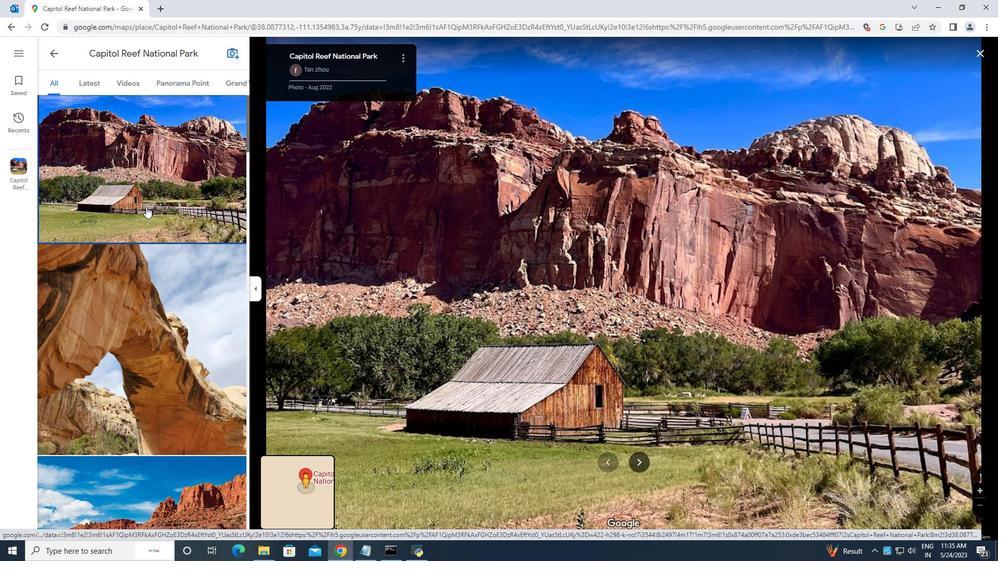 
Action: Mouse scrolled (146, 207) with delta (0, 0)
Screenshot: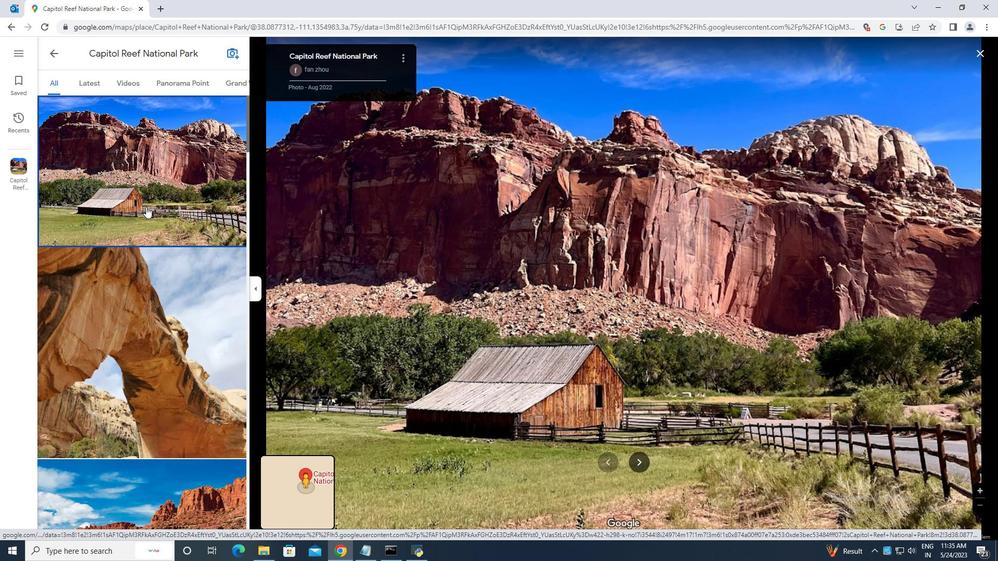 
Action: Mouse moved to (246, 82)
Screenshot: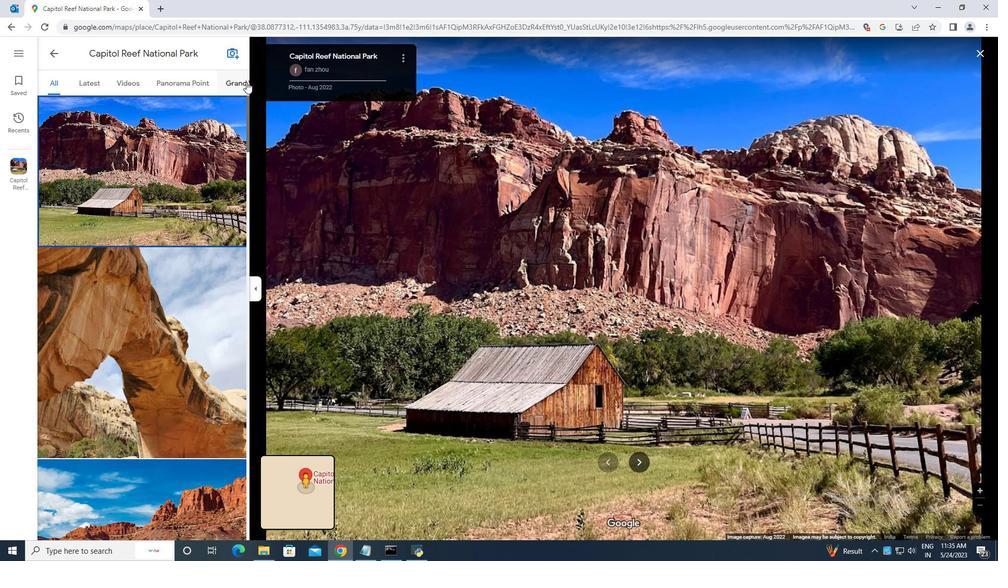
Action: Mouse pressed left at (246, 82)
Screenshot: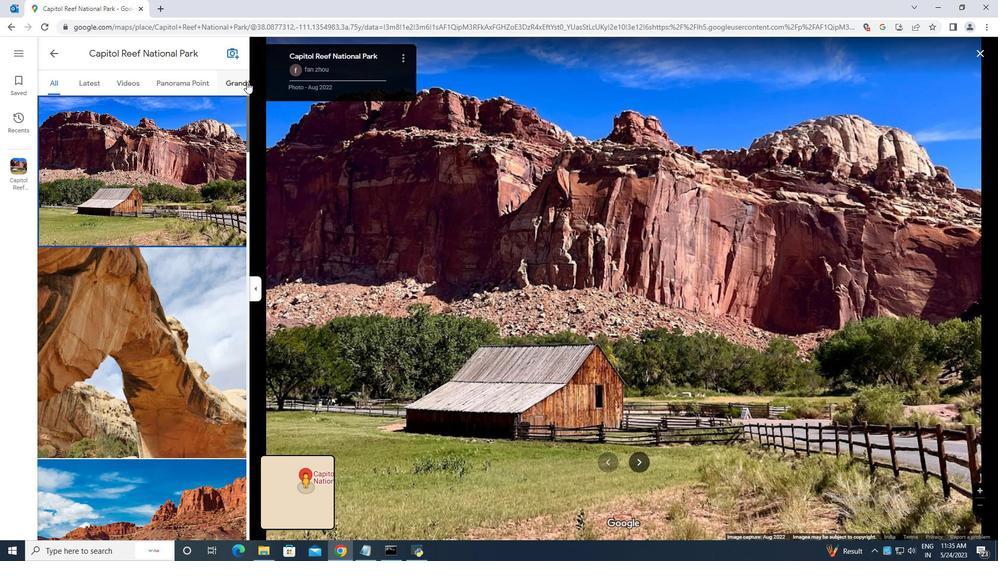 
Action: Mouse moved to (236, 80)
Screenshot: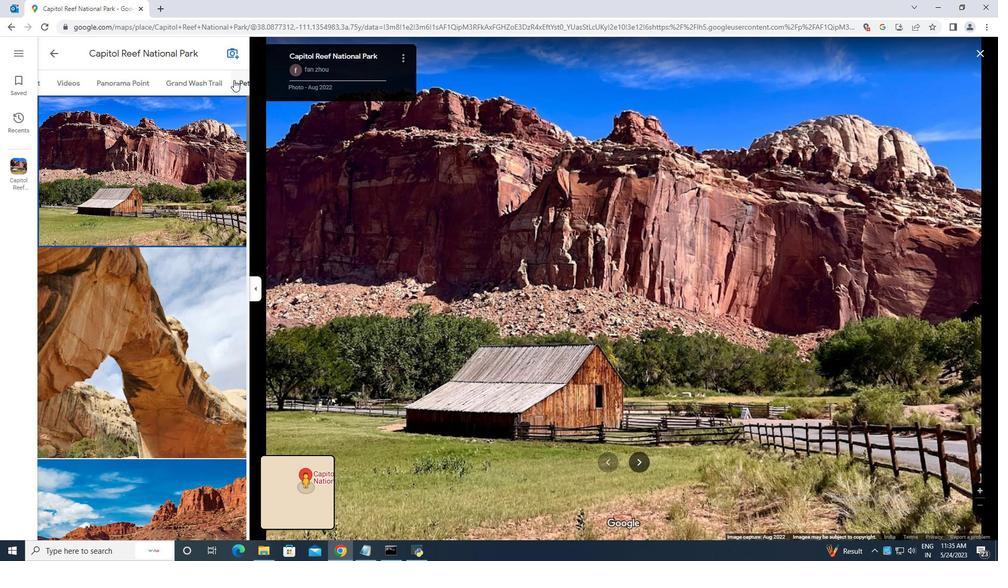 
Action: Mouse pressed left at (236, 80)
Screenshot: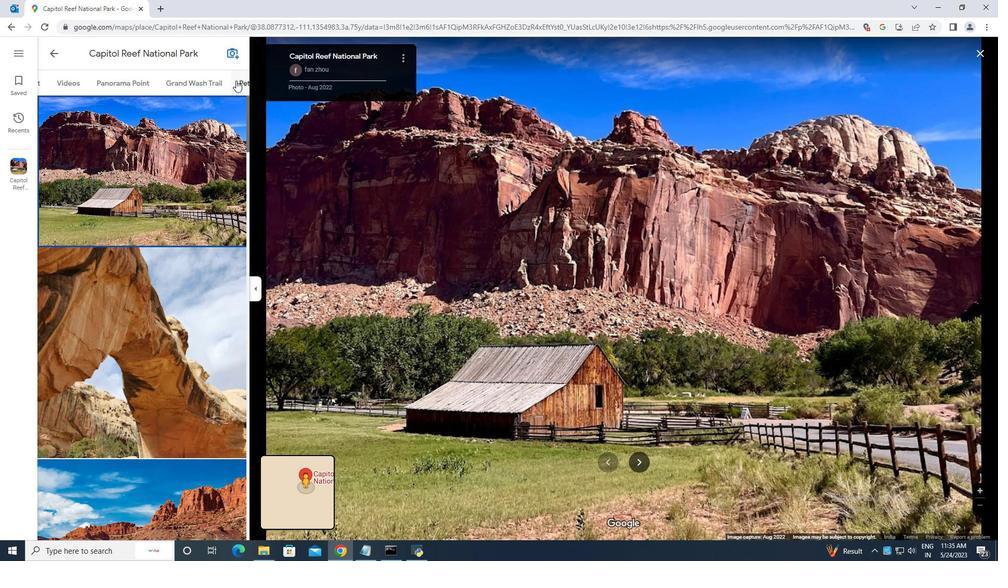 
Action: Mouse moved to (249, 84)
Screenshot: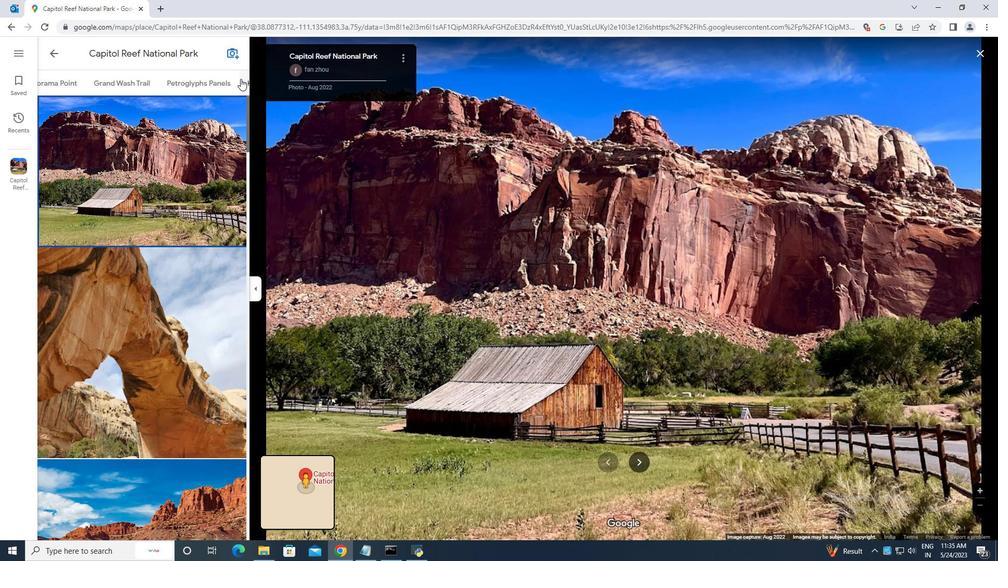 
Action: Mouse pressed left at (249, 84)
Screenshot: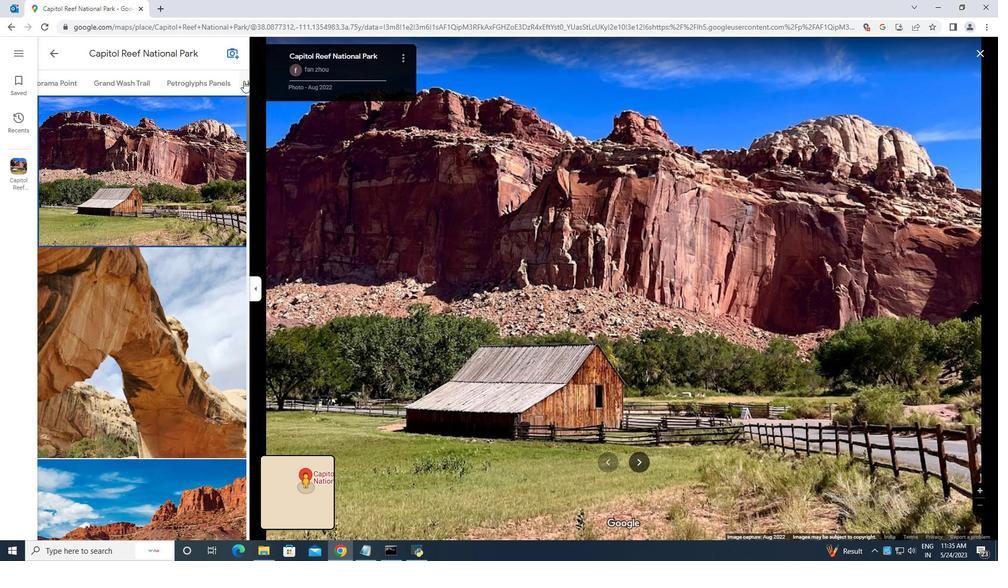 
Action: Mouse moved to (215, 83)
Screenshot: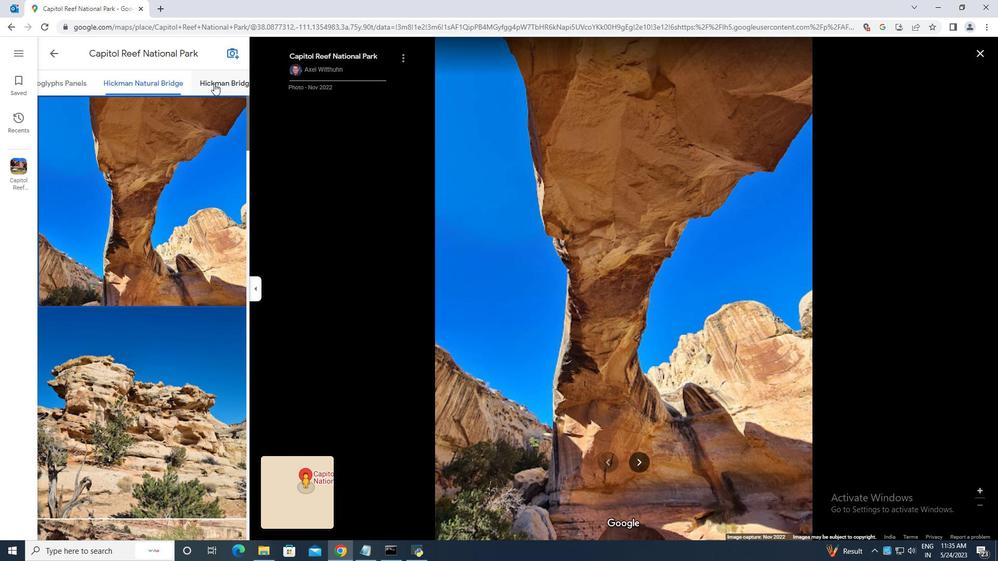
Action: Mouse pressed left at (215, 83)
Screenshot: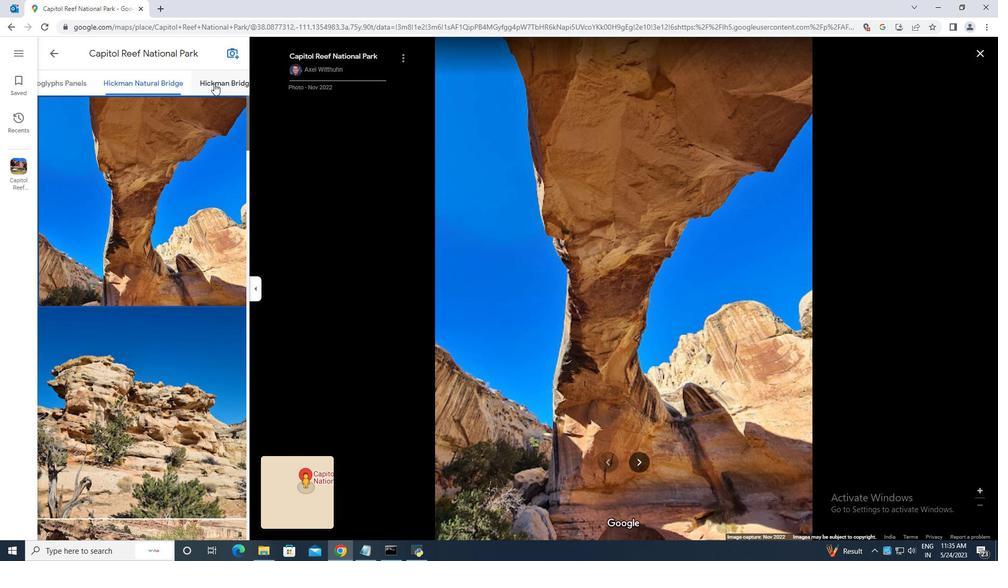 
Action: Mouse moved to (226, 82)
Screenshot: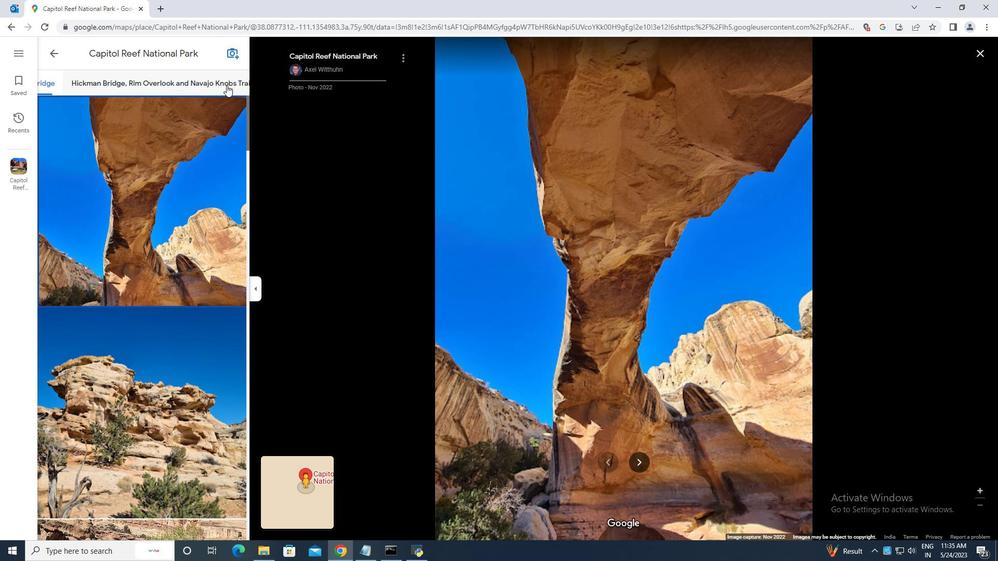 
Action: Mouse pressed left at (226, 82)
Screenshot: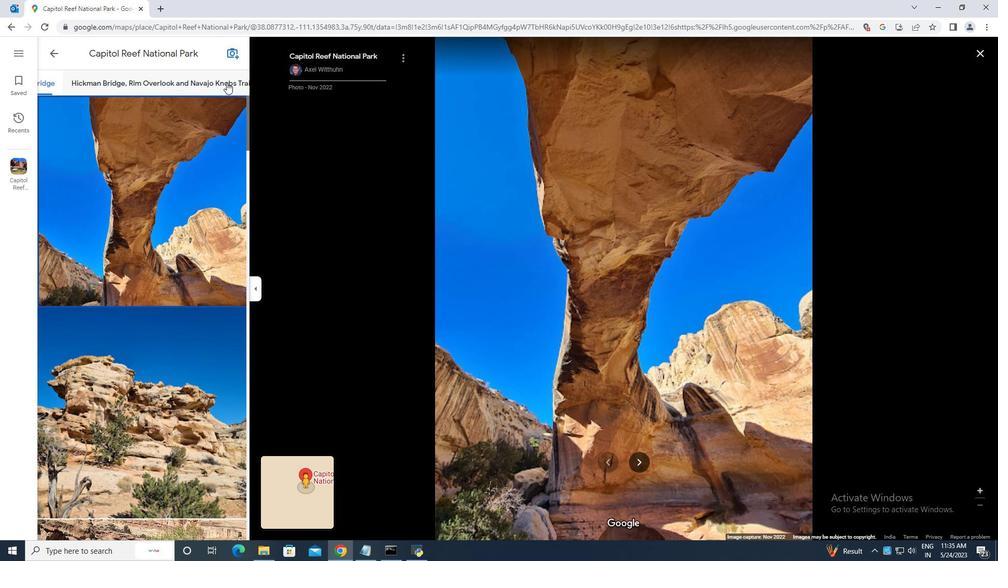 
Action: Mouse moved to (223, 85)
Screenshot: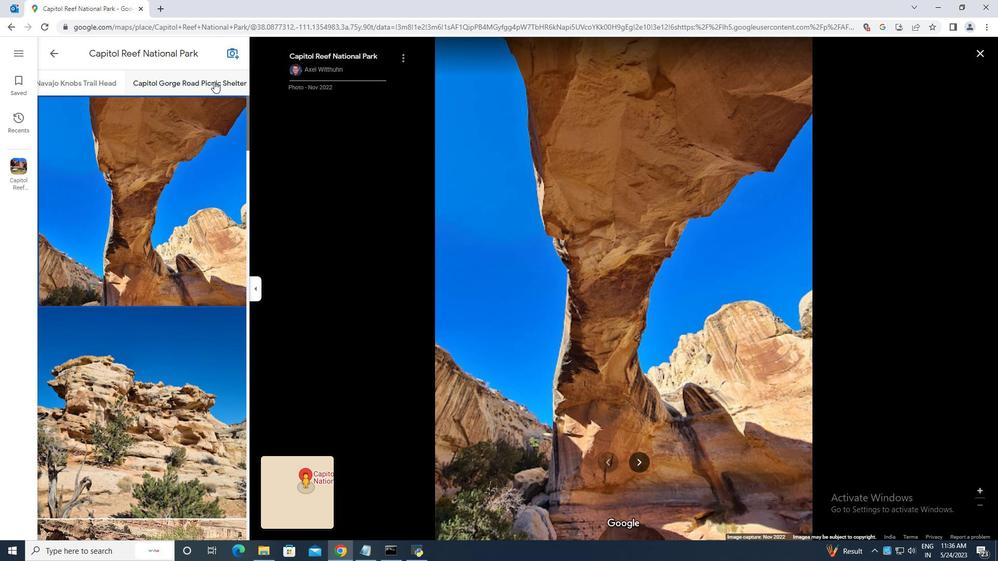 
Action: Mouse pressed left at (223, 85)
Screenshot: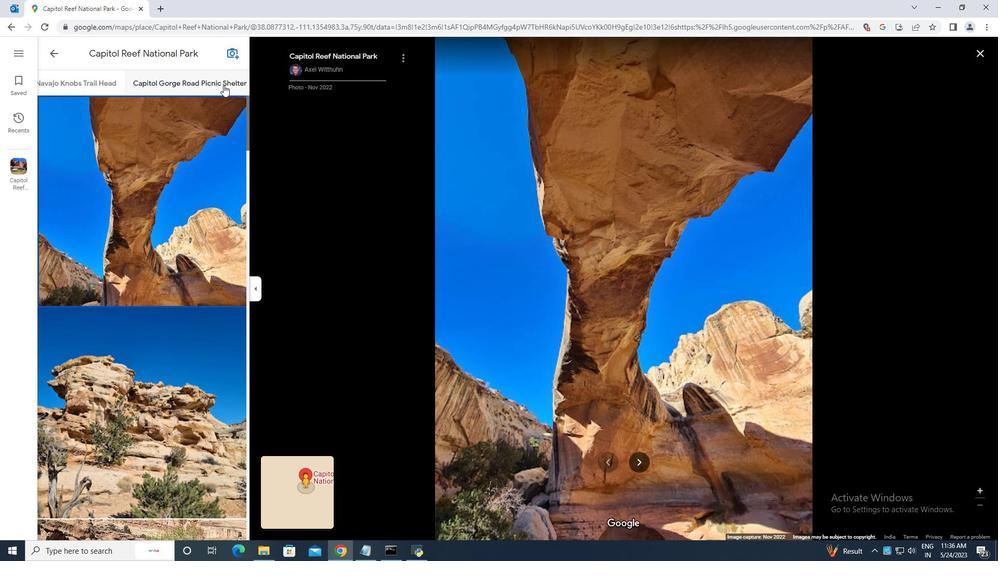 
Action: Mouse moved to (220, 83)
Screenshot: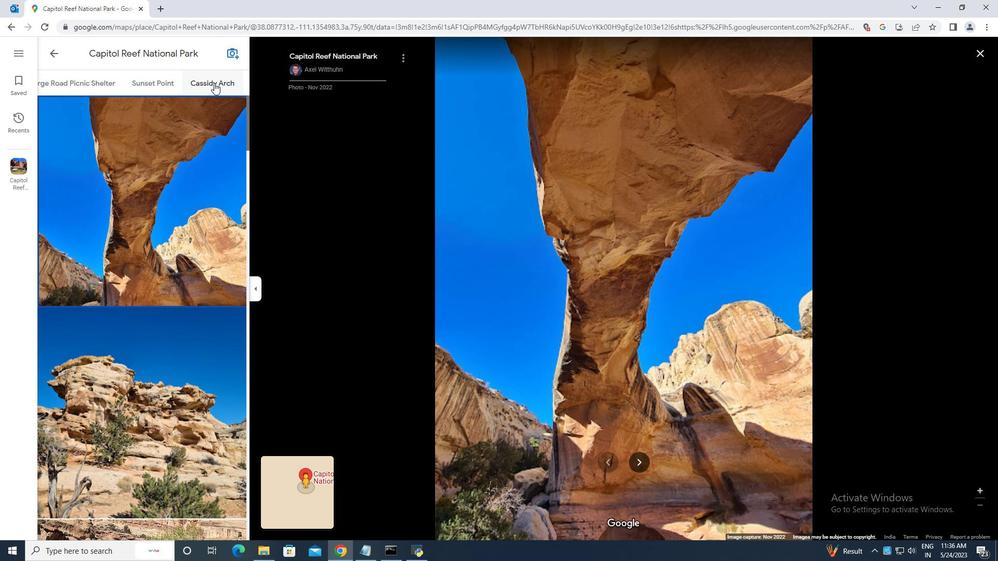 
Action: Mouse pressed left at (220, 83)
